 Task: Mobile Accessories Store: Sell accessories for smartphones and mobile devices.
Action: Mouse moved to (178, 224)
Screenshot: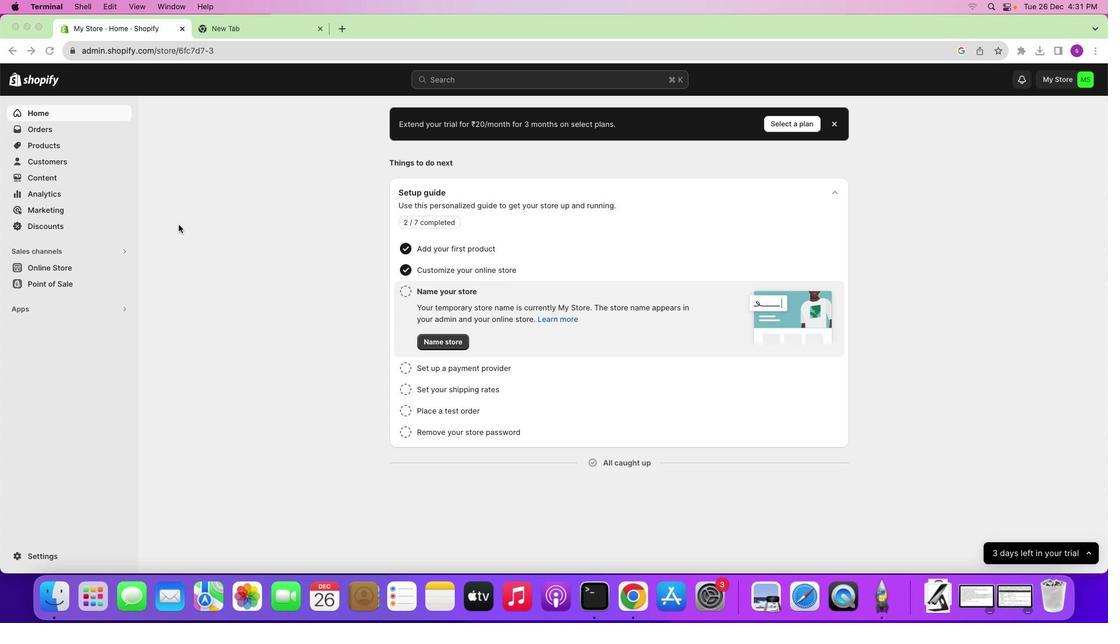
Action: Mouse pressed left at (178, 224)
Screenshot: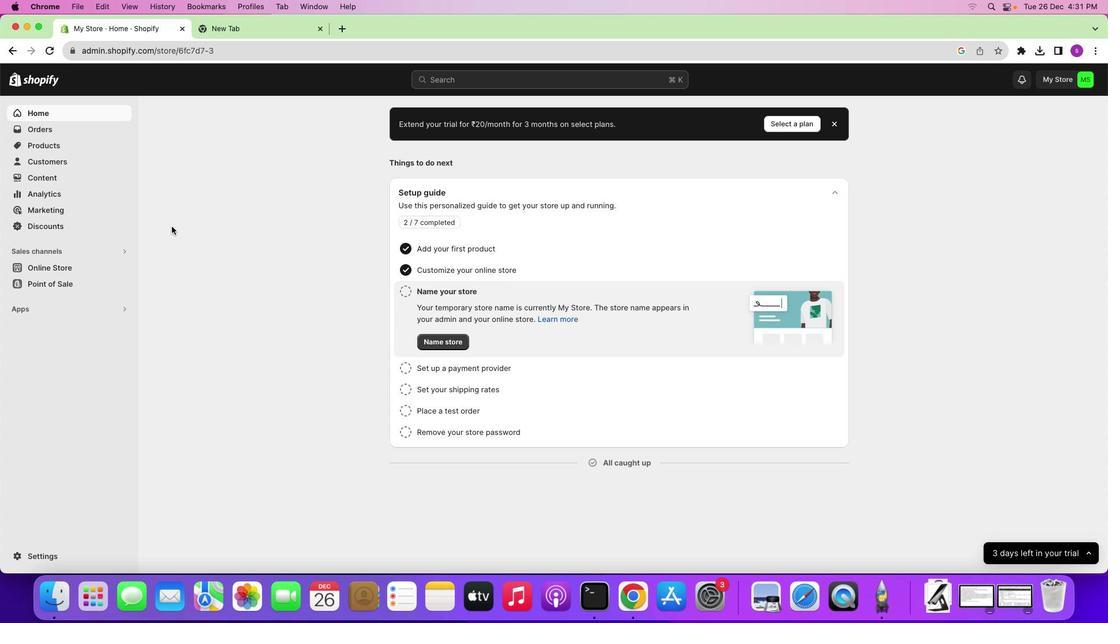 
Action: Mouse moved to (61, 266)
Screenshot: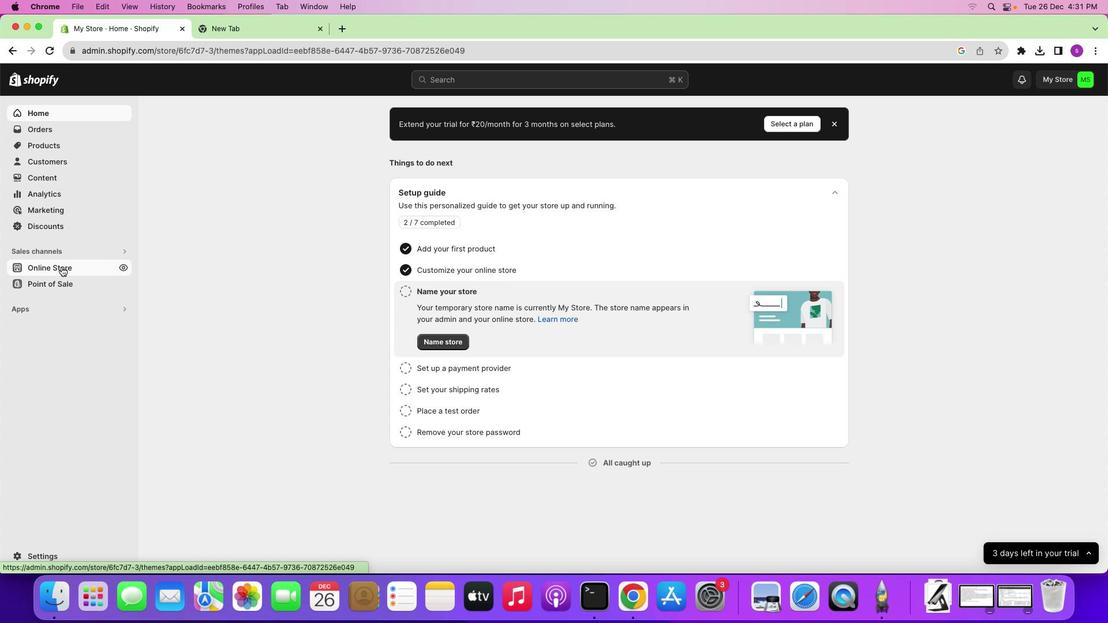 
Action: Mouse pressed left at (61, 266)
Screenshot: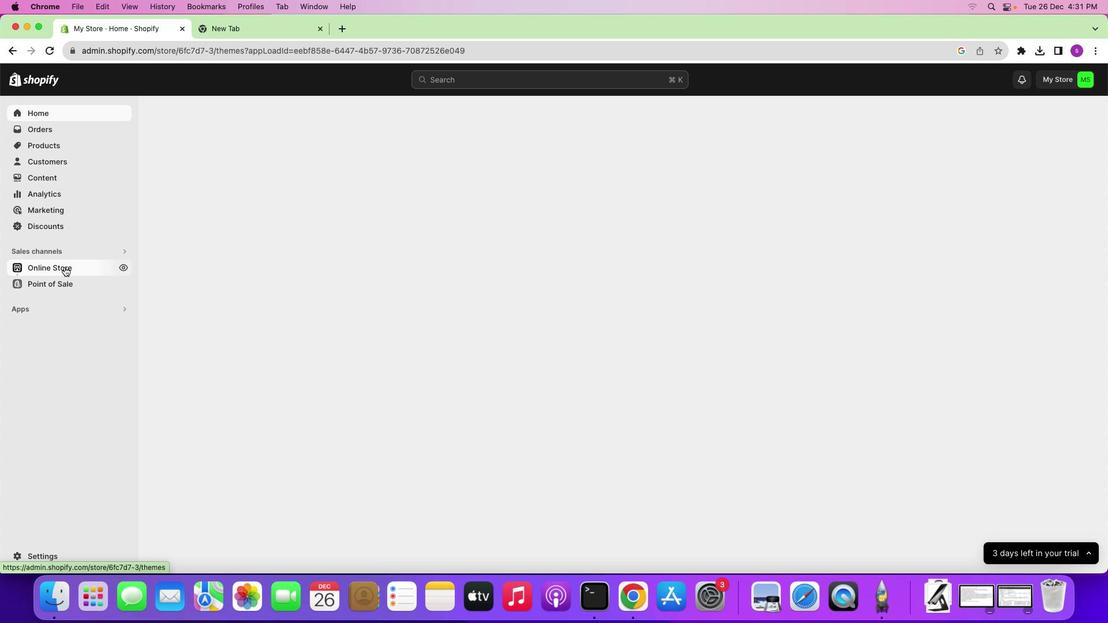 
Action: Mouse moved to (645, 397)
Screenshot: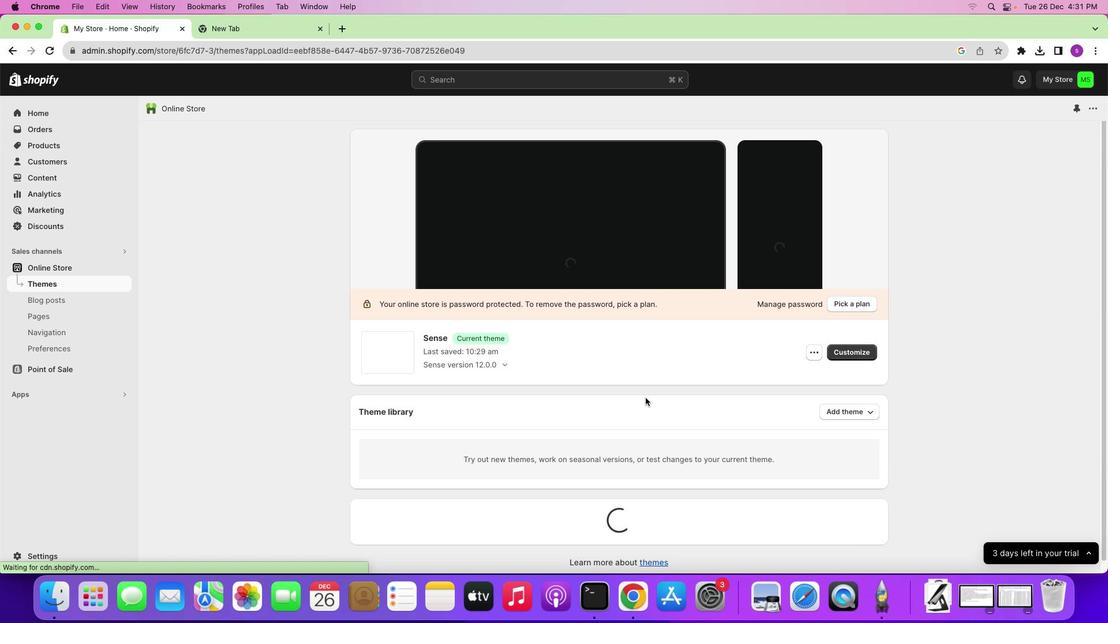 
Action: Mouse scrolled (645, 397) with delta (0, 0)
Screenshot: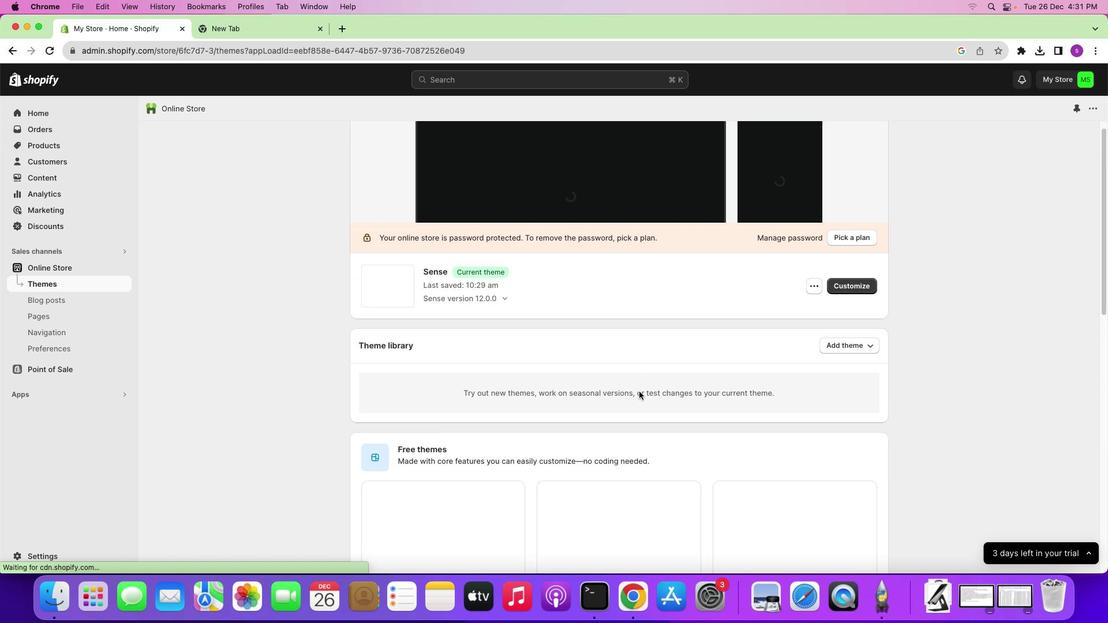 
Action: Mouse scrolled (645, 397) with delta (0, 0)
Screenshot: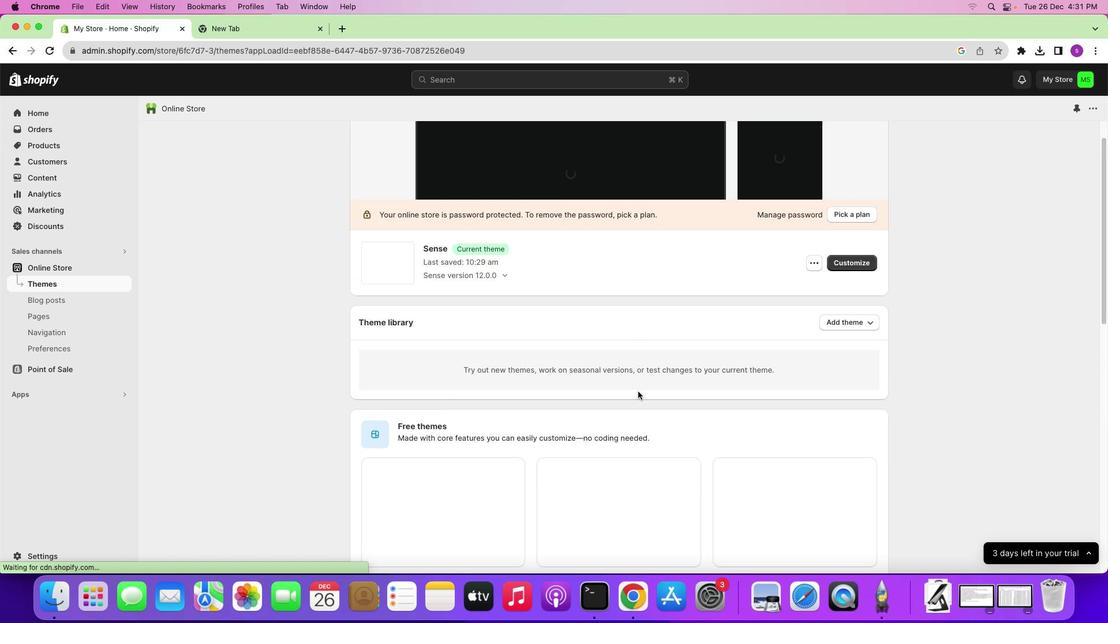 
Action: Mouse scrolled (645, 397) with delta (0, 0)
Screenshot: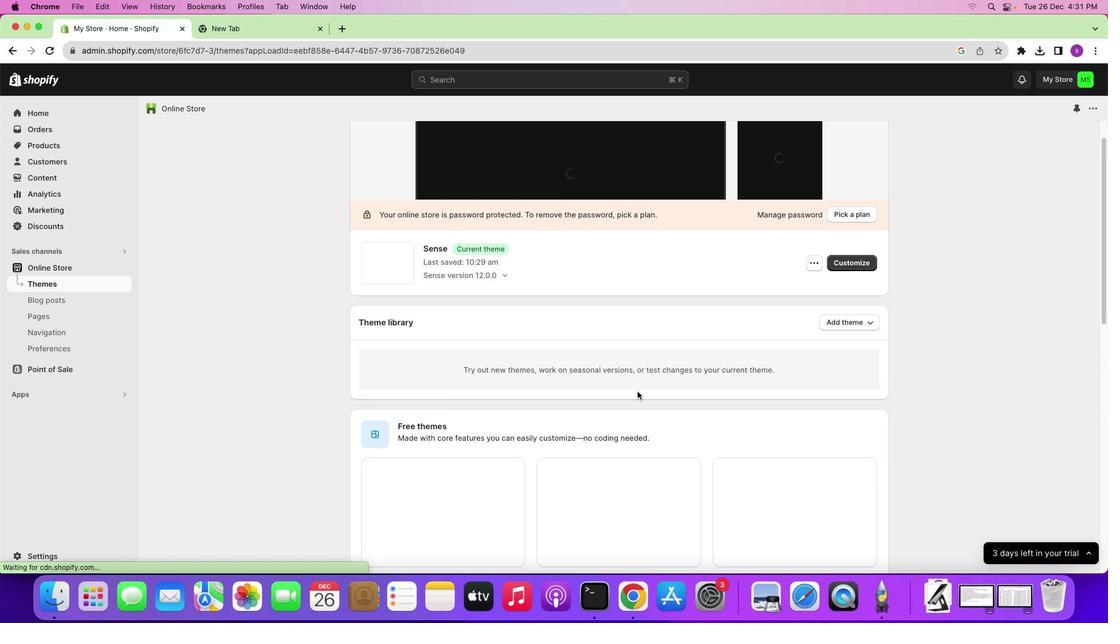 
Action: Mouse scrolled (645, 397) with delta (0, 0)
Screenshot: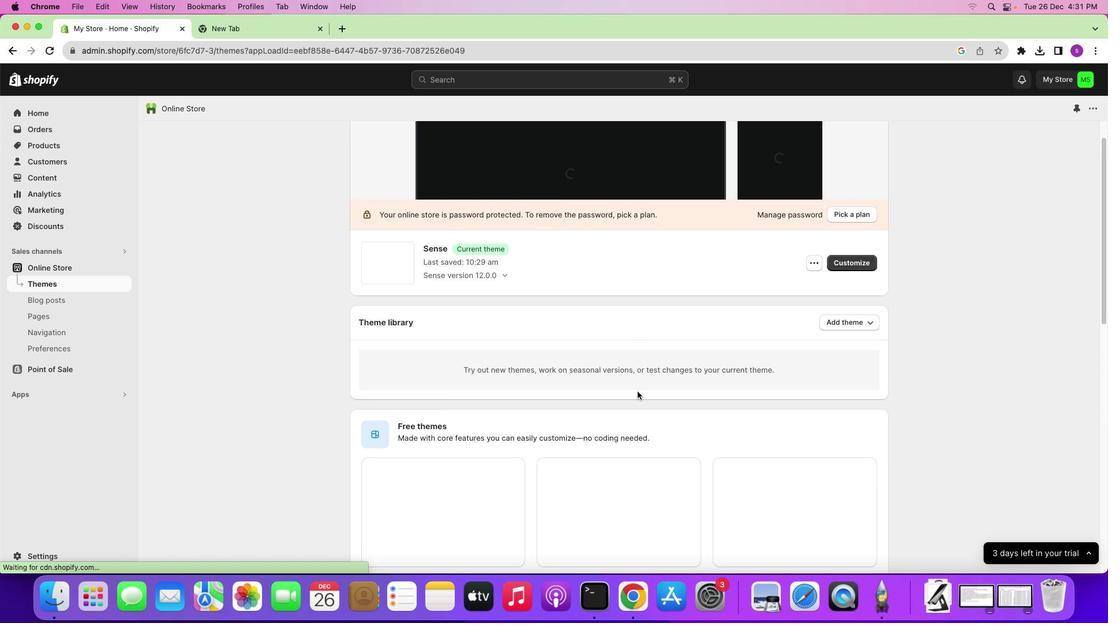 
Action: Mouse scrolled (645, 397) with delta (0, -1)
Screenshot: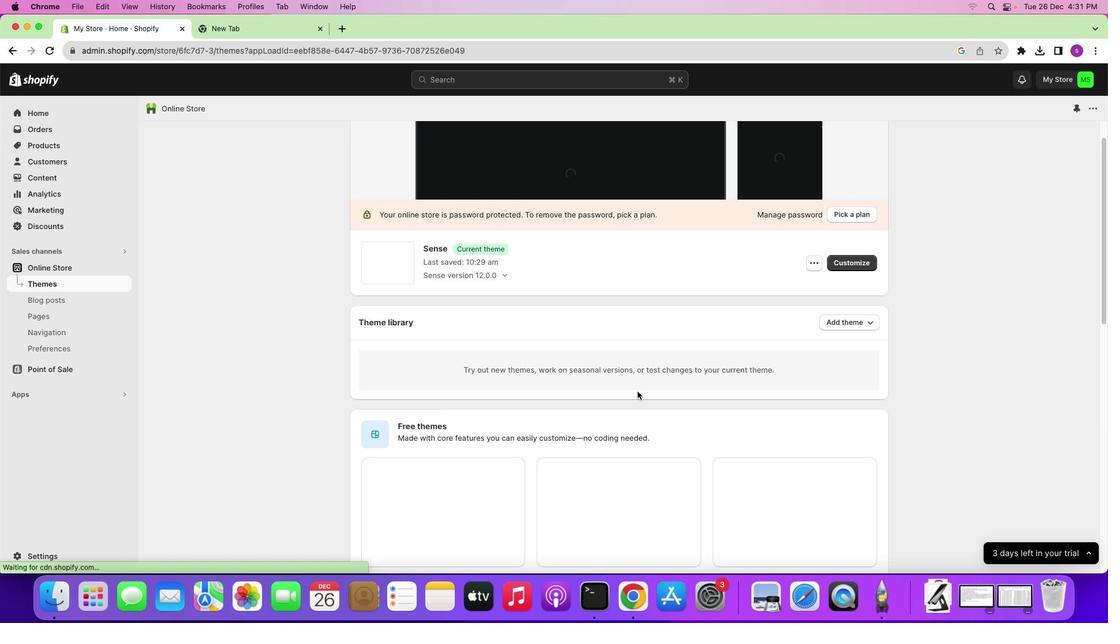 
Action: Mouse moved to (645, 397)
Screenshot: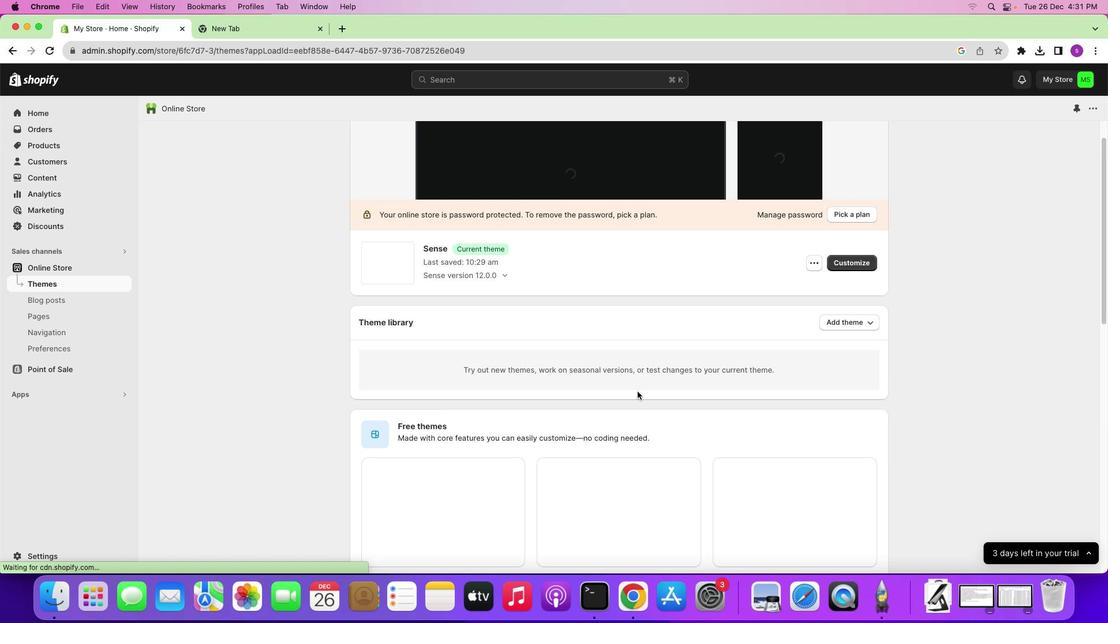 
Action: Mouse scrolled (645, 397) with delta (0, -1)
Screenshot: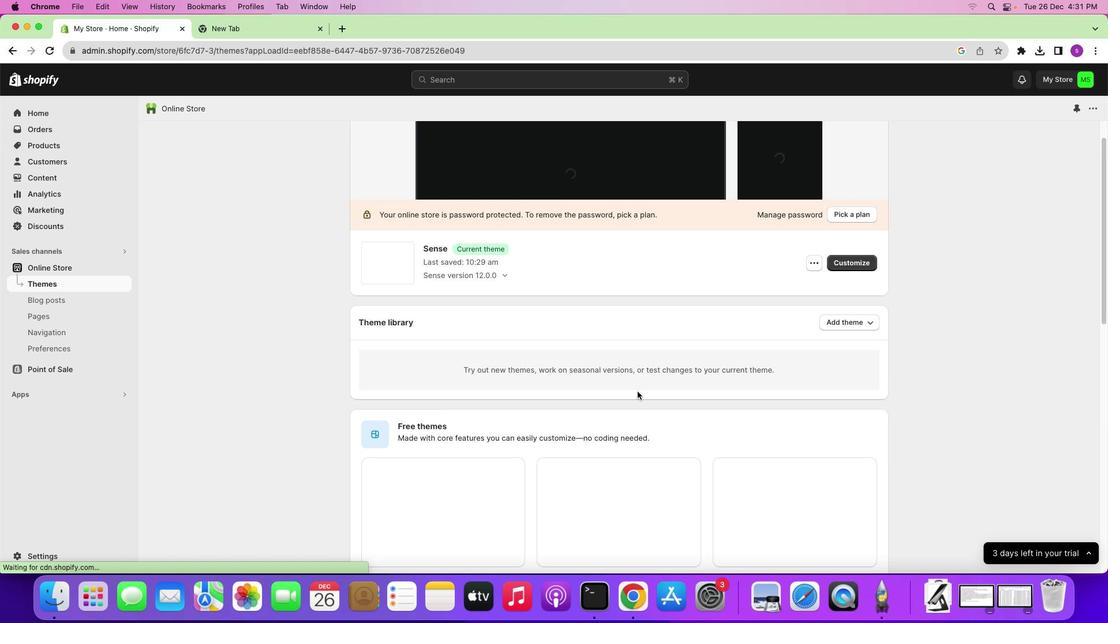 
Action: Mouse moved to (637, 391)
Screenshot: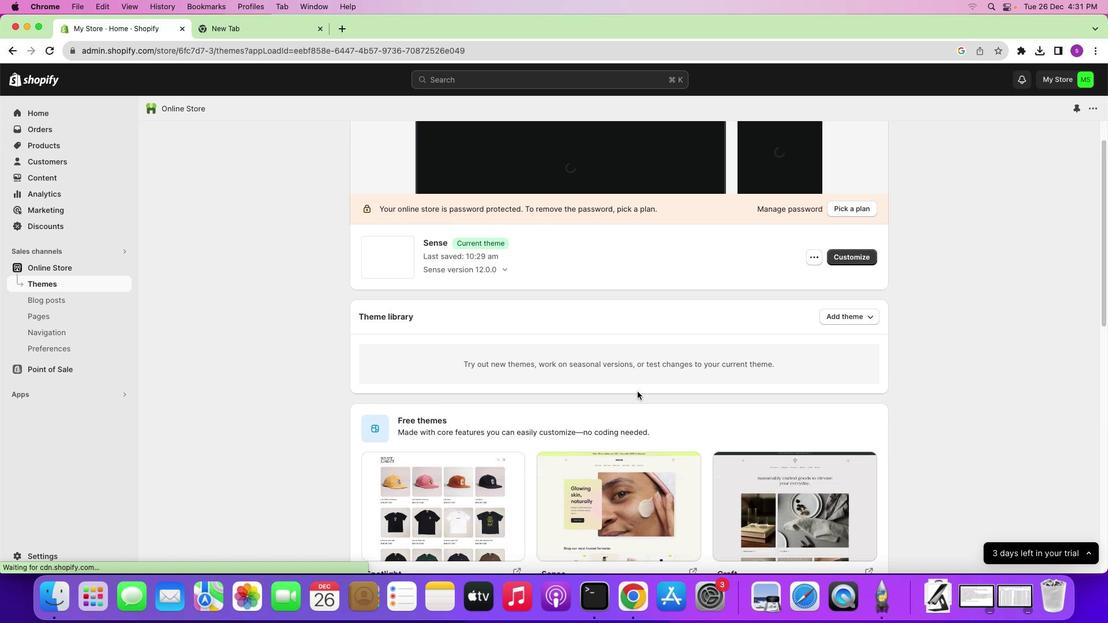 
Action: Mouse scrolled (637, 391) with delta (0, 0)
Screenshot: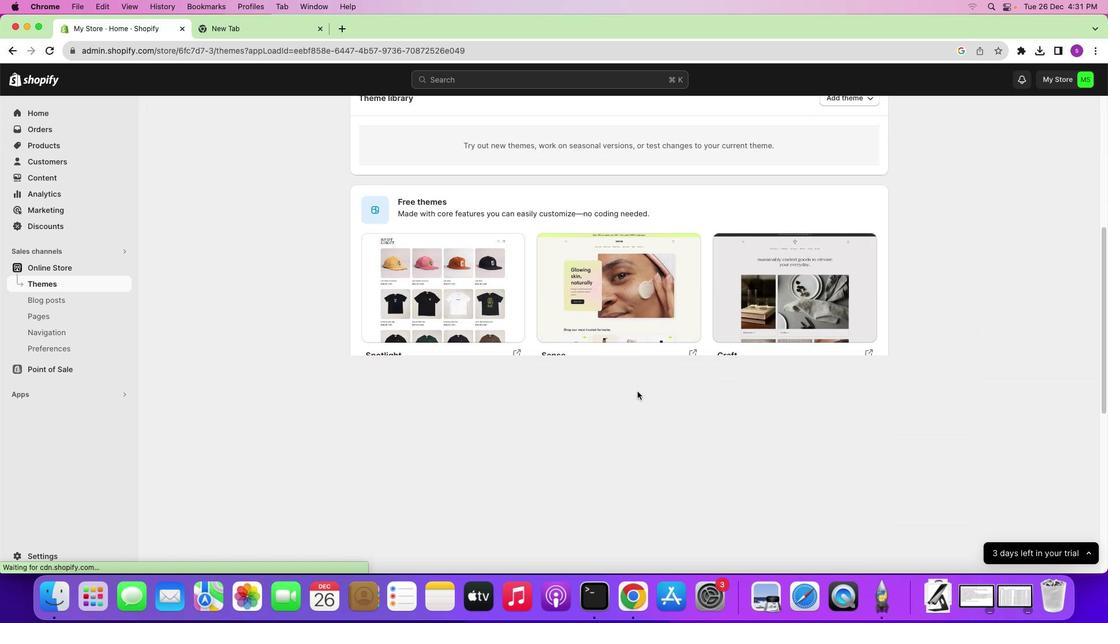 
Action: Mouse scrolled (637, 391) with delta (0, 0)
Screenshot: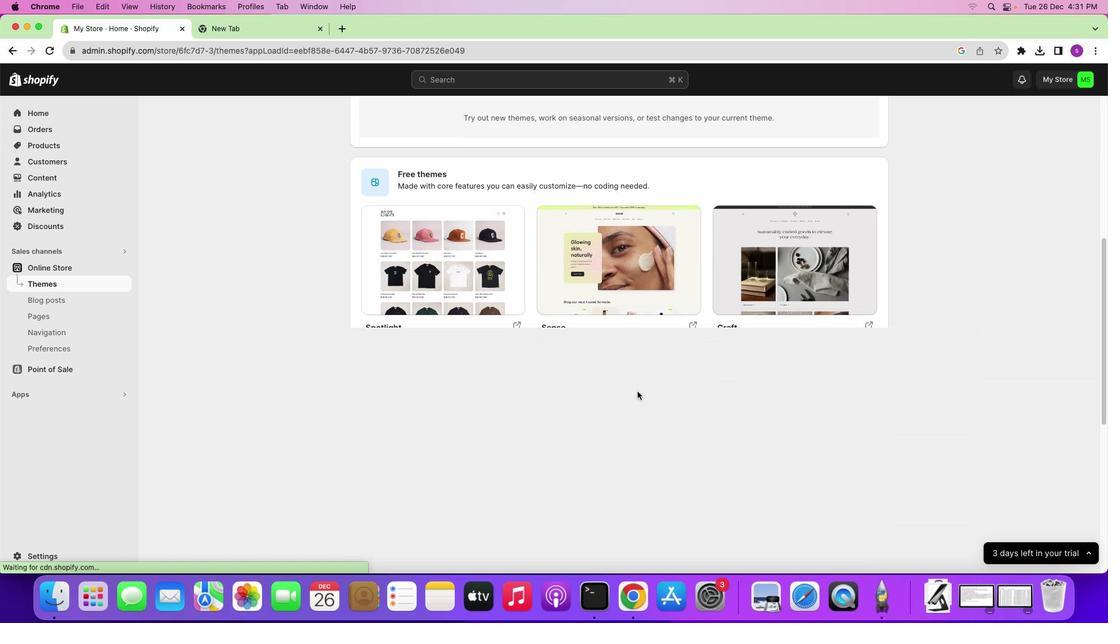 
Action: Mouse scrolled (637, 391) with delta (0, -1)
Screenshot: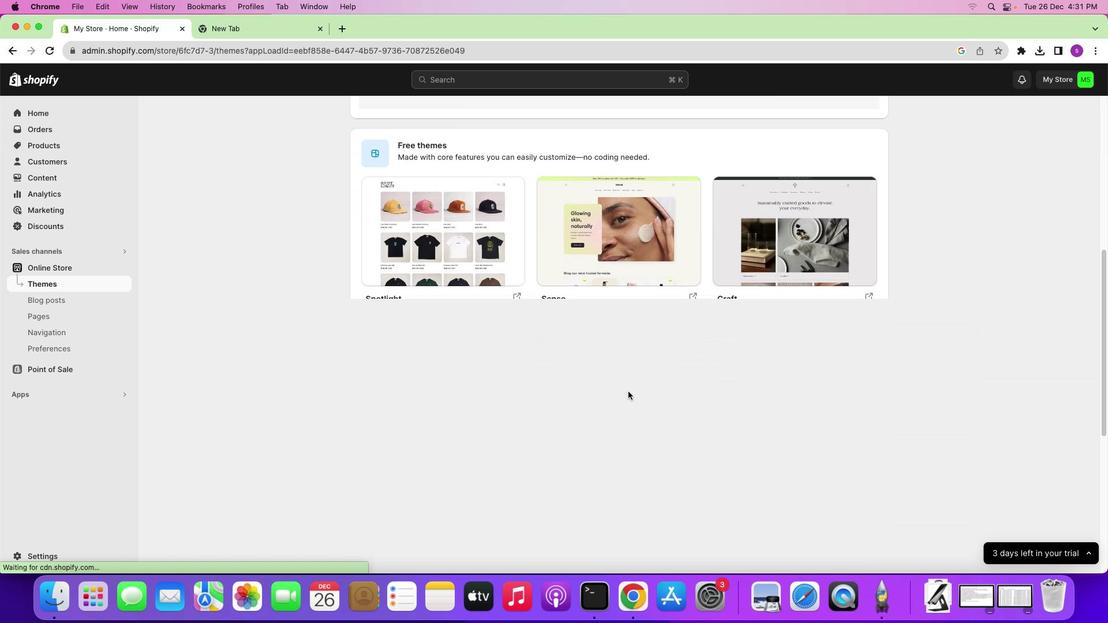 
Action: Mouse scrolled (637, 391) with delta (0, -1)
Screenshot: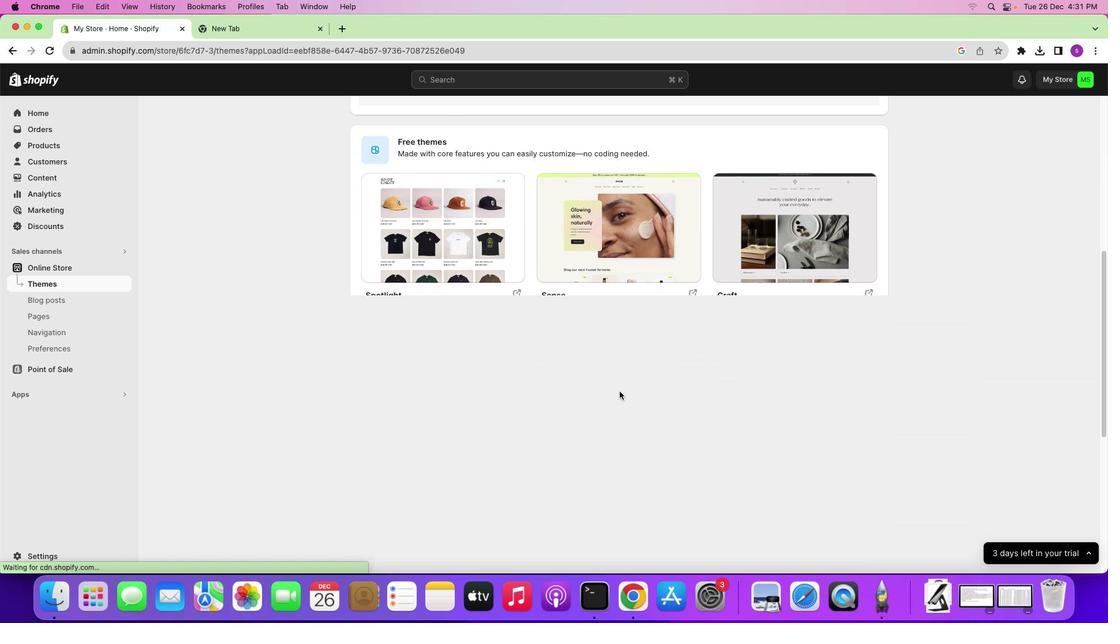 
Action: Mouse scrolled (637, 391) with delta (0, -1)
Screenshot: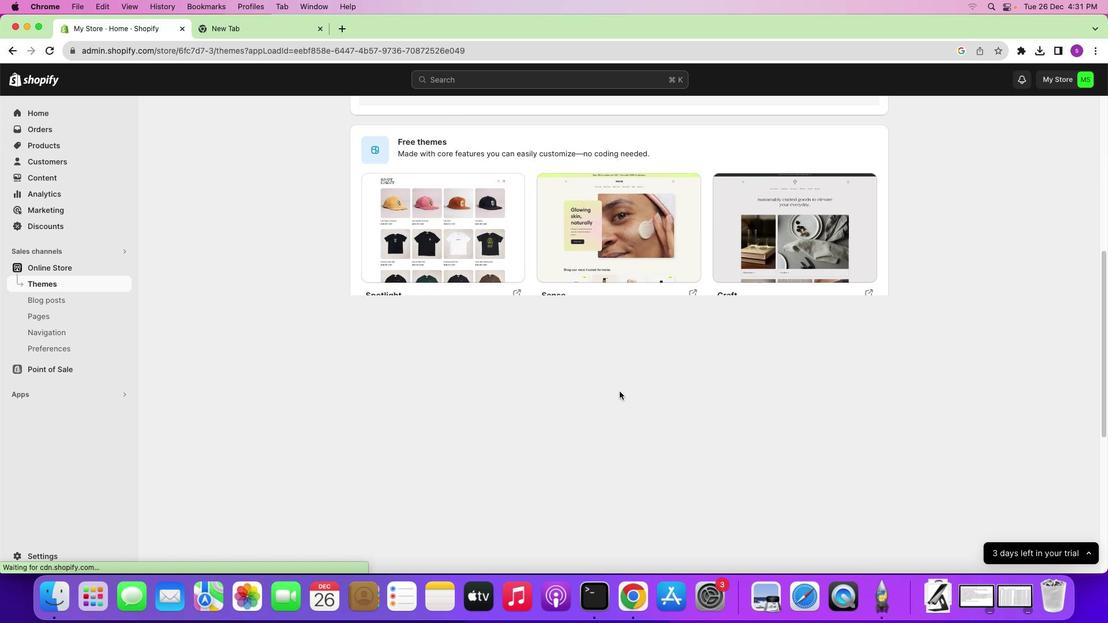 
Action: Mouse scrolled (637, 391) with delta (0, -1)
Screenshot: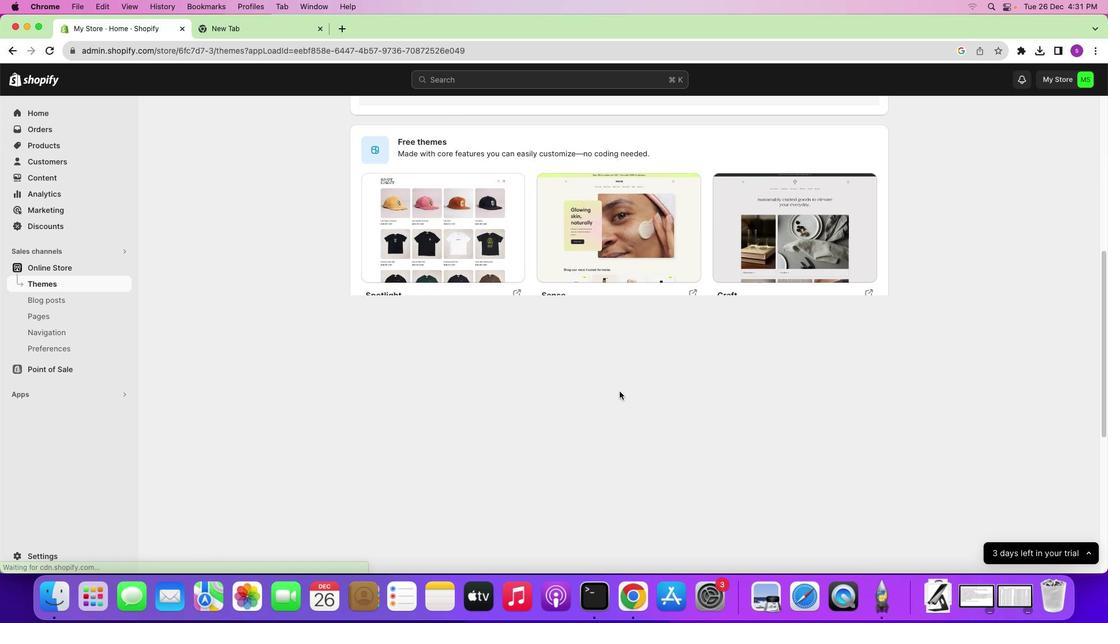 
Action: Mouse moved to (619, 391)
Screenshot: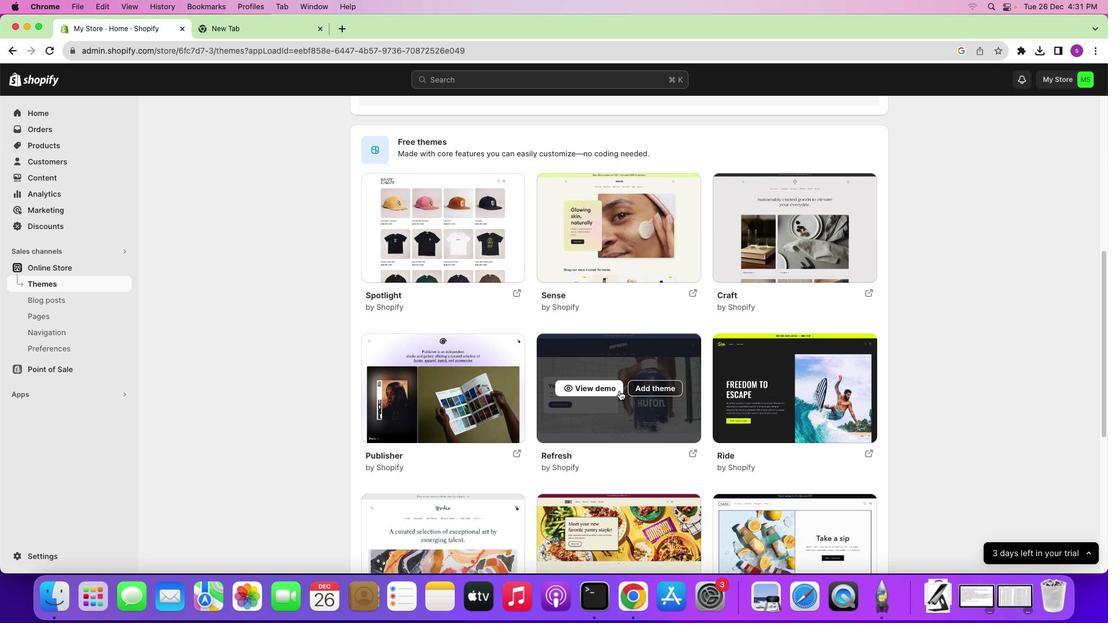 
Action: Mouse scrolled (619, 391) with delta (0, 0)
Screenshot: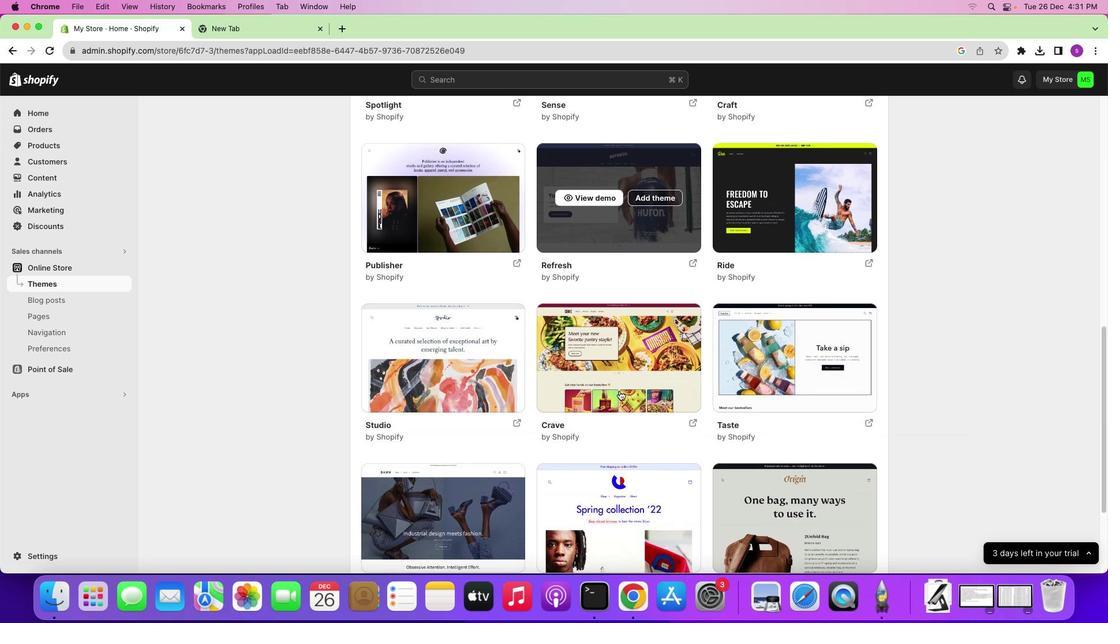 
Action: Mouse scrolled (619, 391) with delta (0, 0)
Screenshot: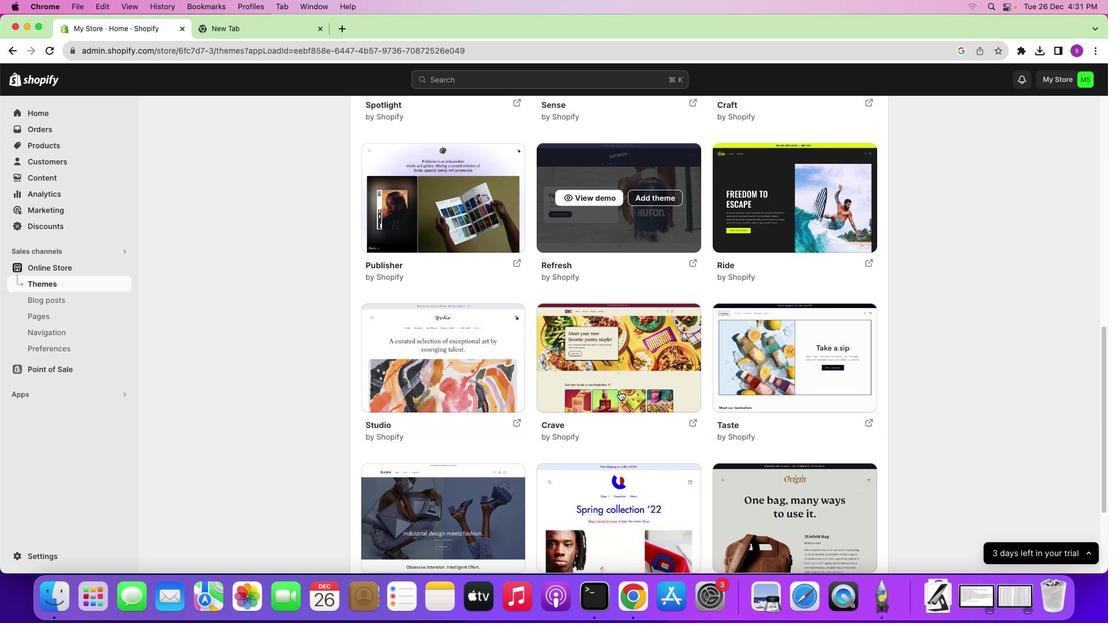 
Action: Mouse scrolled (619, 391) with delta (0, 0)
Screenshot: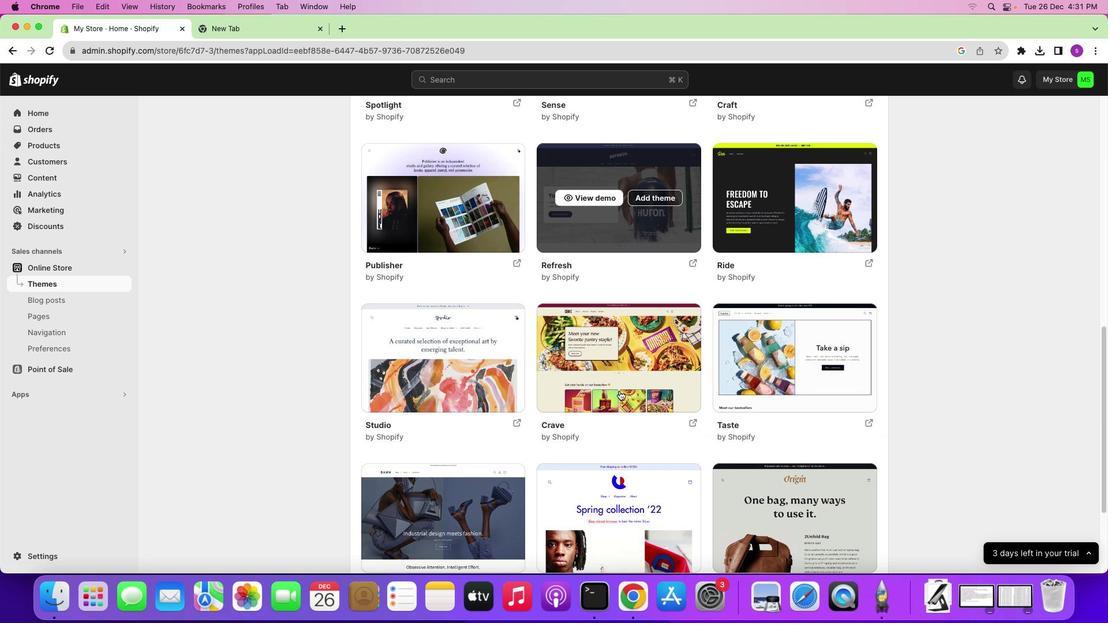 
Action: Mouse scrolled (619, 391) with delta (0, -1)
Screenshot: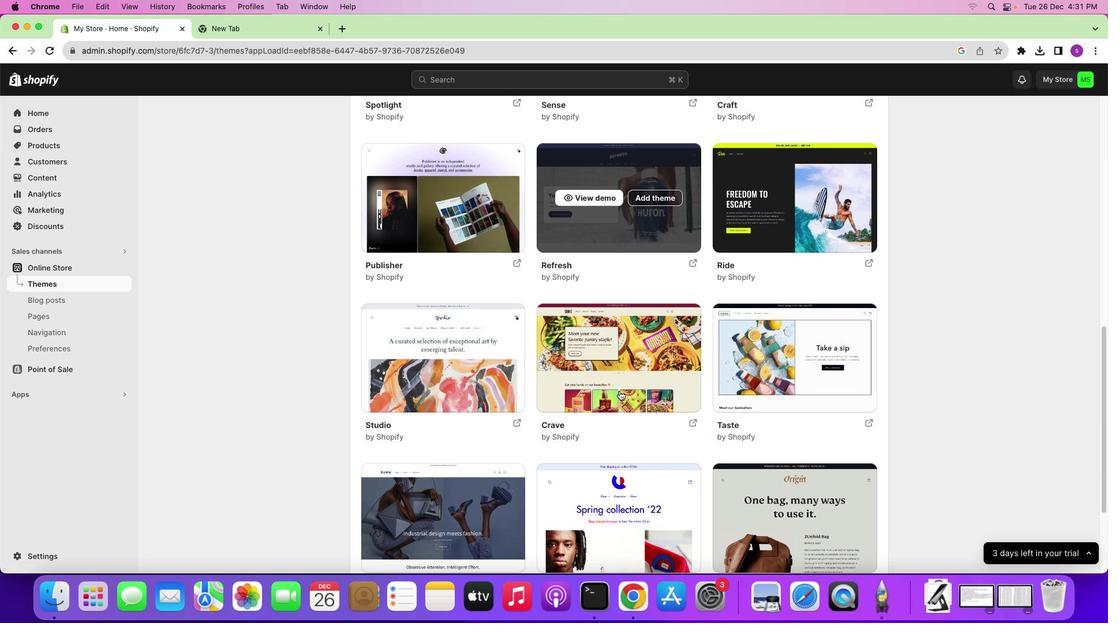 
Action: Mouse scrolled (619, 391) with delta (0, -1)
Screenshot: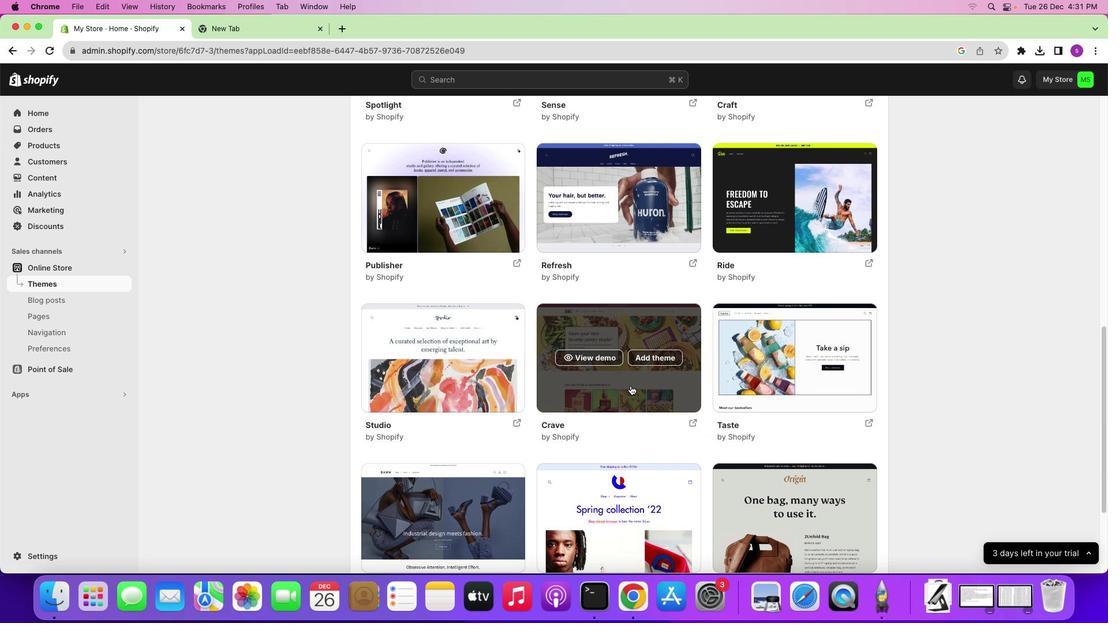 
Action: Mouse moved to (633, 385)
Screenshot: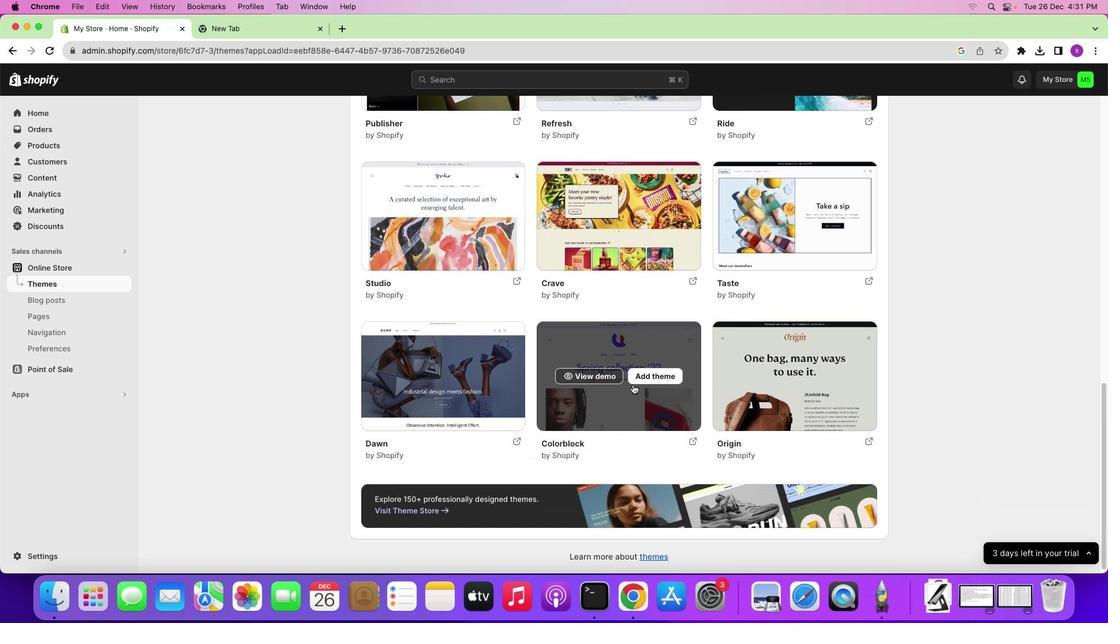
Action: Mouse scrolled (633, 385) with delta (0, 0)
Screenshot: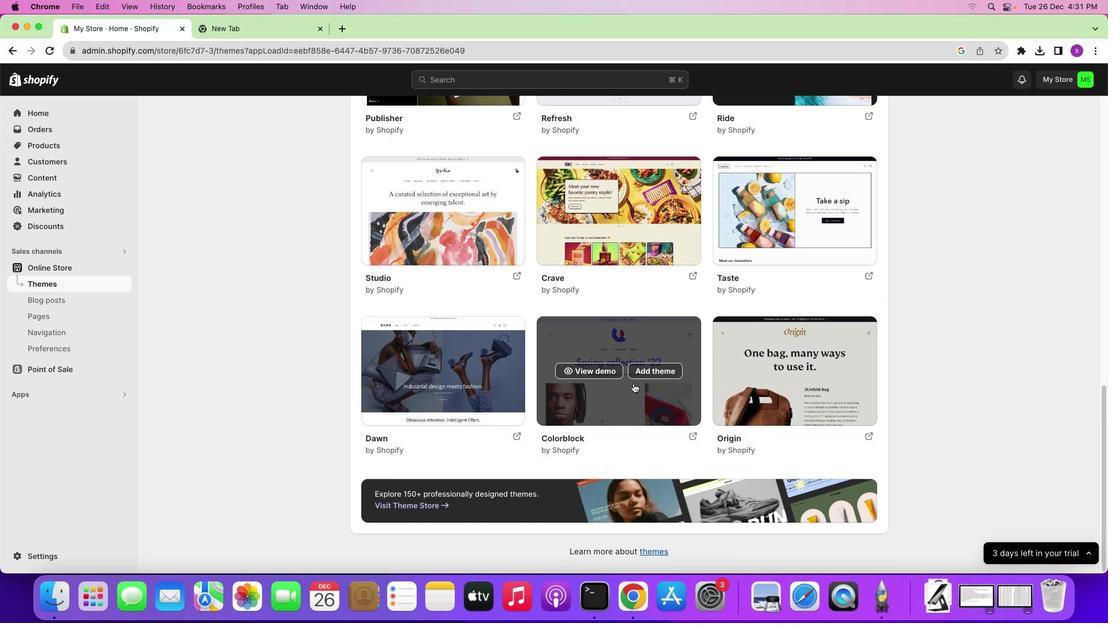 
Action: Mouse scrolled (633, 385) with delta (0, 0)
Screenshot: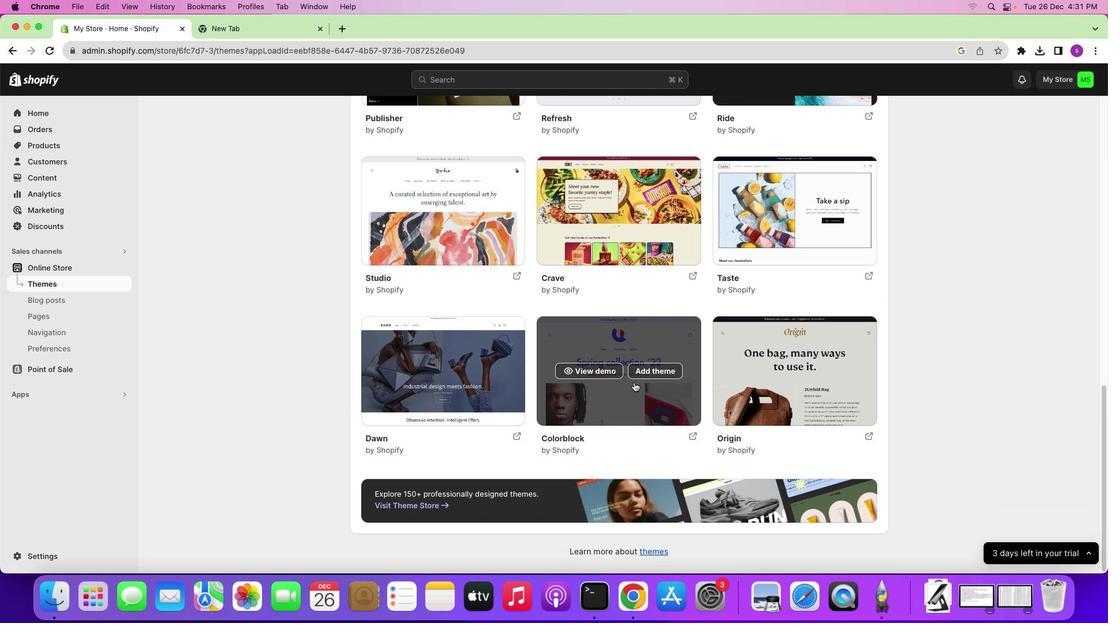 
Action: Mouse scrolled (633, 385) with delta (0, 0)
Screenshot: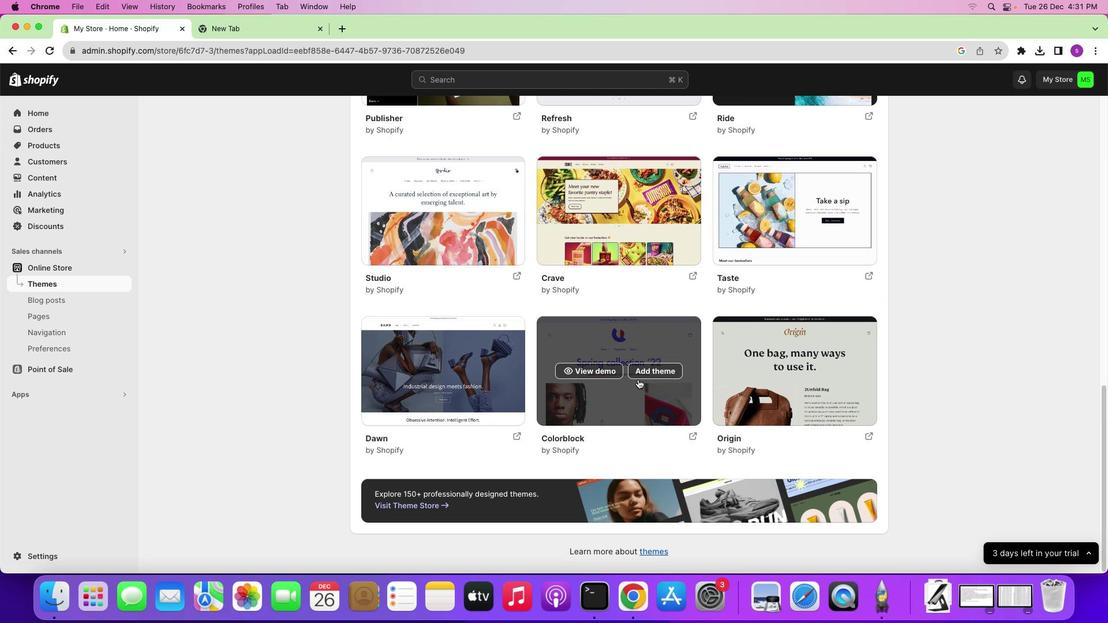 
Action: Mouse scrolled (633, 385) with delta (0, -1)
Screenshot: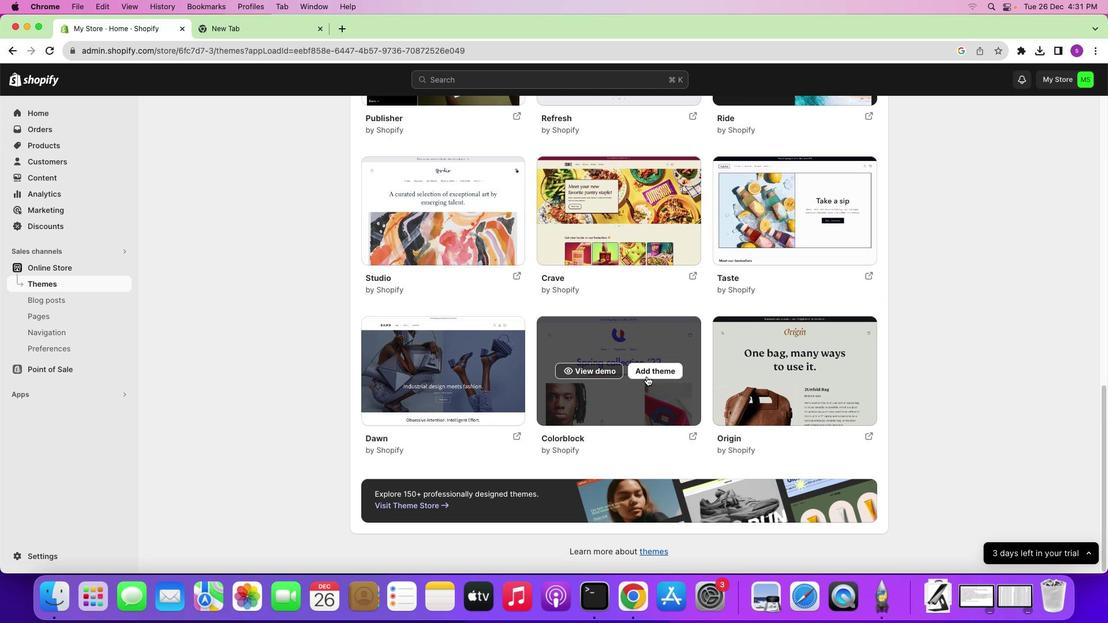 
Action: Mouse moved to (633, 384)
Screenshot: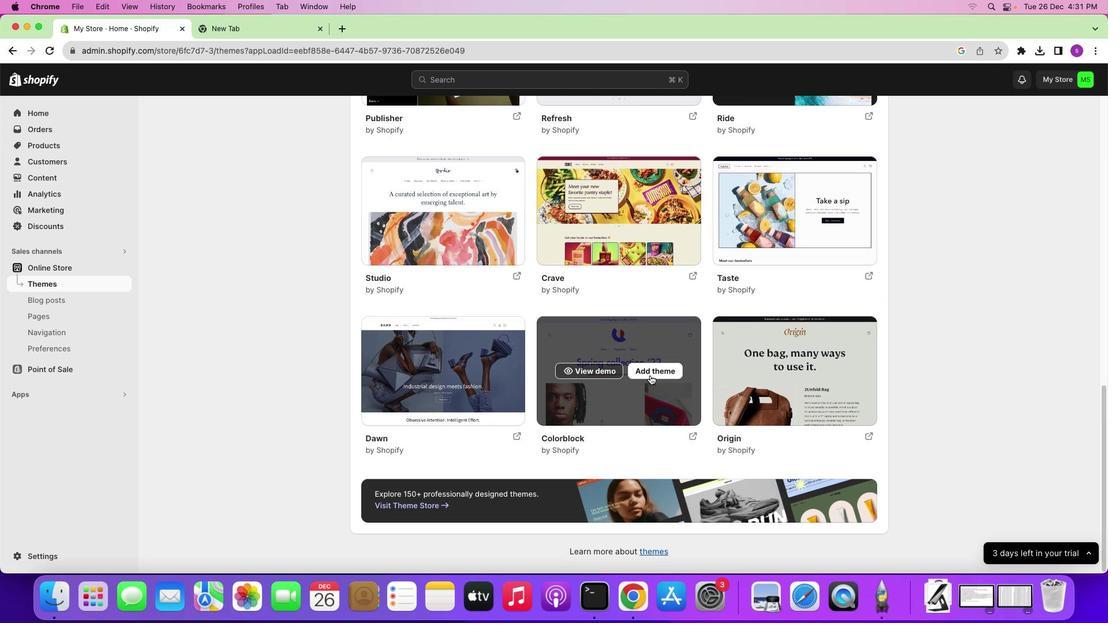 
Action: Mouse scrolled (633, 384) with delta (0, -1)
Screenshot: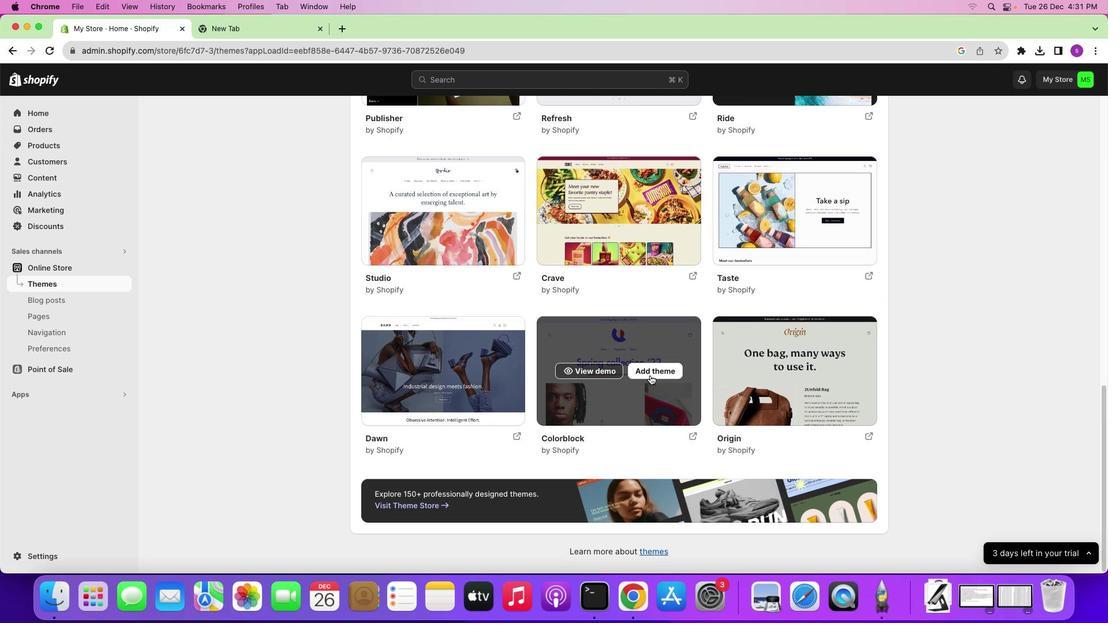 
Action: Mouse moved to (706, 350)
Screenshot: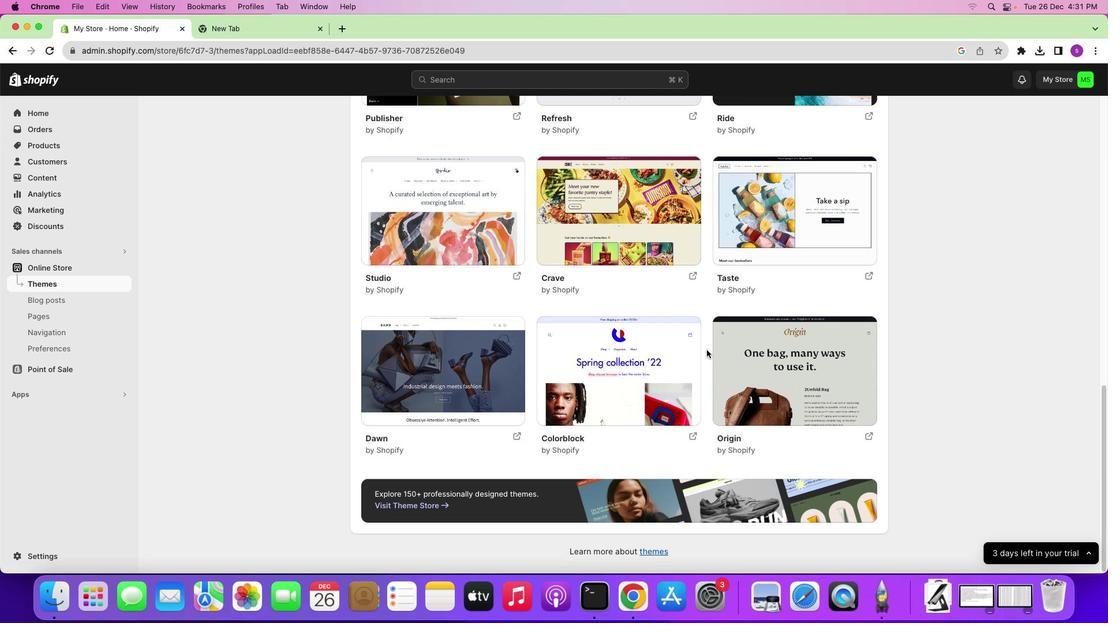 
Action: Mouse scrolled (706, 350) with delta (0, 0)
Screenshot: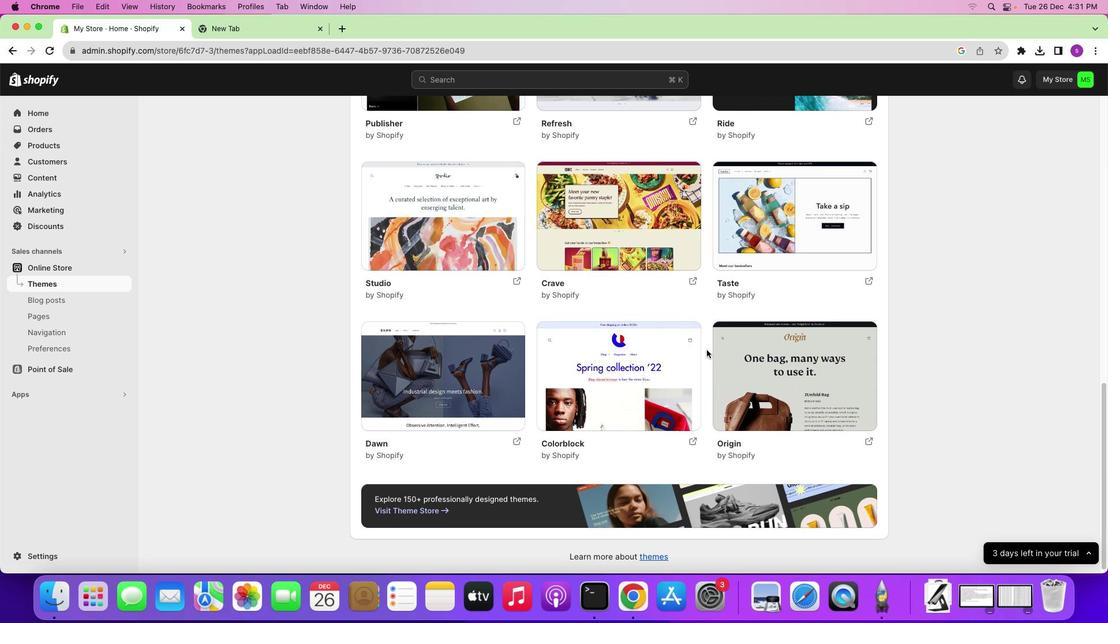 
Action: Mouse scrolled (706, 350) with delta (0, 0)
Screenshot: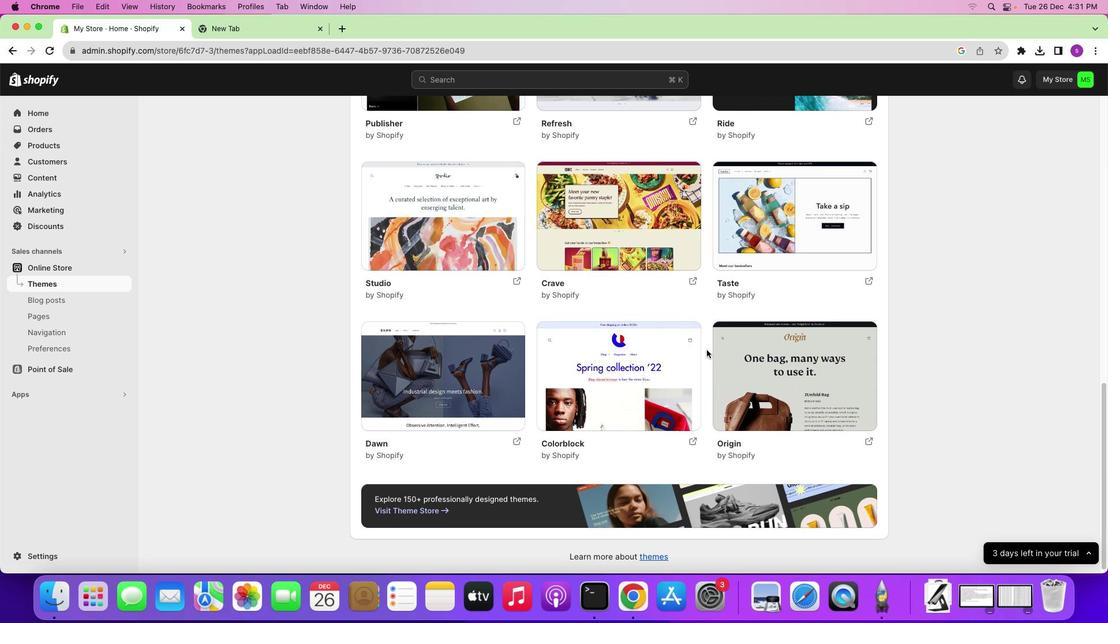 
Action: Mouse scrolled (706, 350) with delta (0, 0)
Screenshot: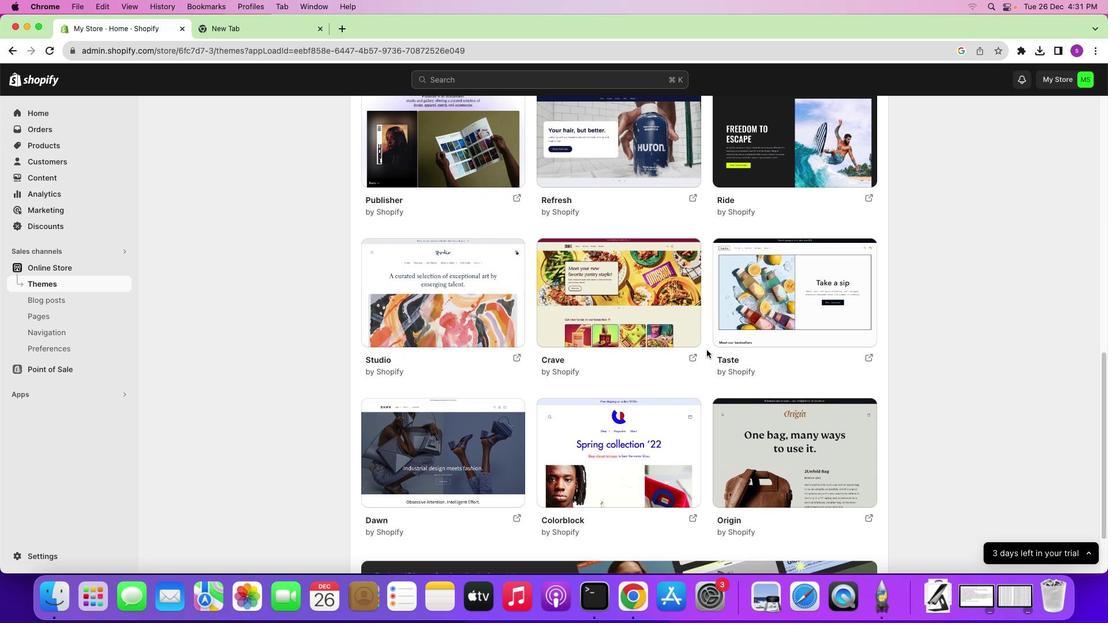 
Action: Mouse scrolled (706, 350) with delta (0, 0)
Screenshot: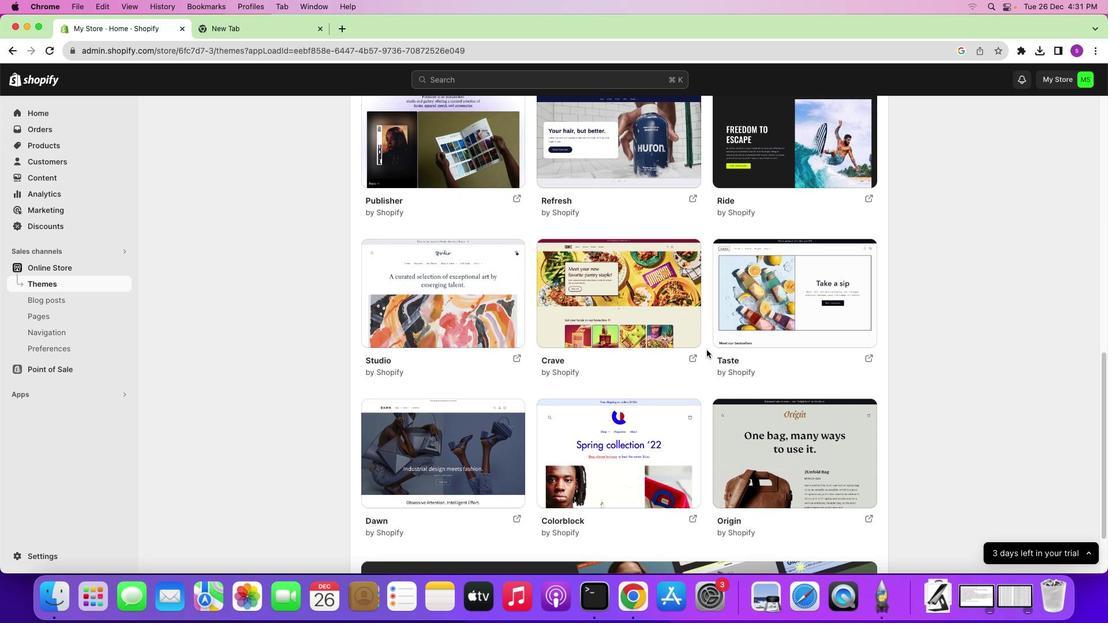 
Action: Mouse scrolled (706, 350) with delta (0, 0)
Screenshot: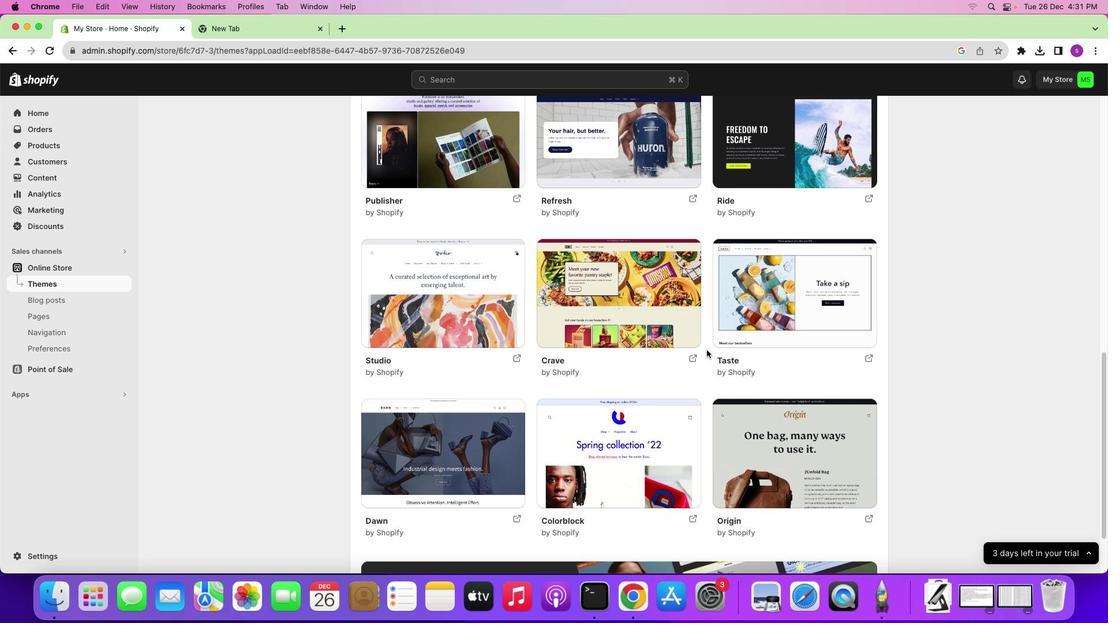 
Action: Mouse scrolled (706, 350) with delta (0, 0)
Screenshot: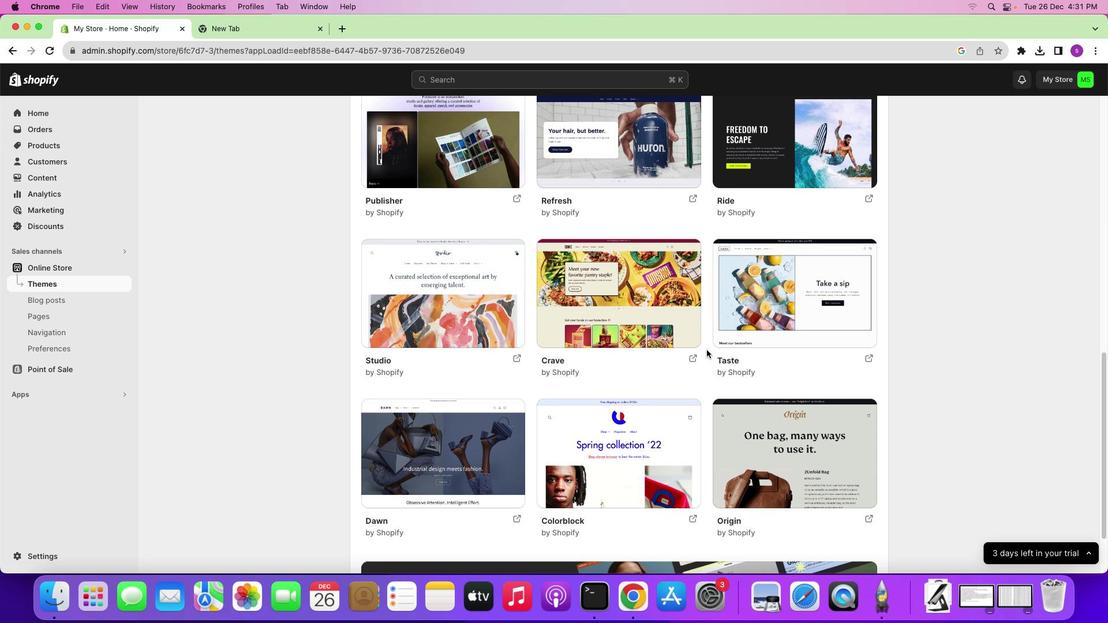 
Action: Mouse scrolled (706, 350) with delta (0, 0)
Screenshot: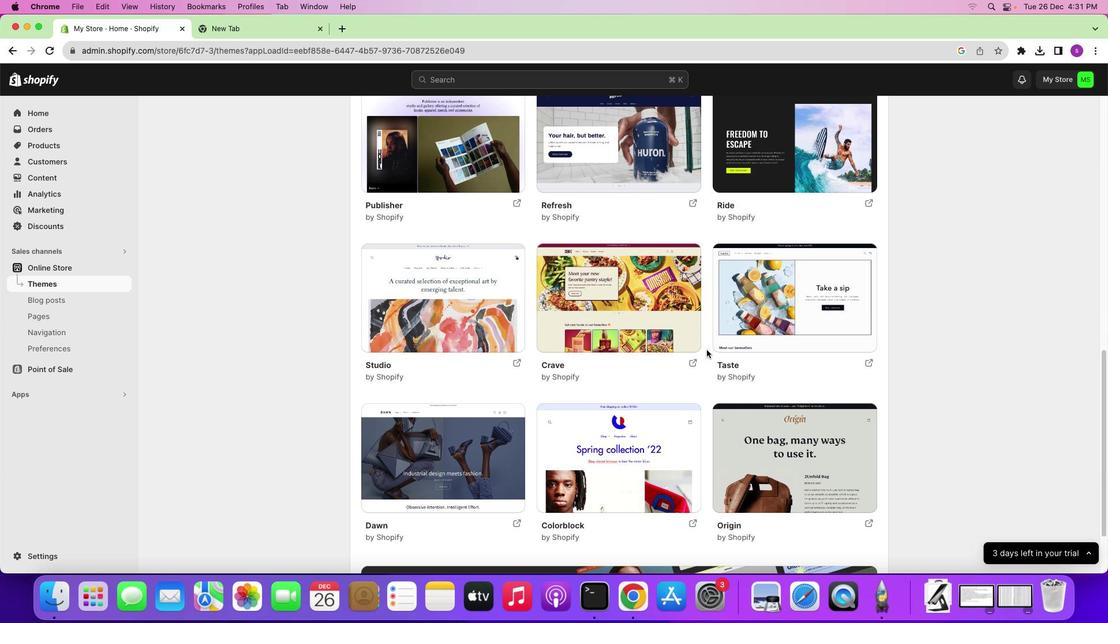 
Action: Mouse scrolled (706, 350) with delta (0, 0)
Screenshot: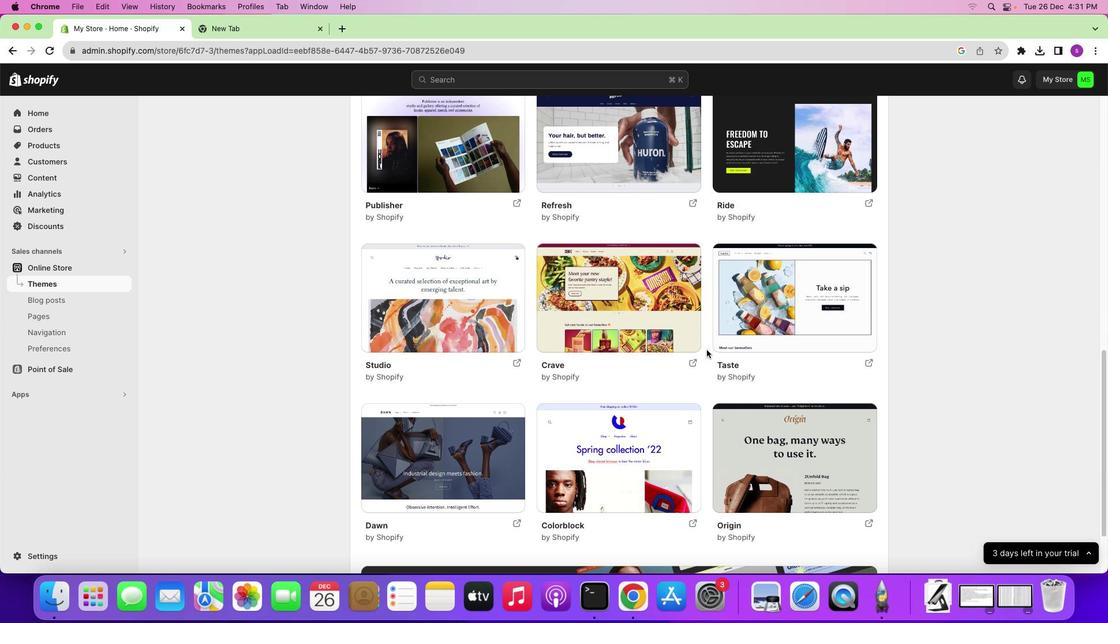 
Action: Mouse scrolled (706, 350) with delta (0, 0)
Screenshot: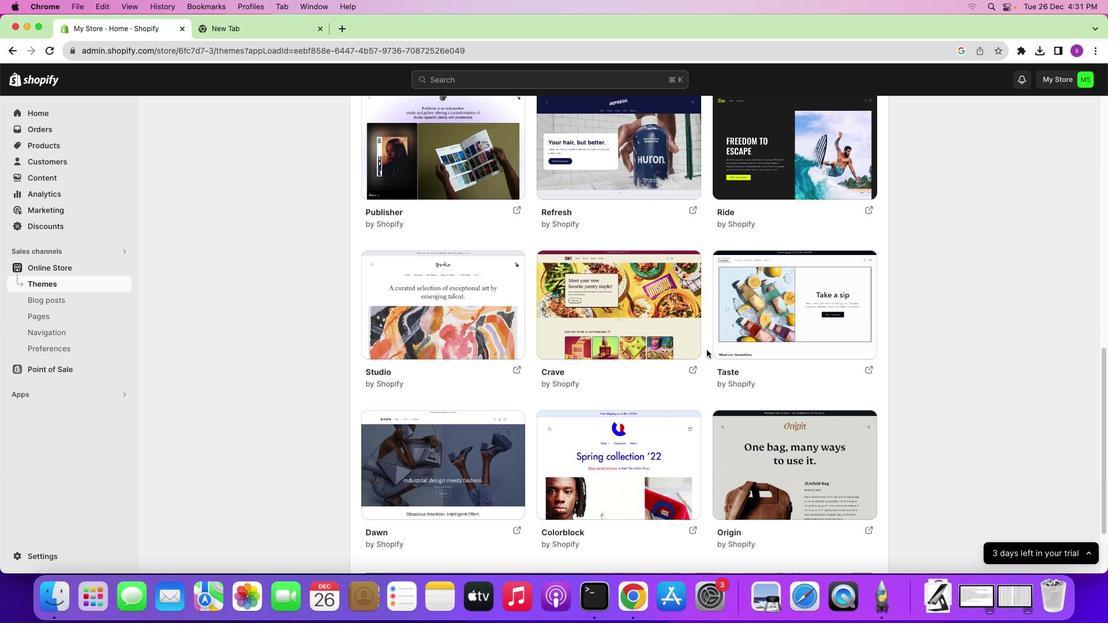 
Action: Mouse scrolled (706, 350) with delta (0, 0)
Screenshot: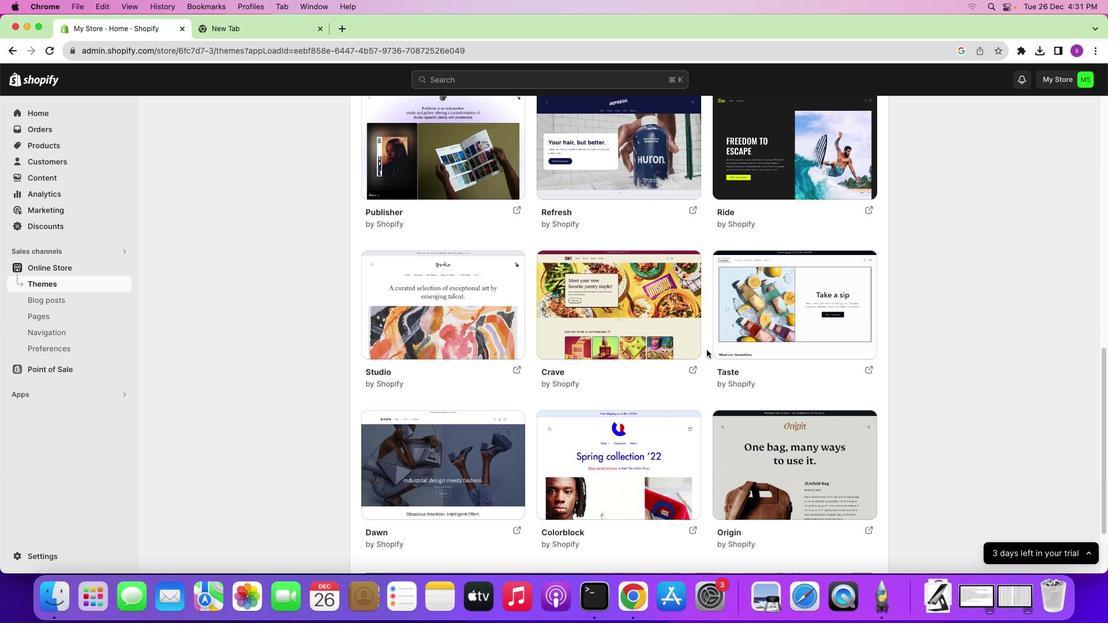 
Action: Mouse scrolled (706, 350) with delta (0, 0)
Screenshot: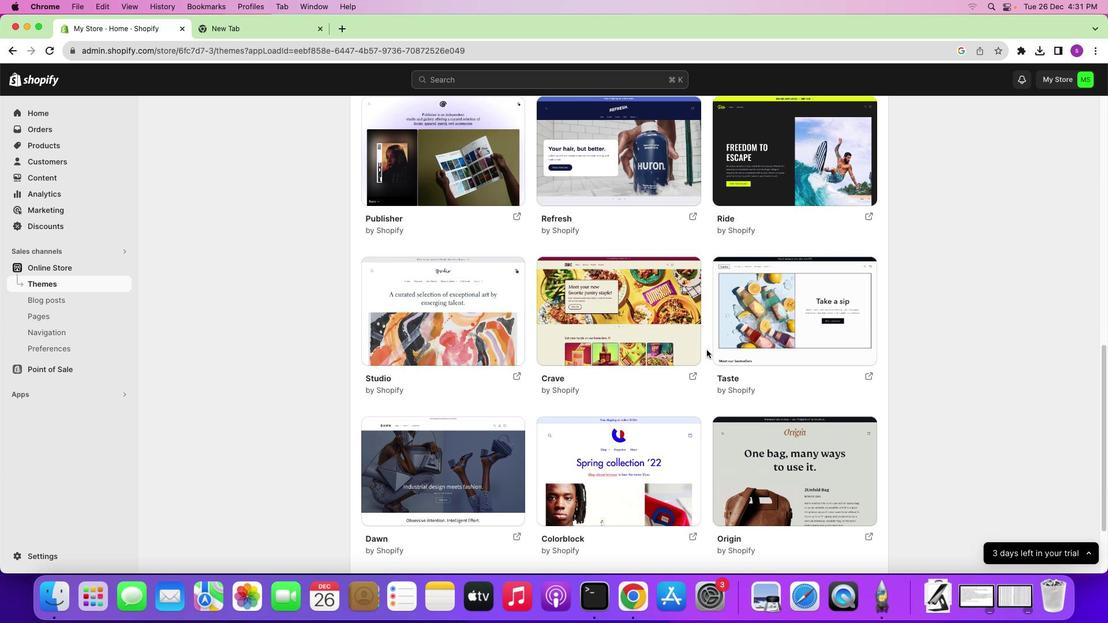 
Action: Mouse scrolled (706, 350) with delta (0, 0)
Screenshot: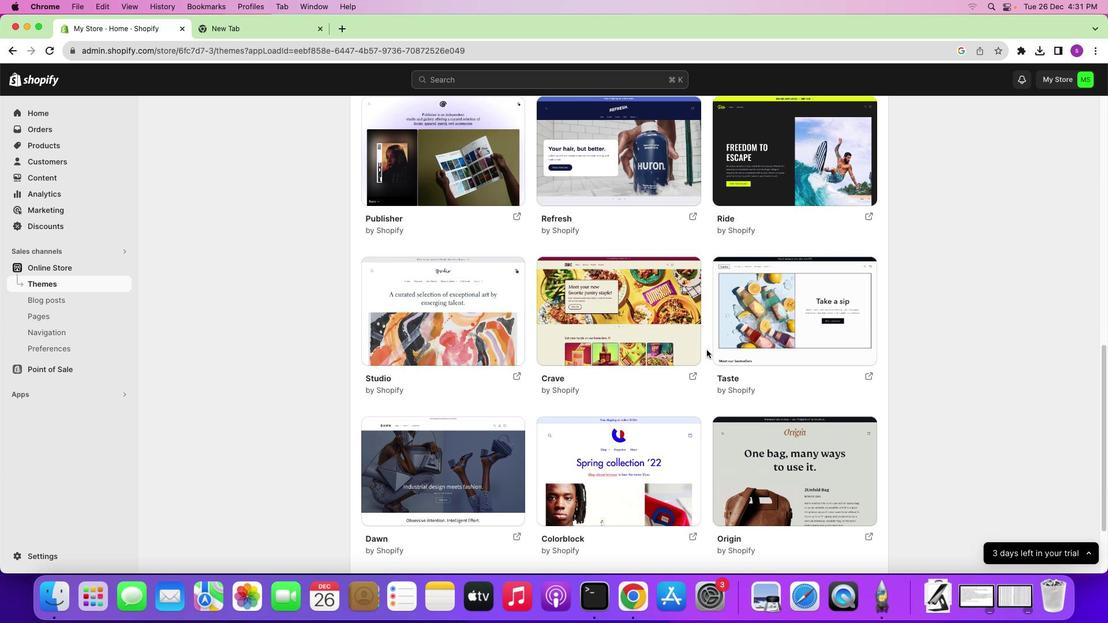 
Action: Mouse scrolled (706, 350) with delta (0, 0)
Screenshot: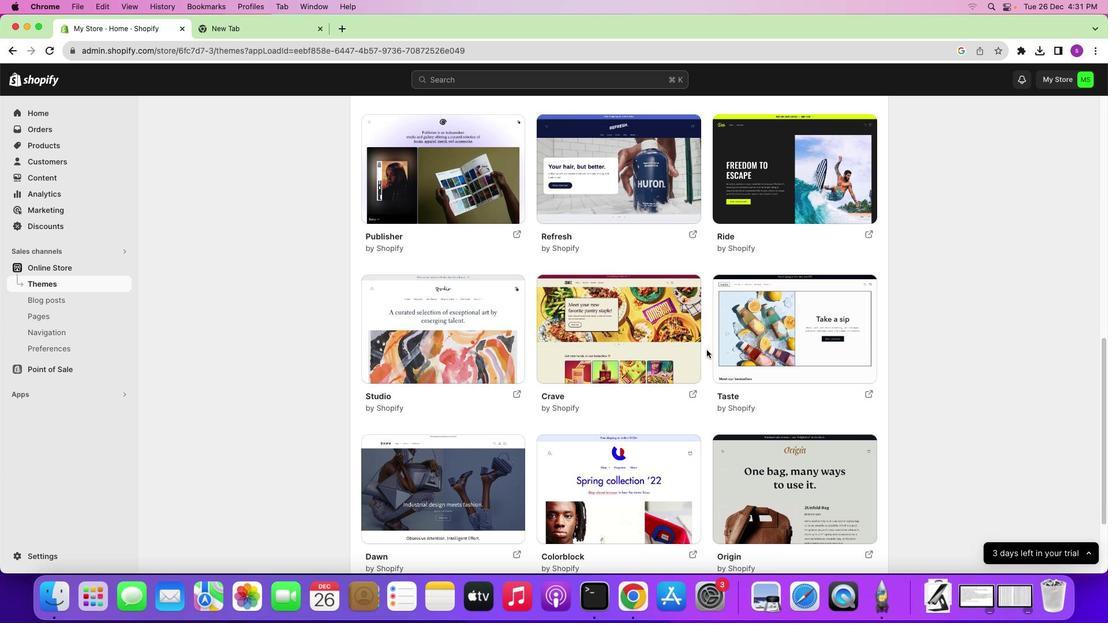 
Action: Mouse scrolled (706, 350) with delta (0, 0)
Screenshot: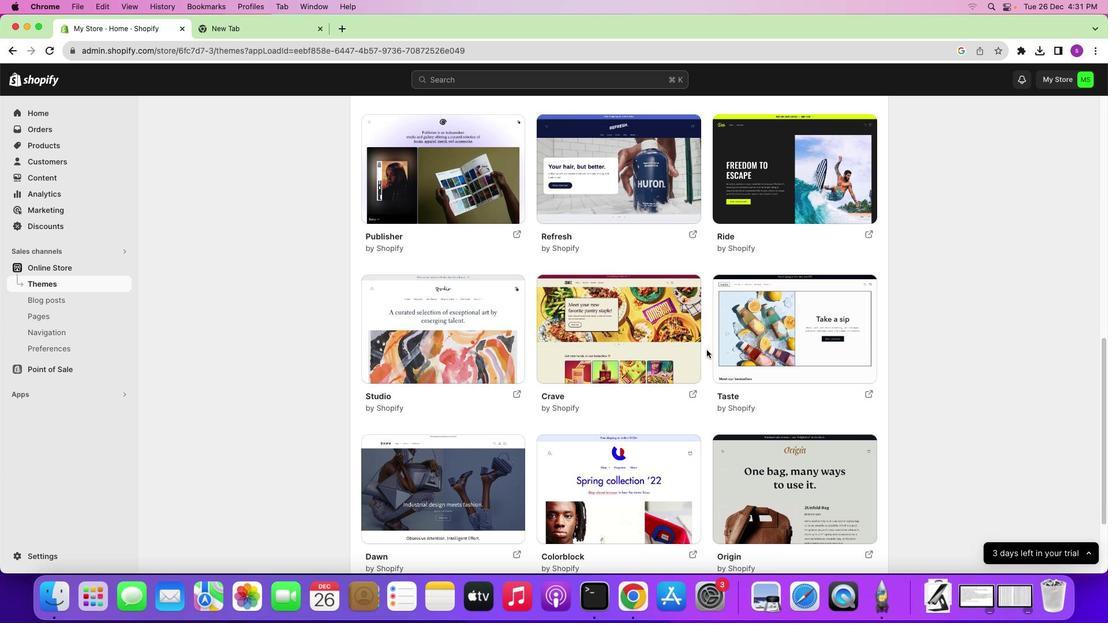
Action: Mouse moved to (657, 330)
Screenshot: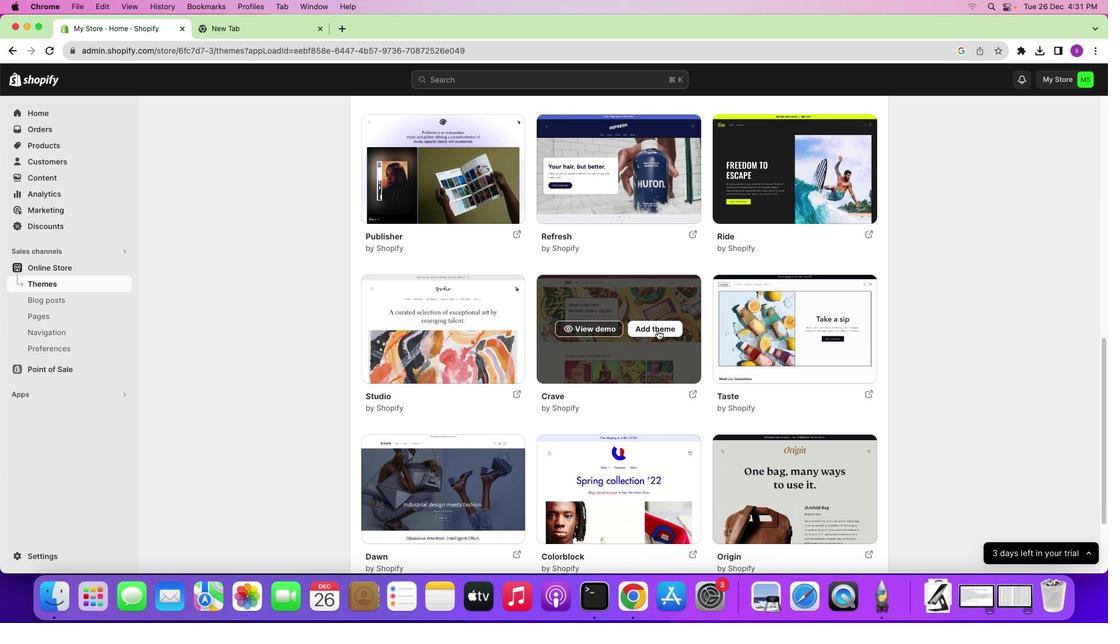 
Action: Mouse pressed left at (657, 330)
Screenshot: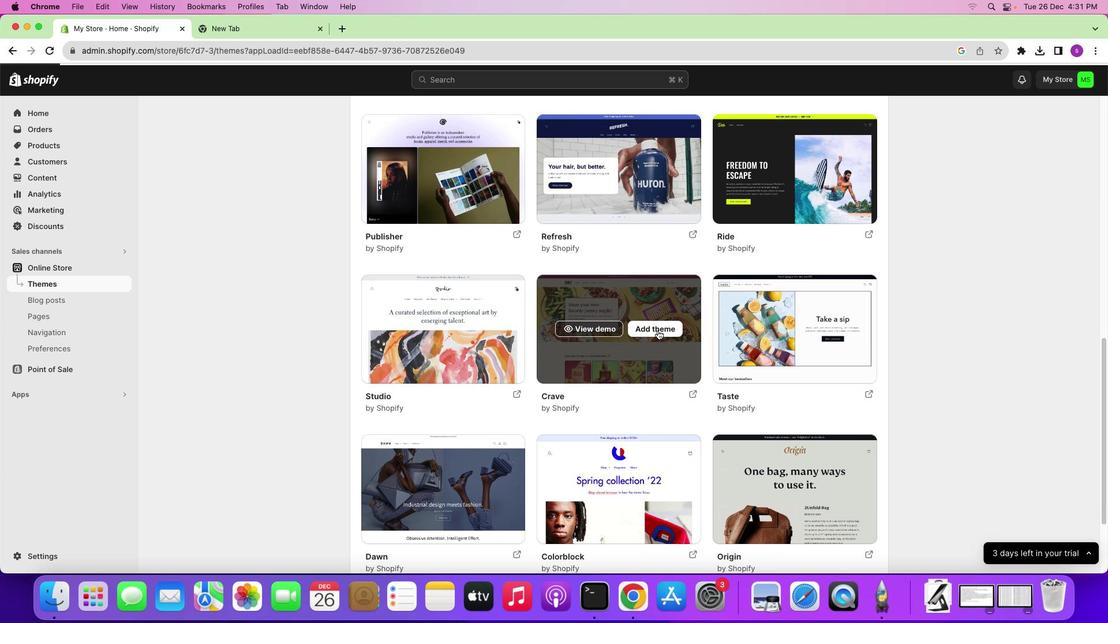 
Action: Mouse moved to (862, 334)
Screenshot: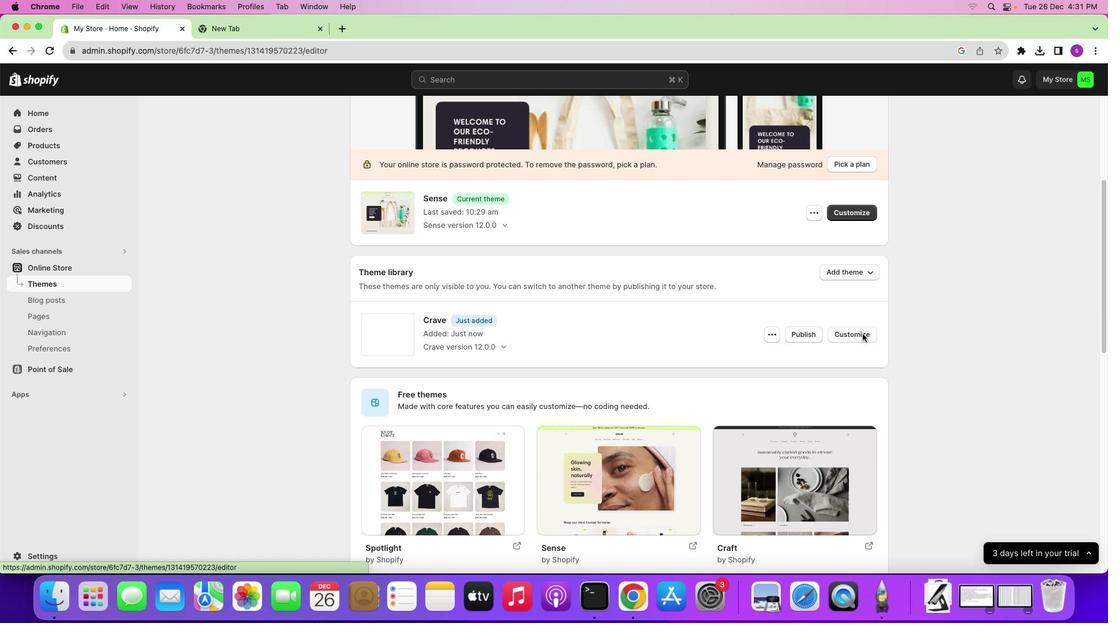 
Action: Mouse pressed left at (862, 334)
Screenshot: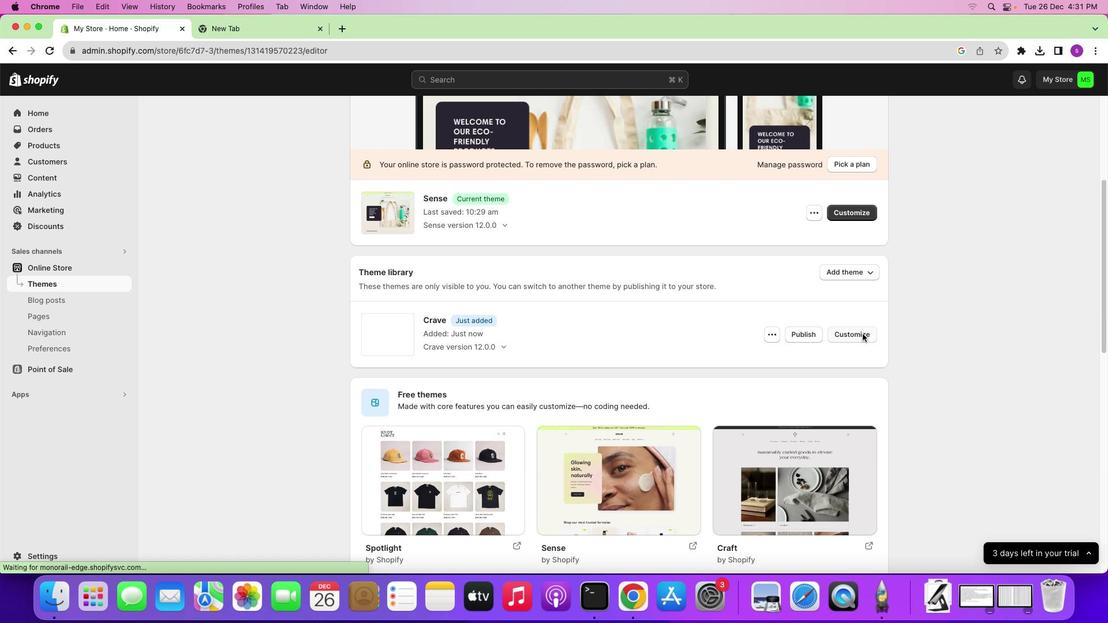 
Action: Mouse moved to (656, 355)
Screenshot: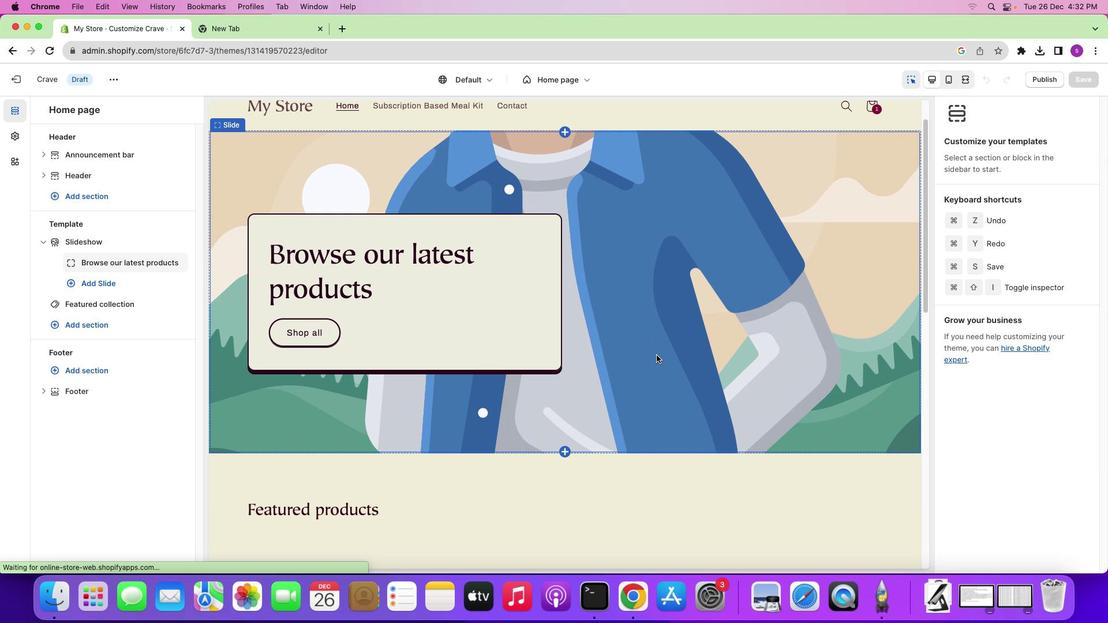 
Action: Mouse scrolled (656, 355) with delta (0, 0)
Screenshot: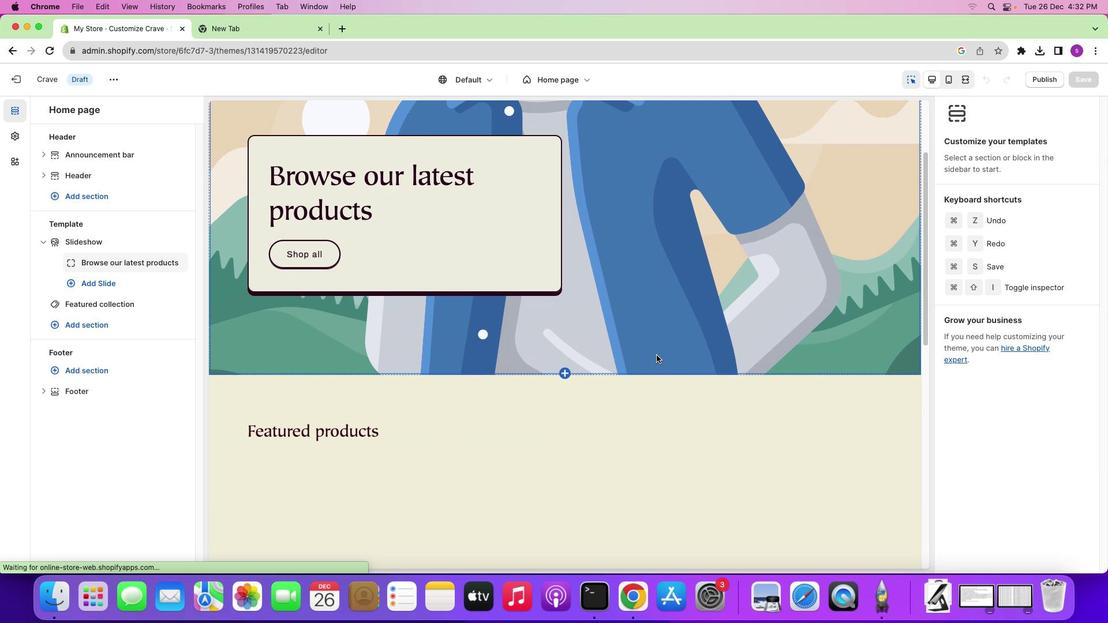 
Action: Mouse scrolled (656, 355) with delta (0, 0)
Screenshot: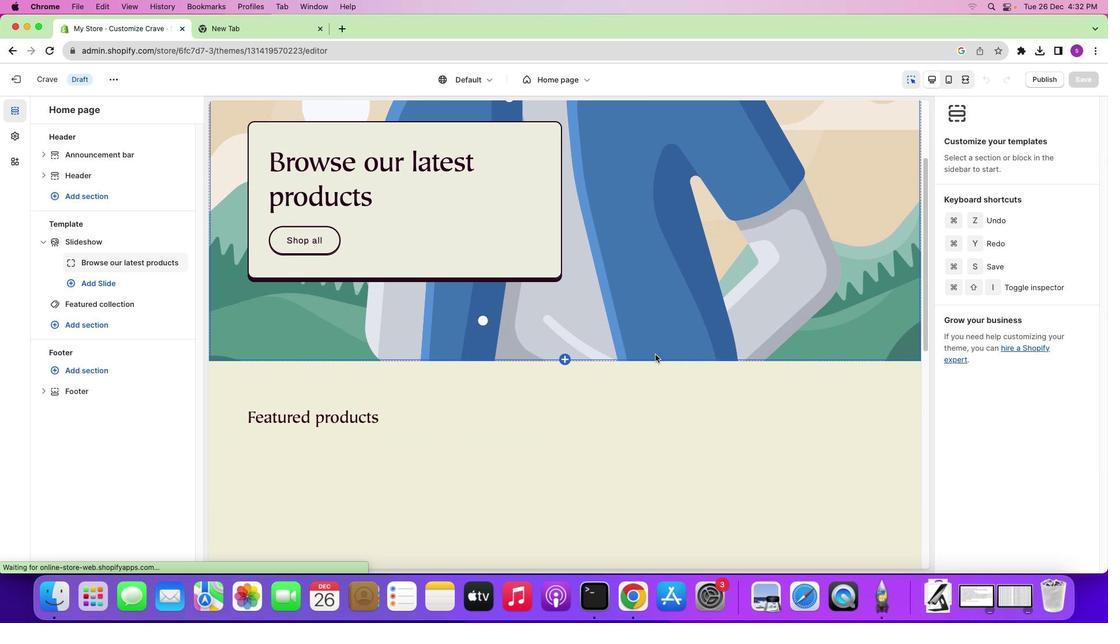 
Action: Mouse scrolled (656, 355) with delta (0, 0)
Screenshot: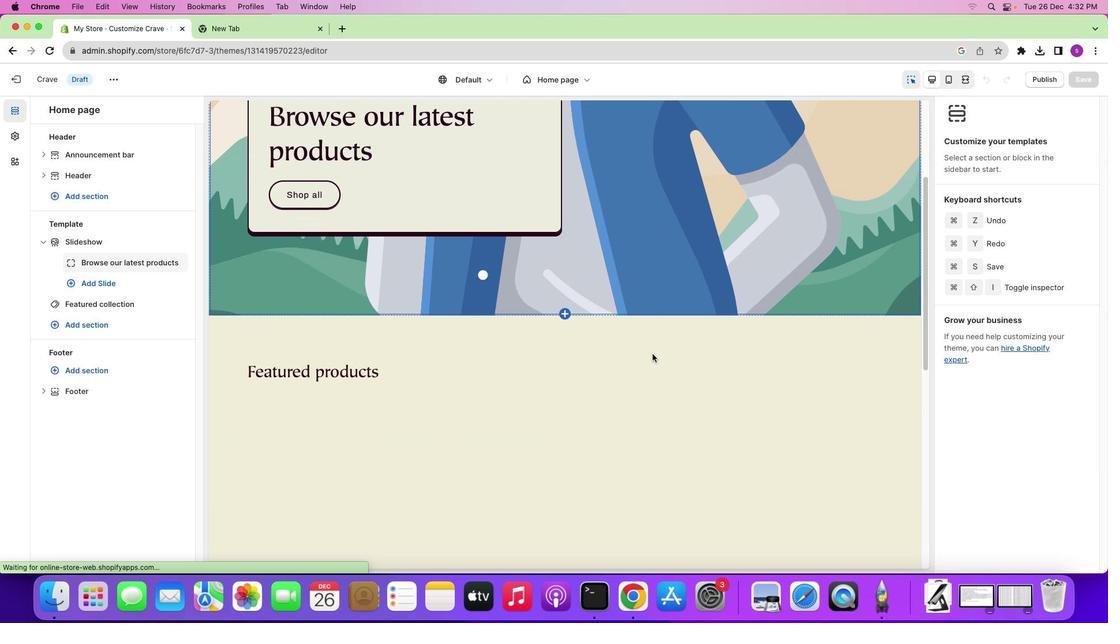 
Action: Mouse scrolled (656, 355) with delta (0, -1)
Screenshot: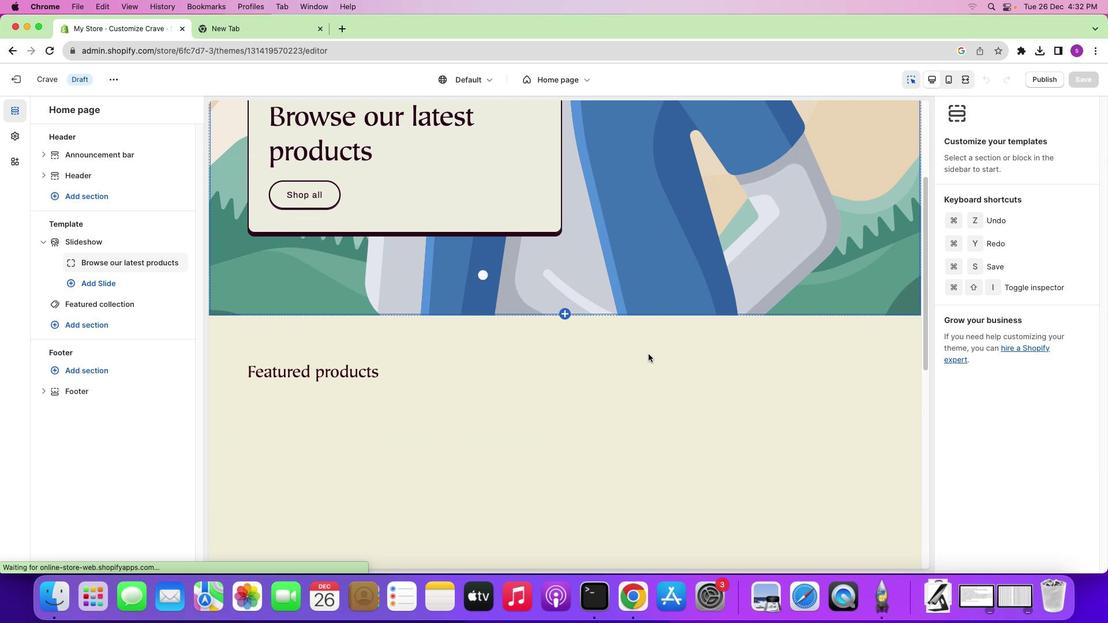 
Action: Mouse scrolled (656, 355) with delta (0, -1)
Screenshot: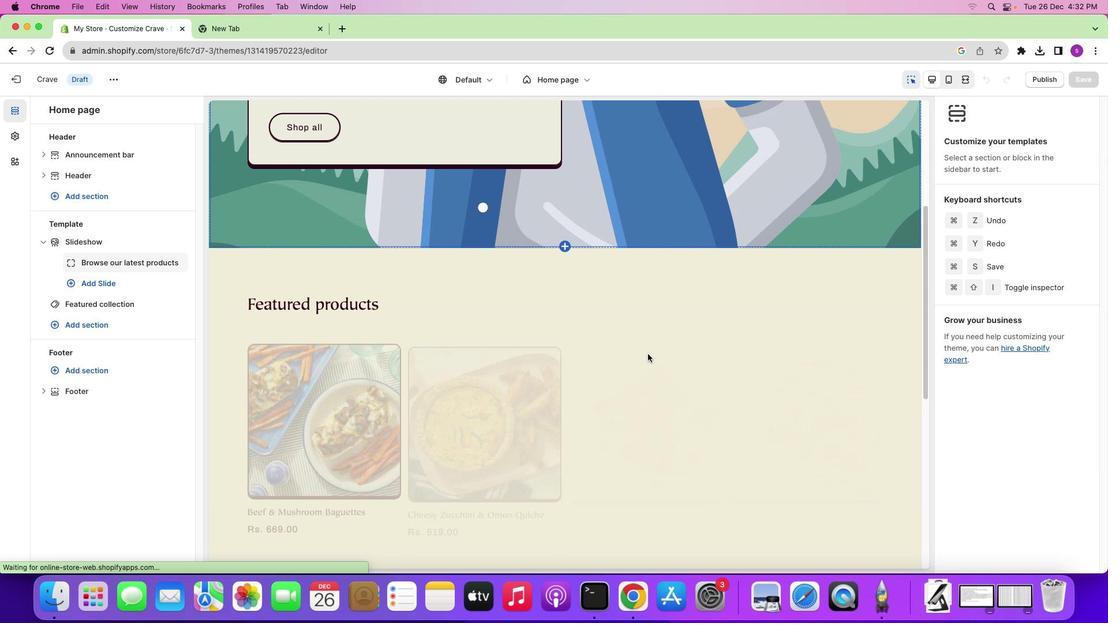 
Action: Mouse scrolled (656, 355) with delta (0, -1)
Screenshot: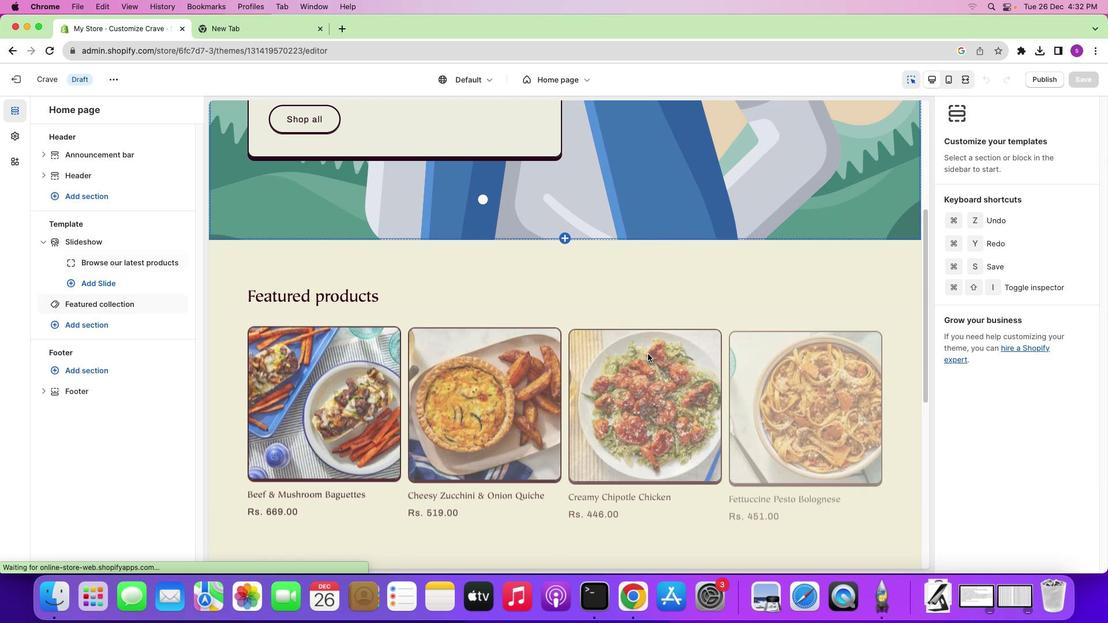 
Action: Mouse moved to (648, 353)
Screenshot: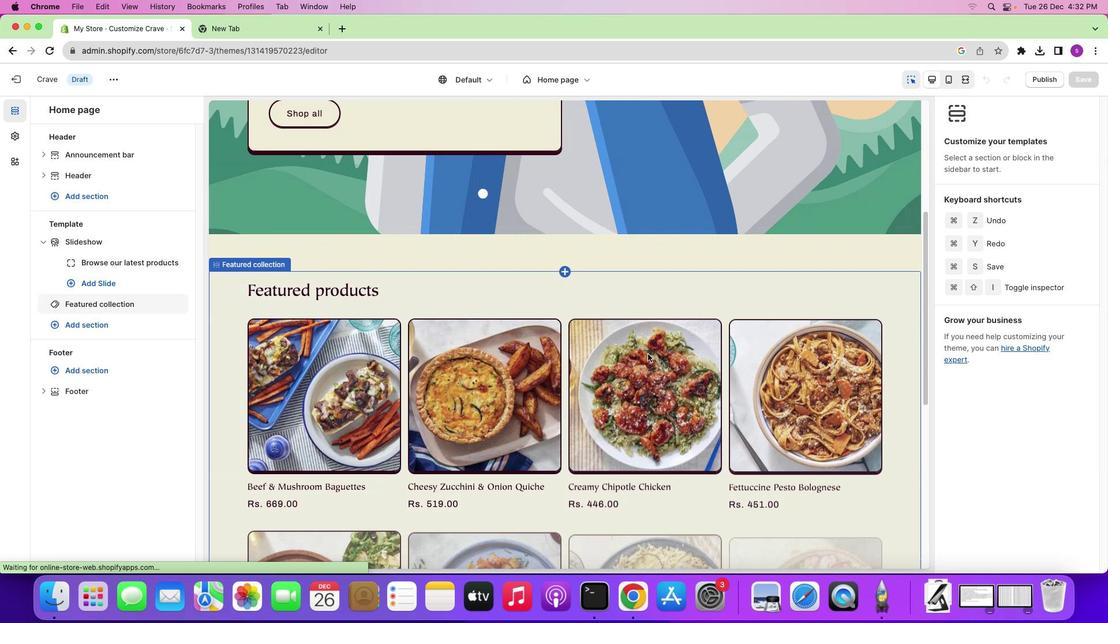 
Action: Mouse scrolled (648, 353) with delta (0, 0)
Screenshot: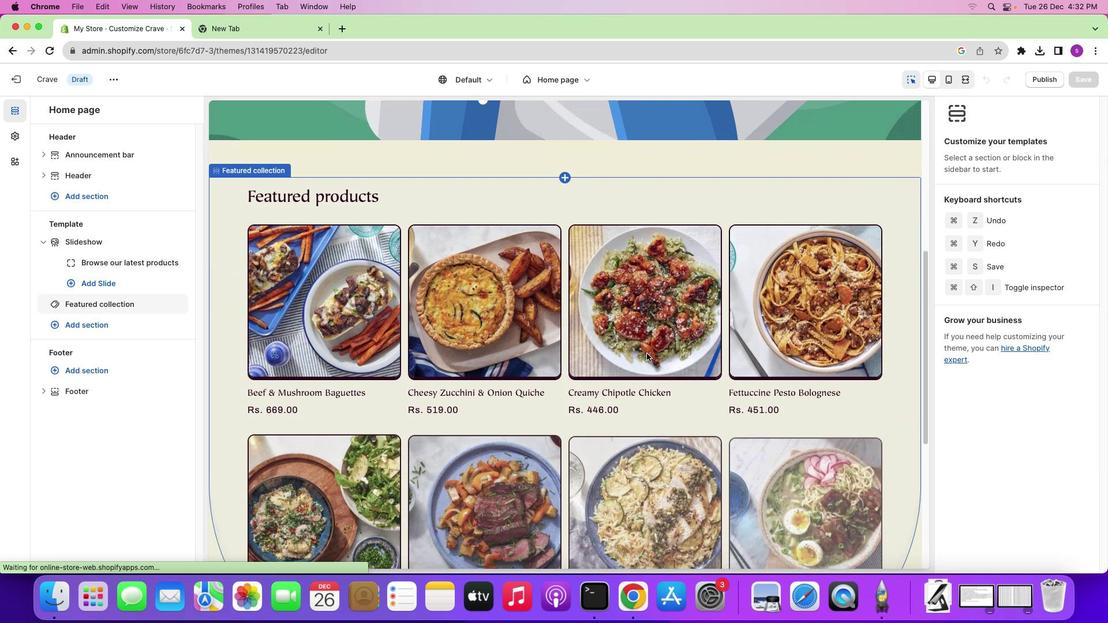 
Action: Mouse scrolled (648, 353) with delta (0, 0)
Screenshot: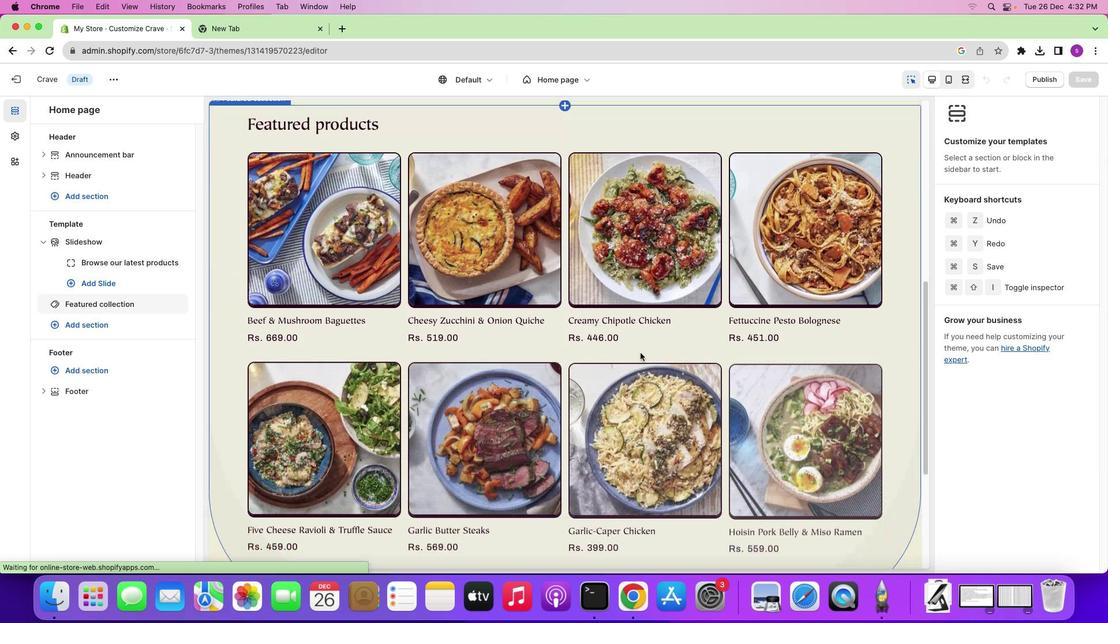 
Action: Mouse scrolled (648, 353) with delta (0, 0)
Screenshot: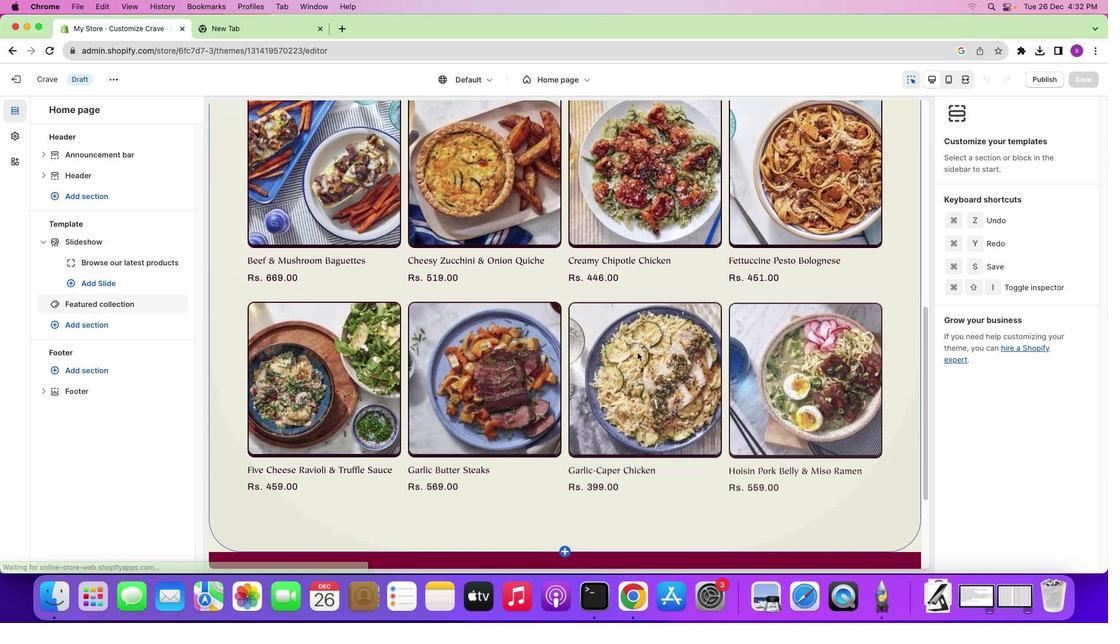 
Action: Mouse scrolled (648, 353) with delta (0, -1)
Screenshot: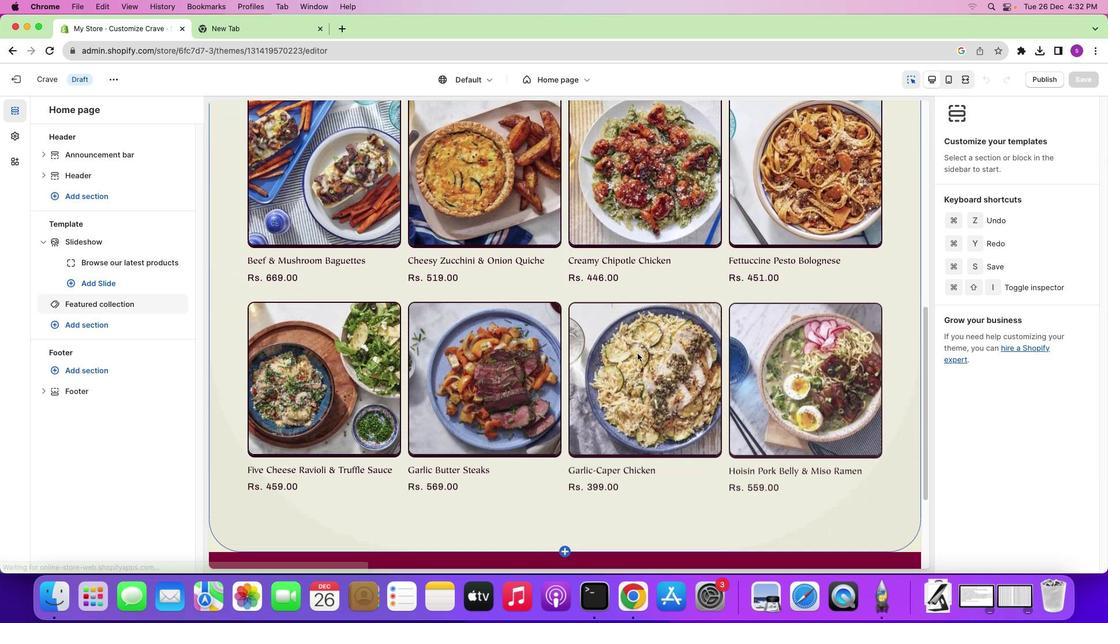 
Action: Mouse scrolled (648, 353) with delta (0, -1)
Screenshot: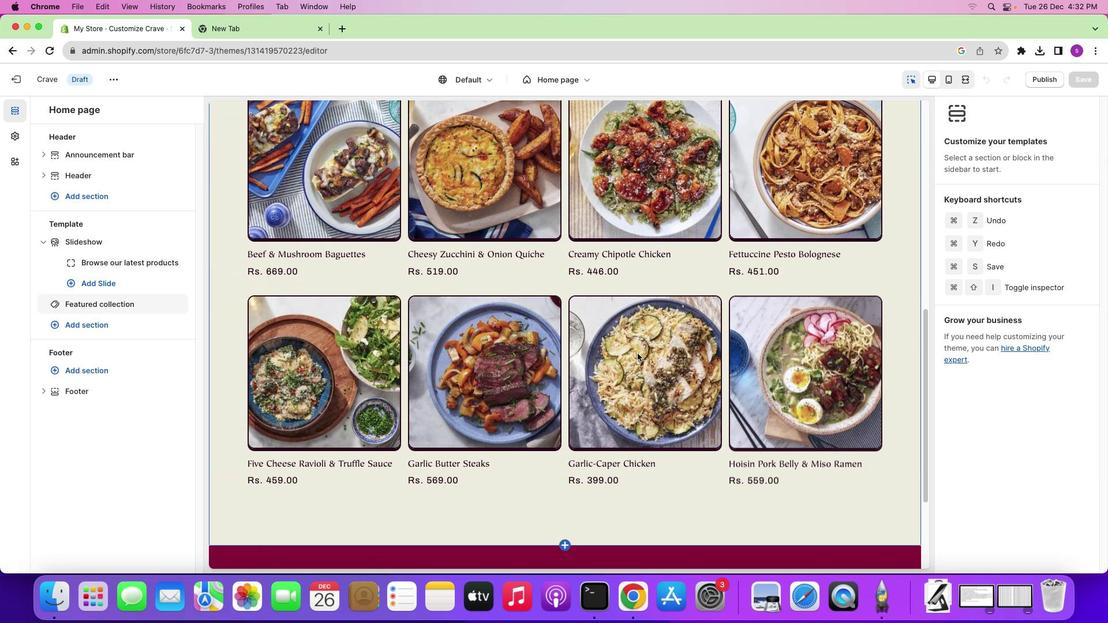 
Action: Mouse scrolled (648, 353) with delta (0, -1)
Screenshot: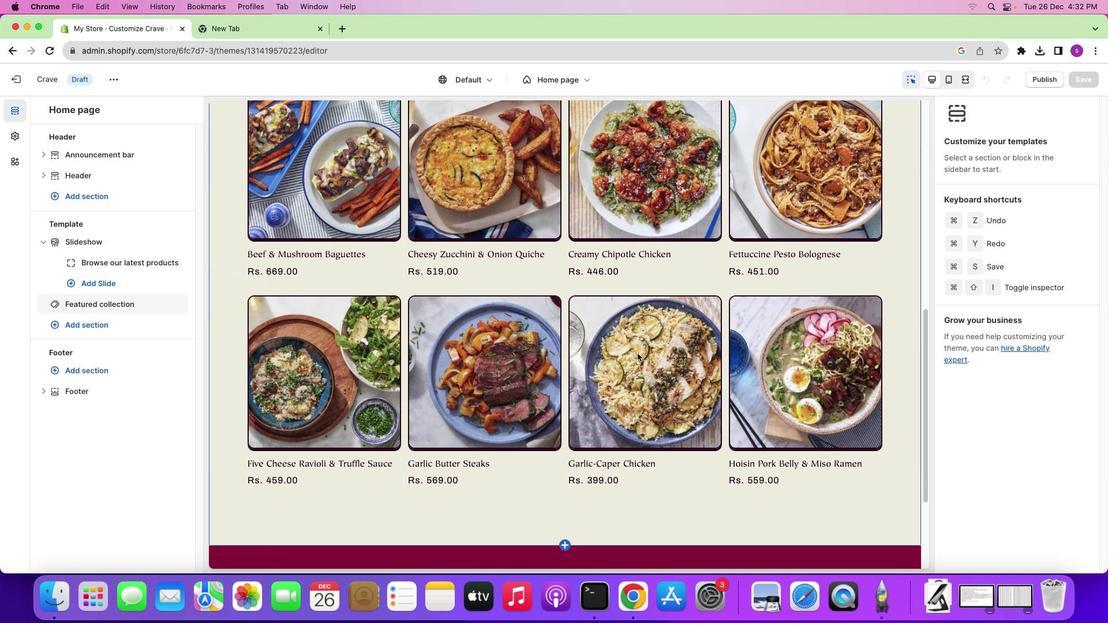 
Action: Mouse moved to (637, 353)
Screenshot: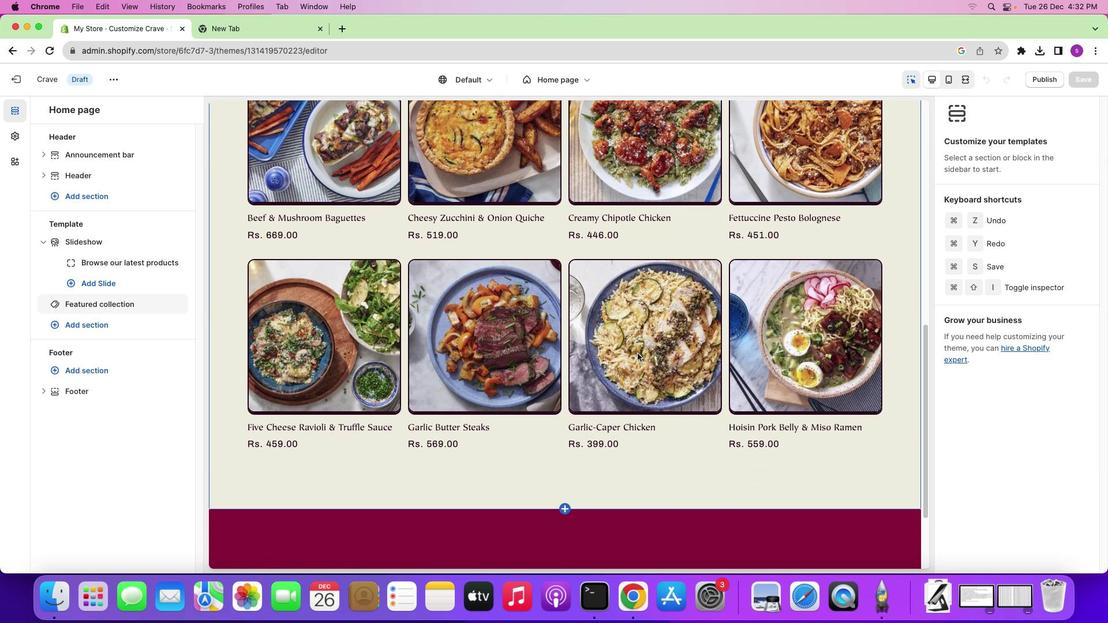 
Action: Mouse scrolled (637, 353) with delta (0, 0)
Screenshot: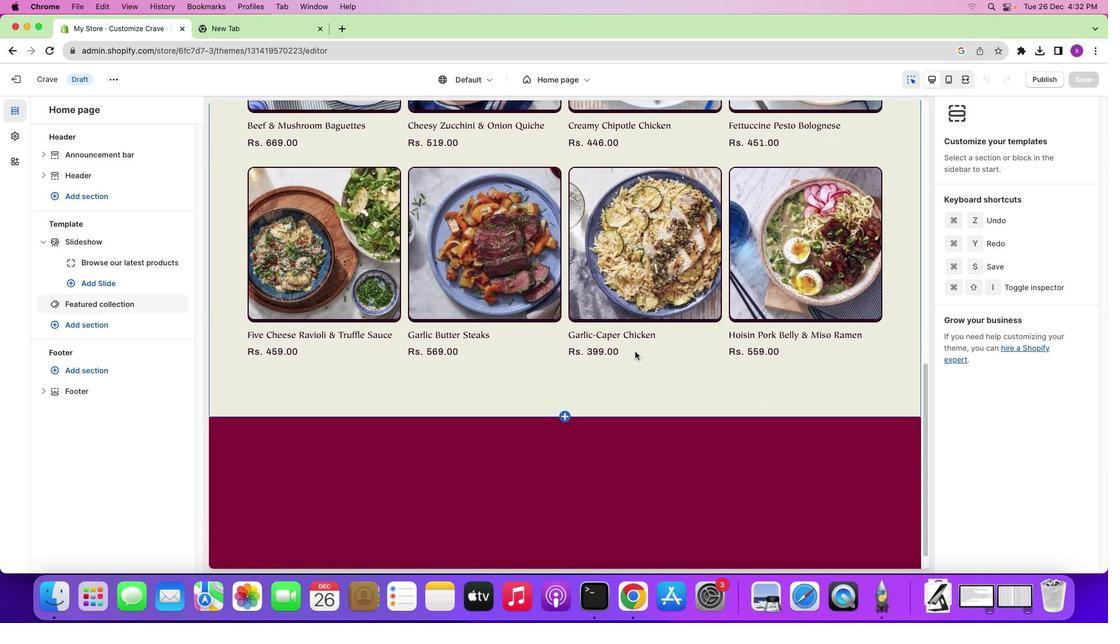 
Action: Mouse scrolled (637, 353) with delta (0, 0)
Screenshot: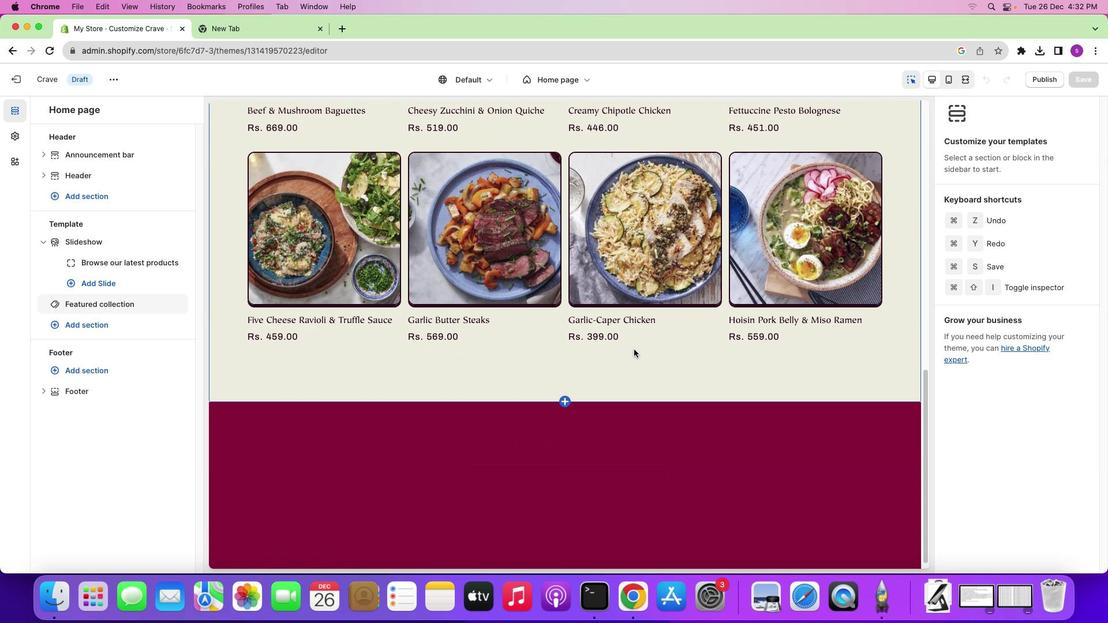 
Action: Mouse scrolled (637, 353) with delta (0, 0)
Screenshot: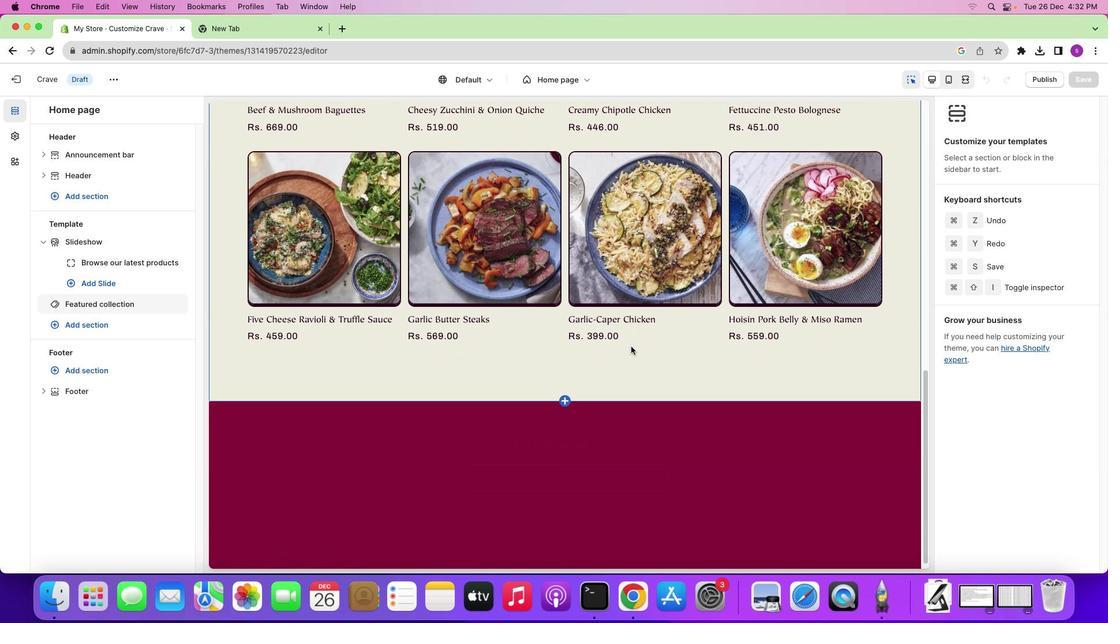 
Action: Mouse scrolled (637, 353) with delta (0, -1)
Screenshot: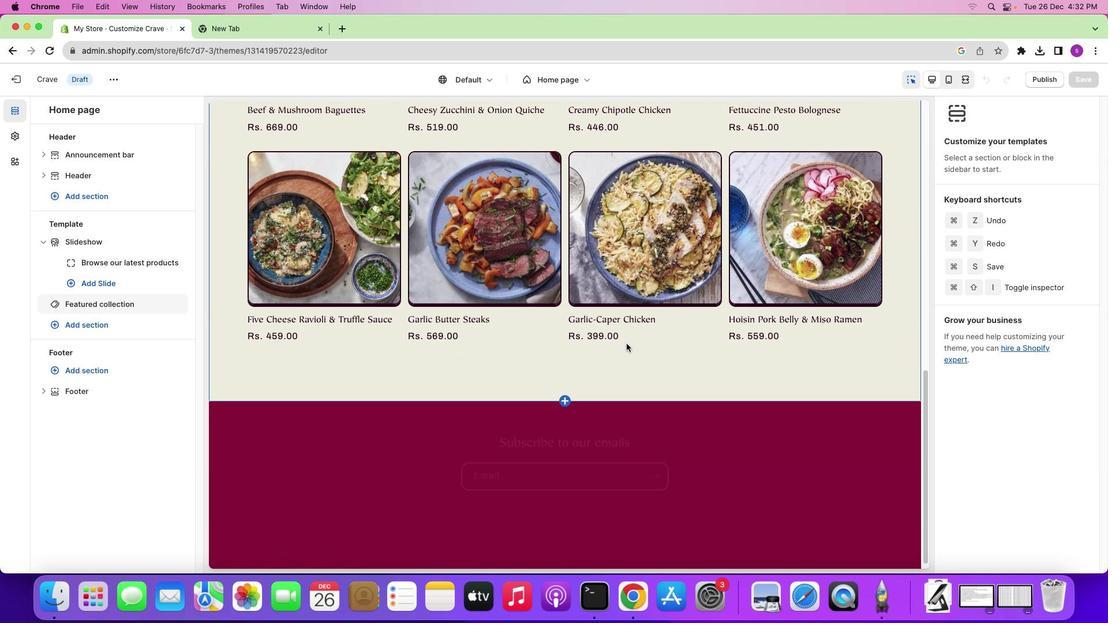 
Action: Mouse scrolled (637, 353) with delta (0, -1)
Screenshot: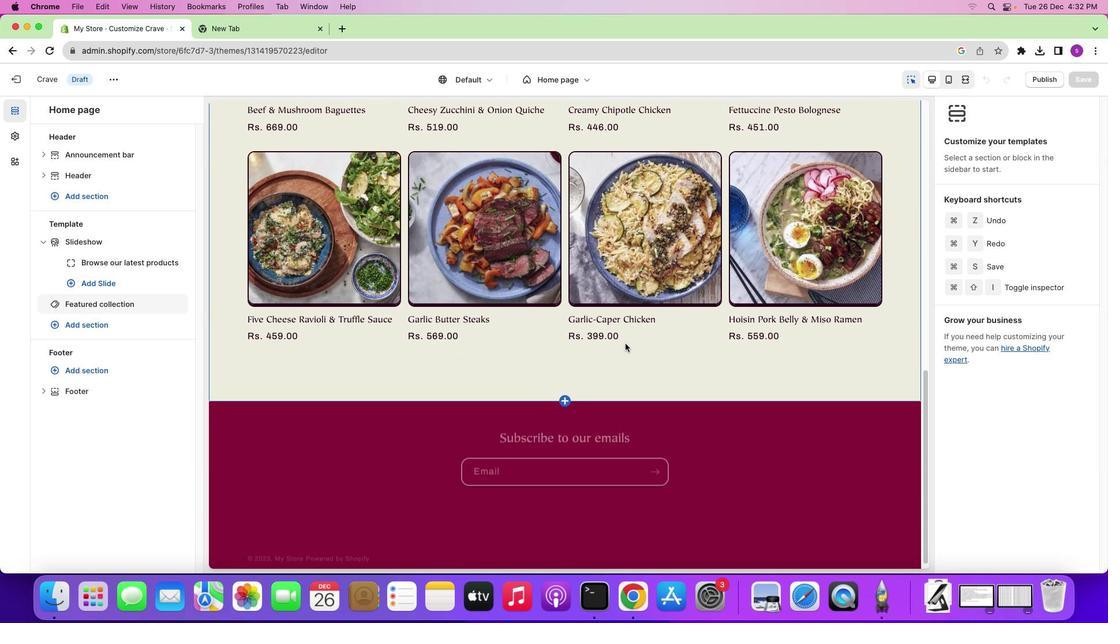
Action: Mouse moved to (635, 351)
Screenshot: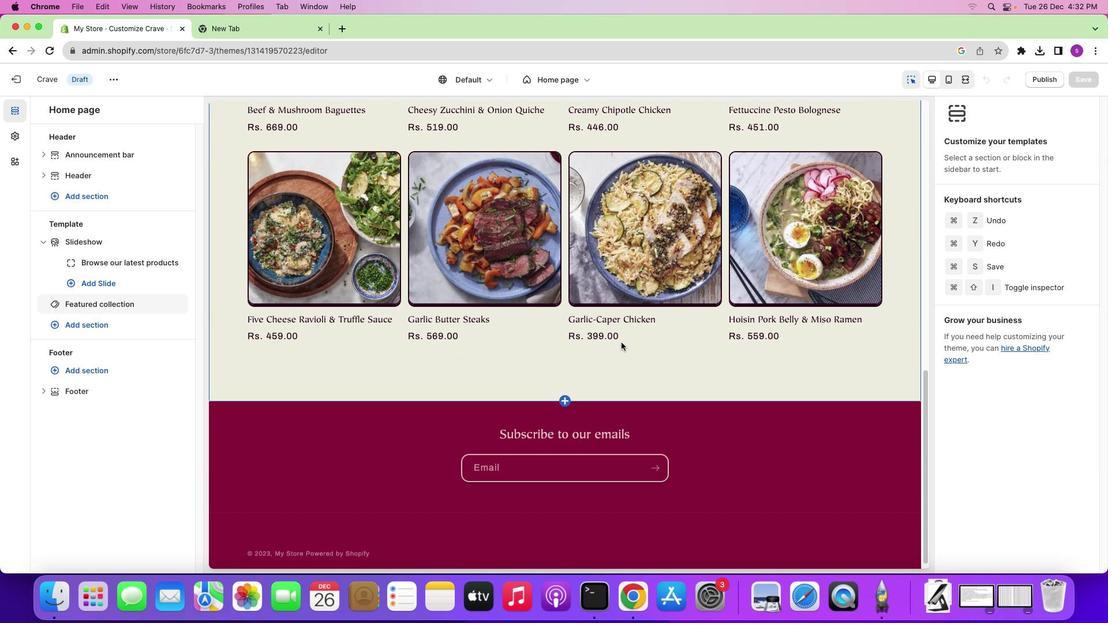 
Action: Mouse scrolled (635, 351) with delta (0, 0)
Screenshot: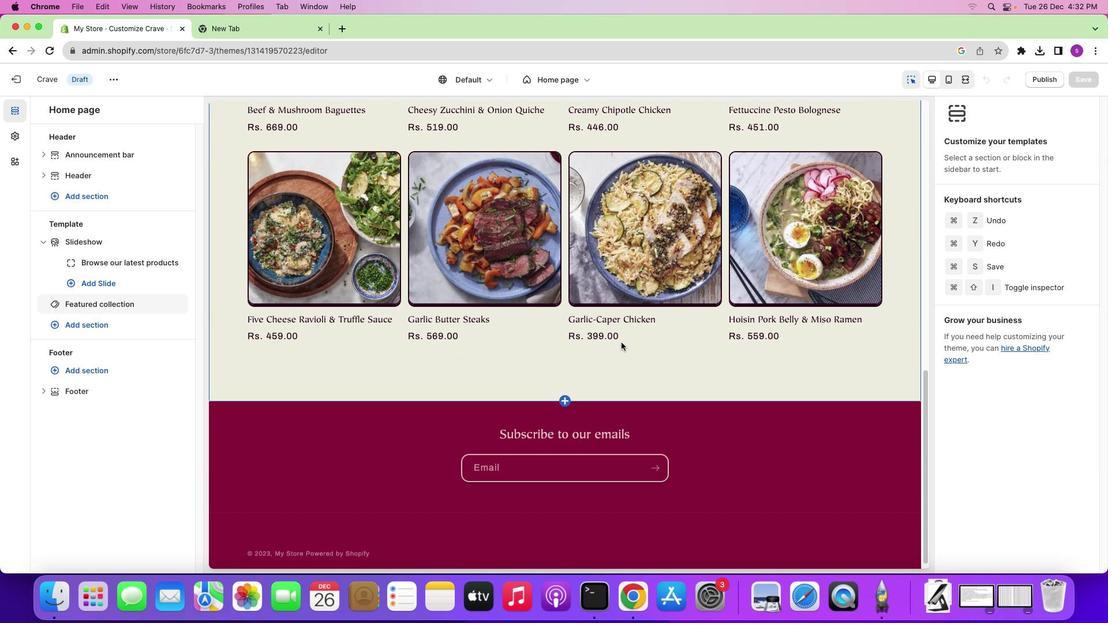 
Action: Mouse moved to (618, 337)
Screenshot: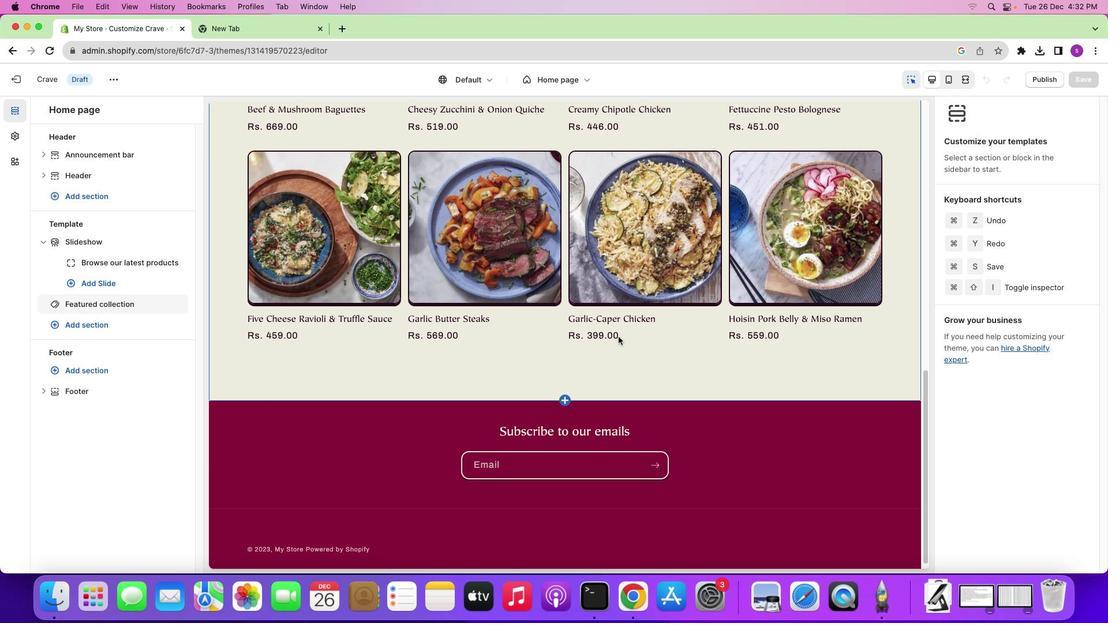 
Action: Mouse scrolled (618, 337) with delta (0, 0)
Screenshot: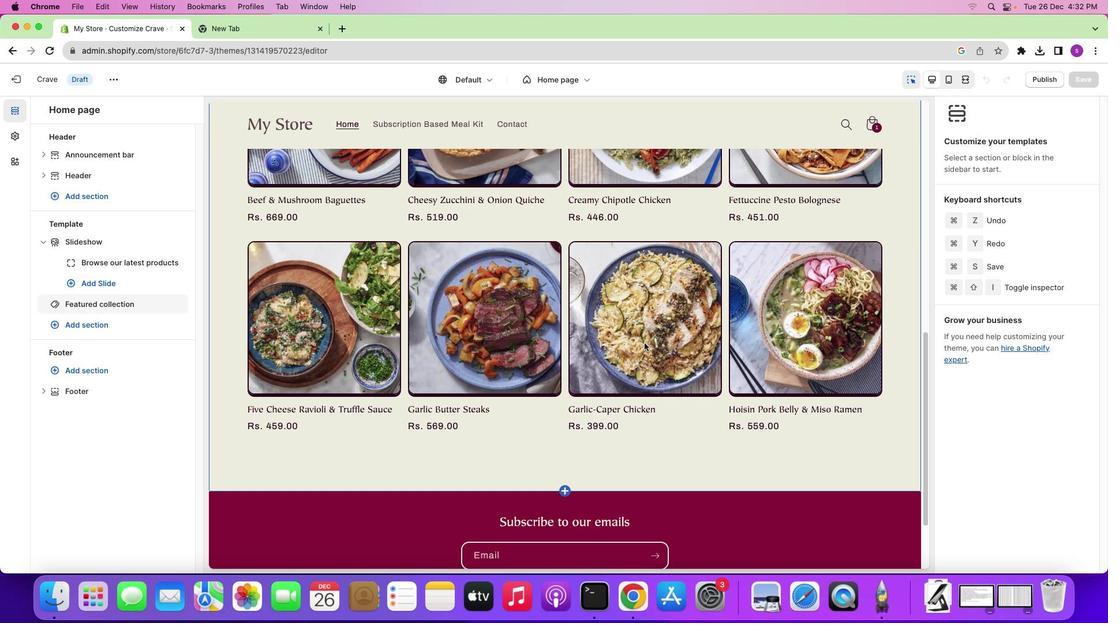 
Action: Mouse scrolled (618, 337) with delta (0, 1)
Screenshot: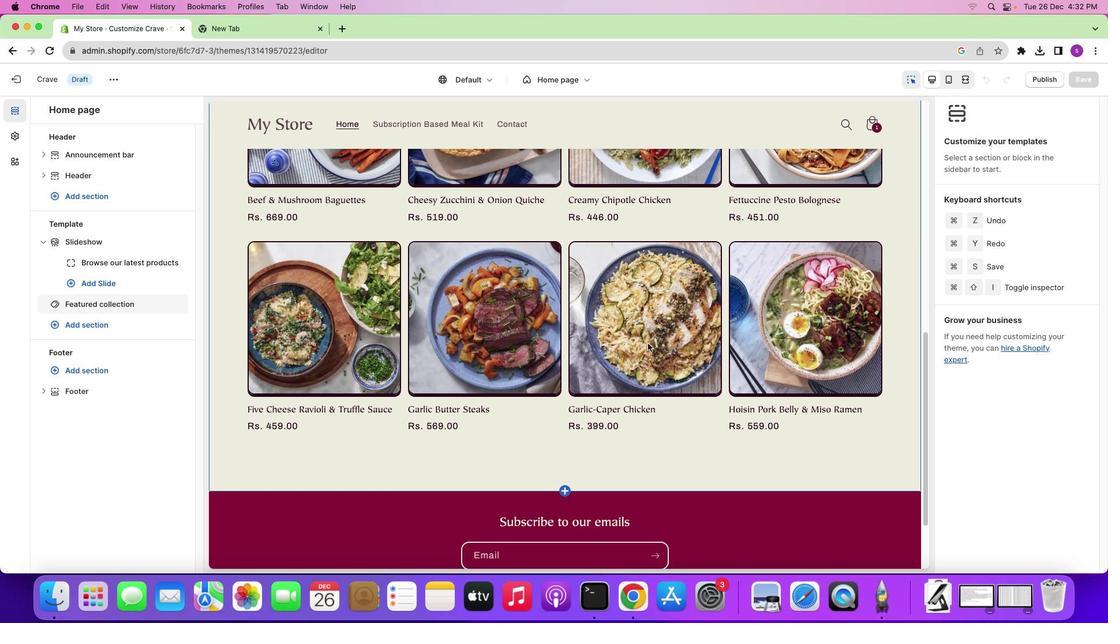 
Action: Mouse scrolled (618, 337) with delta (0, 1)
Screenshot: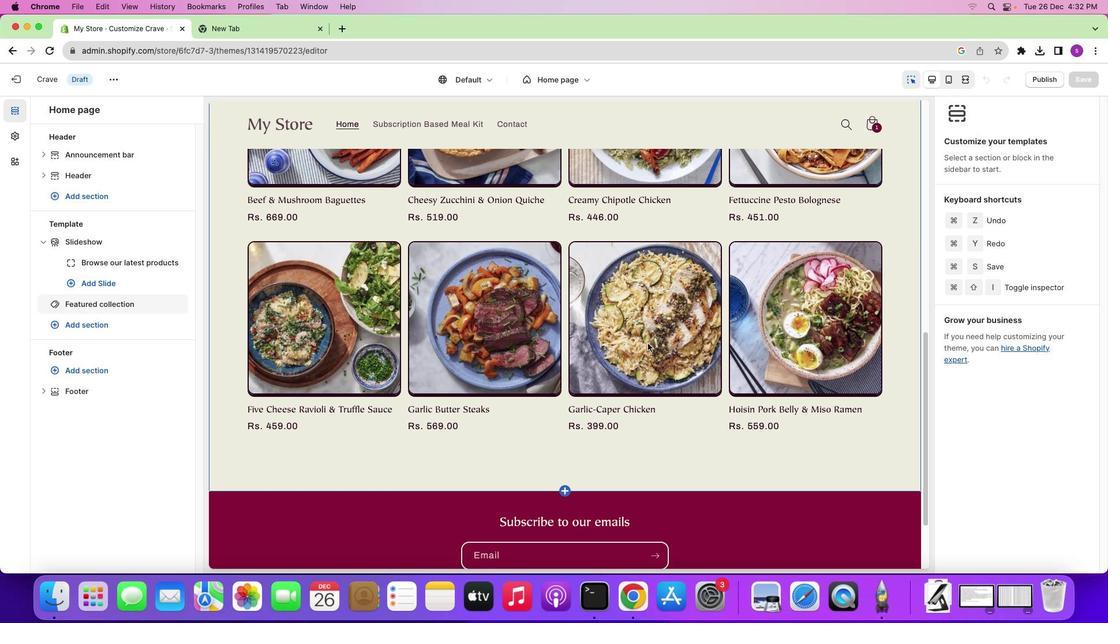 
Action: Mouse moved to (648, 343)
Screenshot: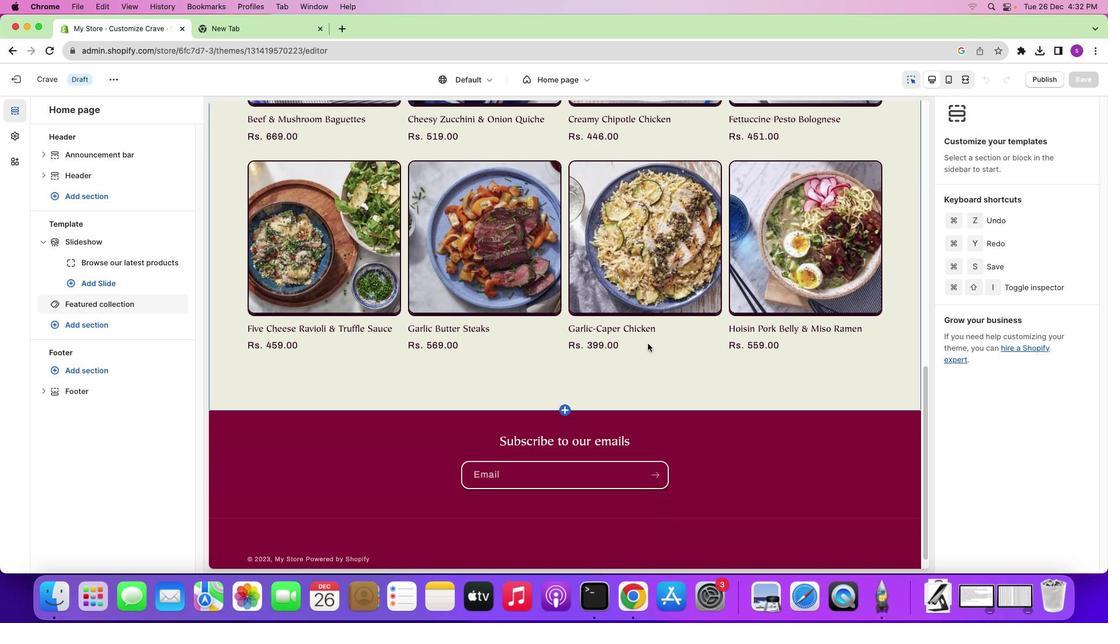 
Action: Mouse scrolled (648, 343) with delta (0, 0)
Screenshot: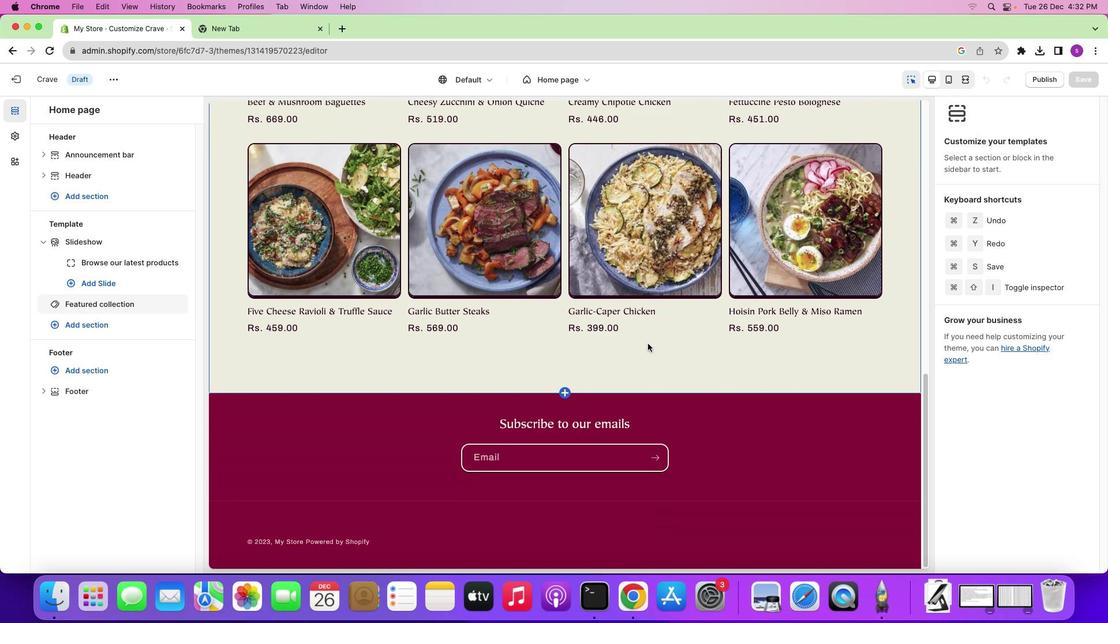 
Action: Mouse scrolled (648, 343) with delta (0, 0)
Screenshot: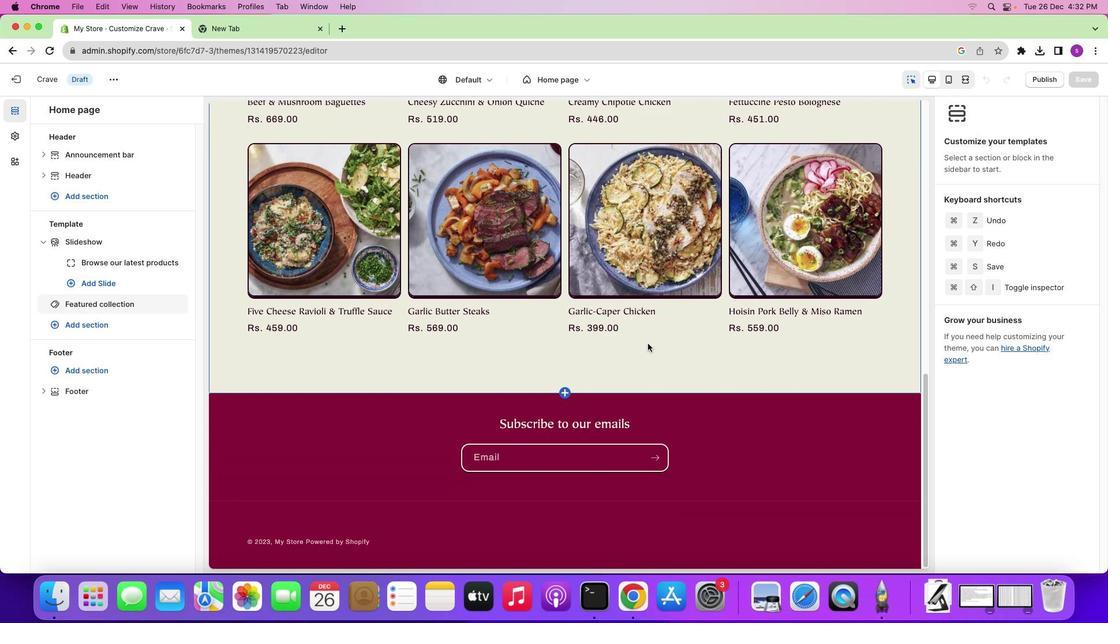 
Action: Mouse scrolled (648, 343) with delta (0, -1)
Screenshot: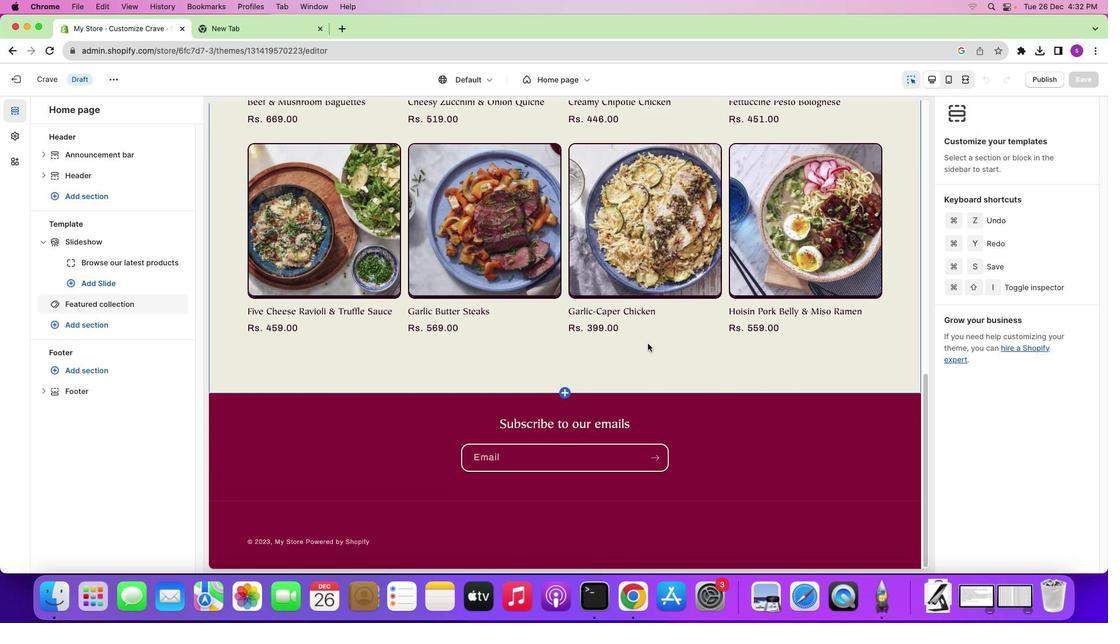 
Action: Mouse scrolled (648, 343) with delta (0, -1)
Screenshot: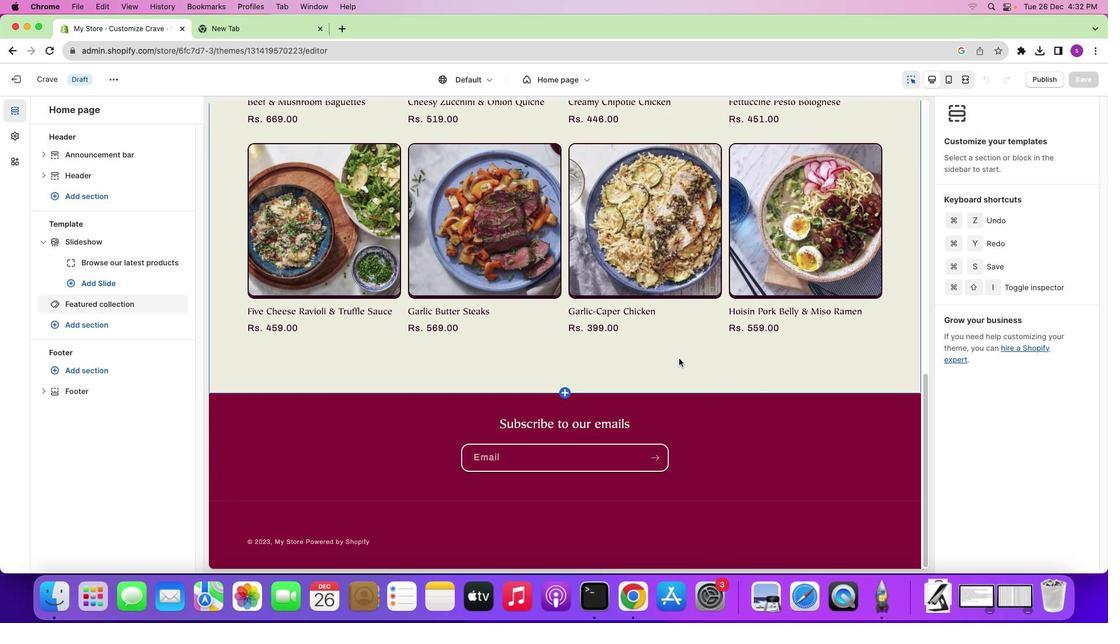 
Action: Mouse scrolled (648, 343) with delta (0, -1)
Screenshot: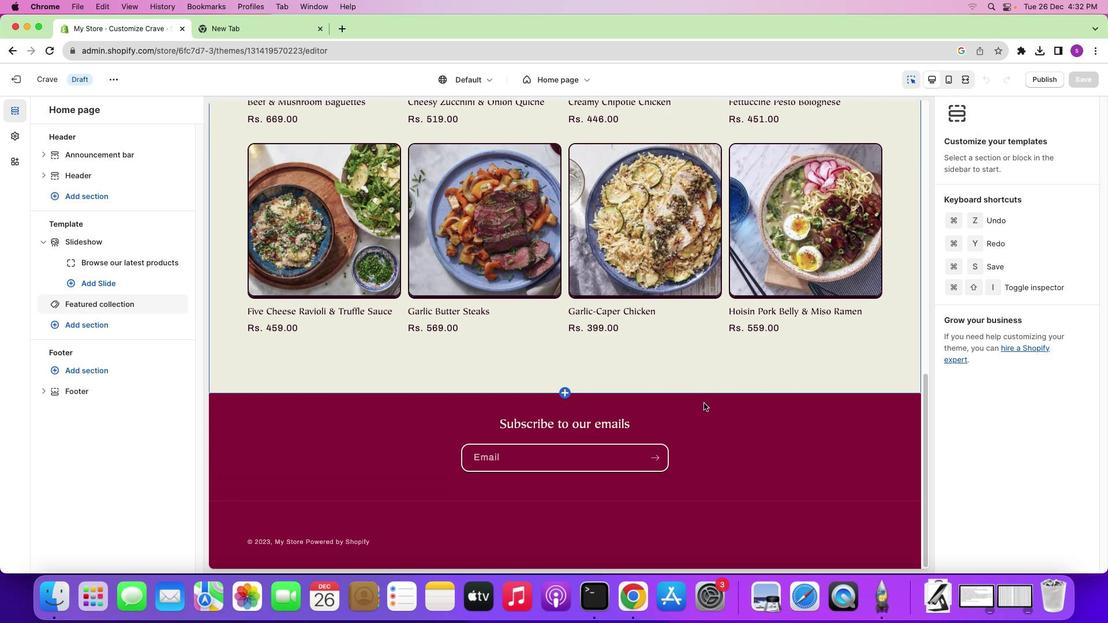 
Action: Mouse moved to (708, 409)
Screenshot: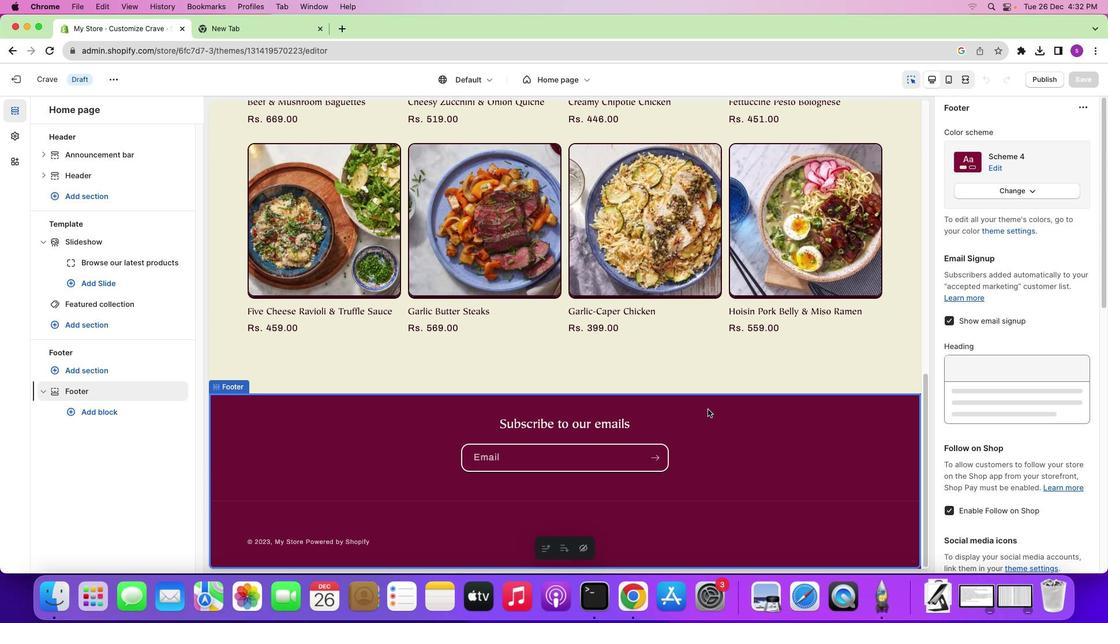 
Action: Mouse pressed left at (708, 409)
Screenshot: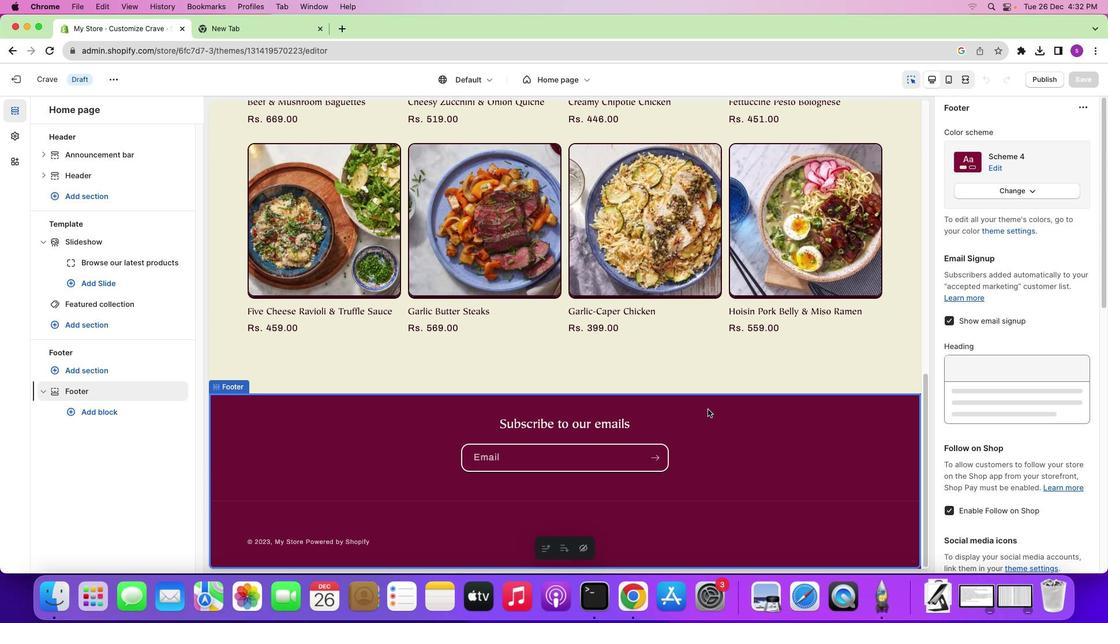 
Action: Mouse moved to (1048, 394)
Screenshot: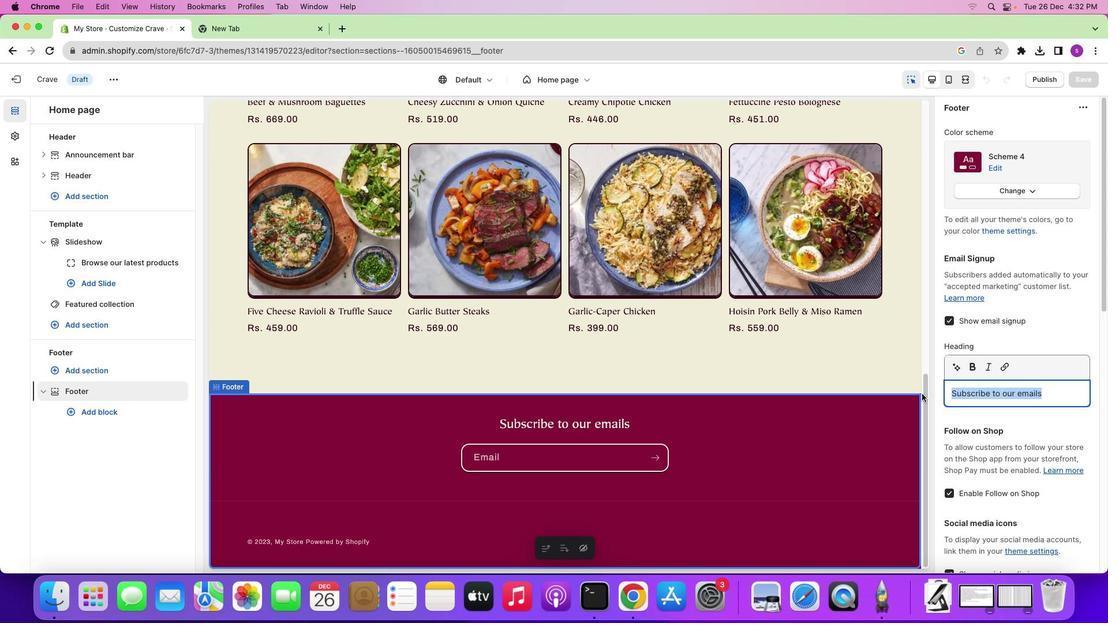 
Action: Mouse pressed left at (1048, 394)
Screenshot: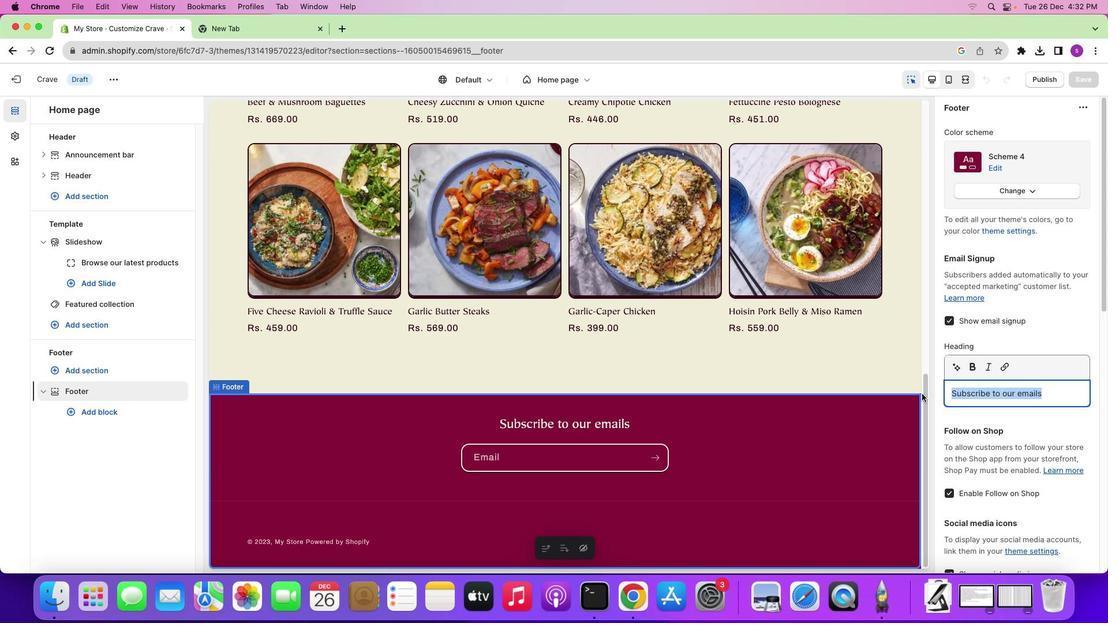 
Action: Mouse moved to (919, 389)
Screenshot: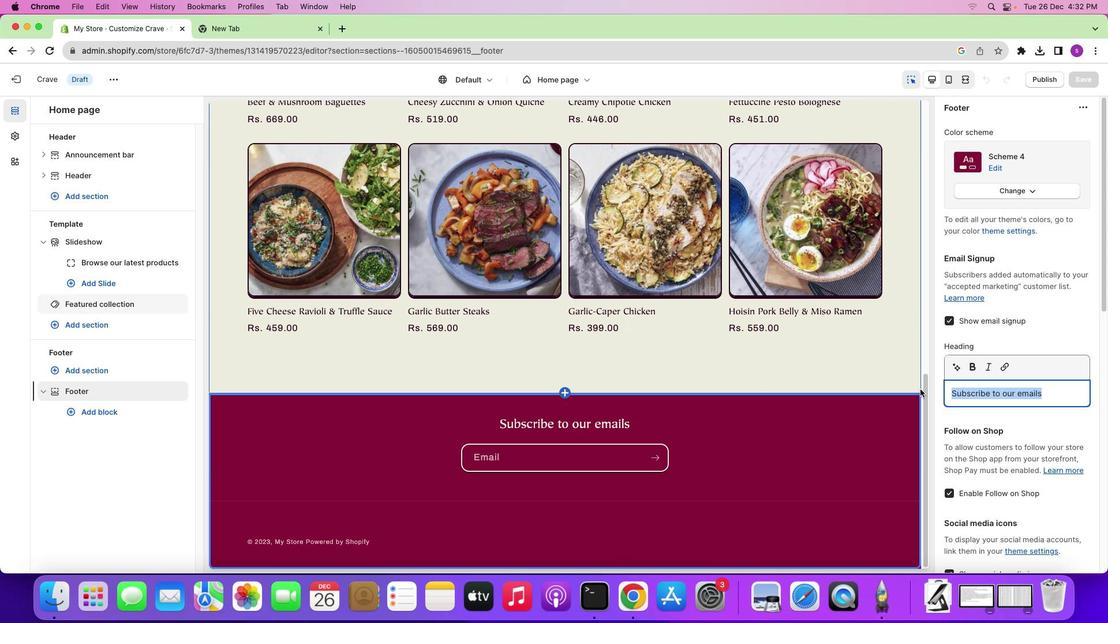 
Action: Key pressed Key.backspace
Screenshot: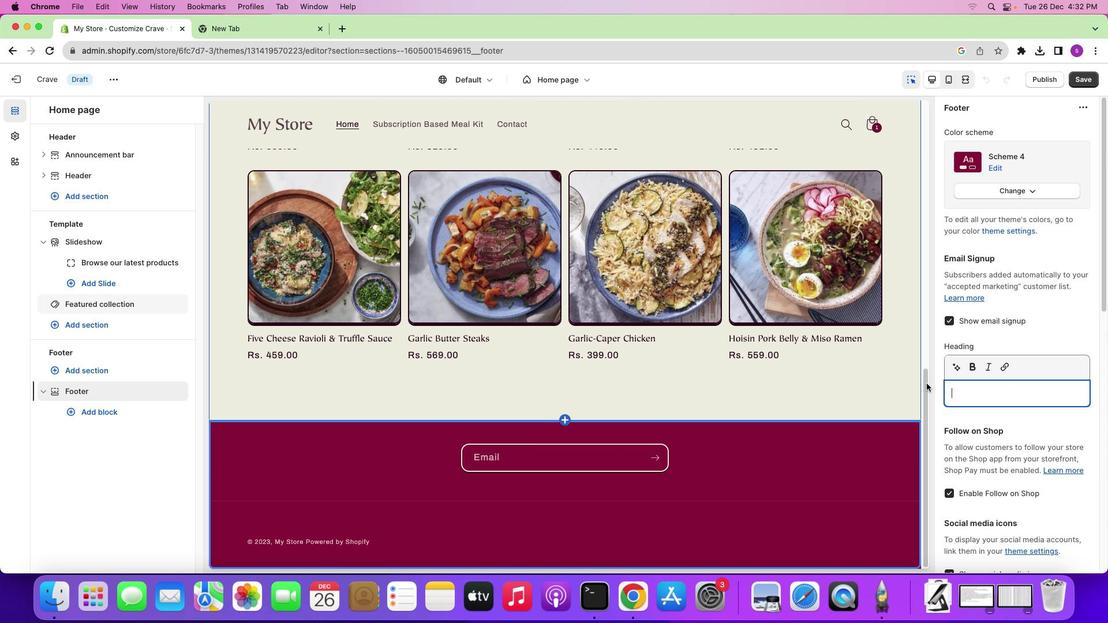 
Action: Mouse moved to (948, 318)
Screenshot: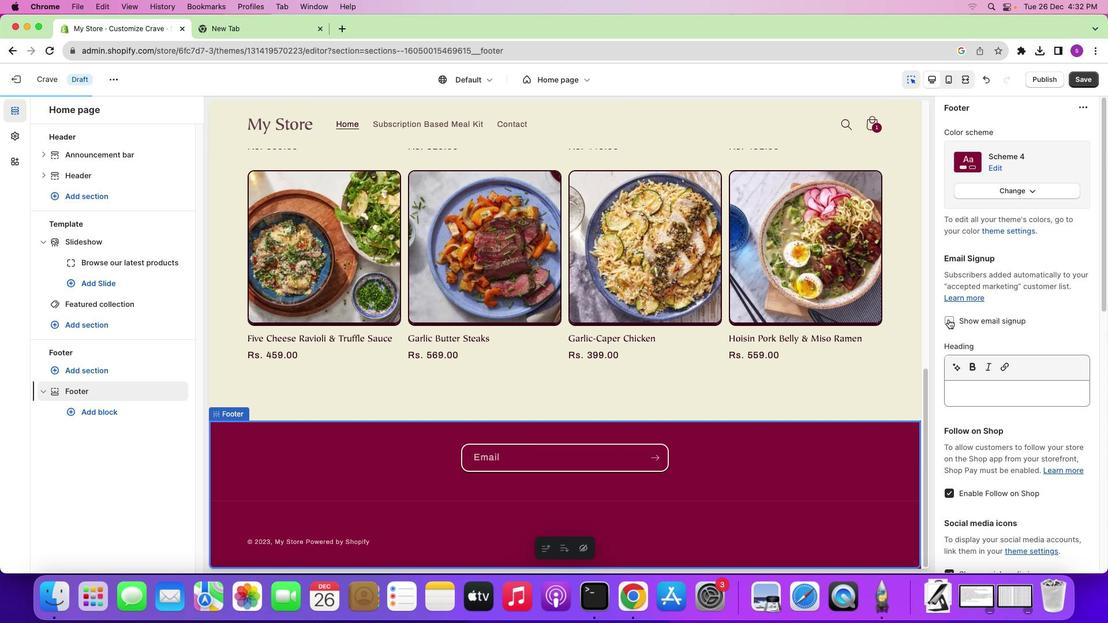 
Action: Mouse pressed left at (948, 318)
Screenshot: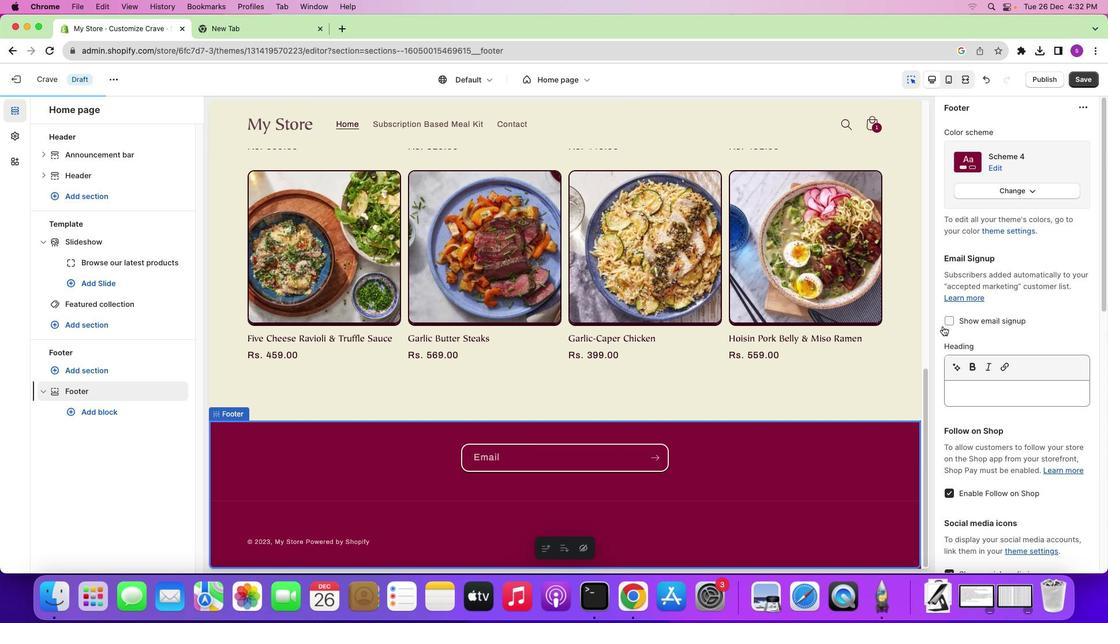 
Action: Mouse moved to (657, 478)
Screenshot: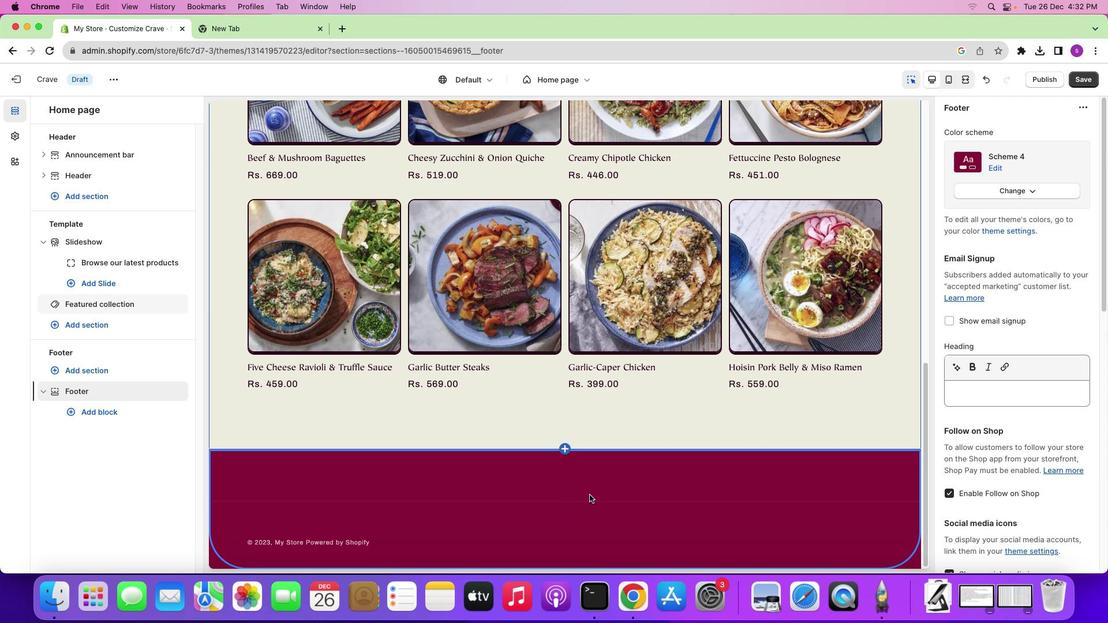 
Action: Mouse scrolled (657, 478) with delta (0, 0)
Screenshot: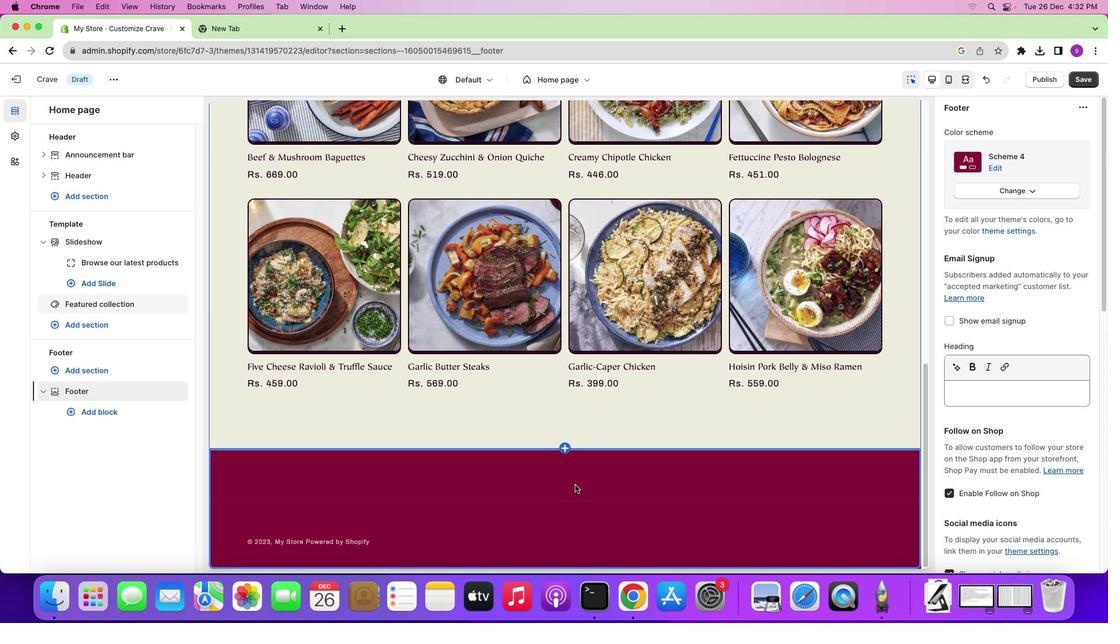 
Action: Mouse scrolled (657, 478) with delta (0, 0)
Screenshot: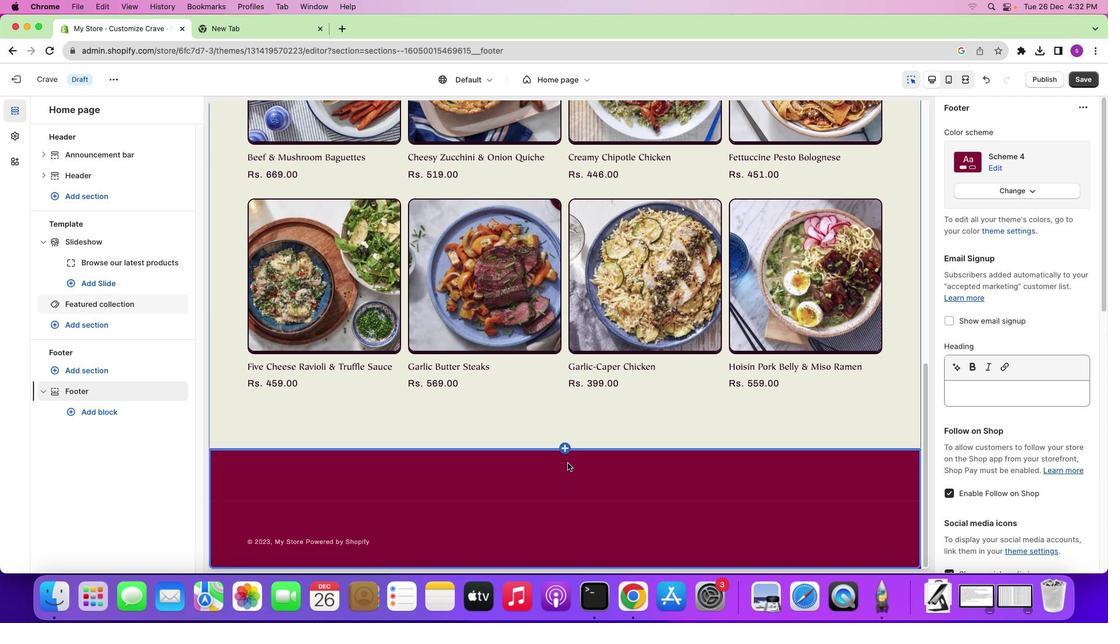 
Action: Mouse scrolled (657, 478) with delta (0, -1)
Screenshot: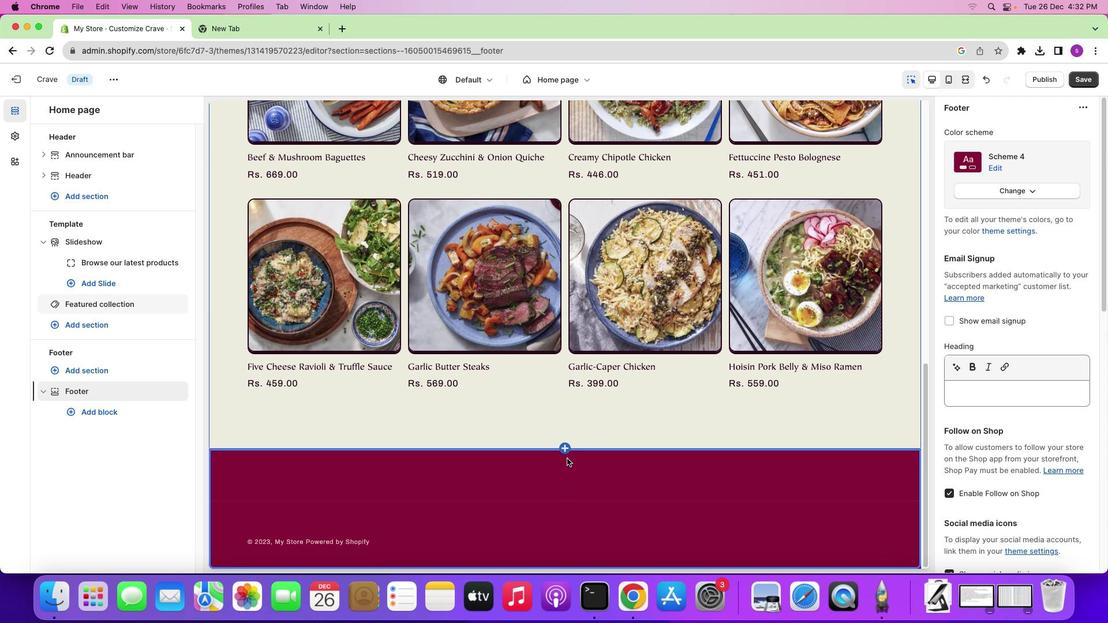 
Action: Mouse moved to (657, 478)
Screenshot: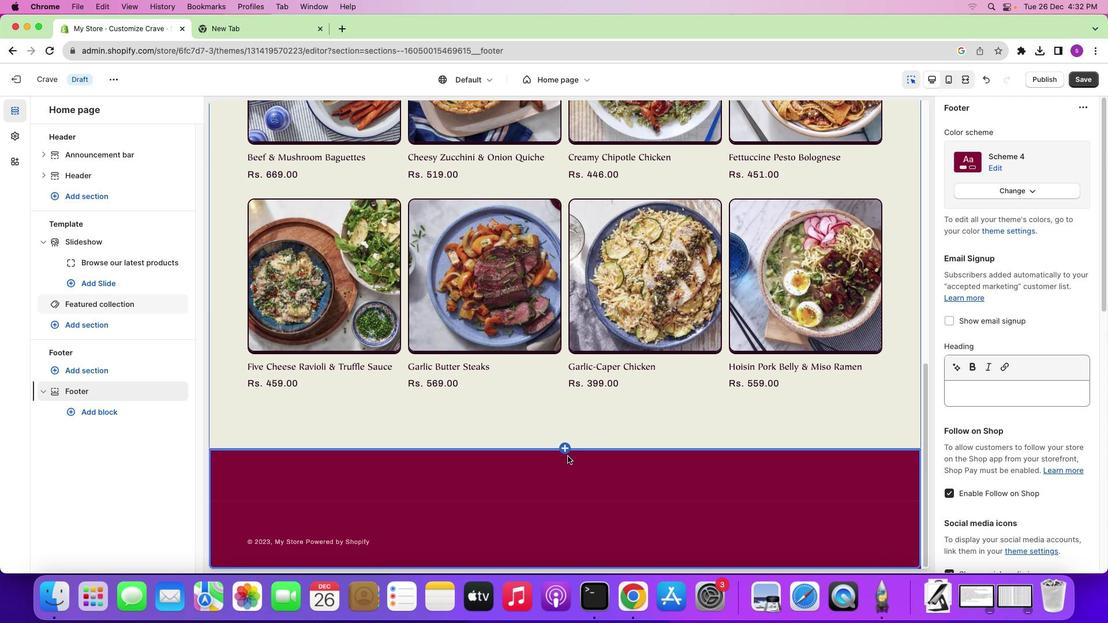 
Action: Mouse scrolled (657, 478) with delta (0, -1)
Screenshot: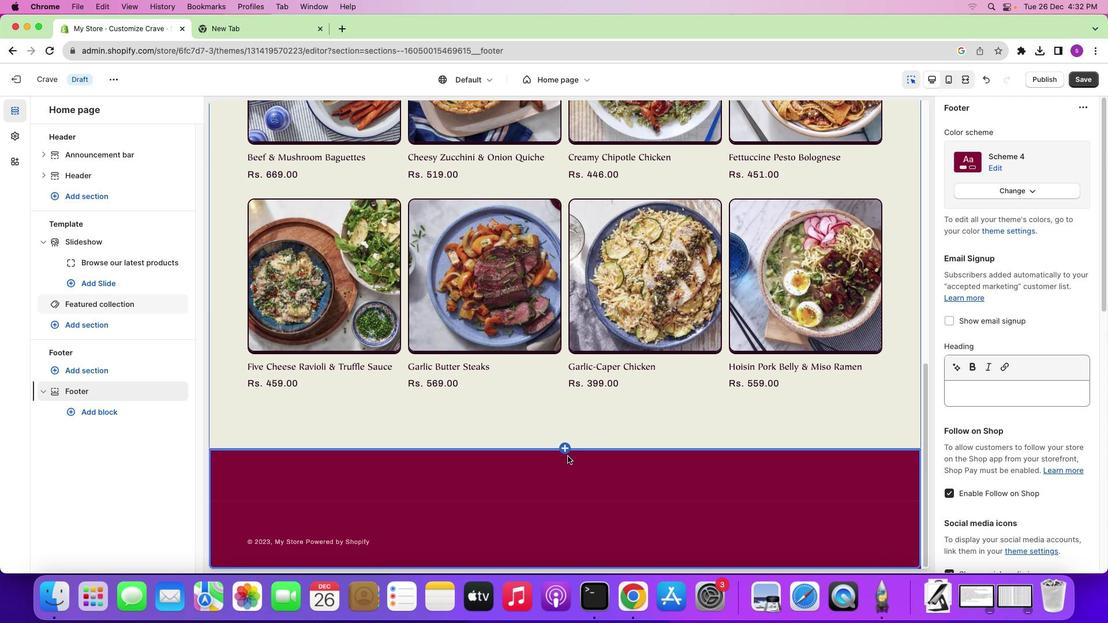 
Action: Mouse moved to (563, 448)
Screenshot: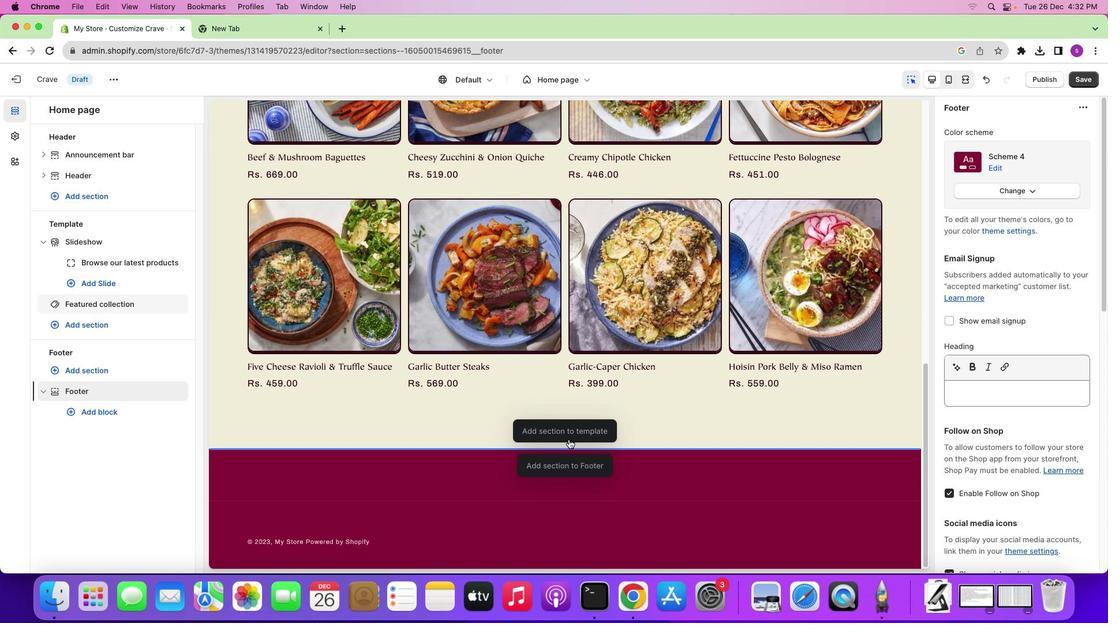 
Action: Mouse pressed left at (563, 448)
Screenshot: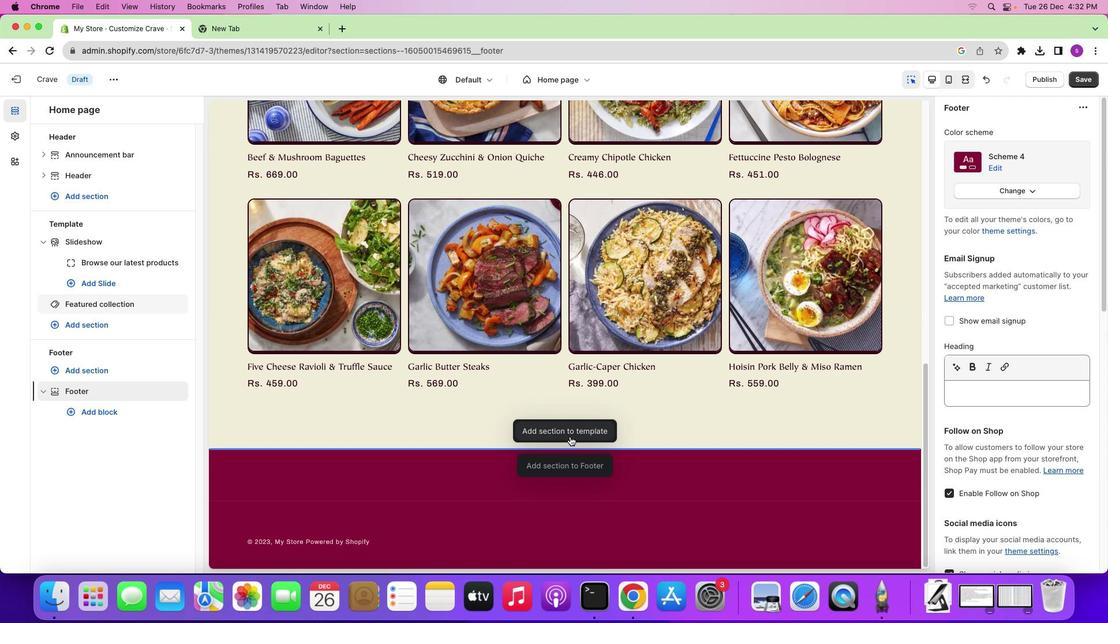 
Action: Mouse moved to (569, 436)
Screenshot: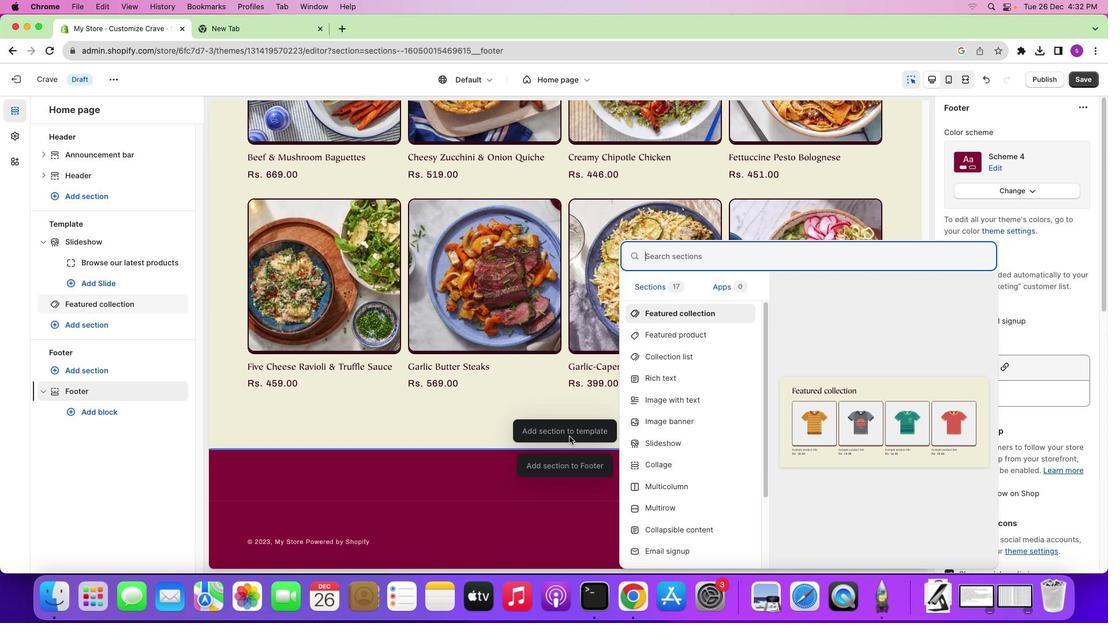 
Action: Mouse pressed left at (569, 436)
Screenshot: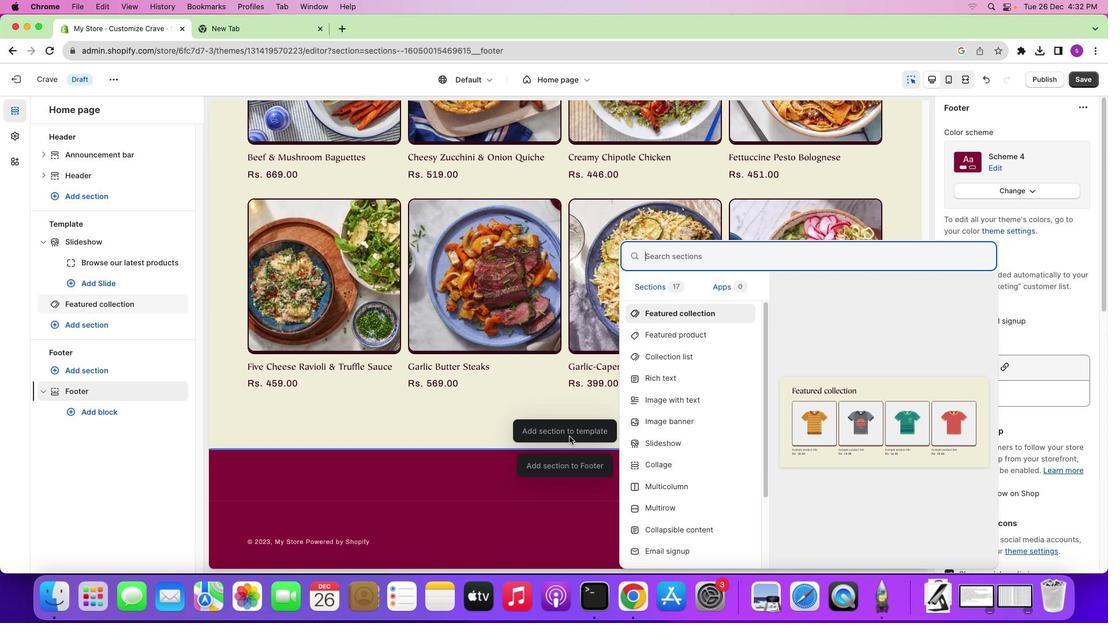 
Action: Mouse moved to (674, 375)
Screenshot: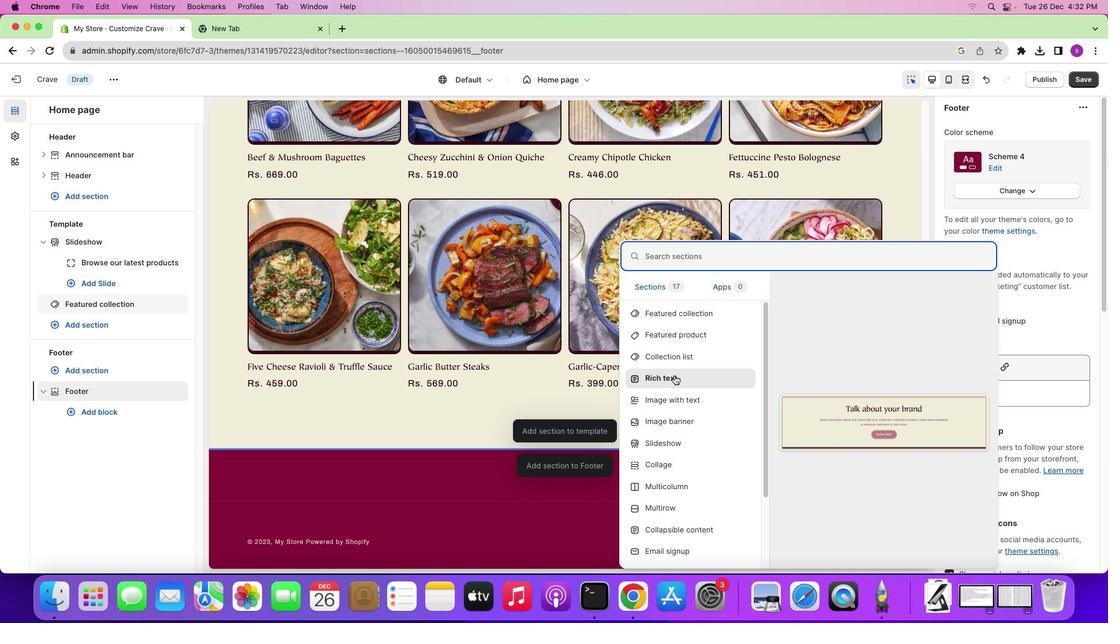 
Action: Mouse pressed left at (674, 375)
Screenshot: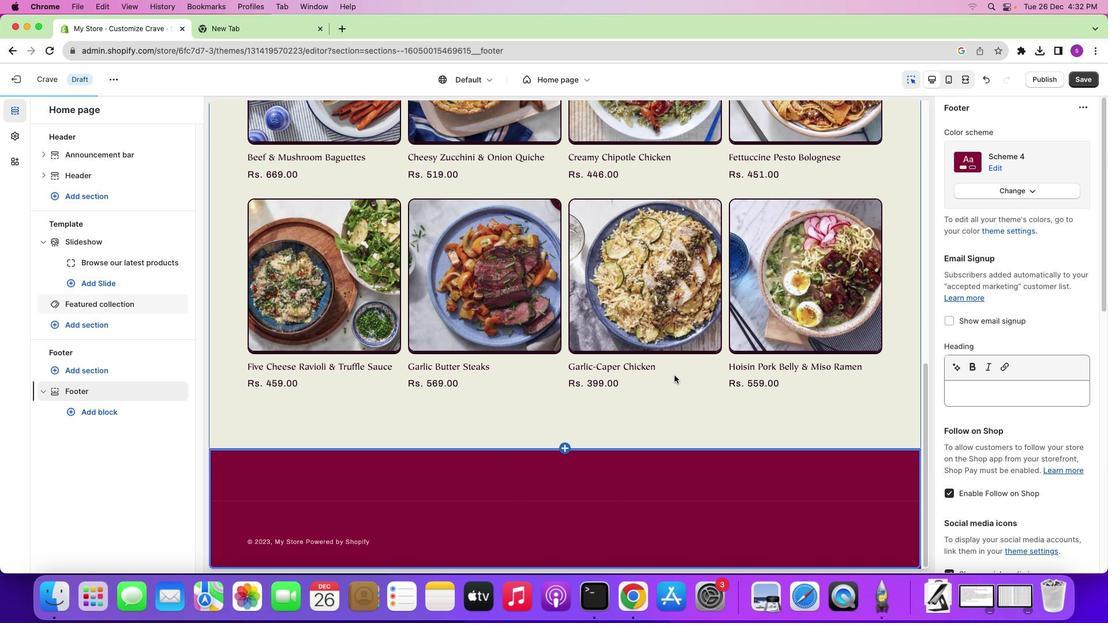 
Action: Mouse moved to (591, 399)
Screenshot: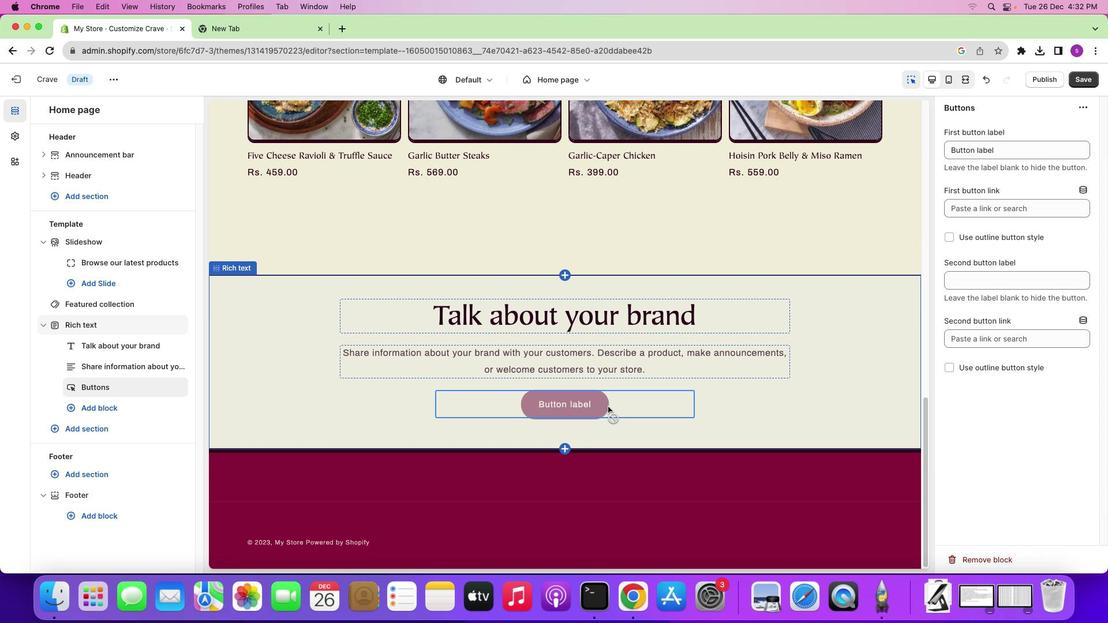 
Action: Mouse pressed left at (591, 399)
Screenshot: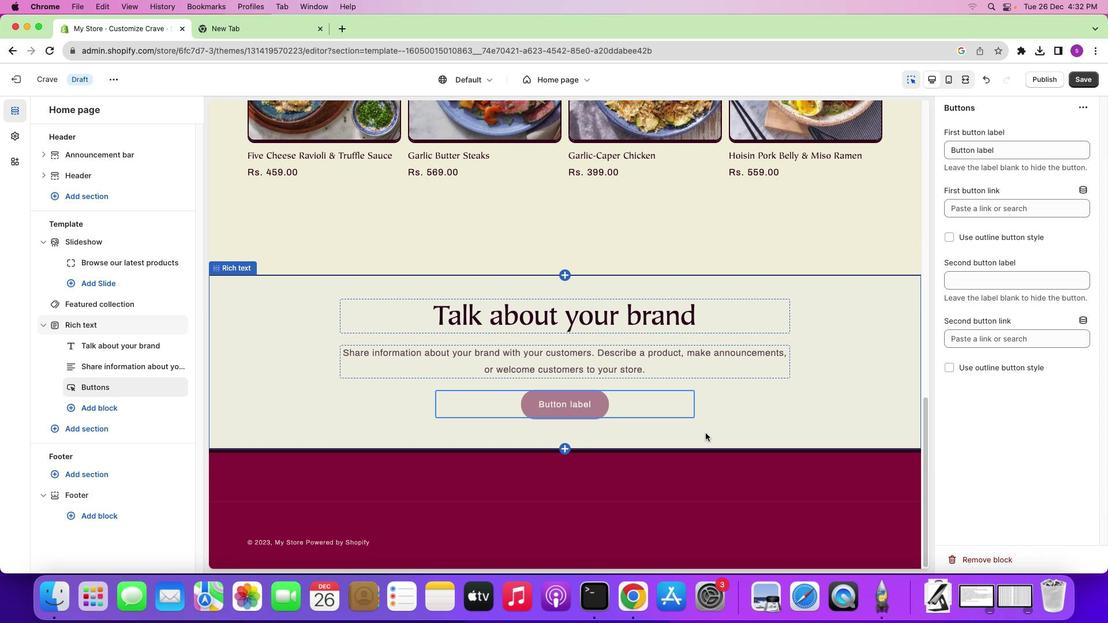 
Action: Mouse moved to (986, 560)
Screenshot: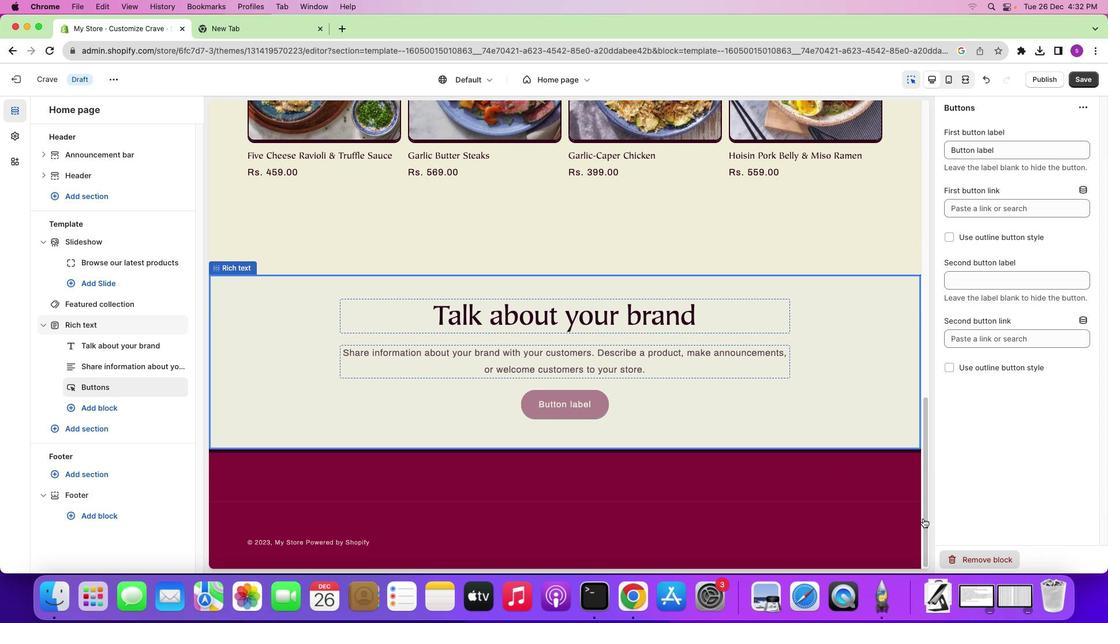 
Action: Mouse pressed left at (986, 560)
Screenshot: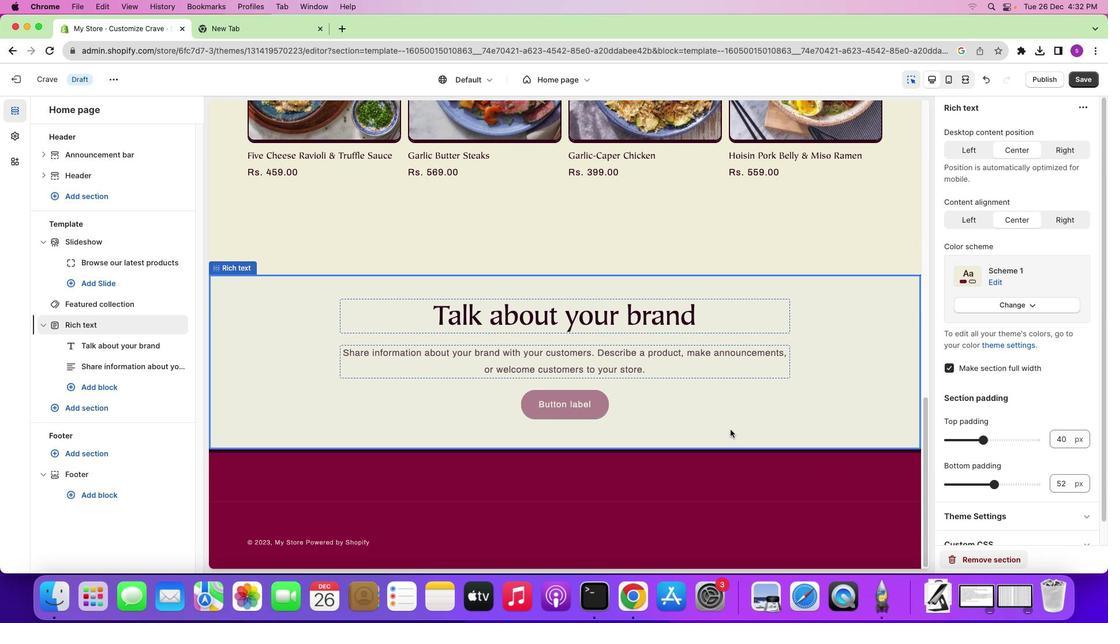 
Action: Mouse moved to (980, 245)
Screenshot: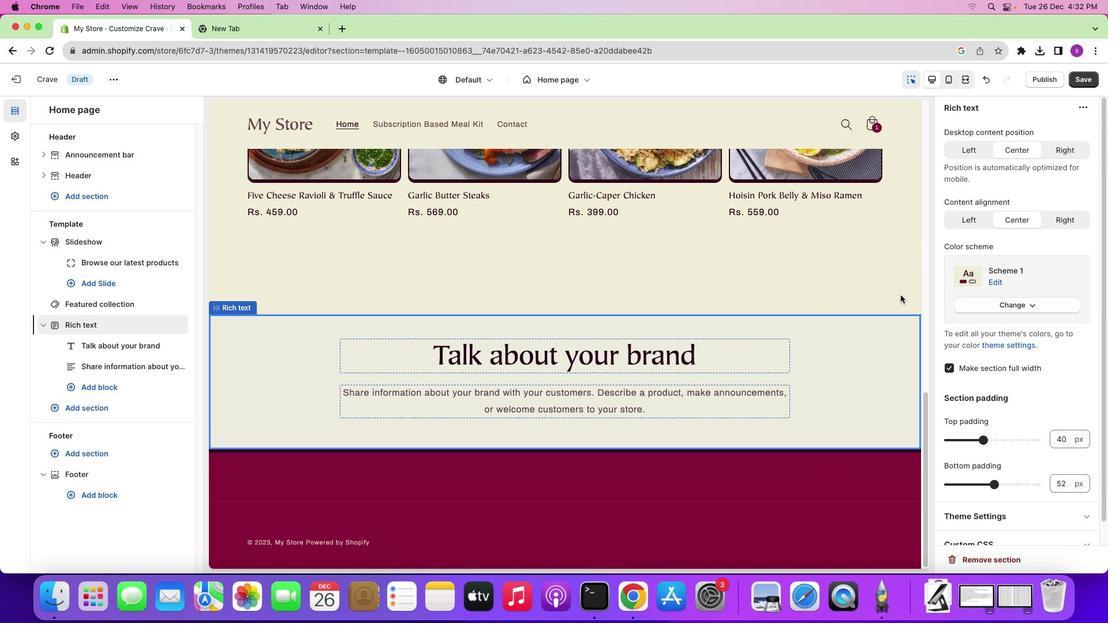 
Action: Mouse scrolled (980, 245) with delta (0, 0)
Screenshot: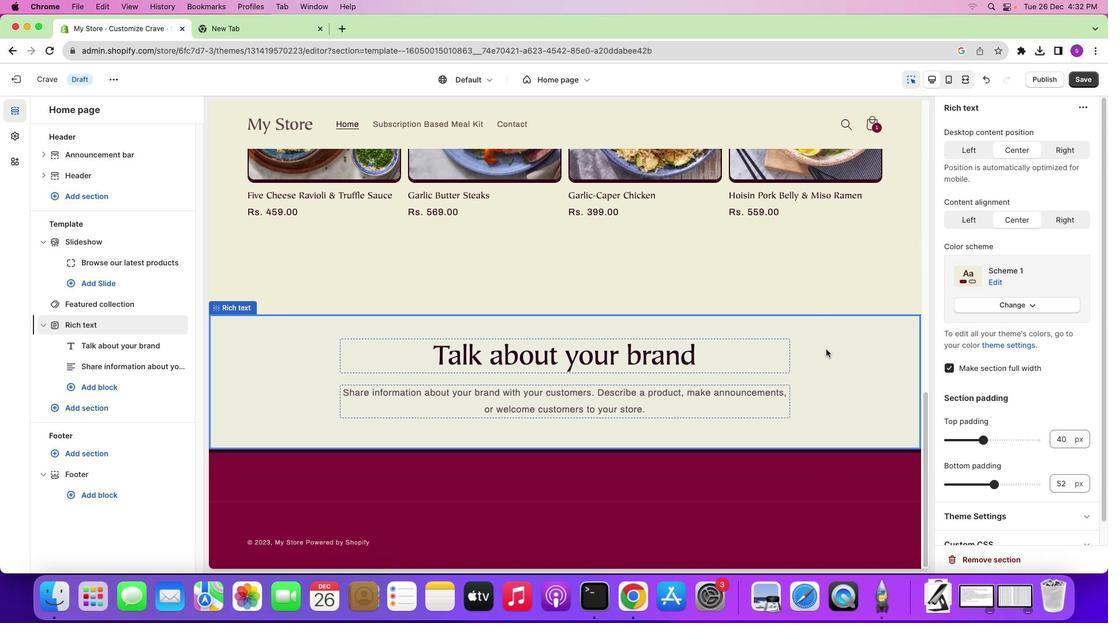
Action: Mouse scrolled (980, 245) with delta (0, 0)
Screenshot: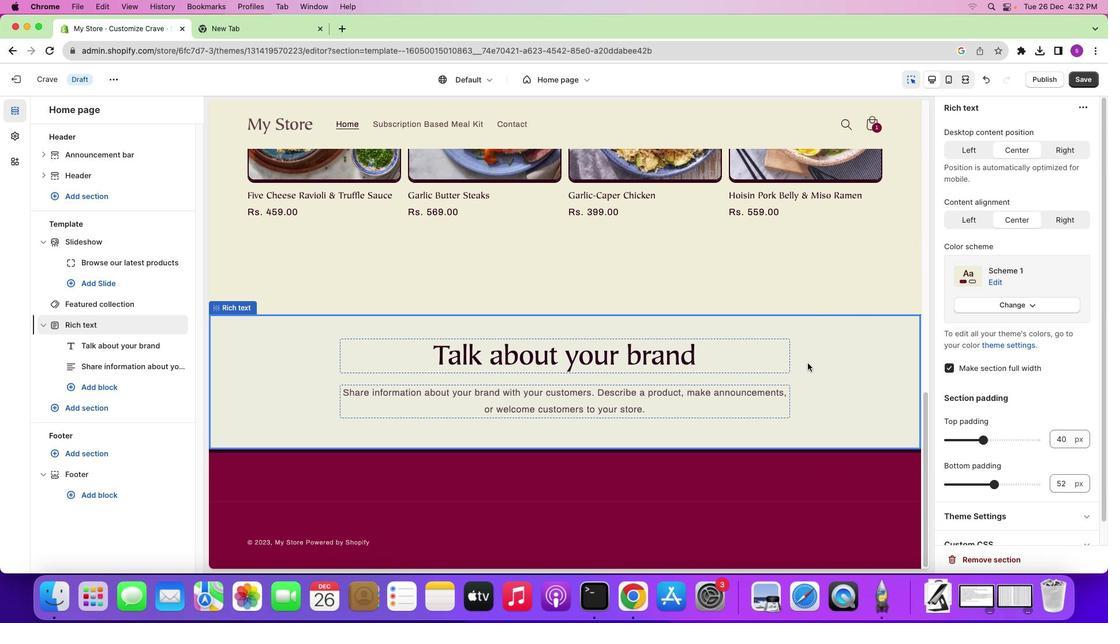 
Action: Mouse scrolled (980, 245) with delta (0, 1)
Screenshot: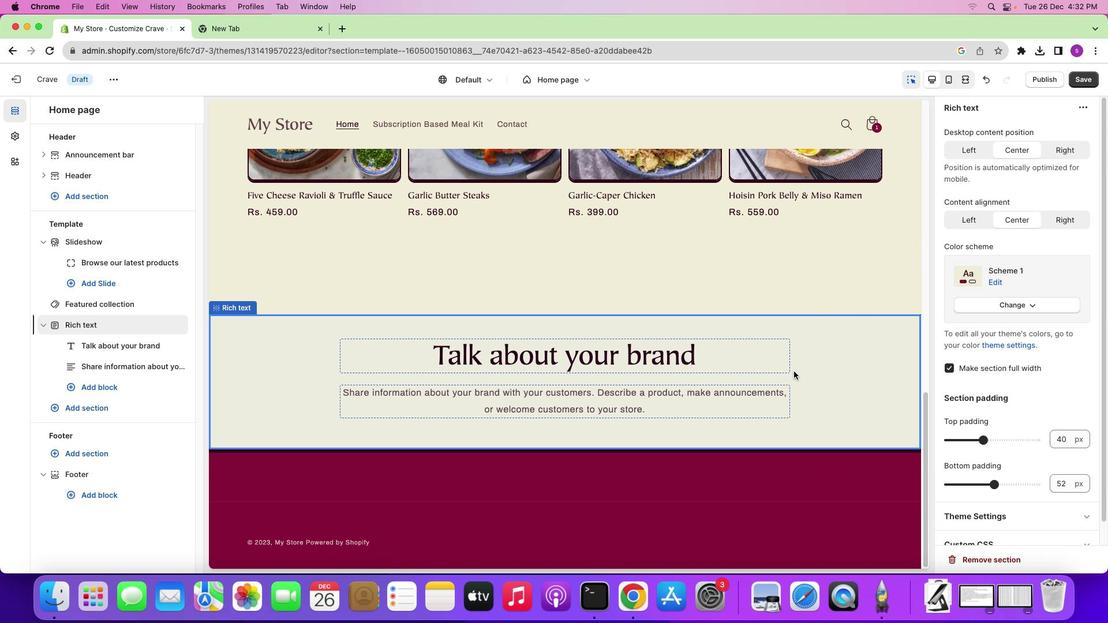 
Action: Mouse scrolled (980, 245) with delta (0, 2)
Screenshot: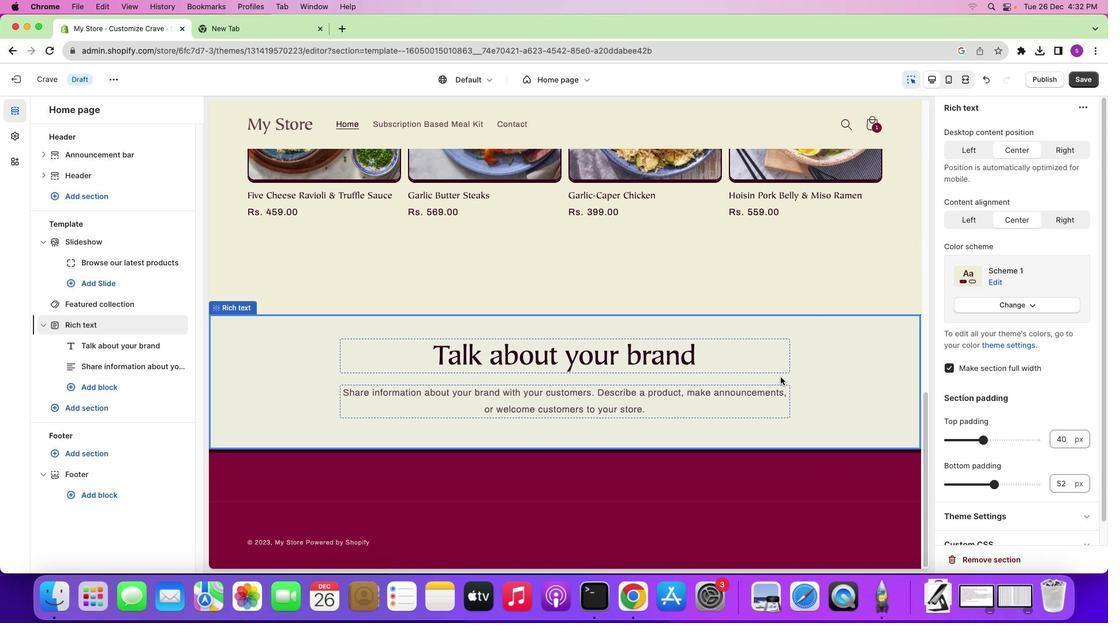 
Action: Mouse moved to (728, 402)
Screenshot: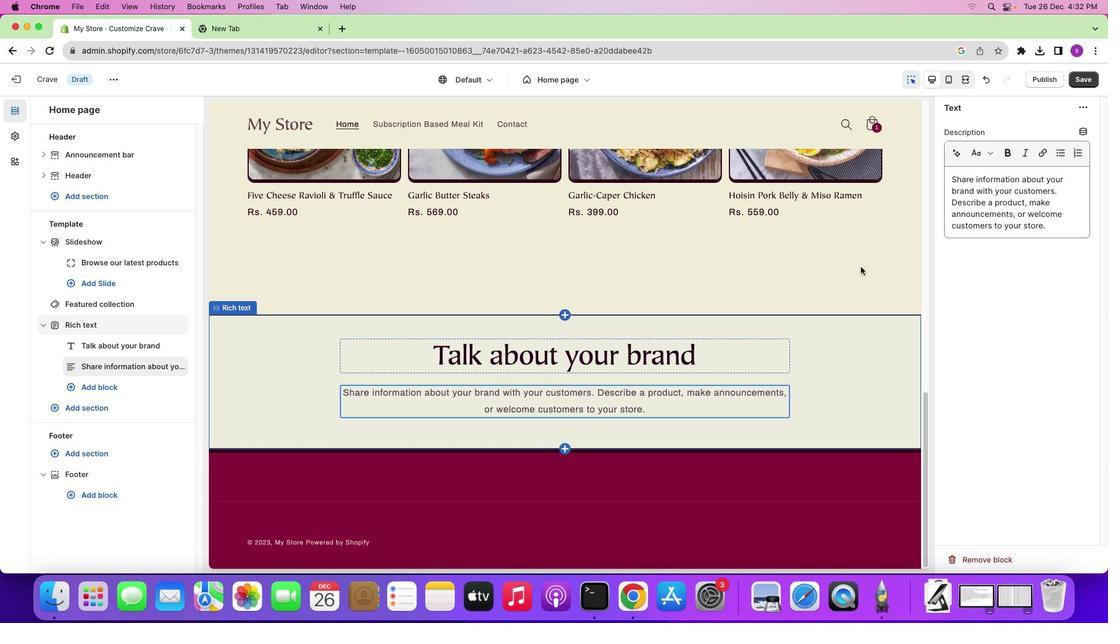 
Action: Mouse pressed left at (728, 402)
Screenshot: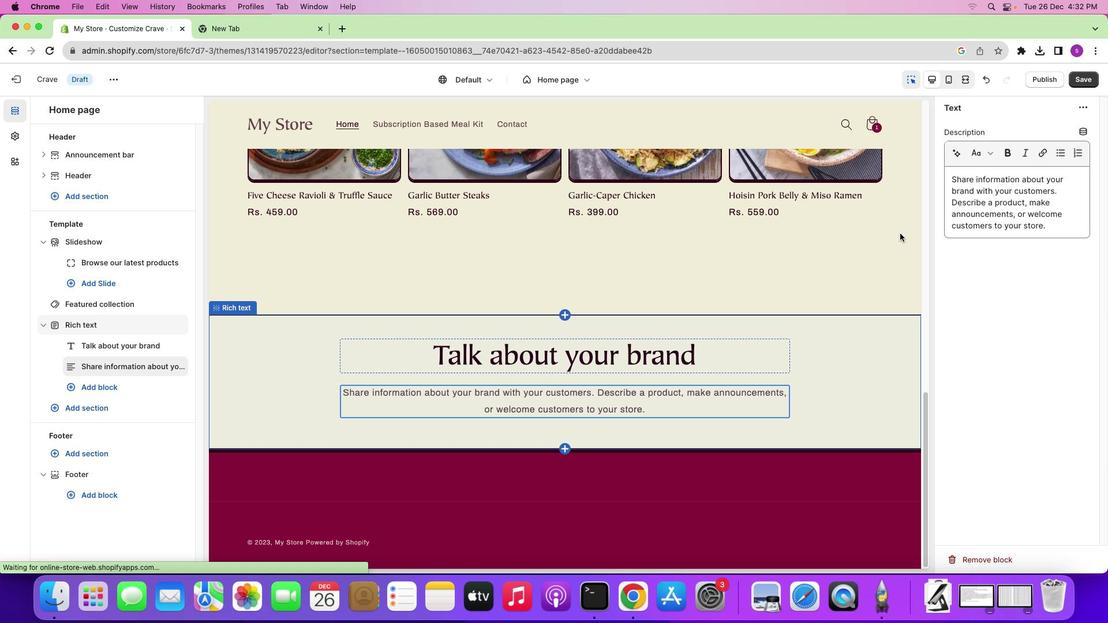 
Action: Mouse moved to (1048, 227)
Screenshot: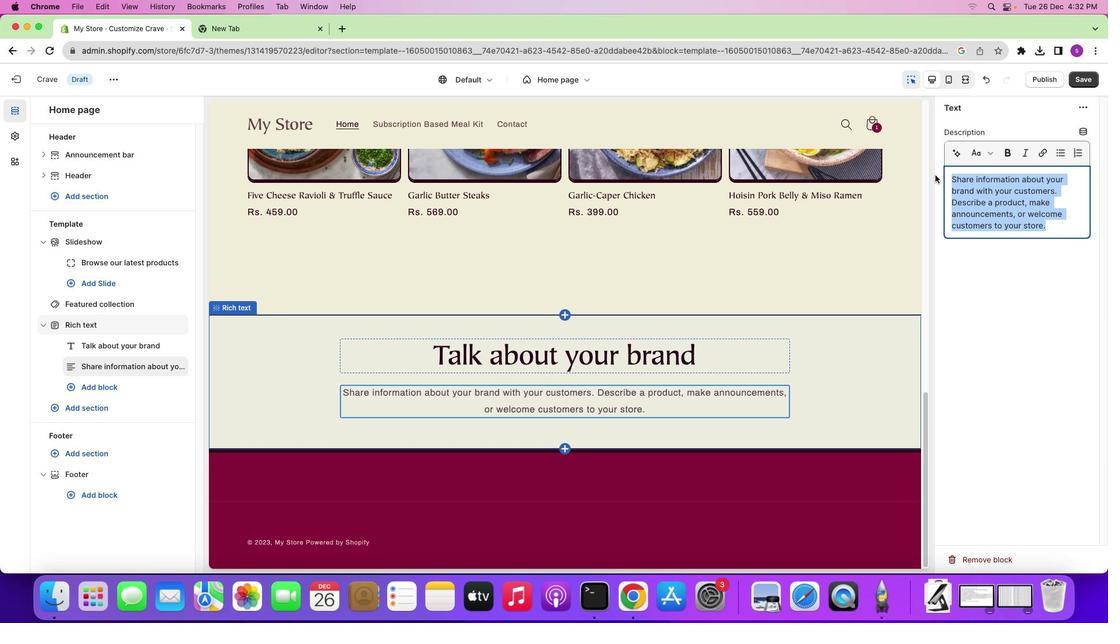 
Action: Mouse pressed left at (1048, 227)
Screenshot: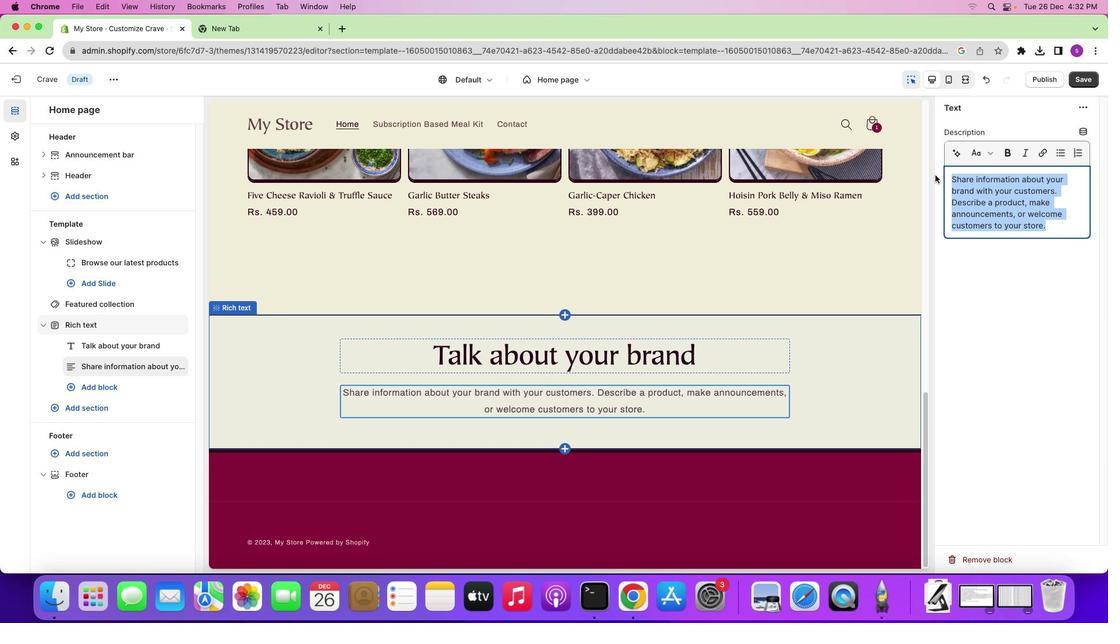 
Action: Mouse moved to (937, 173)
Screenshot: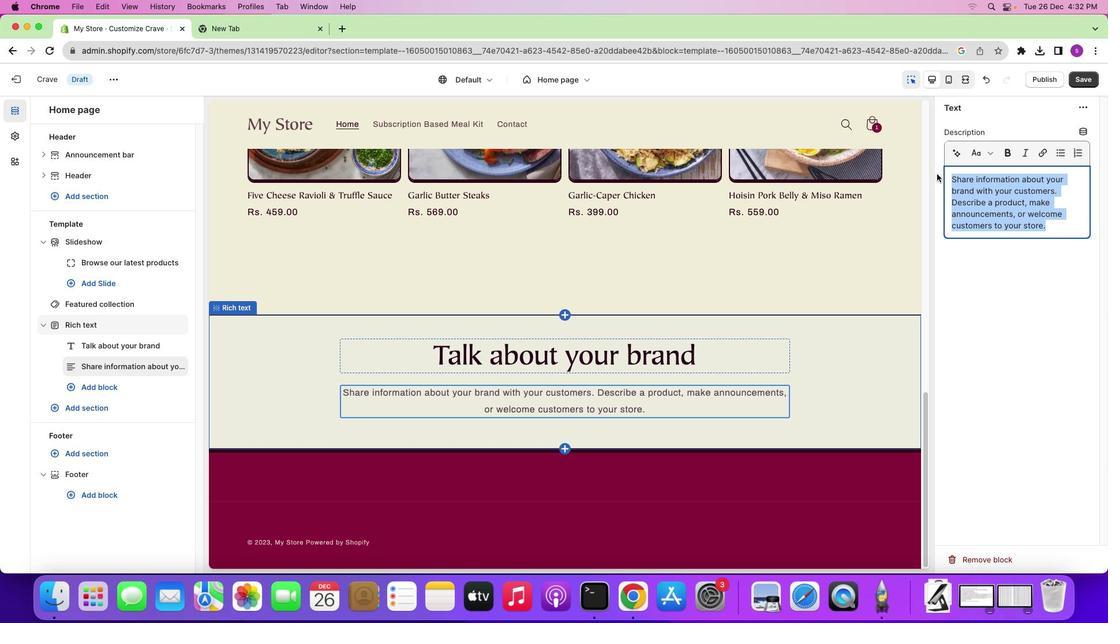 
Action: Key pressed Key.backspace'9''8''7''-''1''2''3''-''4''5''6''0'
Screenshot: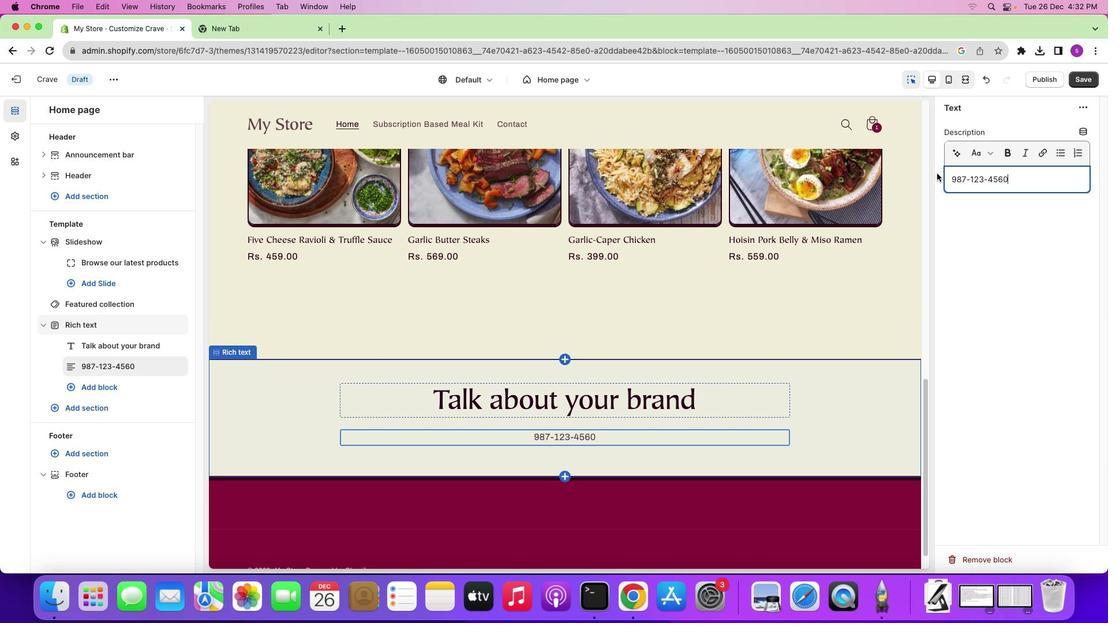 
Action: Mouse moved to (1012, 177)
Screenshot: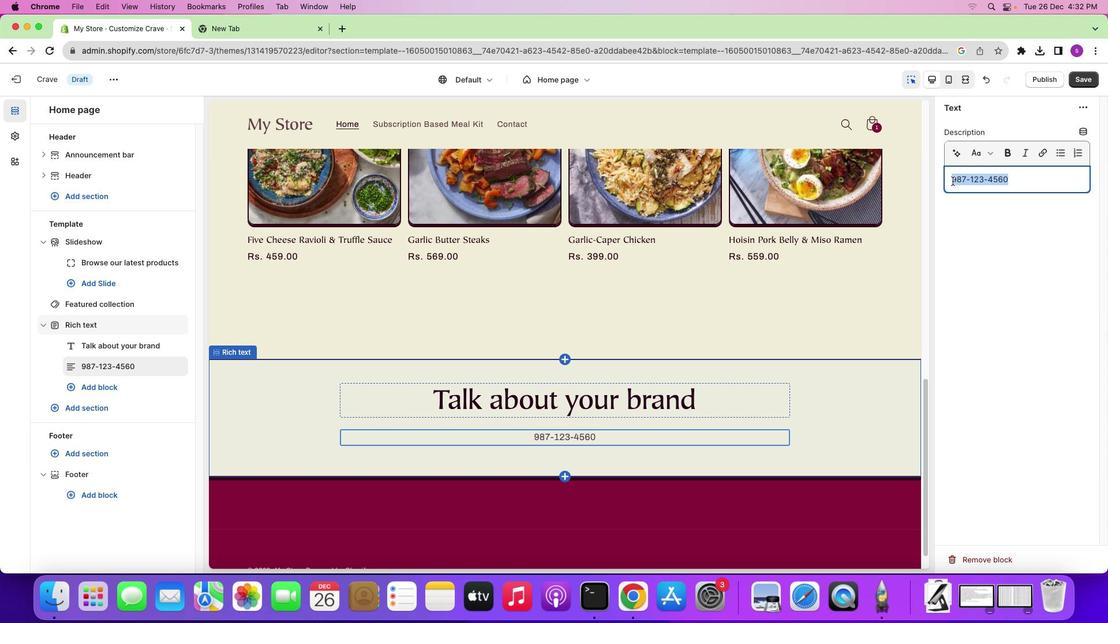 
Action: Mouse pressed left at (1012, 177)
Screenshot: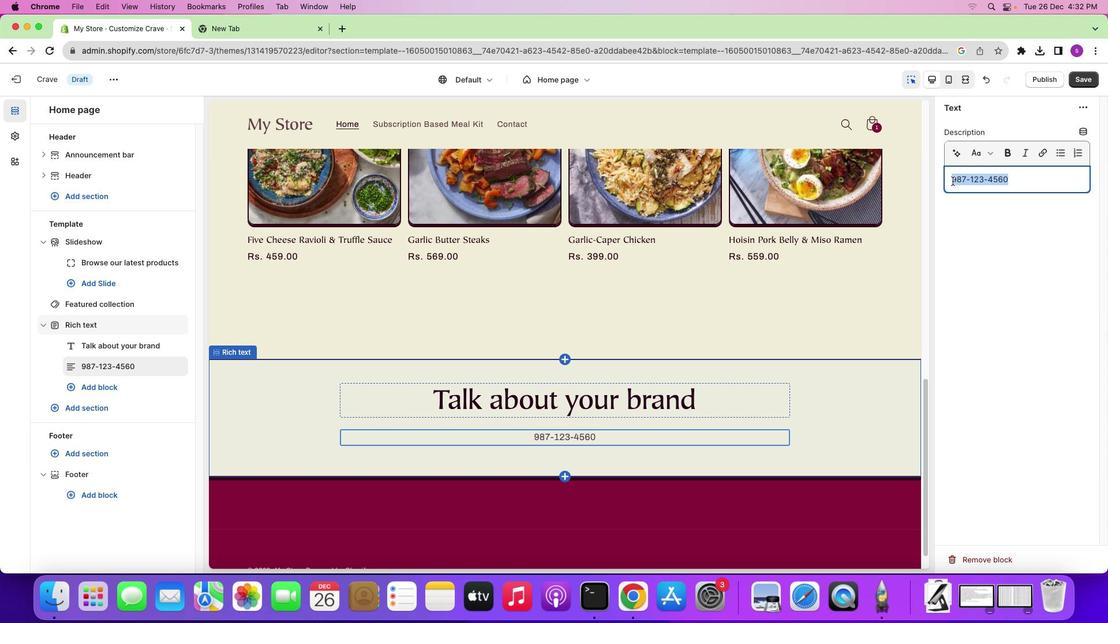 
Action: Mouse moved to (1008, 150)
Screenshot: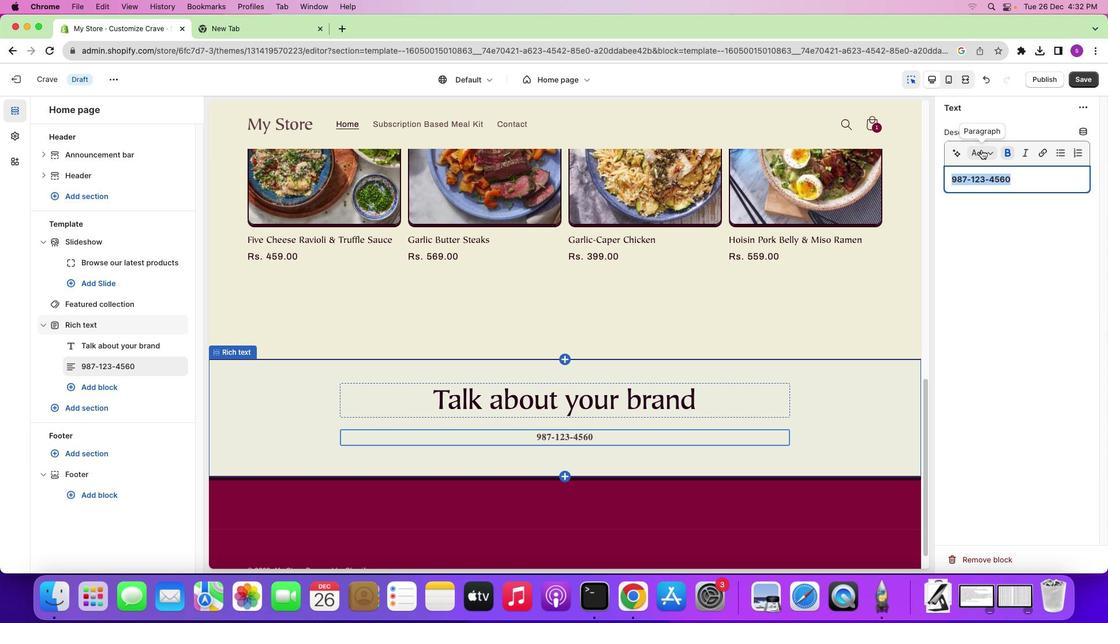 
Action: Mouse pressed left at (1008, 150)
Screenshot: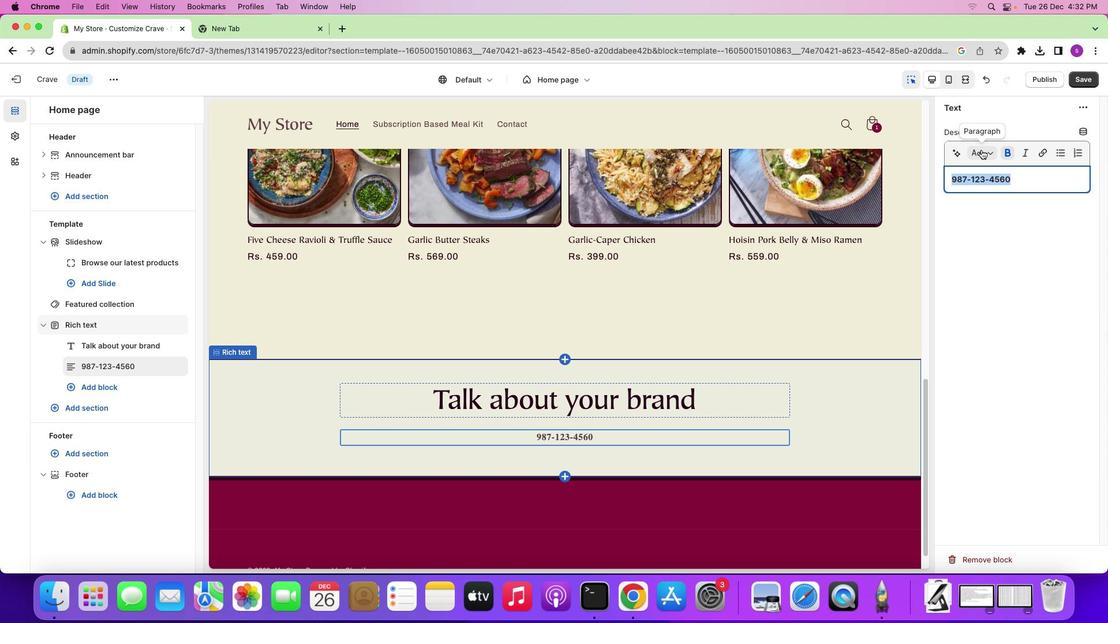 
Action: Mouse moved to (981, 149)
Screenshot: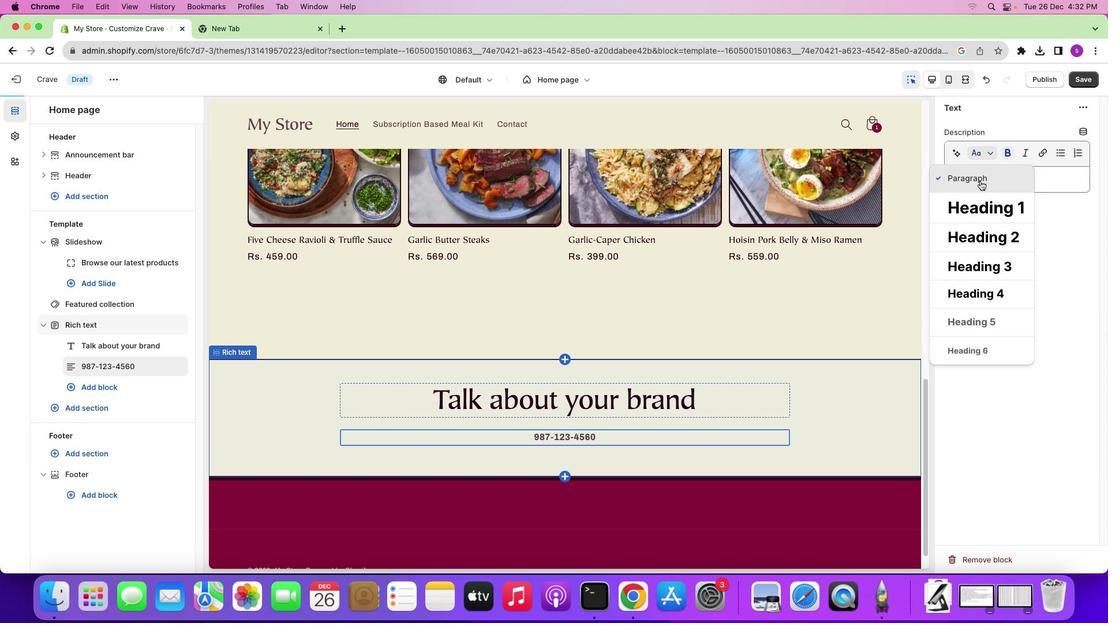
Action: Mouse pressed left at (981, 149)
Screenshot: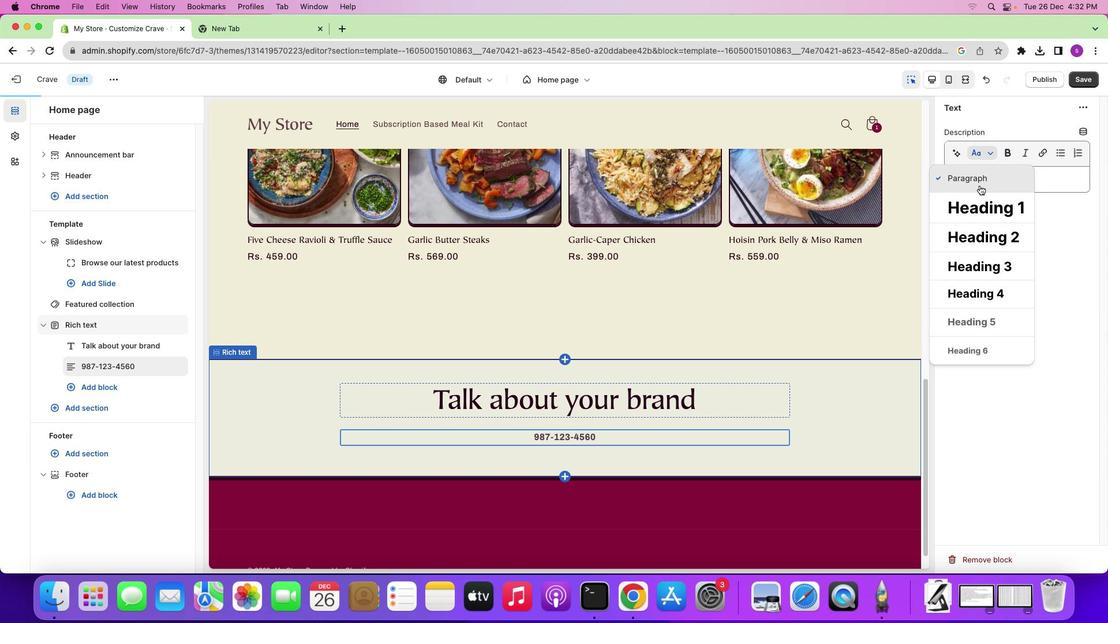 
Action: Mouse moved to (983, 229)
Screenshot: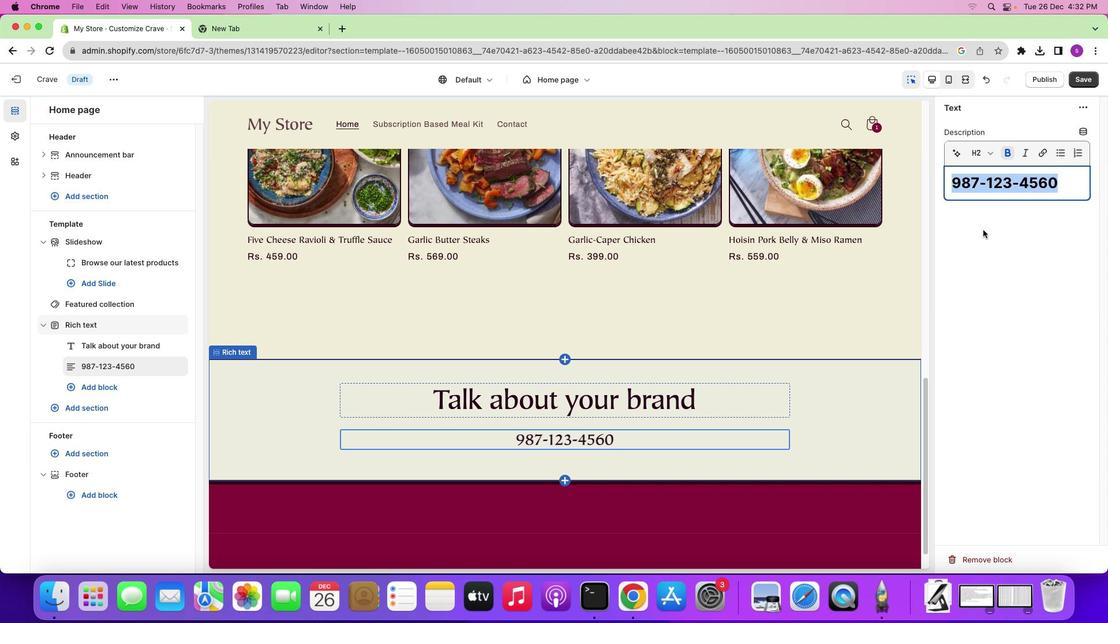 
Action: Mouse pressed left at (983, 229)
Screenshot: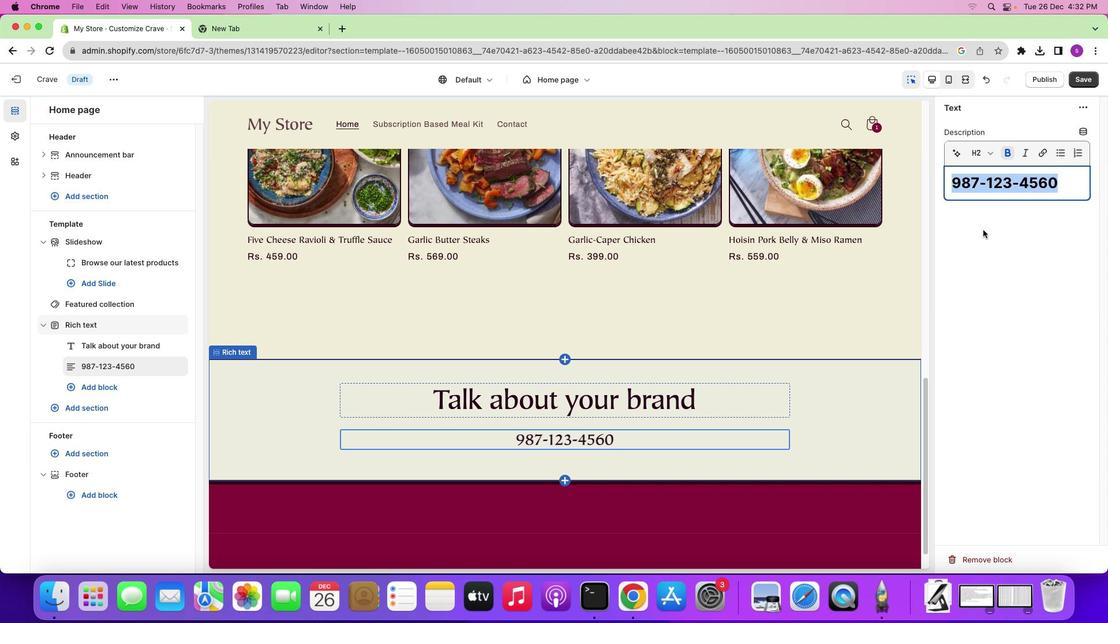 
Action: Mouse moved to (714, 393)
Screenshot: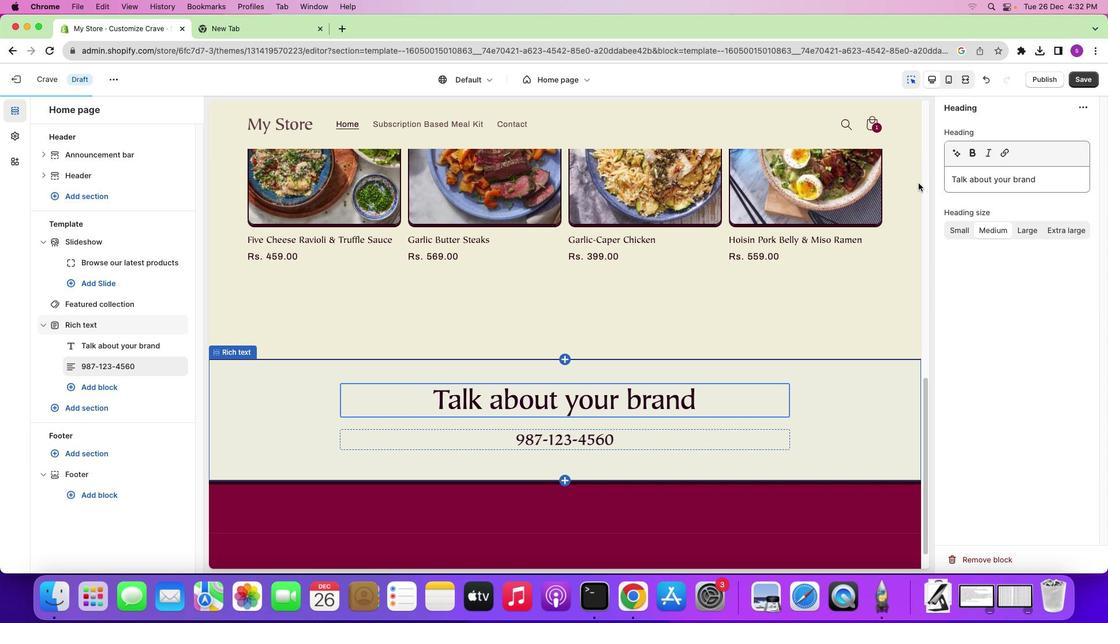 
Action: Mouse pressed left at (714, 393)
Screenshot: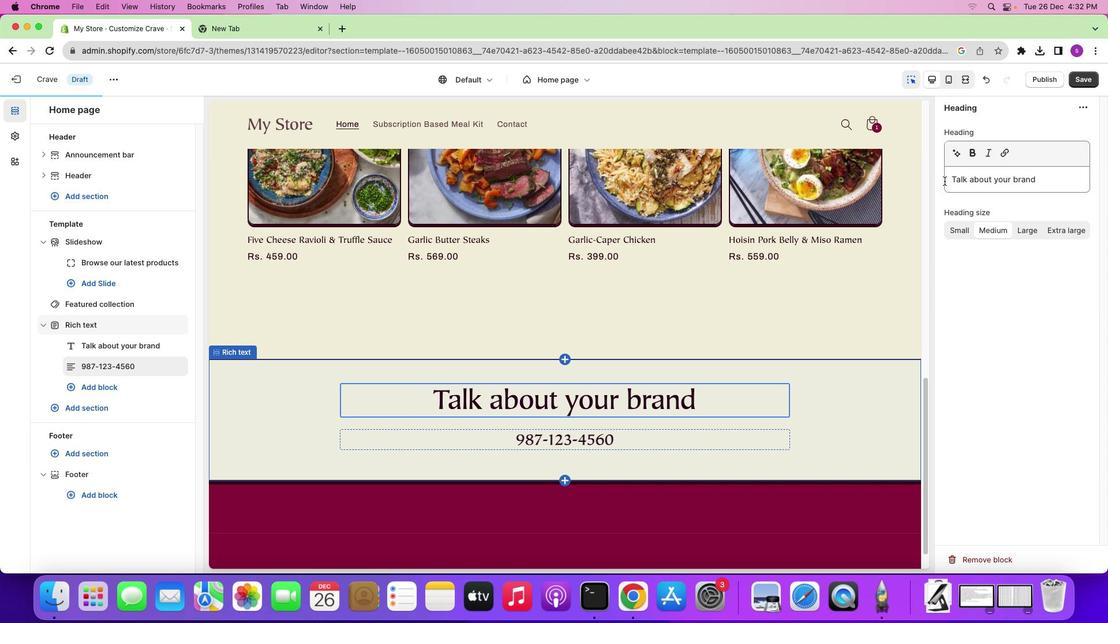
Action: Mouse moved to (1049, 178)
Screenshot: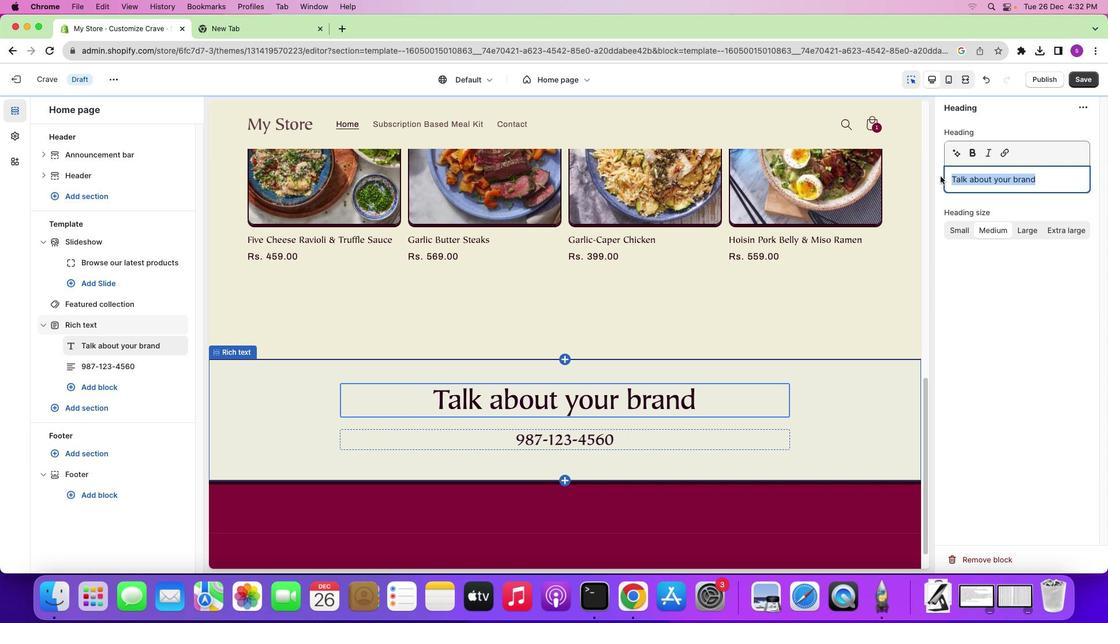
Action: Mouse pressed left at (1049, 178)
Screenshot: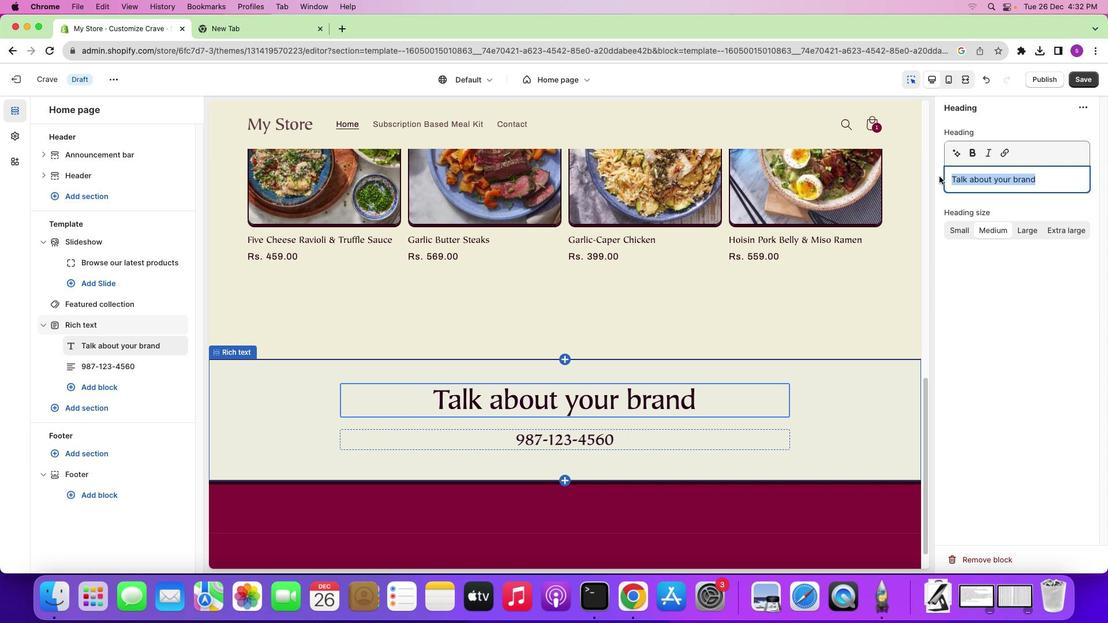 
Action: Mouse moved to (940, 176)
Screenshot: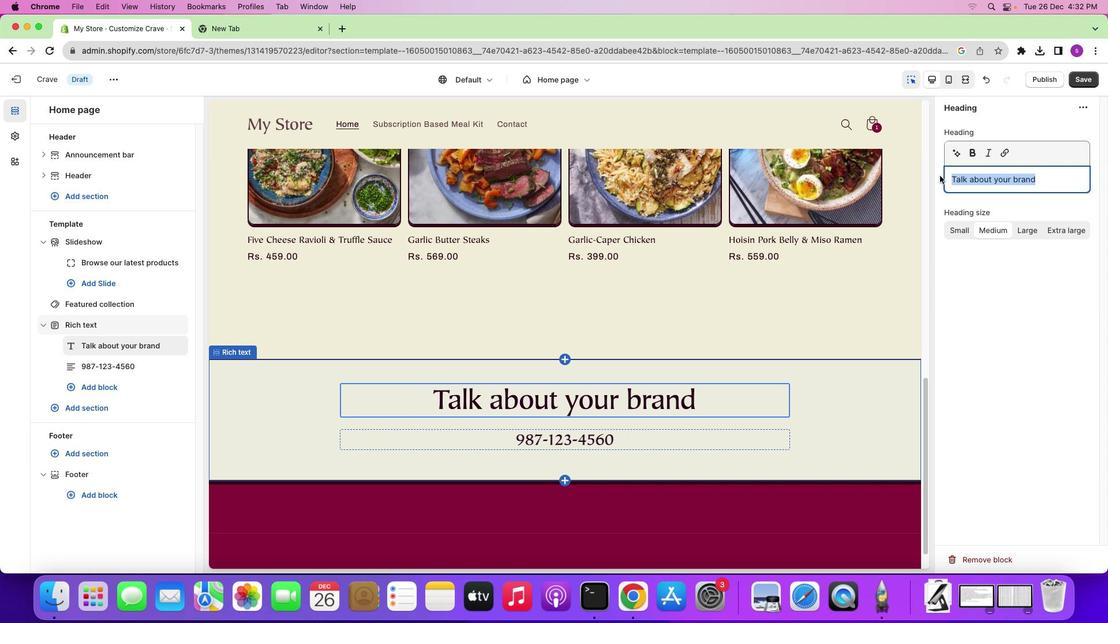
Action: Key pressed Key.backspaceKey.shift'M''o'Key.backspaceKey.backspace'm''o''b''a''c''c''e''s'Key.shiftKey.backspaceKey.backspaceKey.backspaceKey.backspaceKey.backspace'i''l''e''a''c''c'
Screenshot: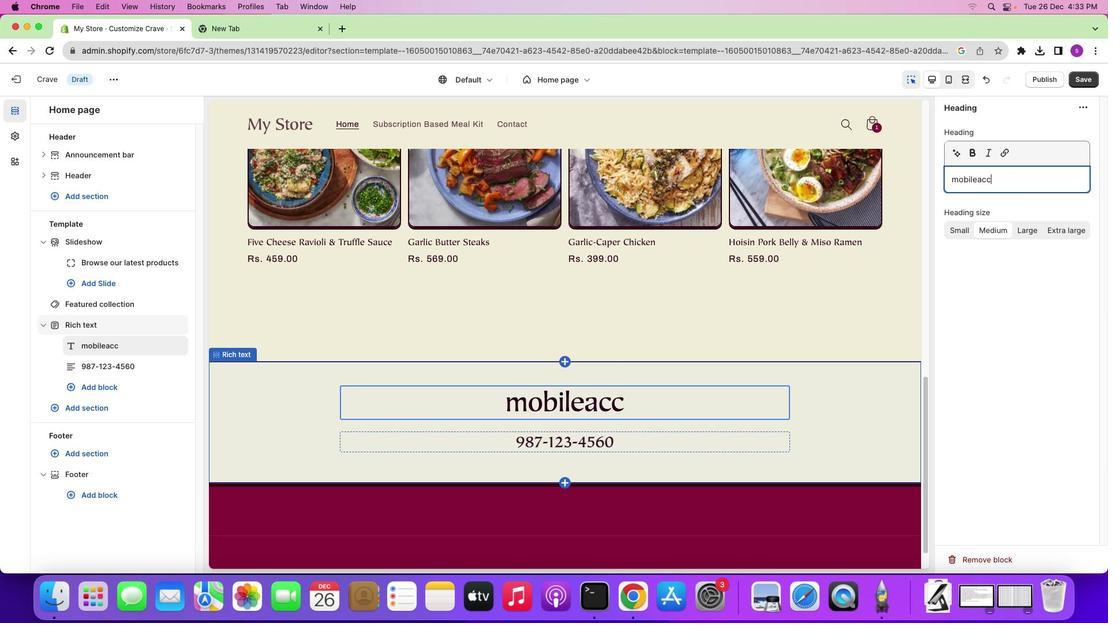 
Action: Mouse moved to (937, 175)
Screenshot: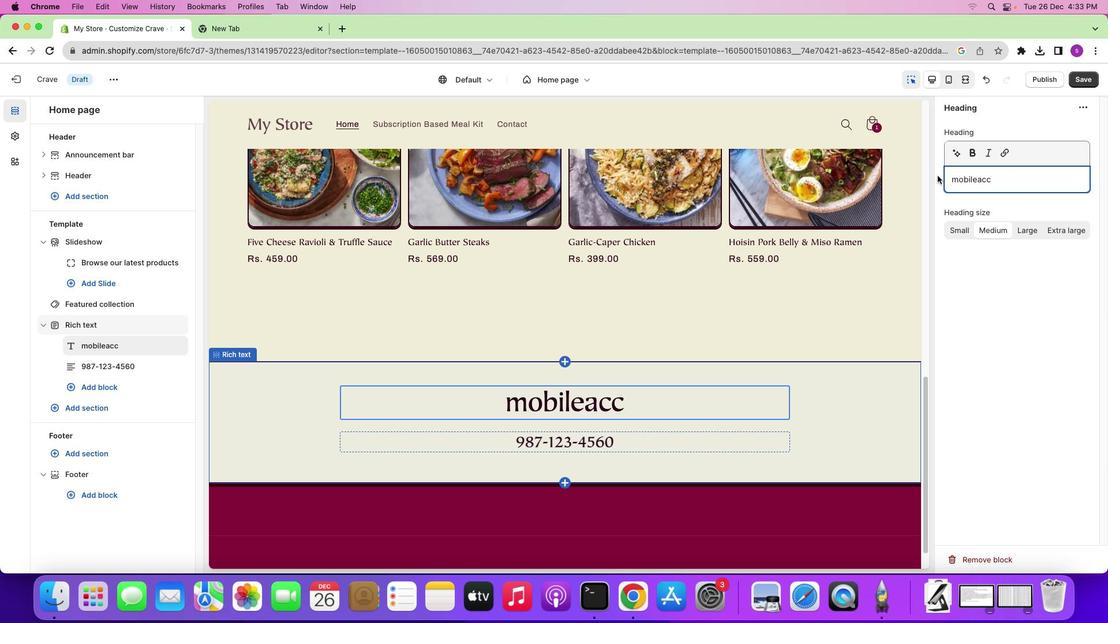 
Action: Key pressed Key.shift'@''g''m''a''i''l''.''c''o''m'
Screenshot: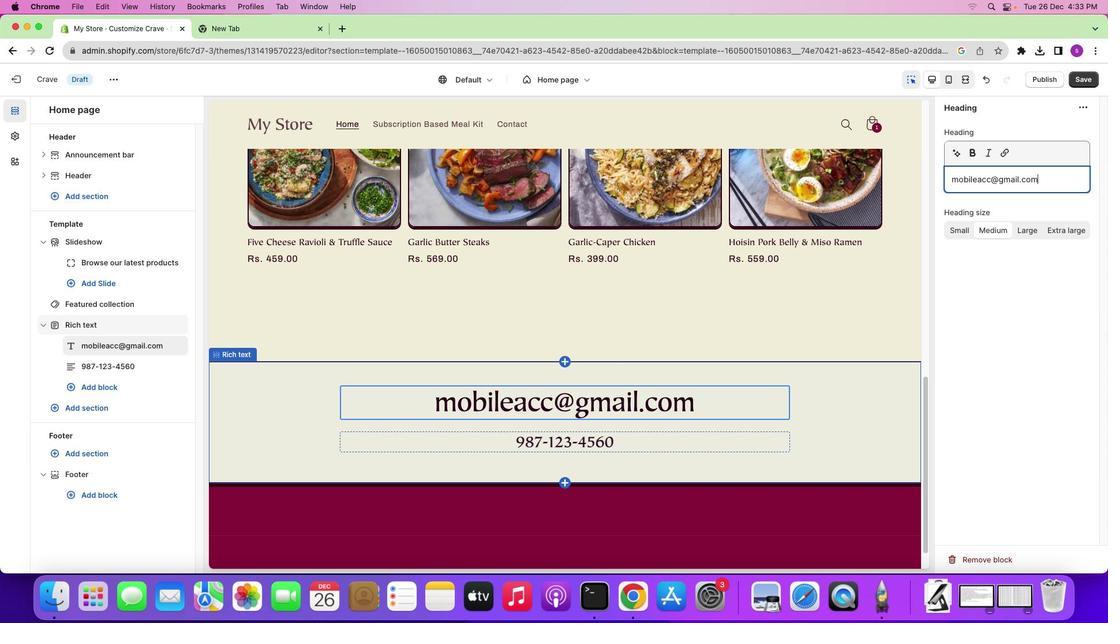 
Action: Mouse moved to (1043, 177)
Screenshot: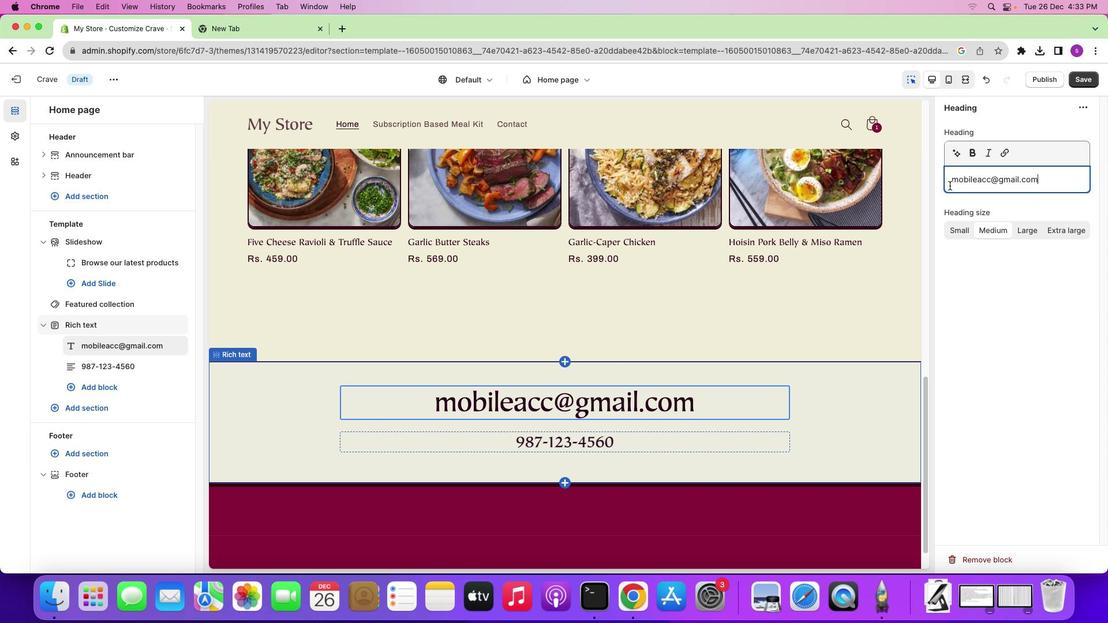 
Action: Mouse pressed left at (1043, 177)
Screenshot: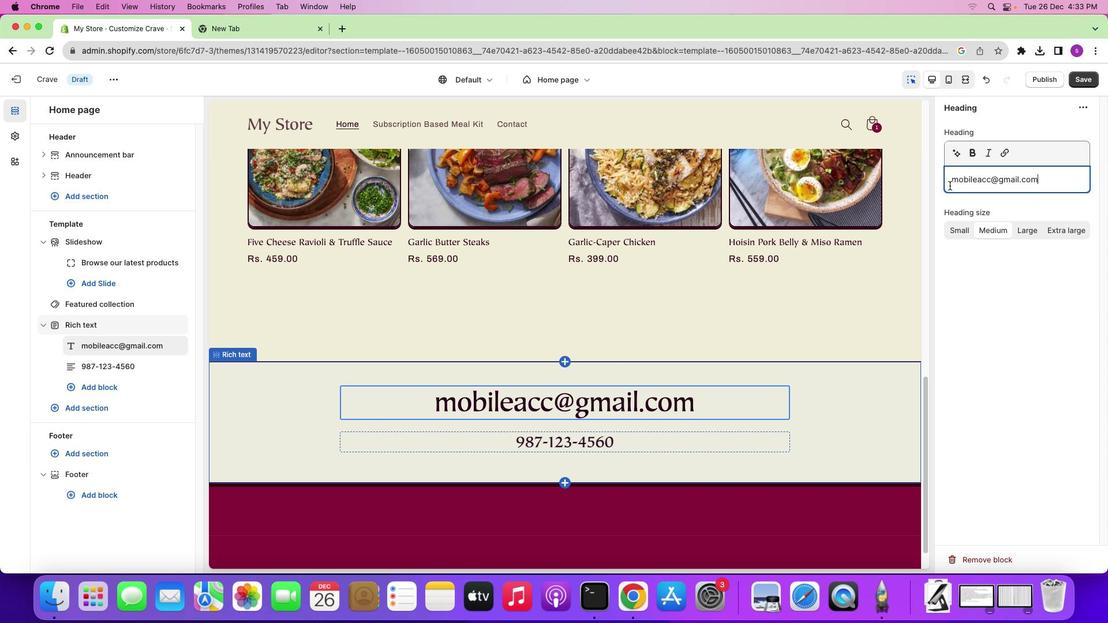 
Action: Mouse moved to (973, 152)
Screenshot: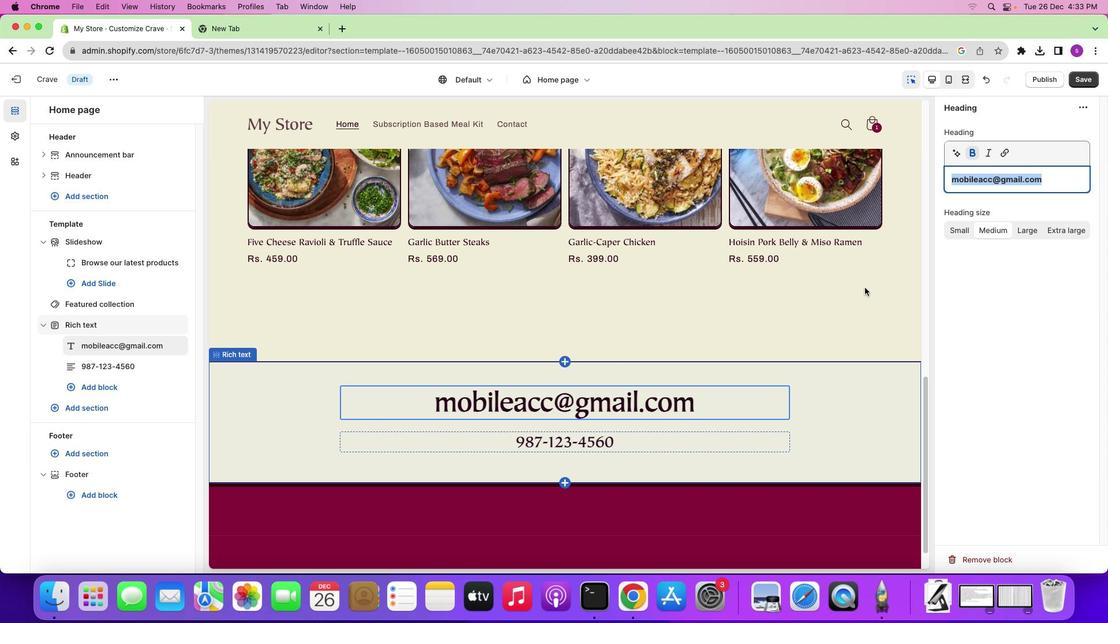 
Action: Mouse pressed left at (973, 152)
Screenshot: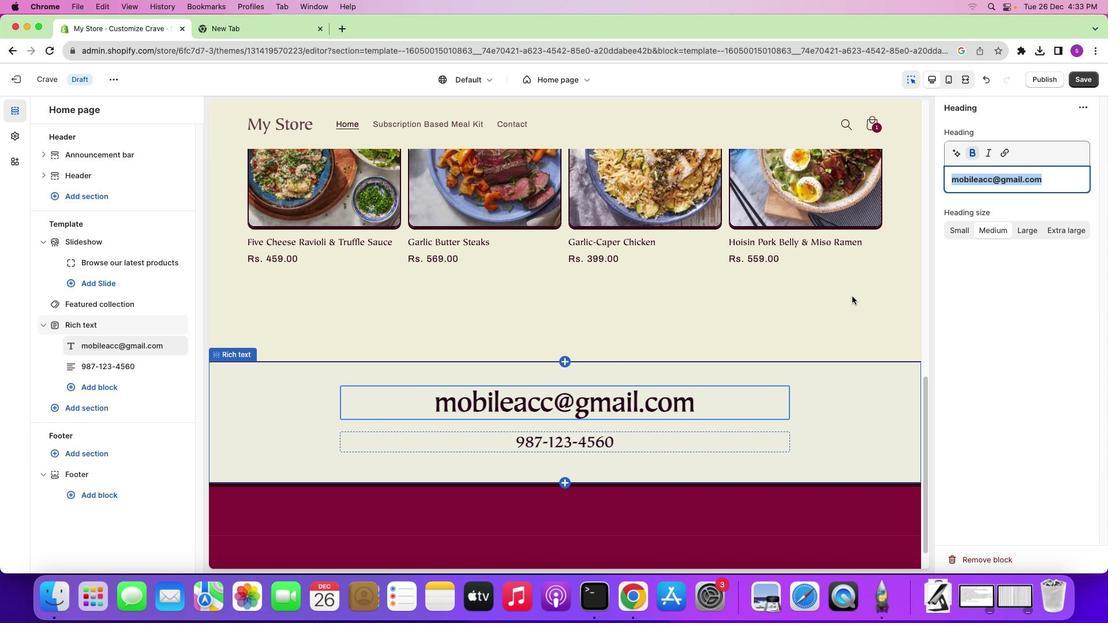 
Action: Mouse moved to (821, 318)
Screenshot: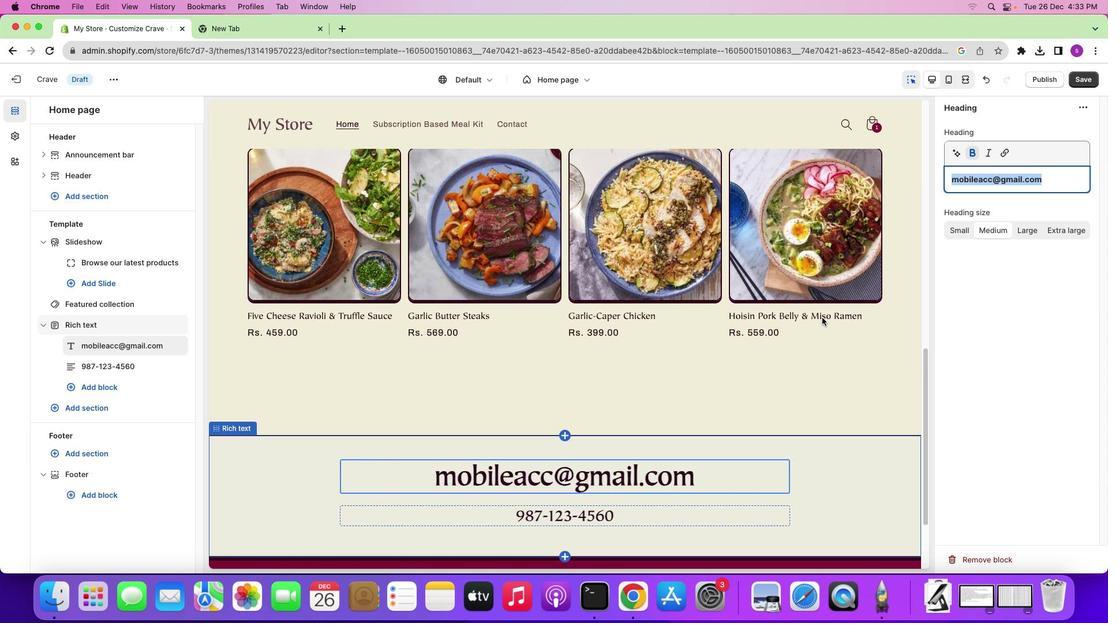 
Action: Mouse scrolled (821, 318) with delta (0, 0)
Screenshot: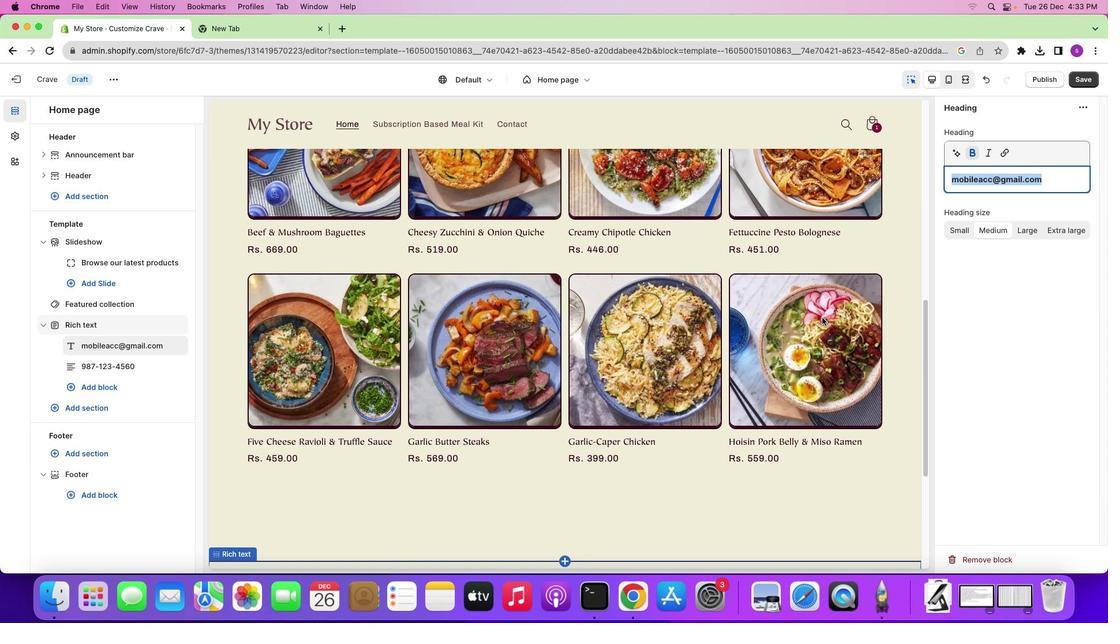 
Action: Mouse scrolled (821, 318) with delta (0, 1)
Screenshot: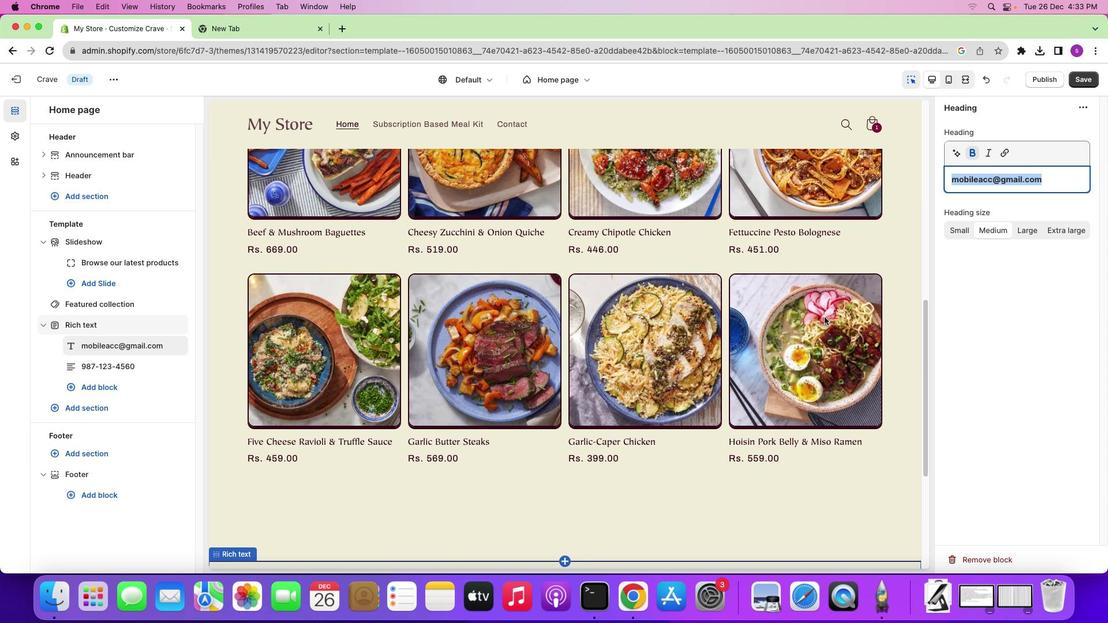 
Action: Mouse scrolled (821, 318) with delta (0, 1)
Screenshot: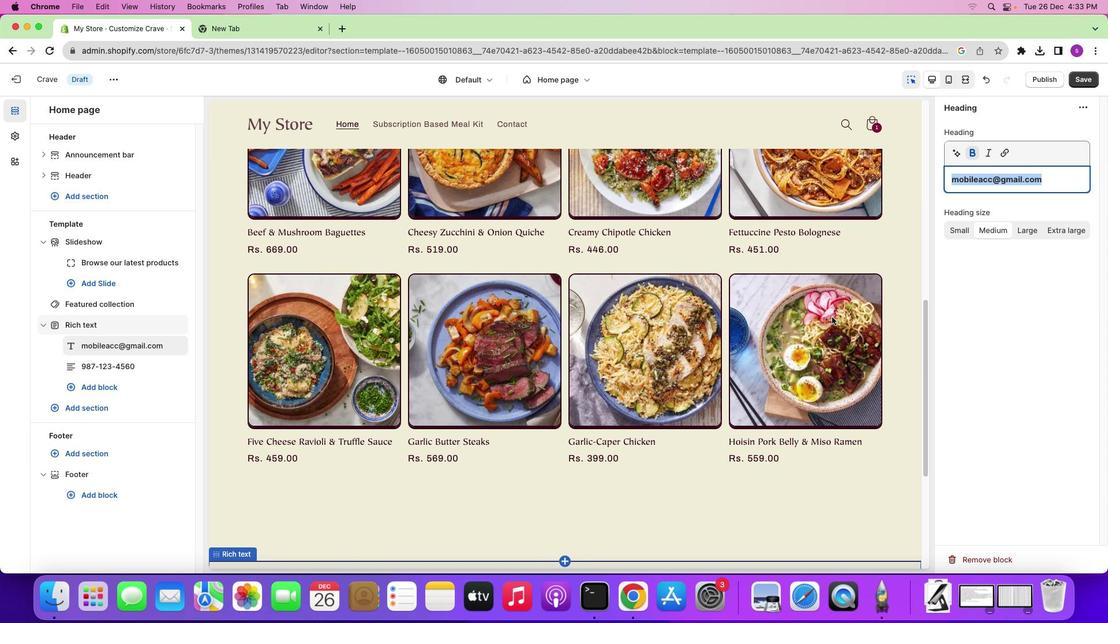 
Action: Mouse scrolled (821, 318) with delta (0, 2)
Screenshot: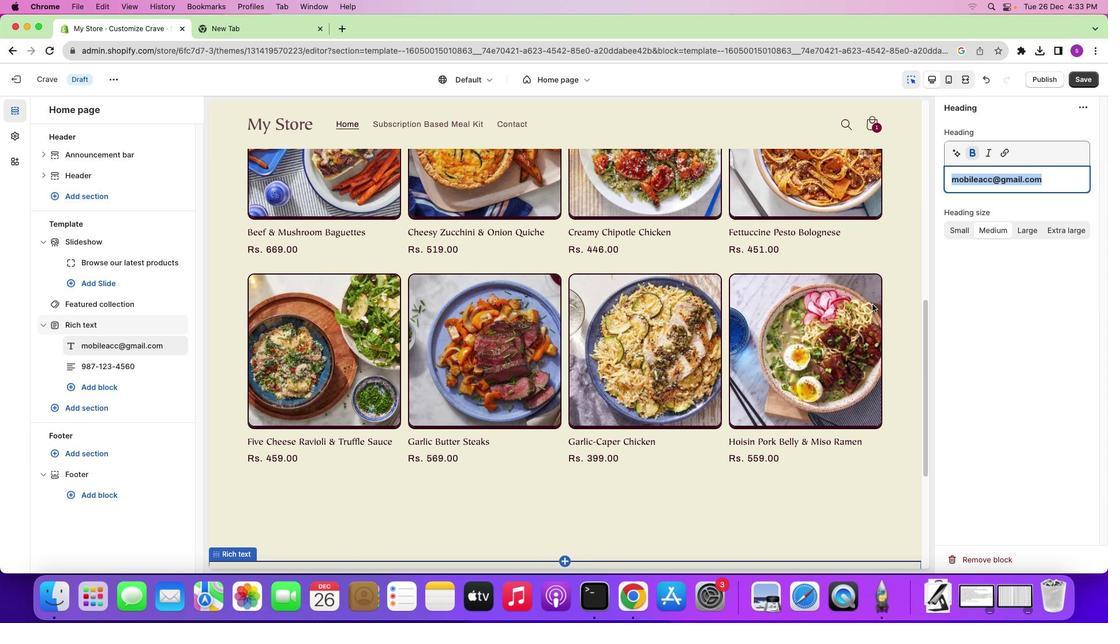 
Action: Mouse moved to (815, 334)
Screenshot: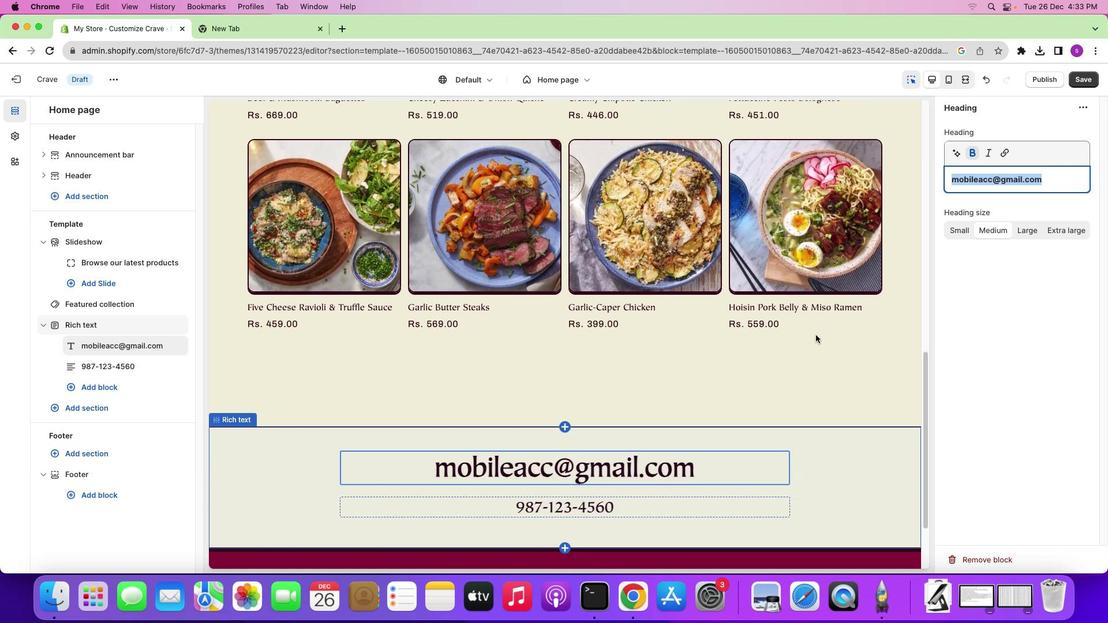 
Action: Mouse scrolled (815, 334) with delta (0, 0)
Screenshot: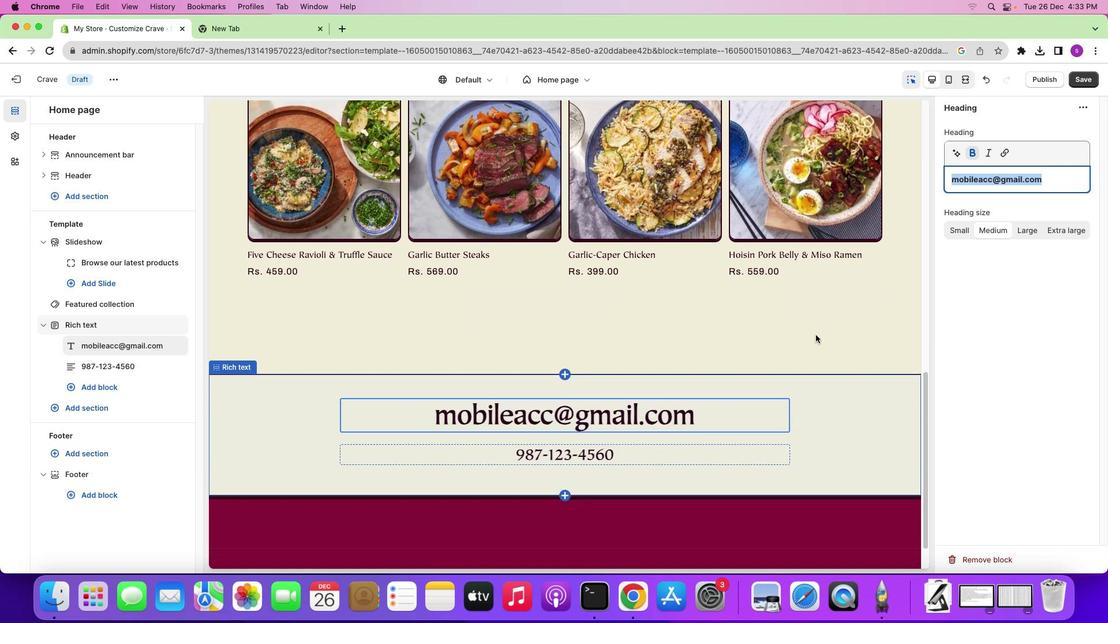 
Action: Mouse scrolled (815, 334) with delta (0, 0)
Screenshot: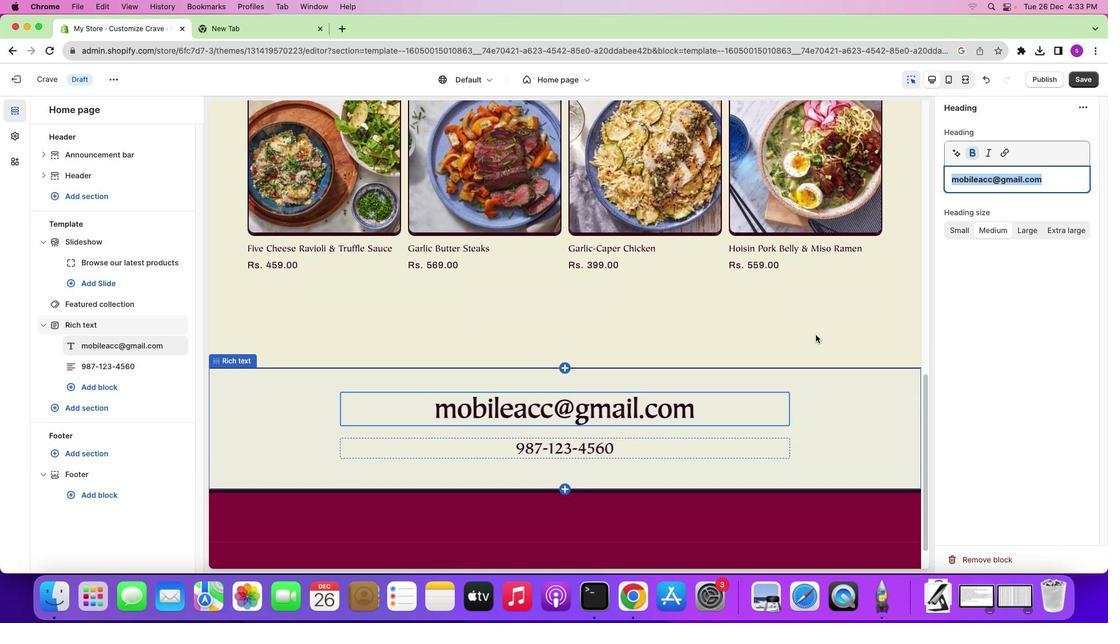 
Action: Mouse scrolled (815, 334) with delta (0, 0)
Screenshot: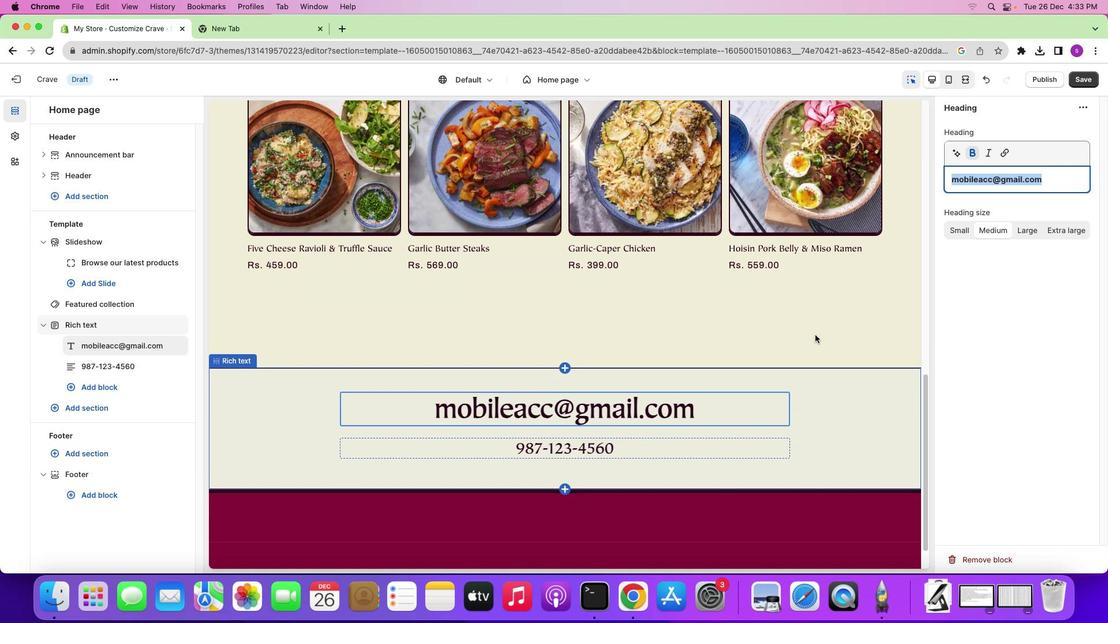 
Action: Mouse scrolled (815, 334) with delta (0, -1)
Screenshot: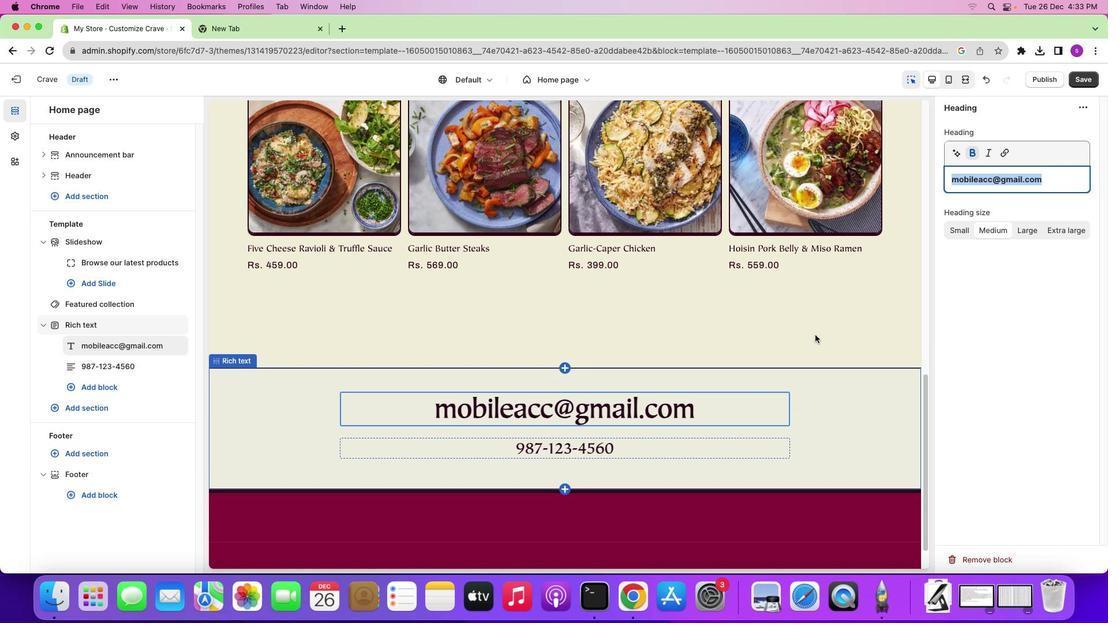 
Action: Mouse scrolled (815, 334) with delta (0, -1)
Screenshot: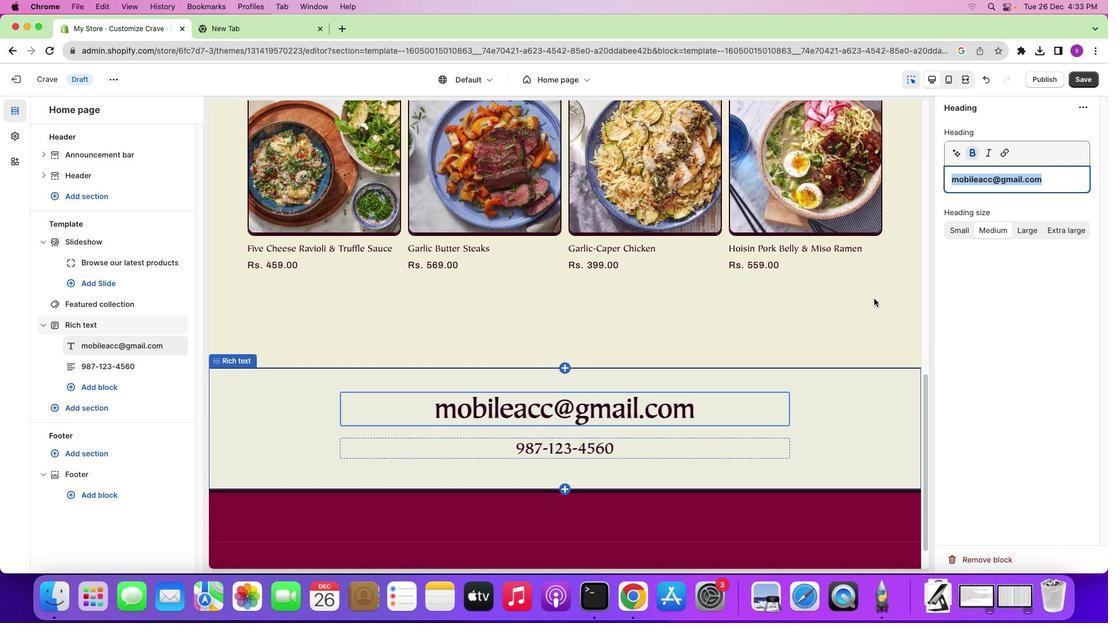 
Action: Mouse moved to (963, 230)
Screenshot: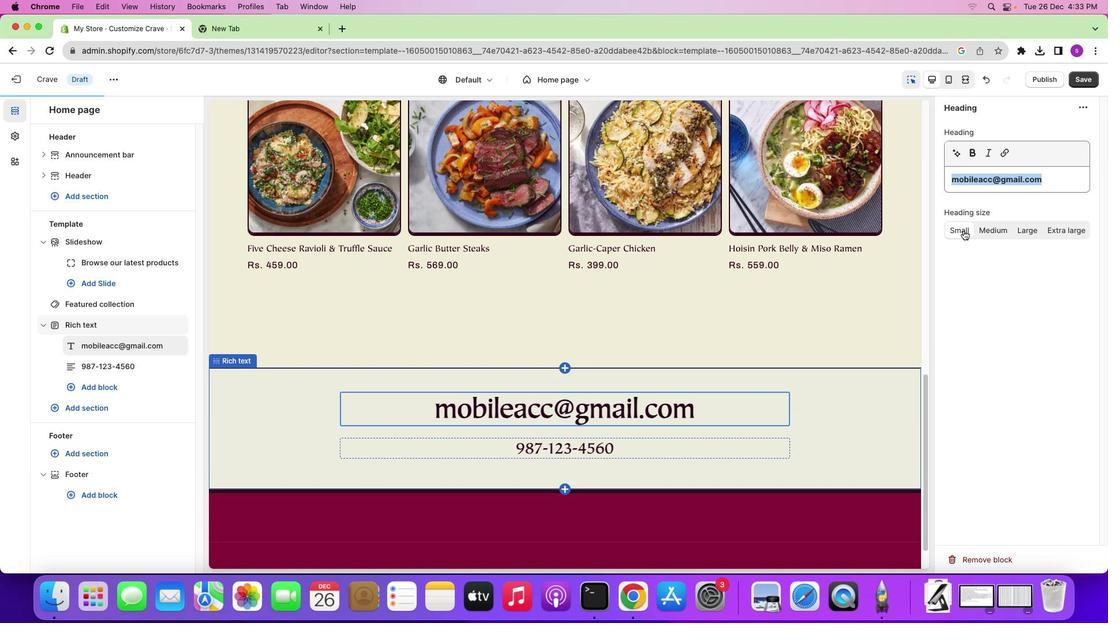 
Action: Mouse pressed left at (963, 230)
Screenshot: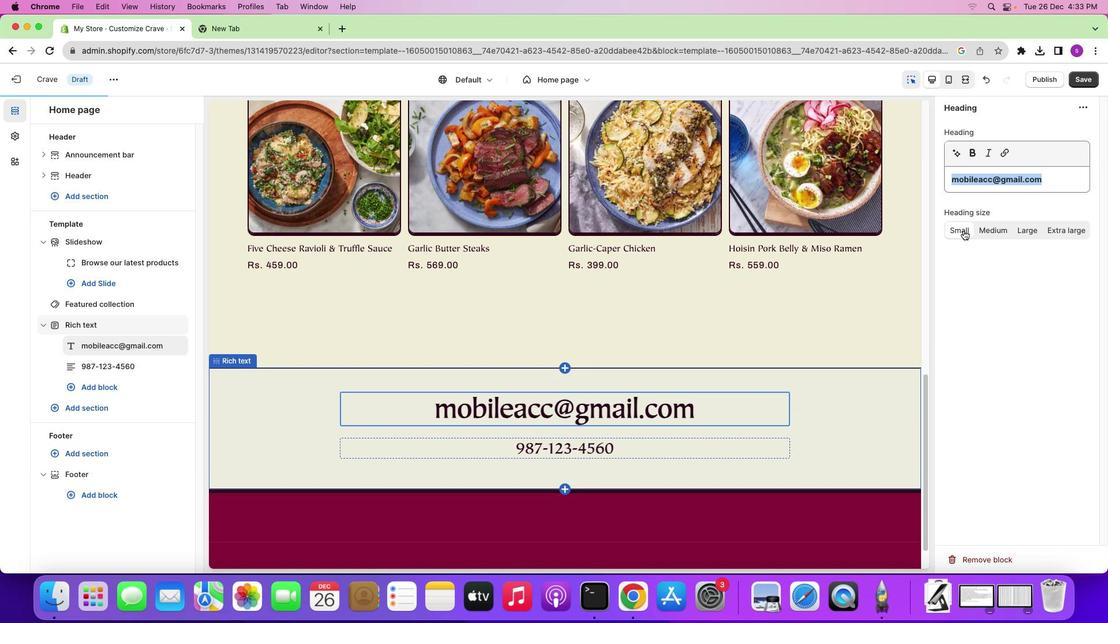 
Action: Mouse moved to (885, 322)
Screenshot: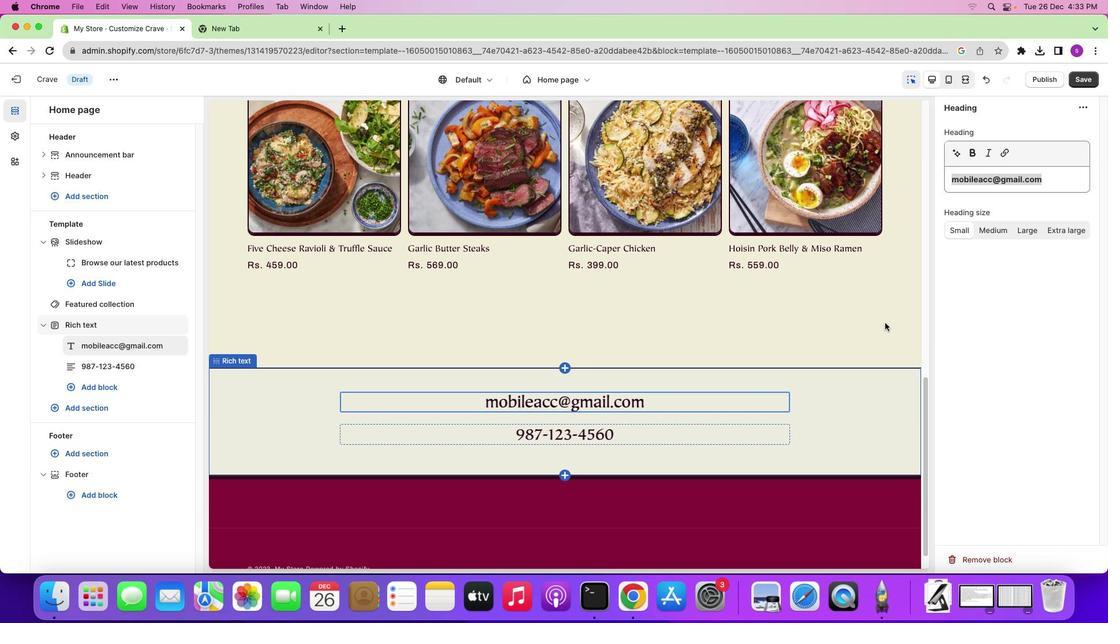 
Action: Mouse pressed left at (885, 322)
Screenshot: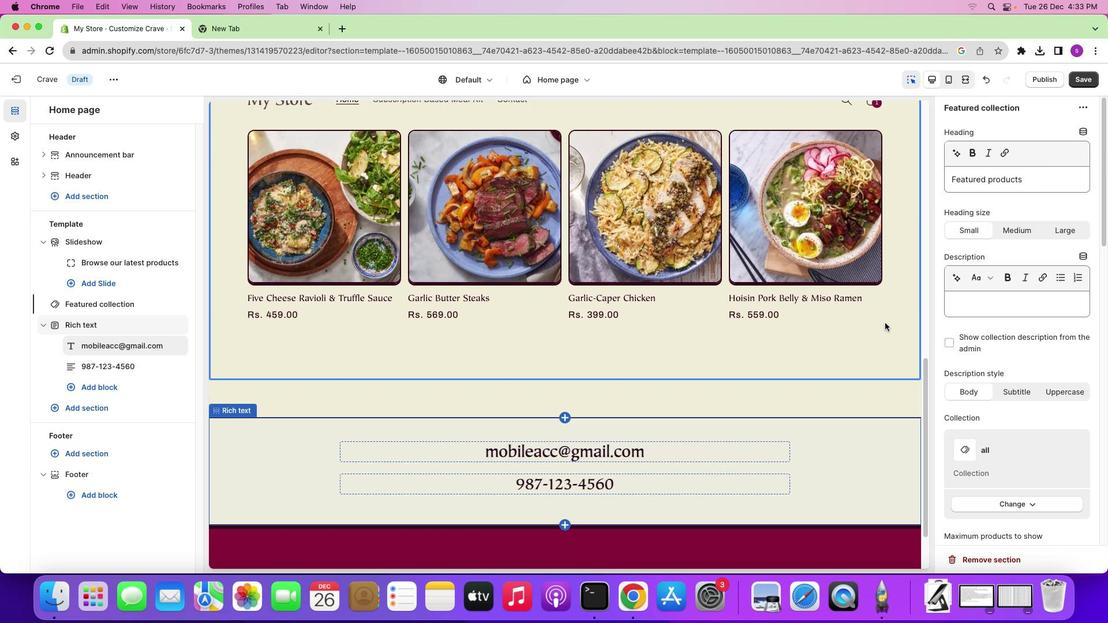 
Action: Mouse moved to (866, 420)
Screenshot: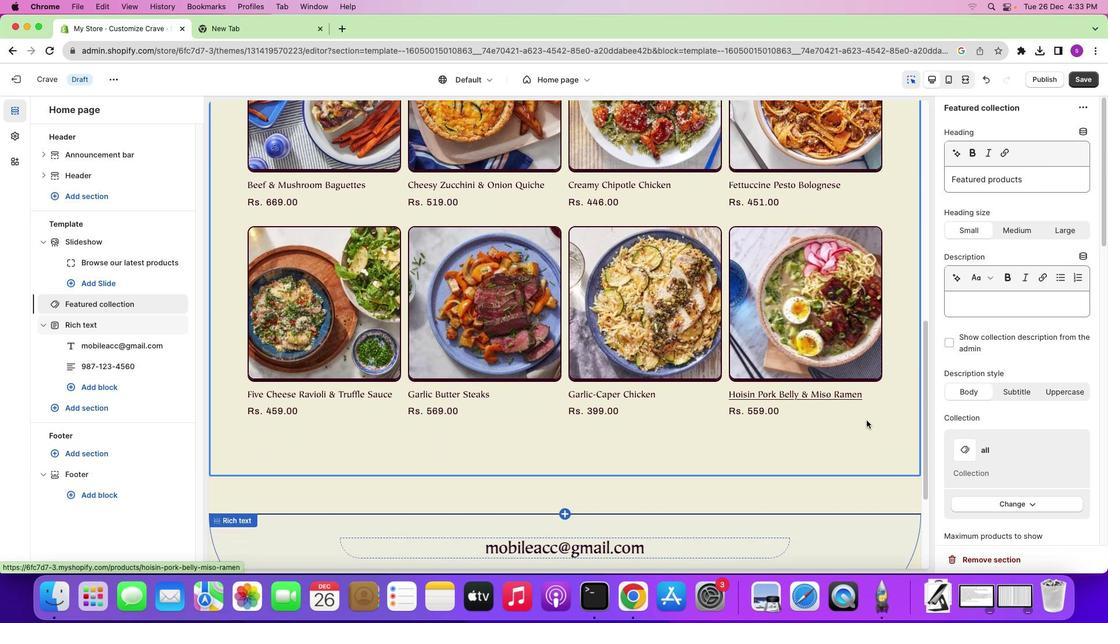
Action: Mouse scrolled (866, 420) with delta (0, 0)
Screenshot: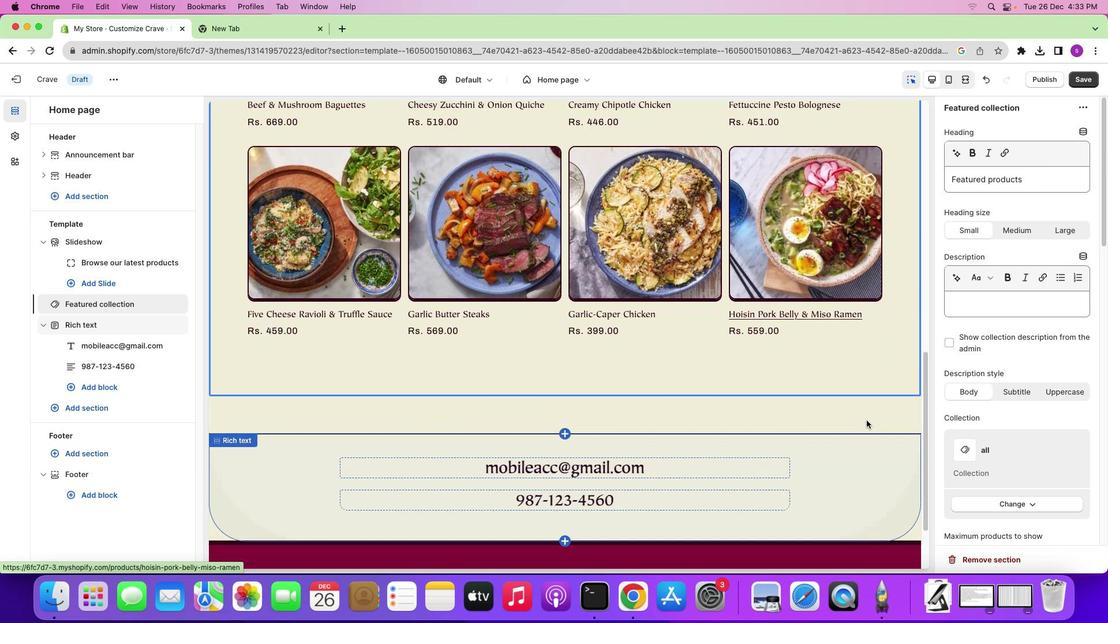 
Action: Mouse scrolled (866, 420) with delta (0, 0)
Screenshot: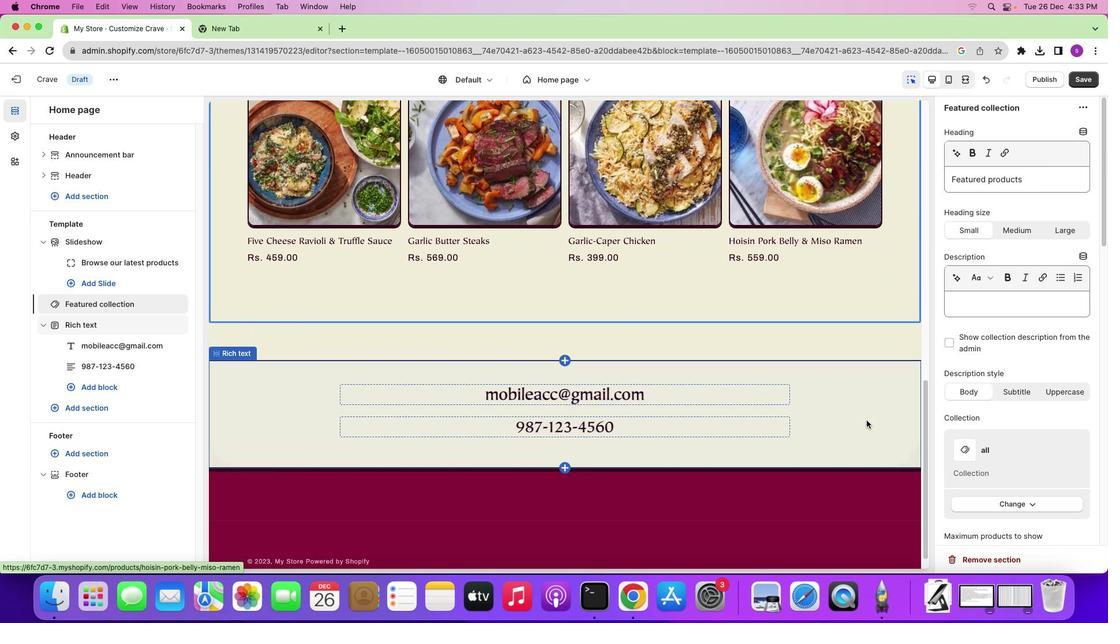 
Action: Mouse scrolled (866, 420) with delta (0, 0)
Screenshot: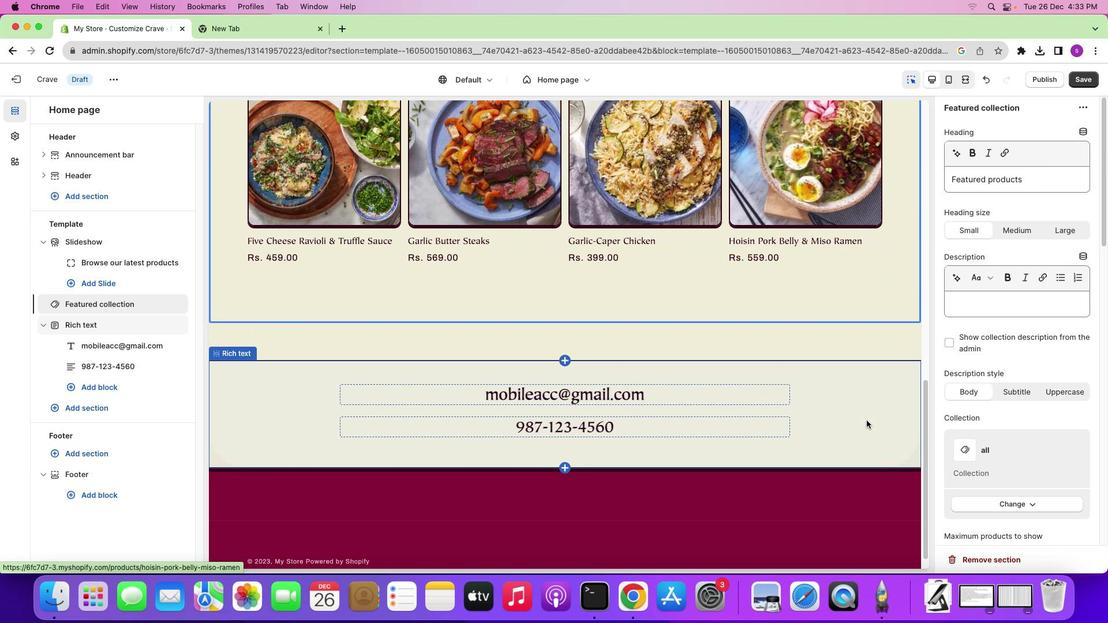 
Action: Mouse scrolled (866, 420) with delta (0, -1)
Screenshot: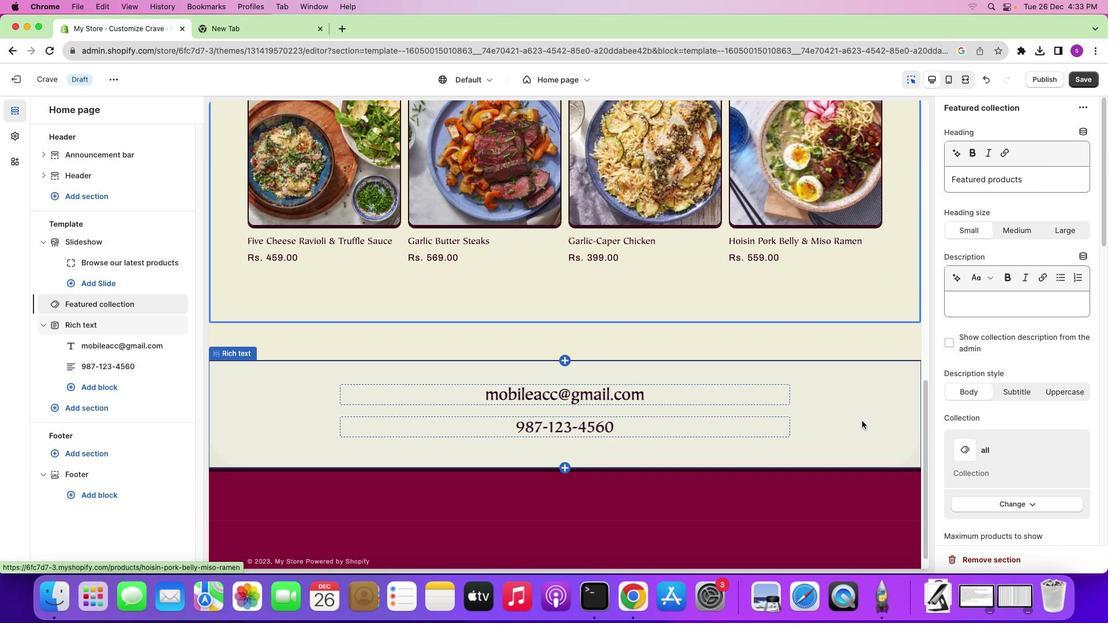 
Action: Mouse moved to (866, 420)
Screenshot: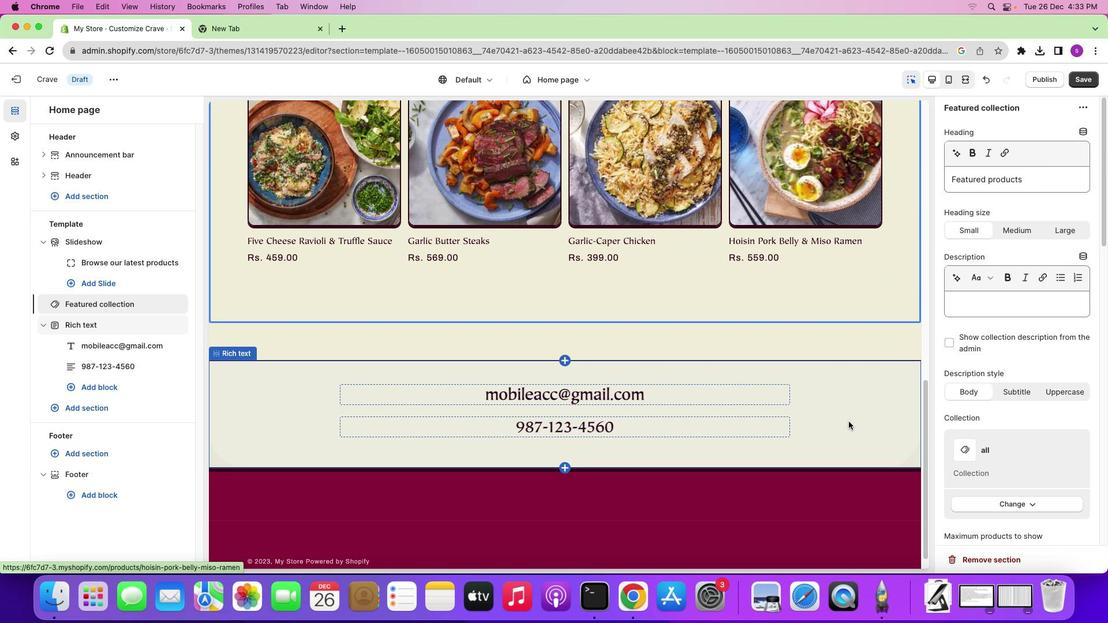 
Action: Mouse scrolled (866, 420) with delta (0, -1)
Screenshot: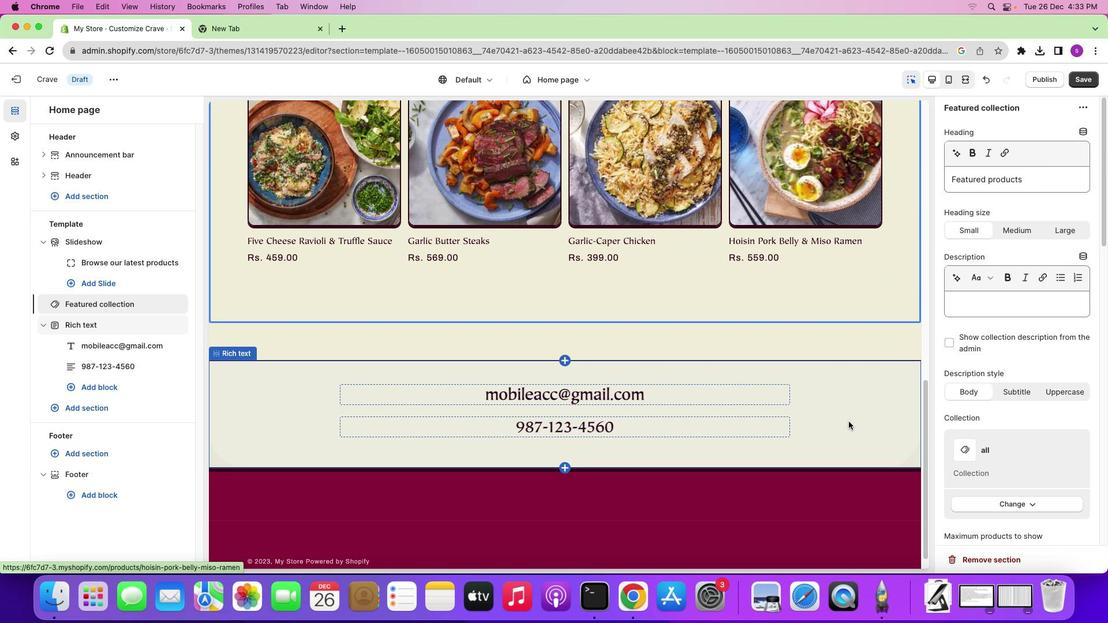 
Action: Mouse moved to (866, 420)
Screenshot: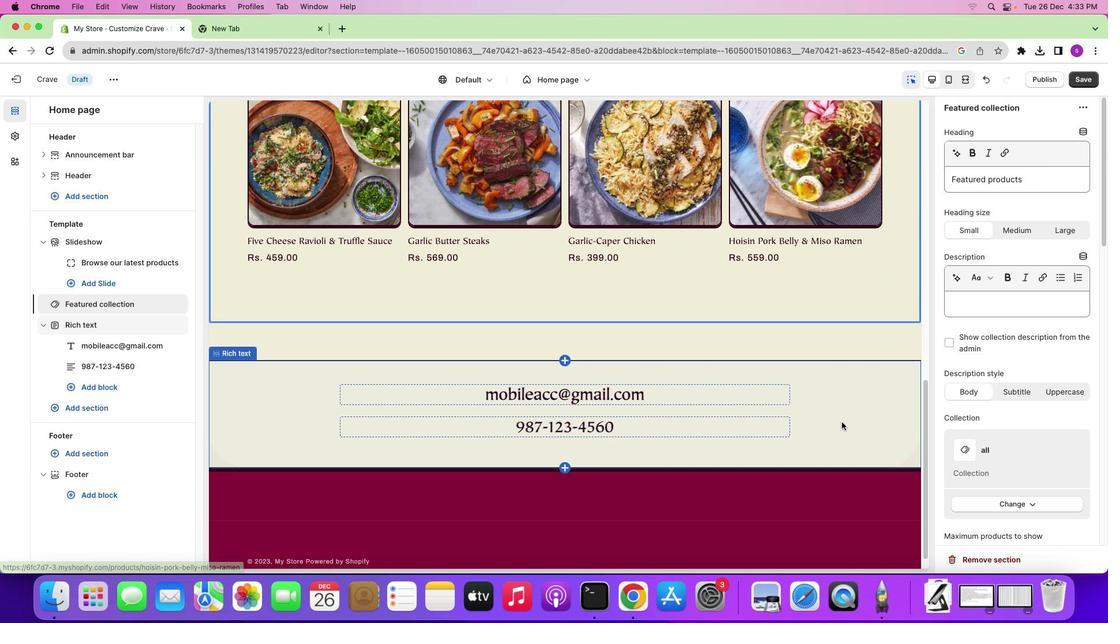 
Action: Mouse scrolled (866, 420) with delta (0, -1)
Screenshot: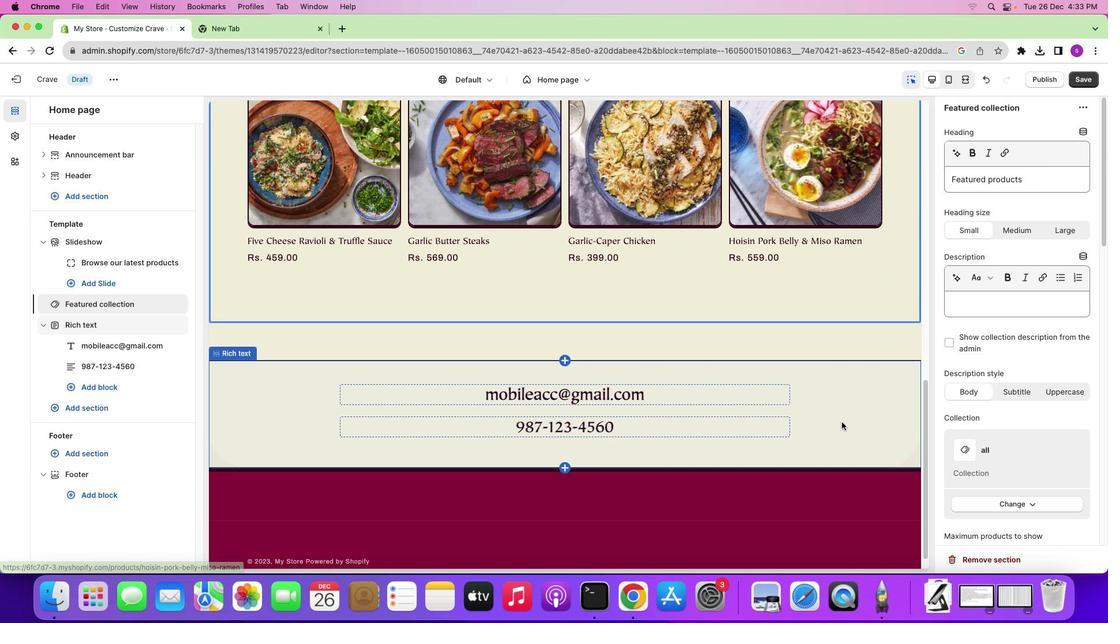 
Action: Mouse moved to (840, 421)
Screenshot: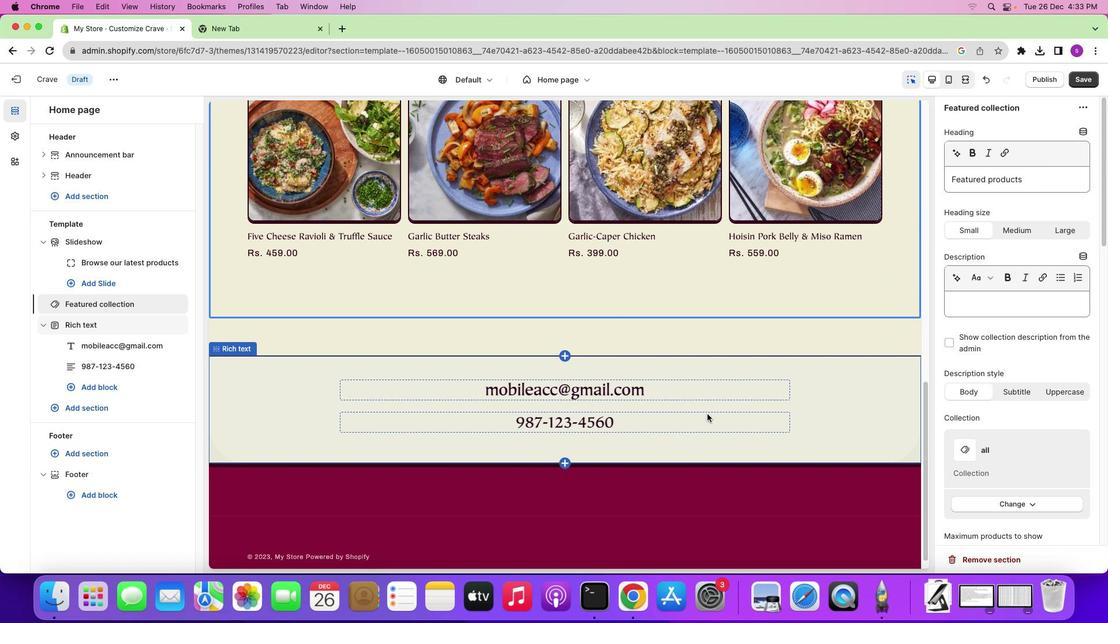 
Action: Mouse scrolled (840, 421) with delta (0, 0)
Screenshot: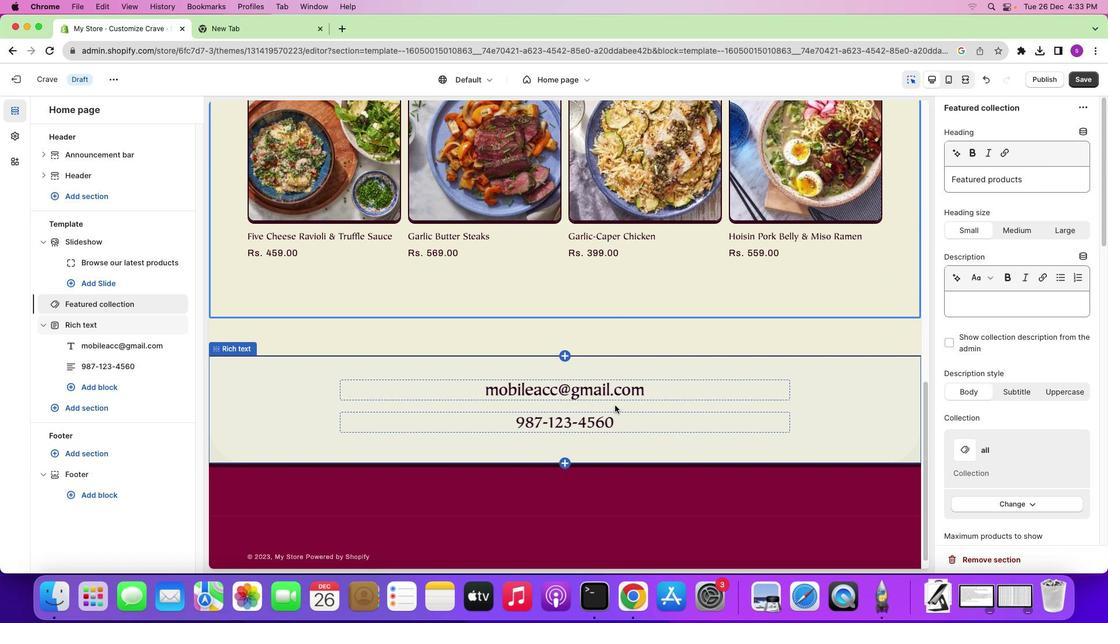 
Action: Mouse scrolled (840, 421) with delta (0, 0)
Screenshot: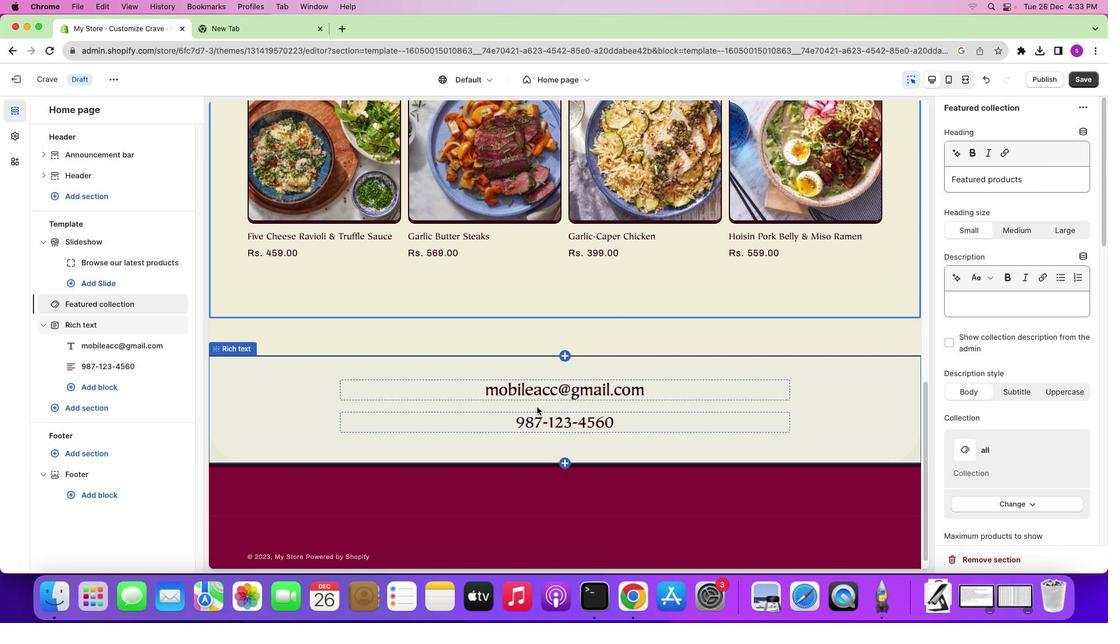 
Action: Mouse moved to (823, 327)
Screenshot: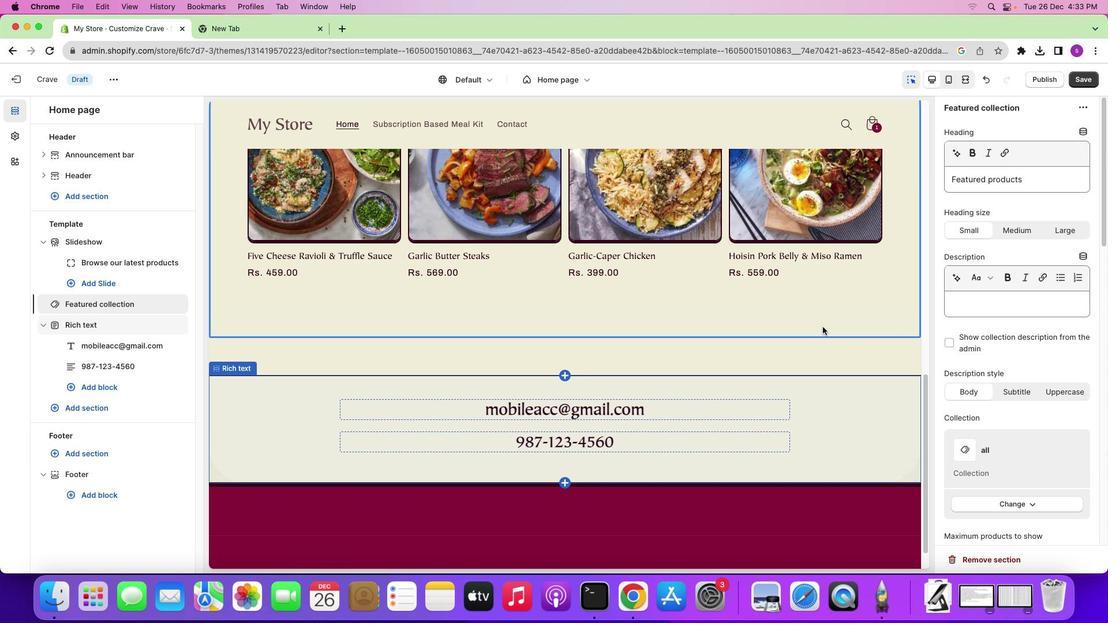 
Action: Mouse scrolled (823, 327) with delta (0, 0)
Screenshot: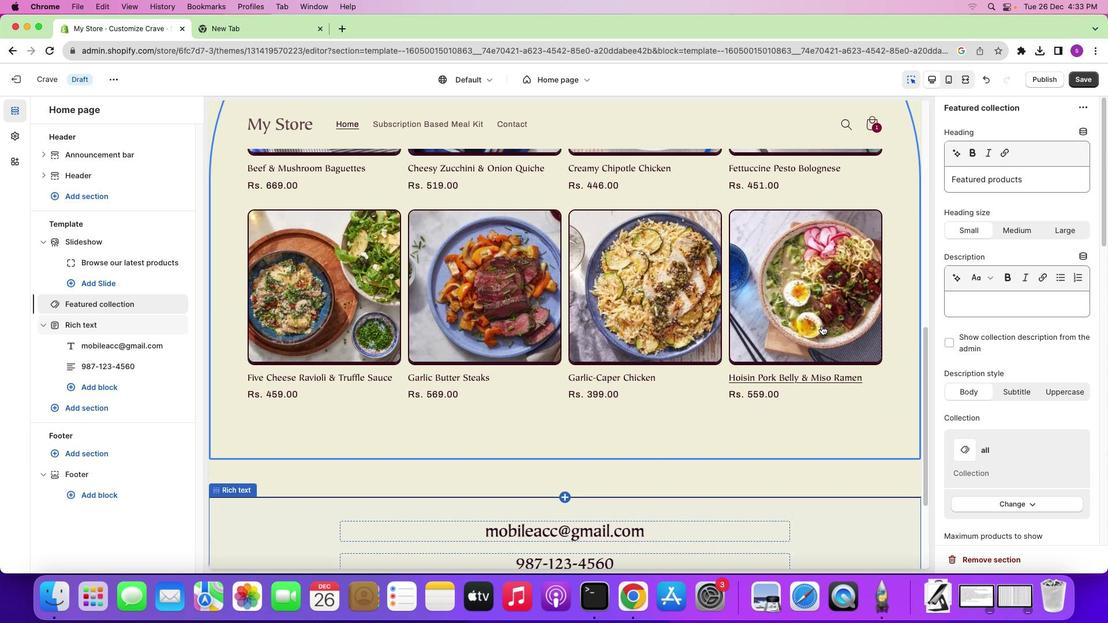 
Action: Mouse scrolled (823, 327) with delta (0, 0)
Screenshot: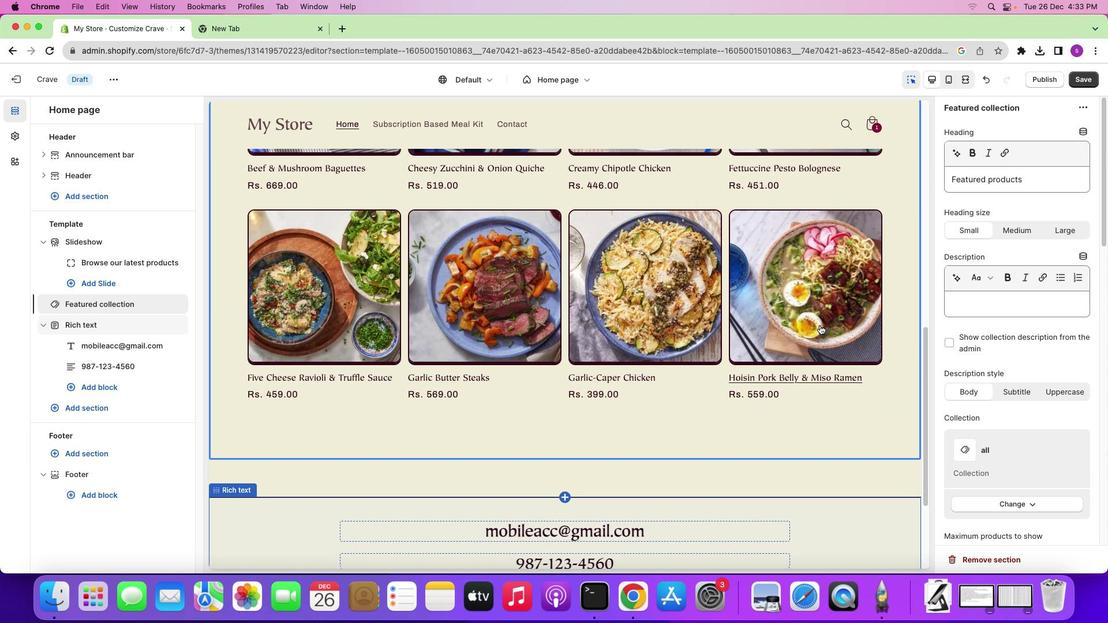 
Action: Mouse scrolled (823, 327) with delta (0, 0)
Screenshot: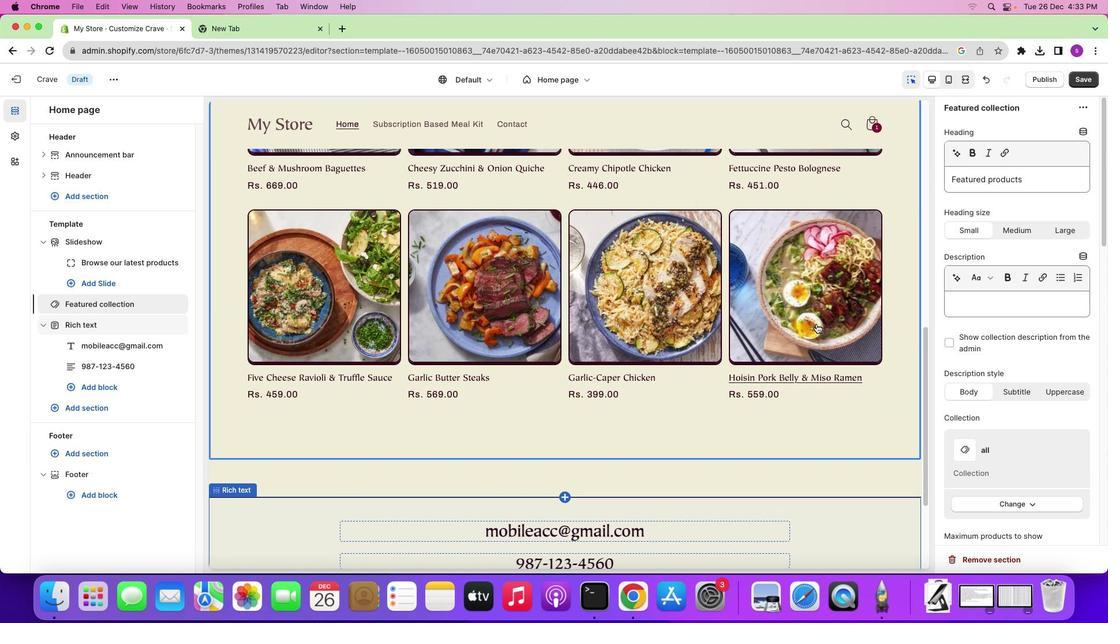 
Action: Mouse scrolled (823, 327) with delta (0, -1)
Screenshot: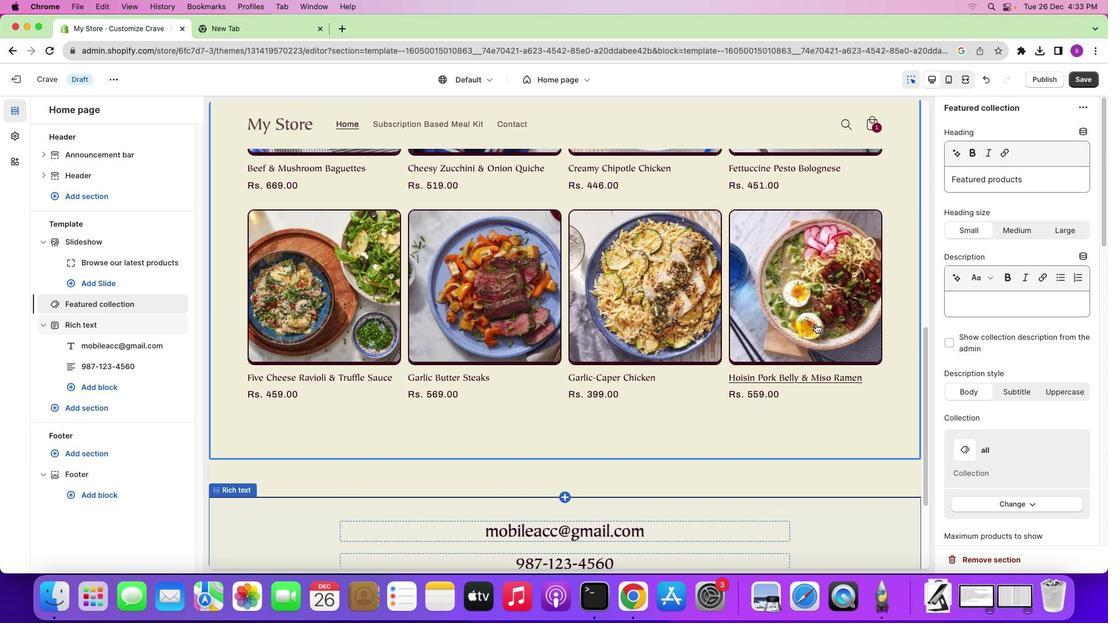 
Action: Mouse scrolled (823, 327) with delta (0, 1)
Screenshot: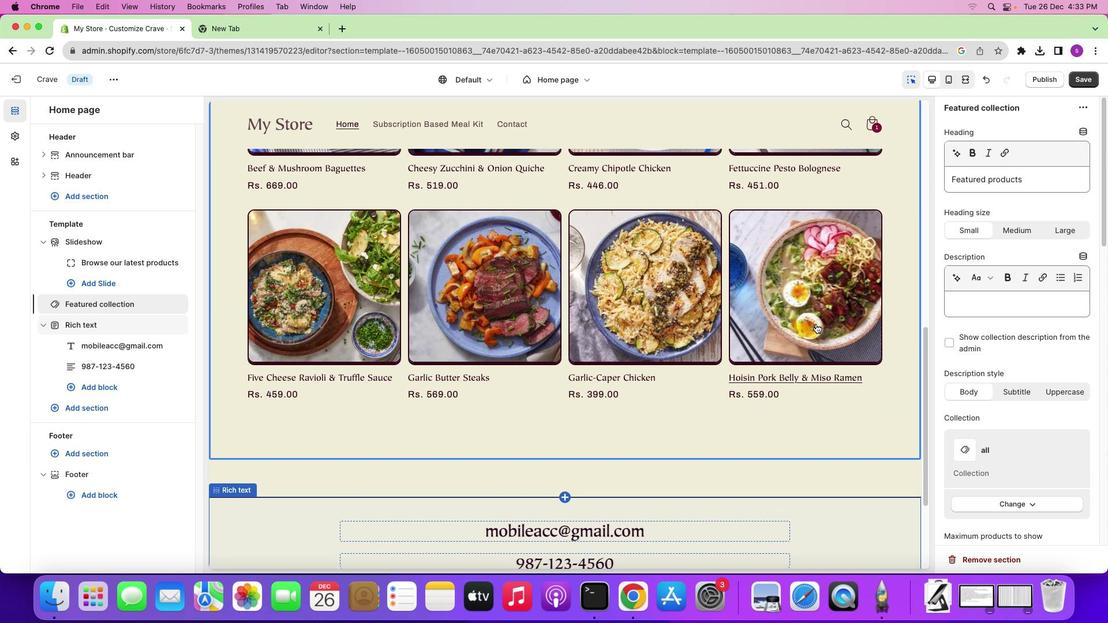 
Action: Mouse scrolled (823, 327) with delta (0, 1)
Screenshot: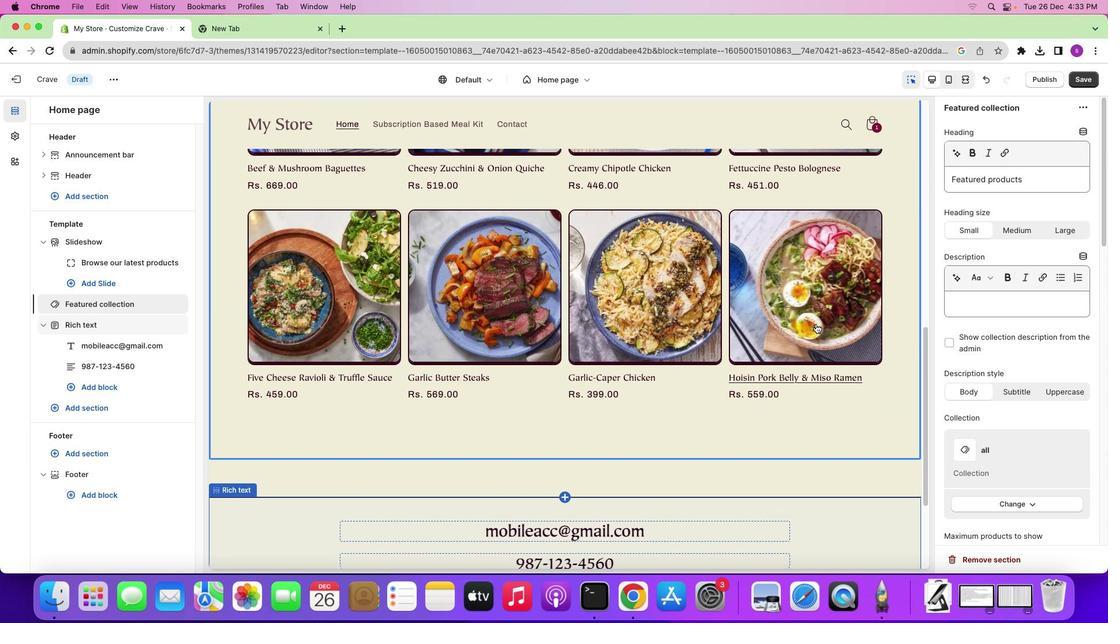 
Action: Mouse moved to (816, 323)
Screenshot: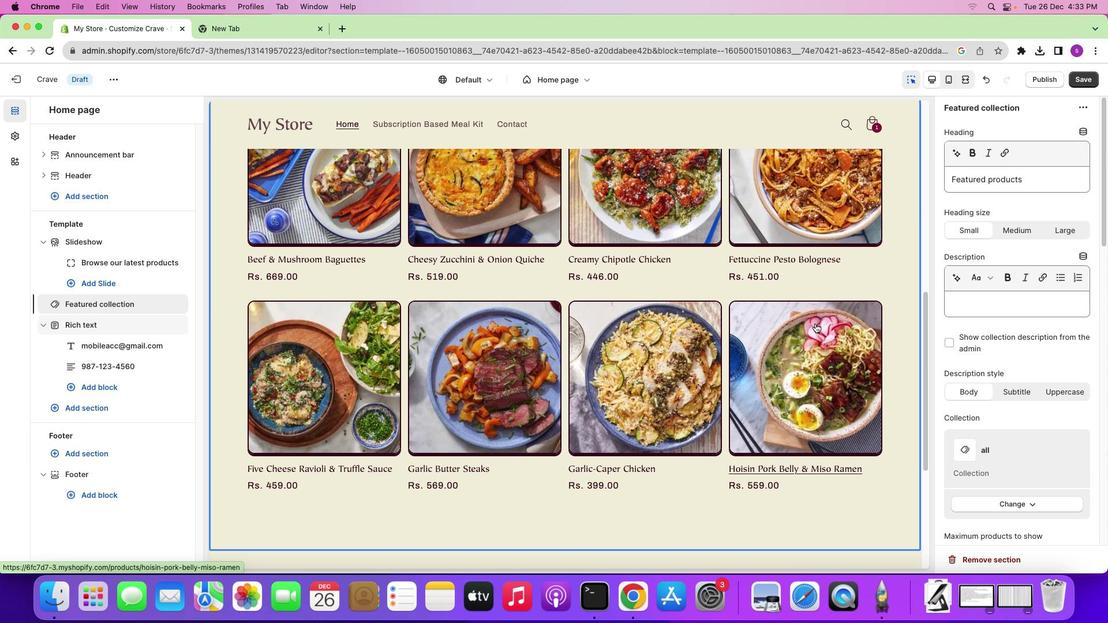 
Action: Mouse scrolled (816, 323) with delta (0, 0)
Screenshot: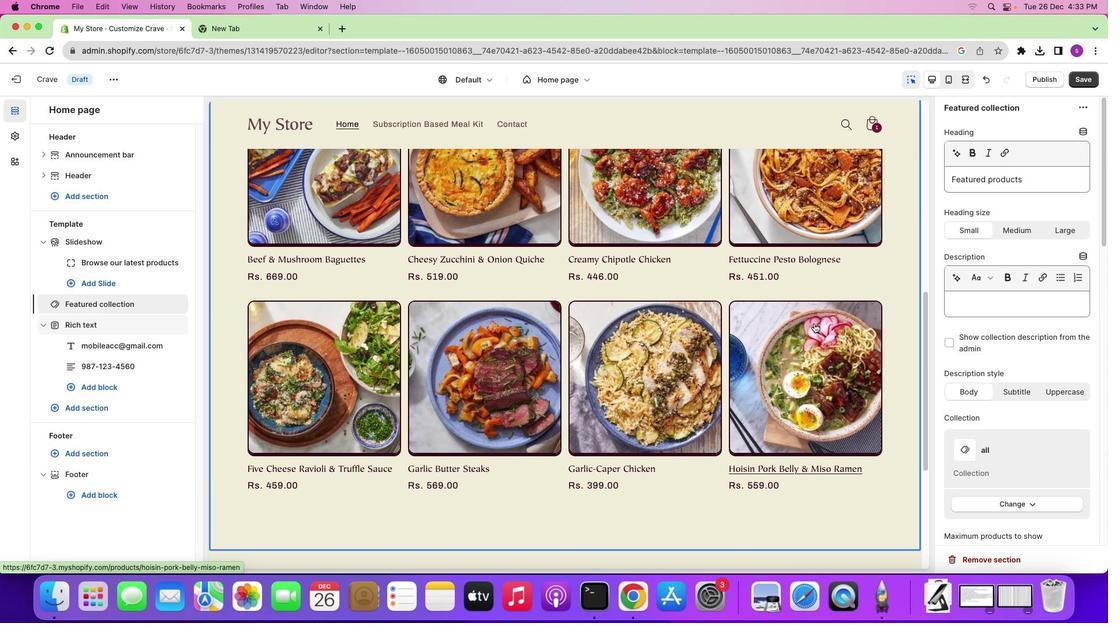 
Action: Mouse scrolled (816, 323) with delta (0, 0)
Screenshot: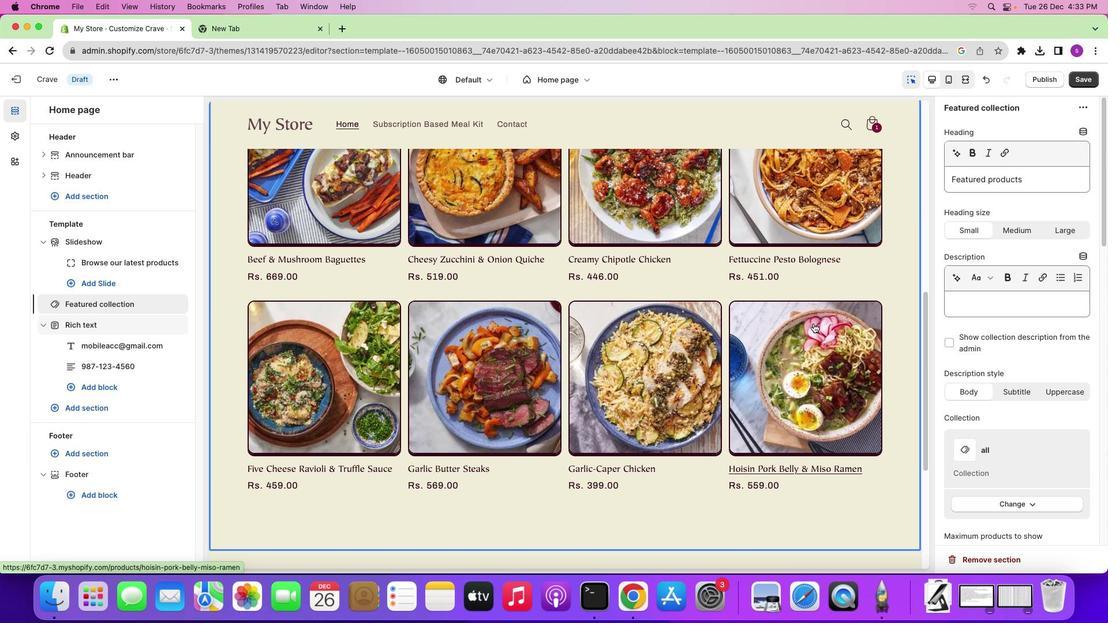 
Action: Mouse scrolled (816, 323) with delta (0, 1)
Screenshot: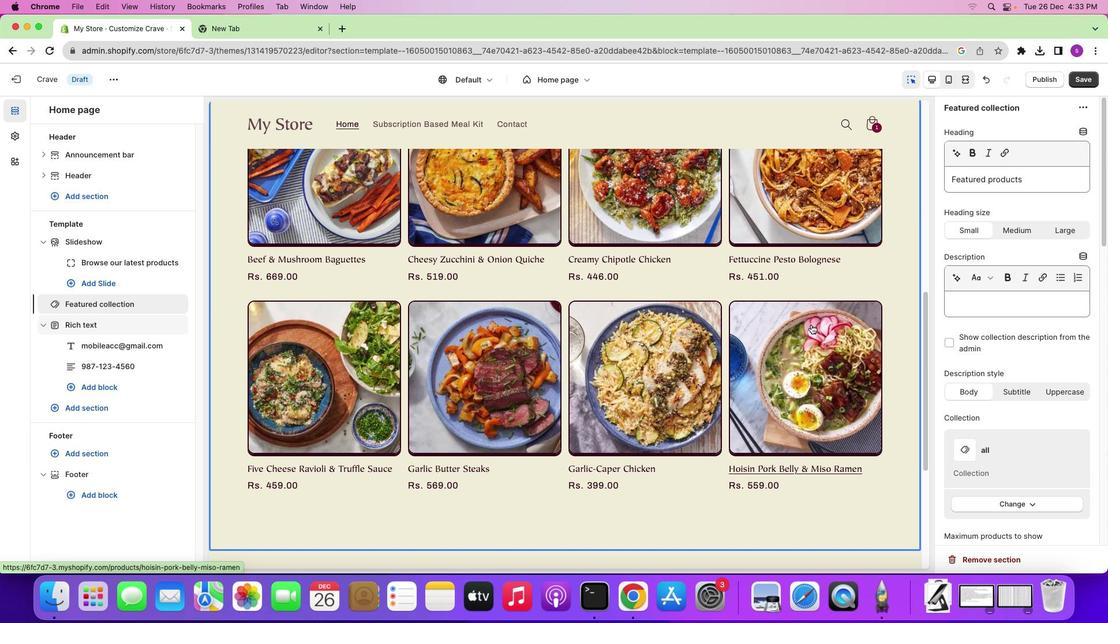 
Action: Mouse moved to (798, 331)
Screenshot: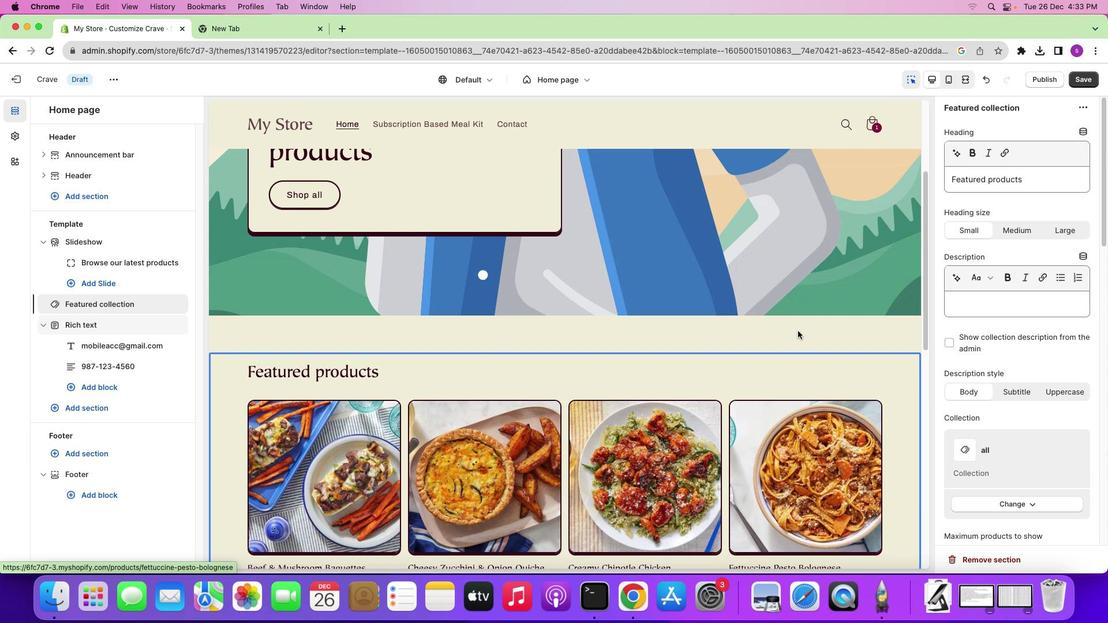 
Action: Mouse scrolled (798, 331) with delta (0, 0)
Screenshot: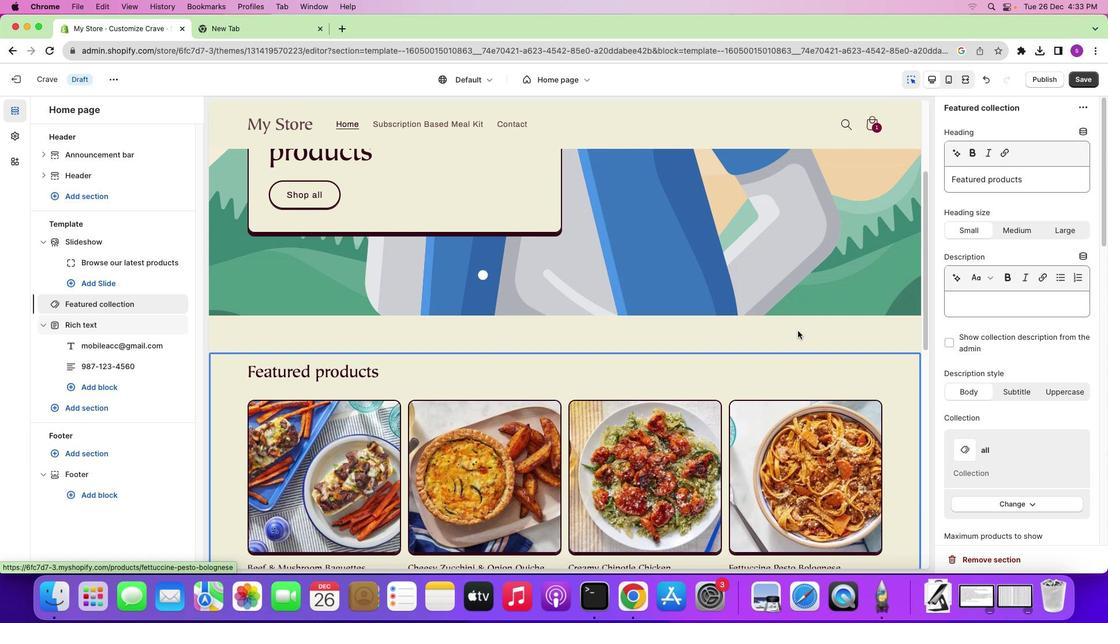 
Action: Mouse scrolled (798, 331) with delta (0, 0)
Screenshot: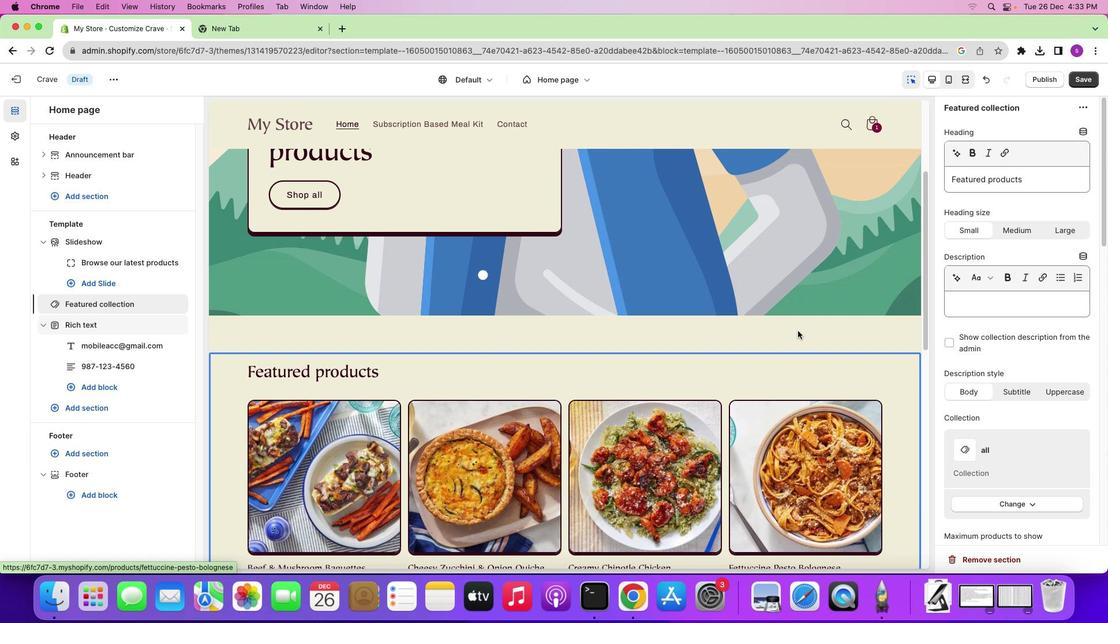 
Action: Mouse scrolled (798, 331) with delta (0, 1)
Screenshot: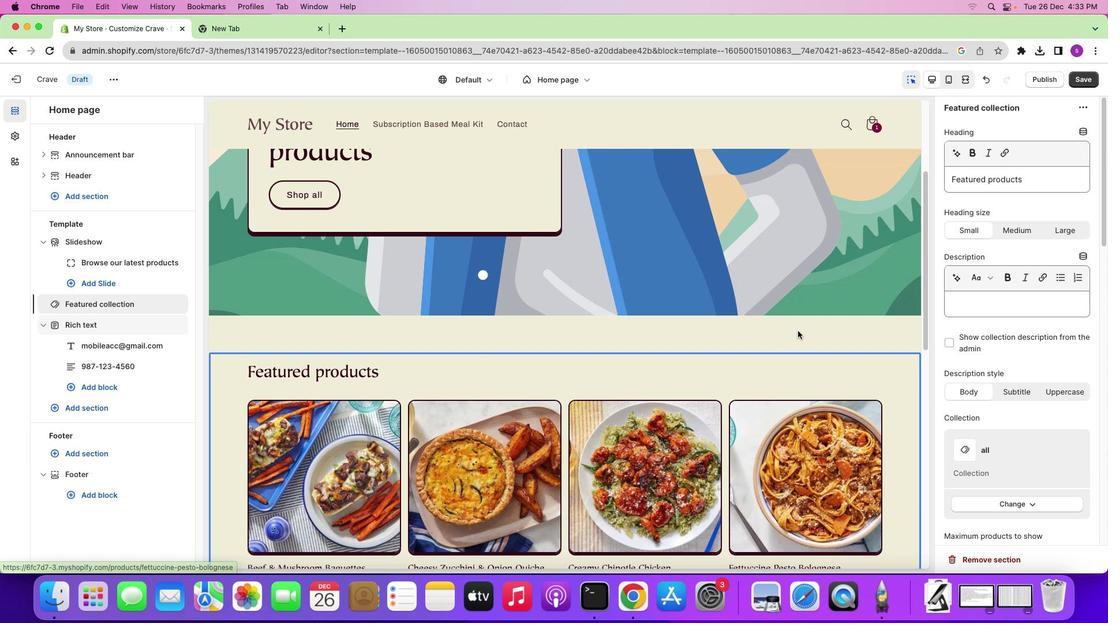 
Action: Mouse scrolled (798, 331) with delta (0, 2)
Screenshot: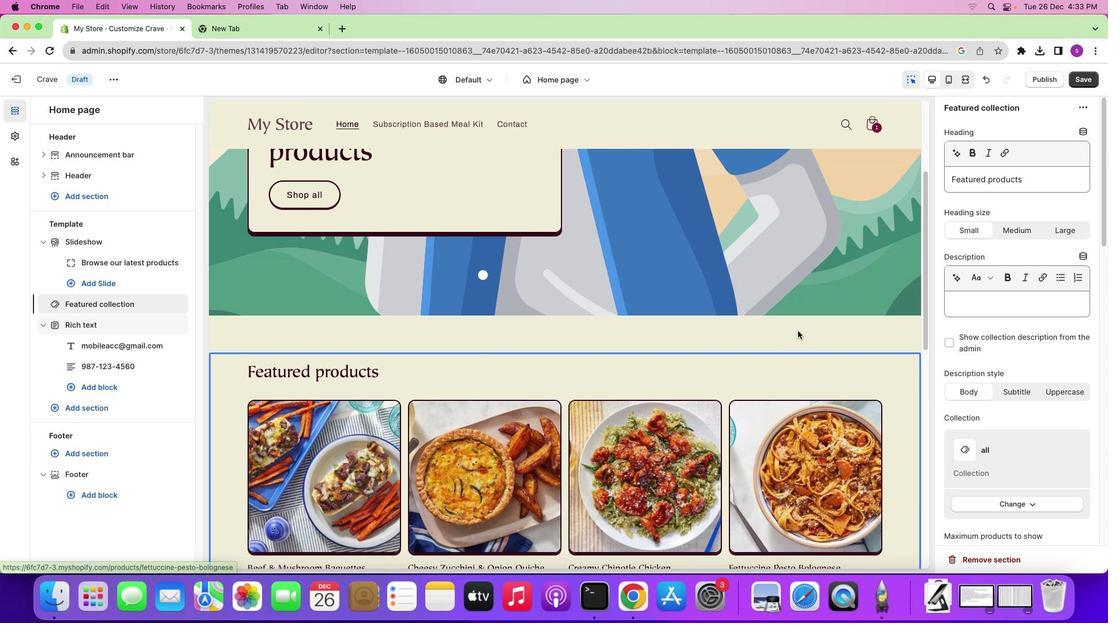 
Action: Mouse moved to (798, 331)
Screenshot: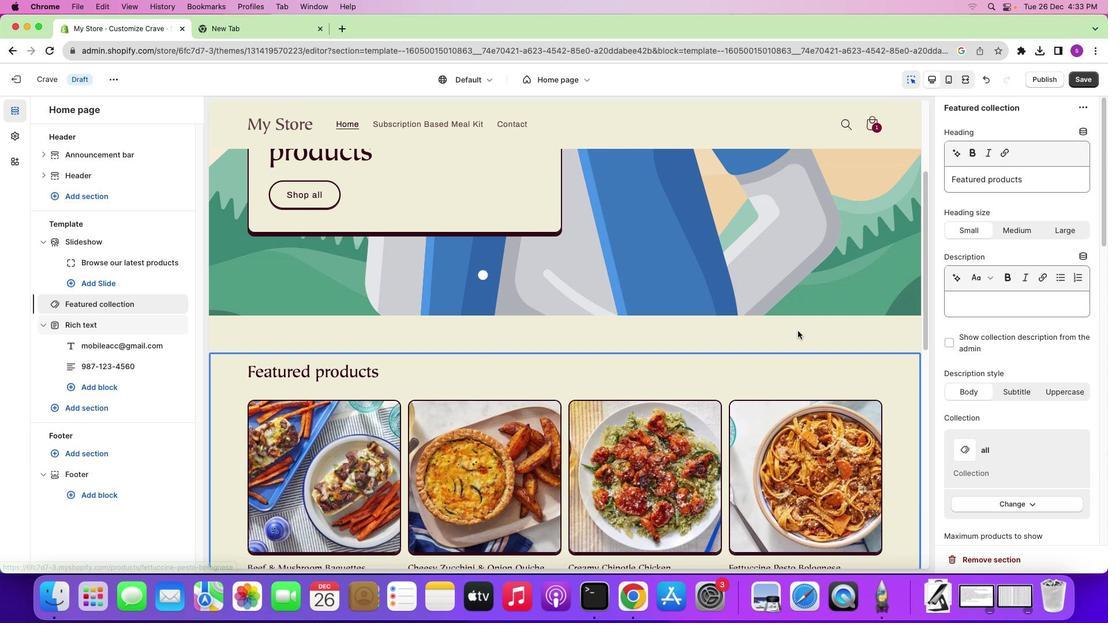 
Action: Mouse scrolled (798, 331) with delta (0, 2)
Screenshot: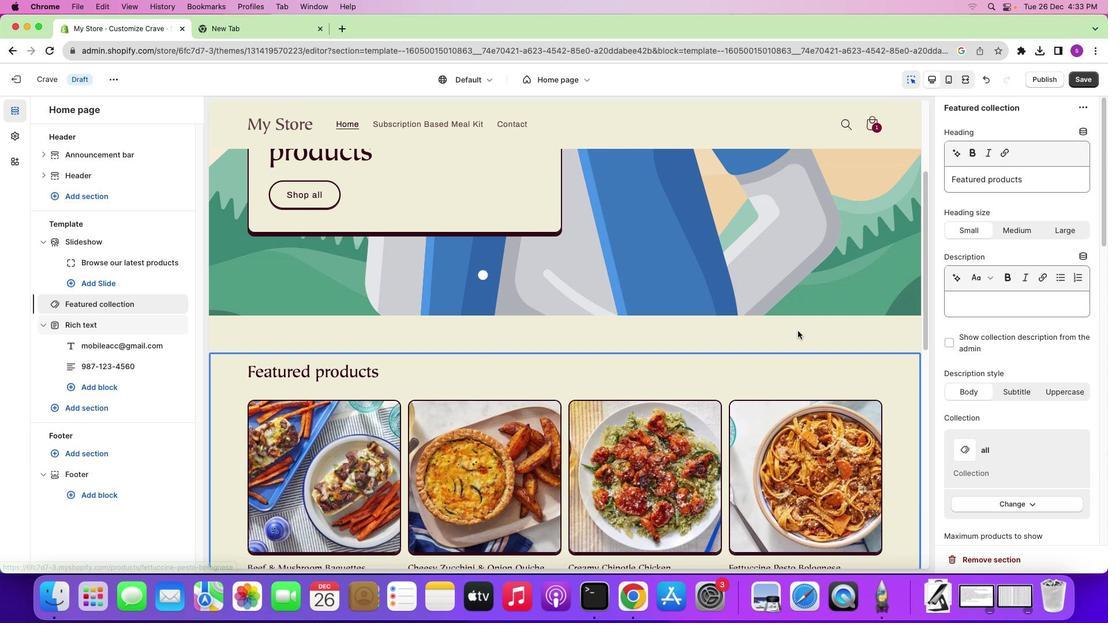 
Action: Mouse moved to (797, 331)
Screenshot: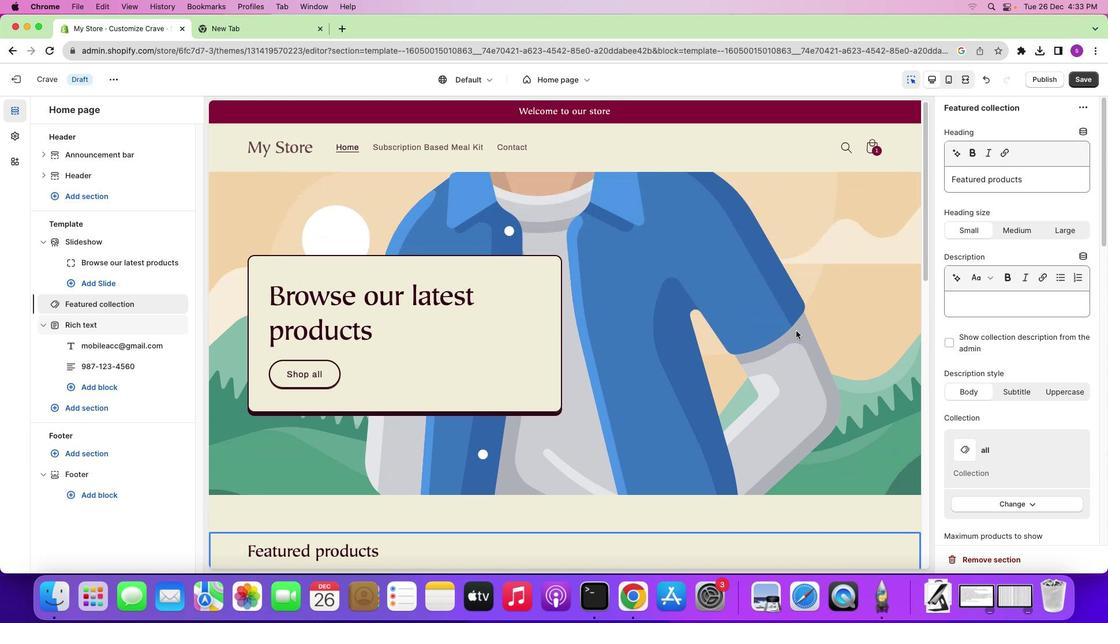 
Action: Mouse scrolled (797, 331) with delta (0, 0)
Screenshot: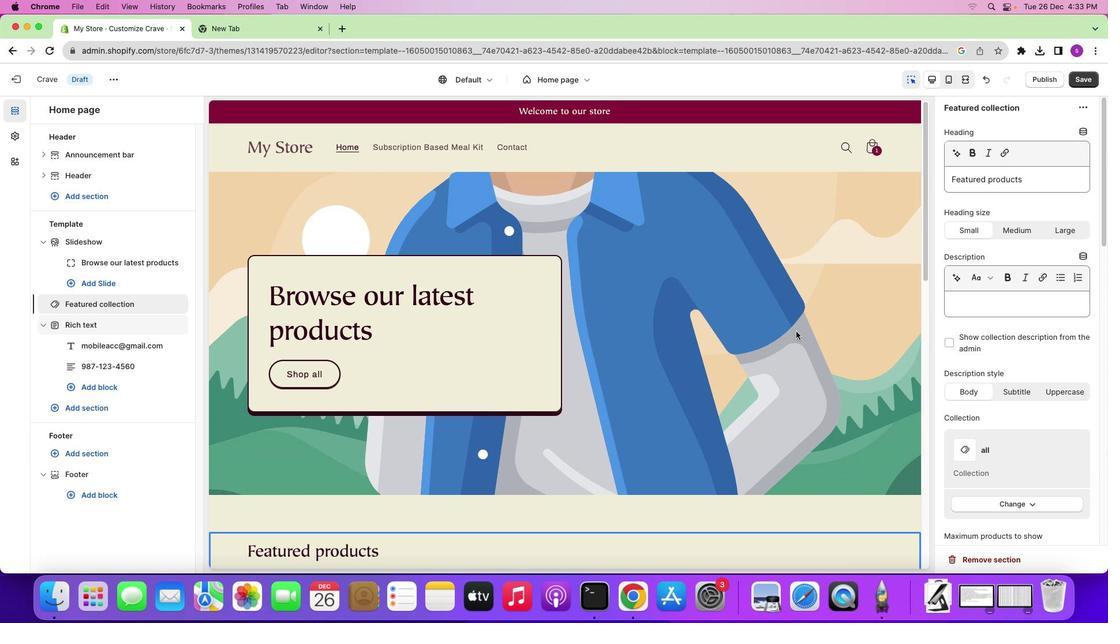 
Action: Mouse scrolled (797, 331) with delta (0, 0)
Screenshot: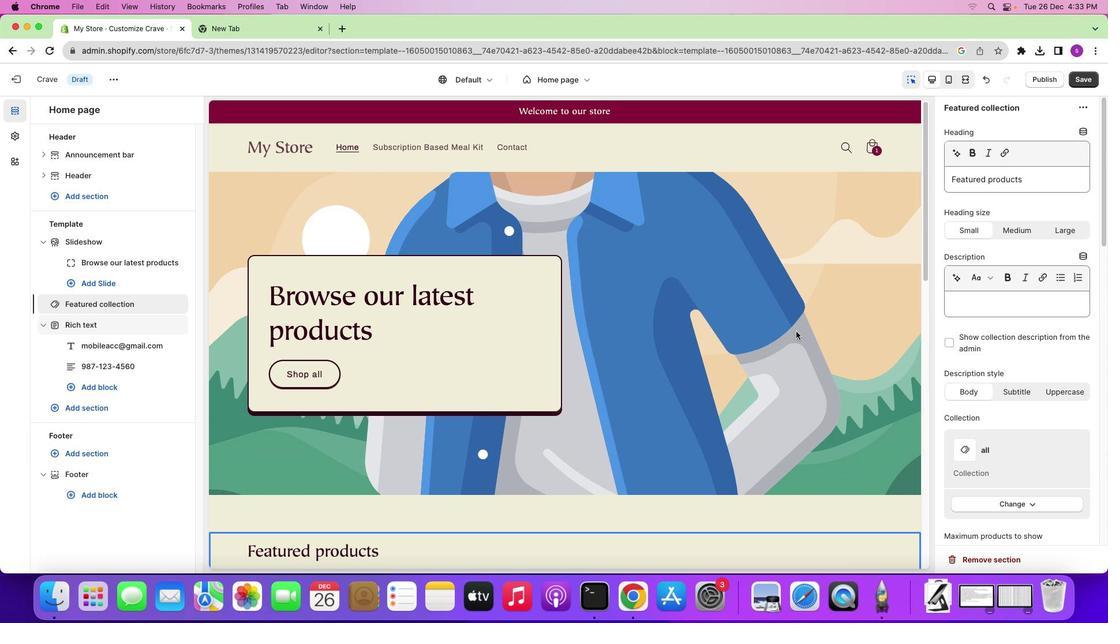 
Action: Mouse moved to (797, 331)
Screenshot: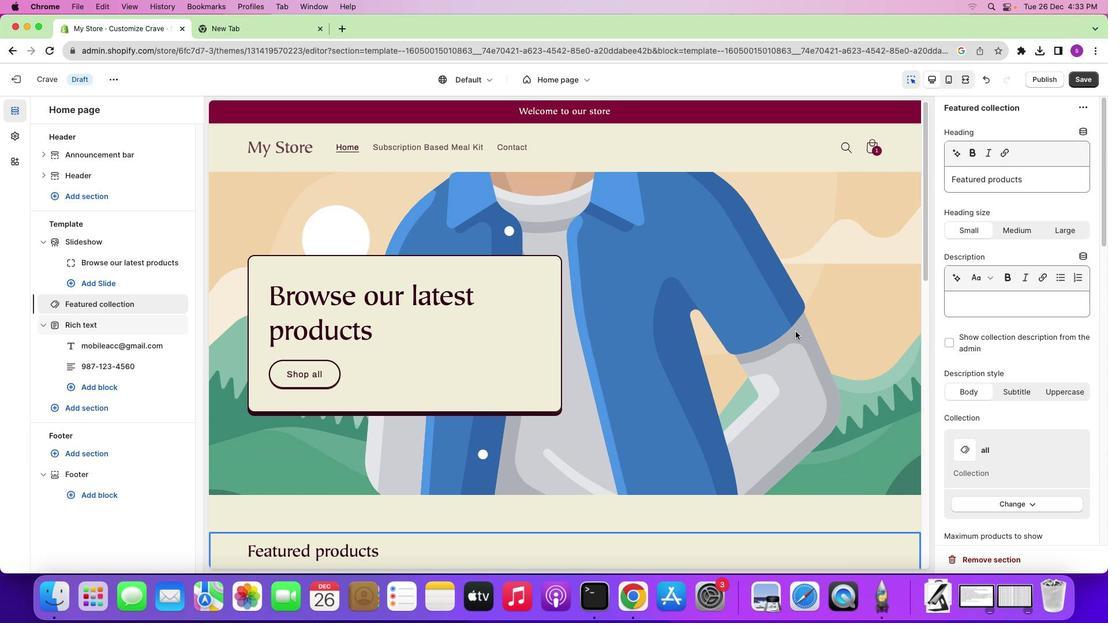 
Action: Mouse scrolled (797, 331) with delta (0, 1)
Screenshot: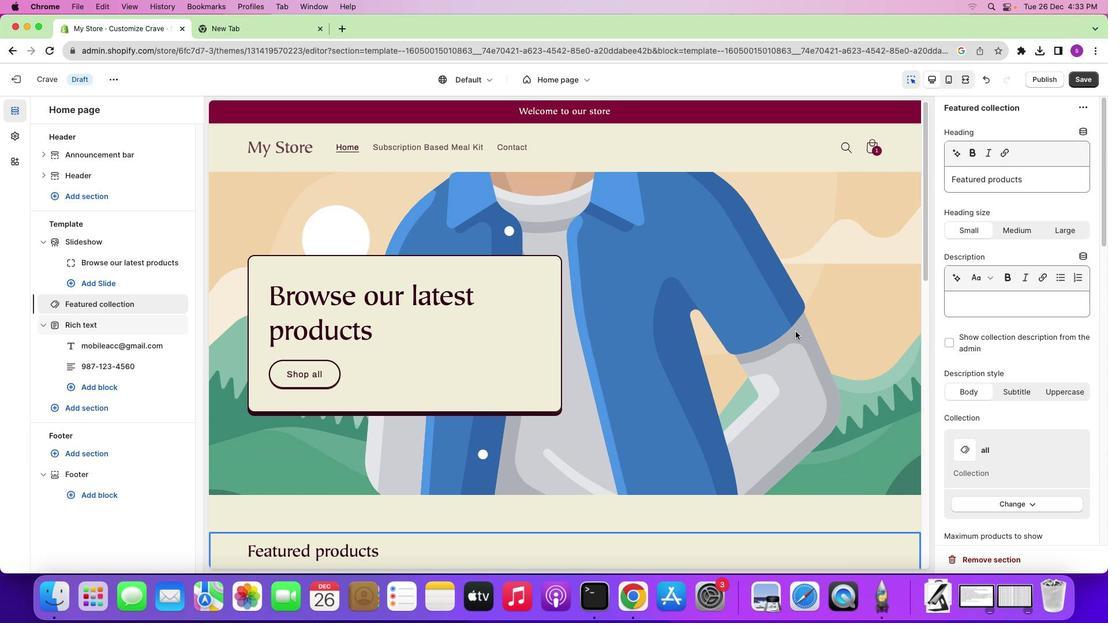 
Action: Mouse moved to (796, 331)
Screenshot: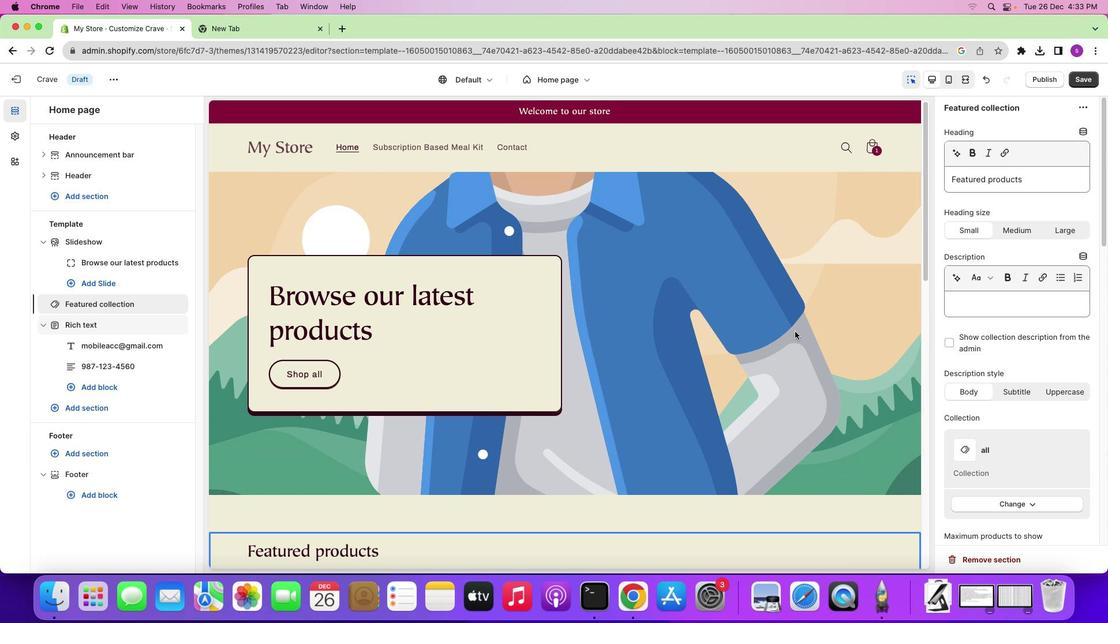 
Action: Mouse scrolled (796, 331) with delta (0, 2)
Screenshot: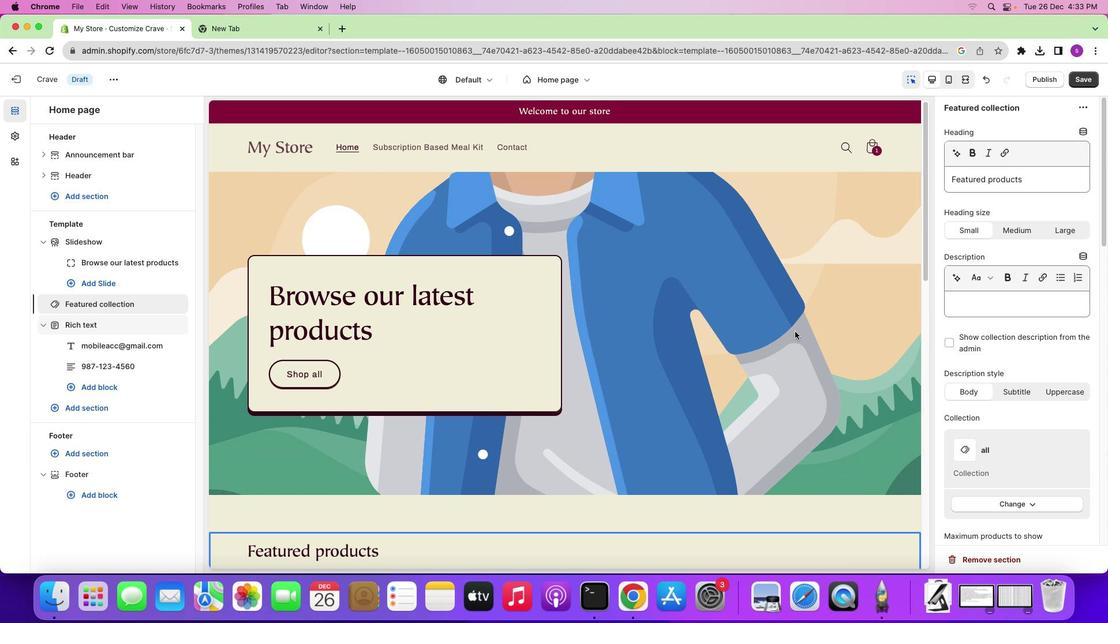 
Action: Mouse moved to (796, 331)
Screenshot: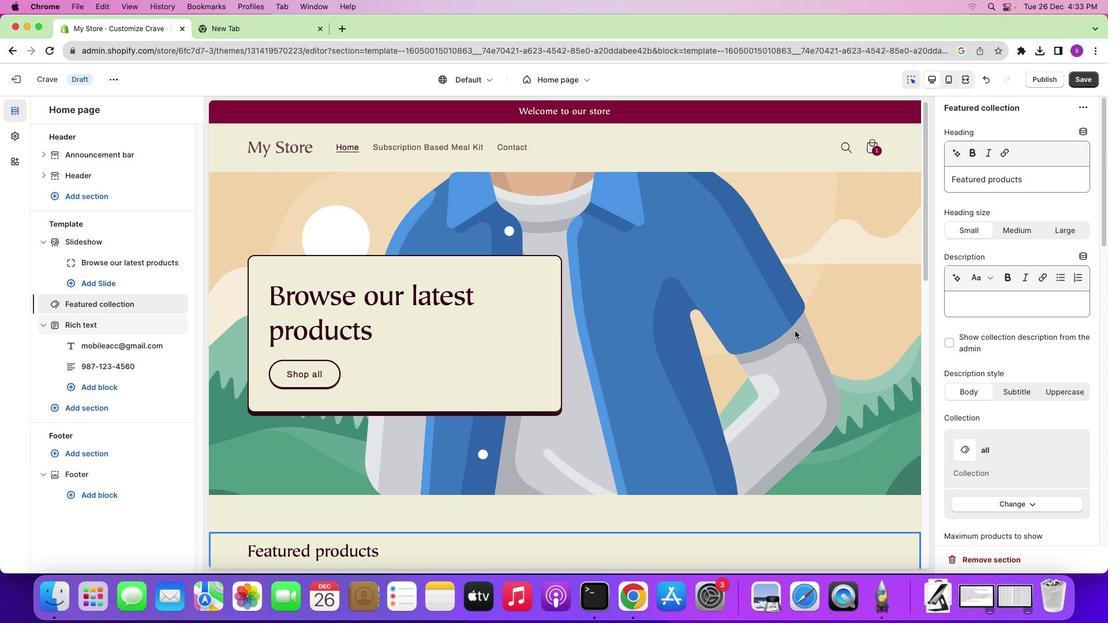 
Action: Mouse scrolled (796, 331) with delta (0, 2)
Screenshot: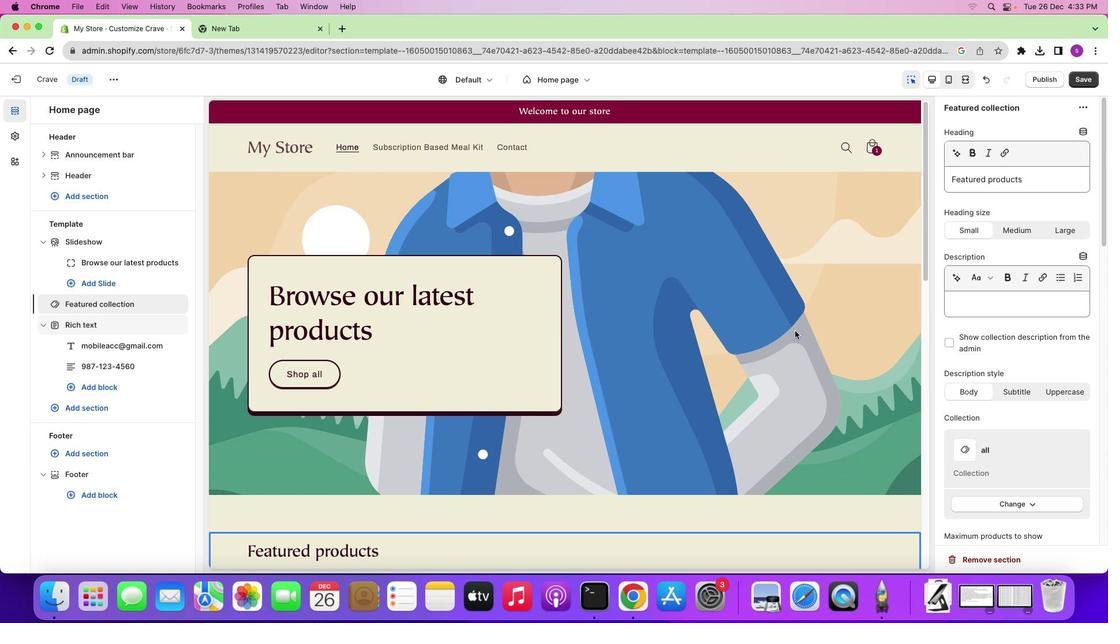 
Action: Mouse moved to (794, 331)
Screenshot: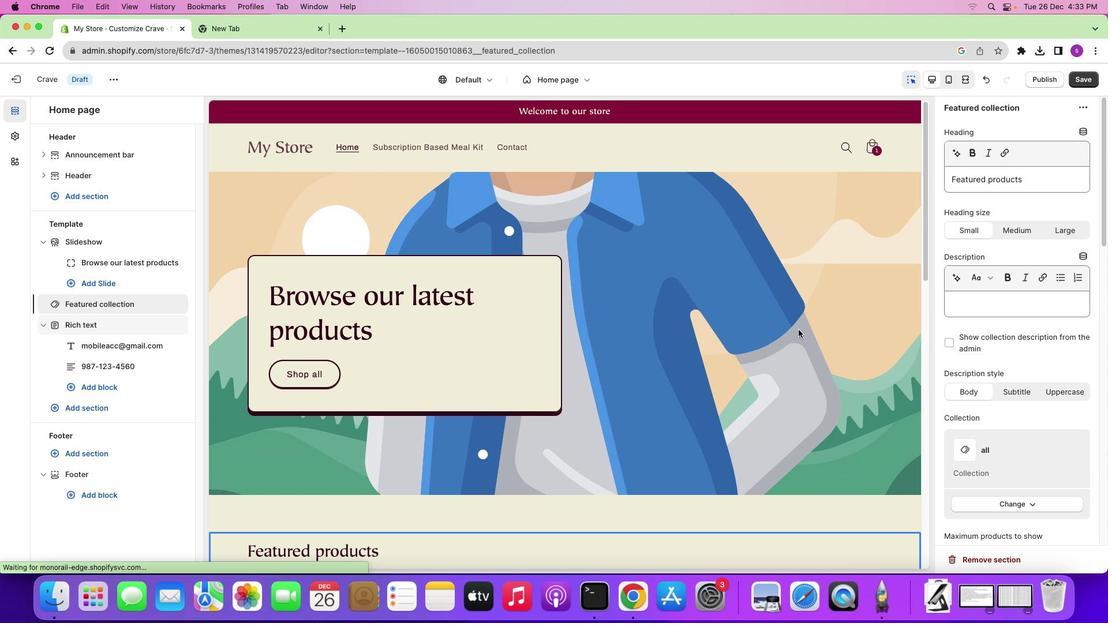 
Action: Mouse pressed left at (794, 331)
Screenshot: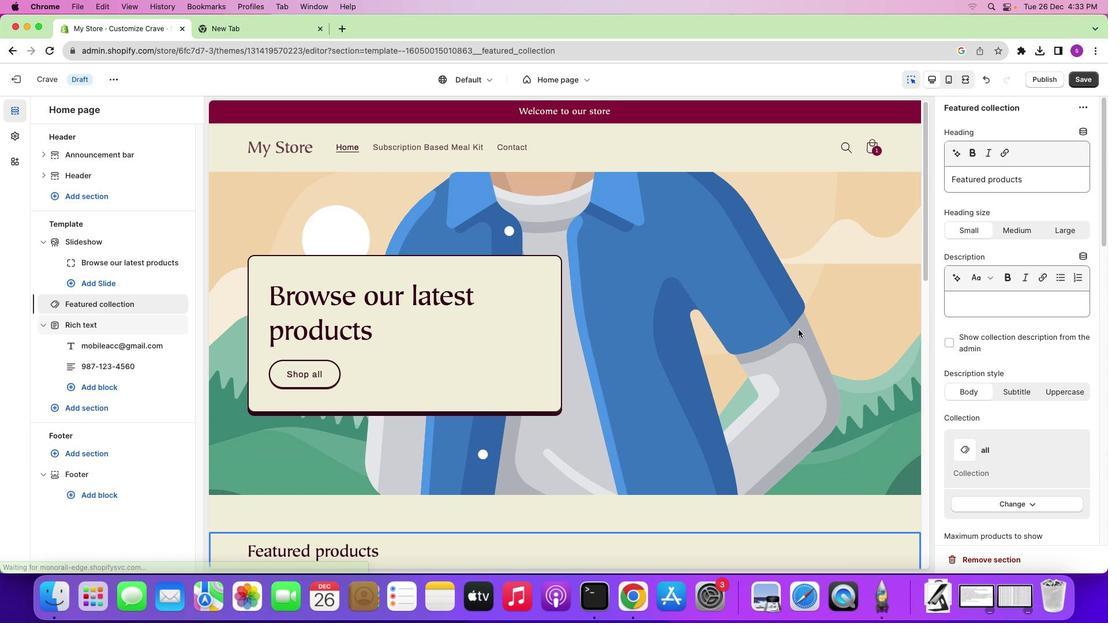 
Action: Mouse moved to (379, 320)
Screenshot: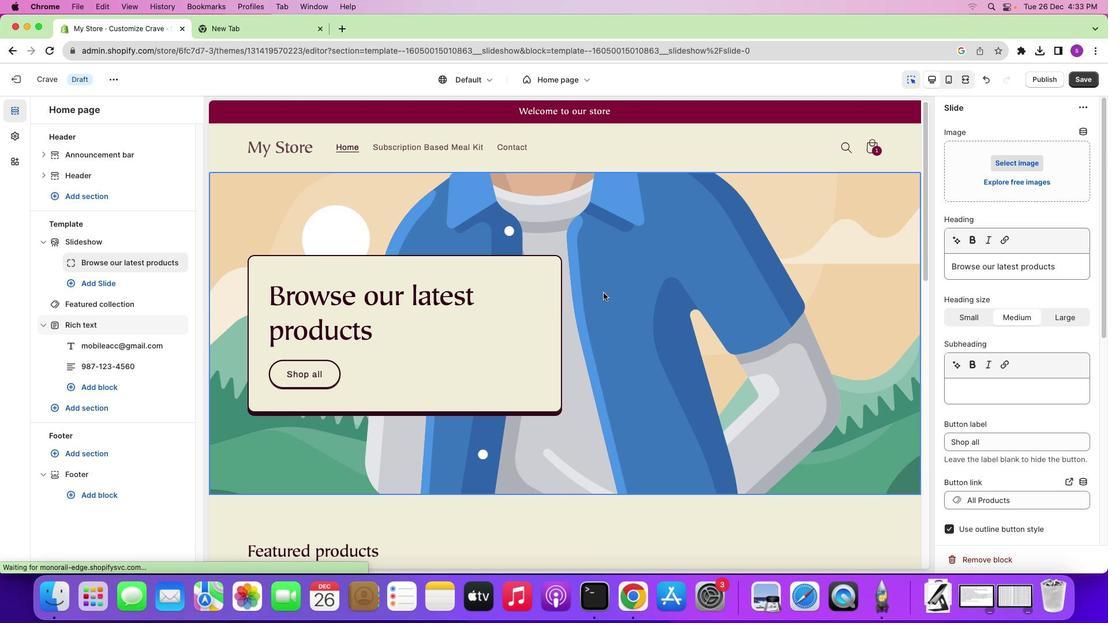 
Action: Mouse pressed left at (379, 320)
Screenshot: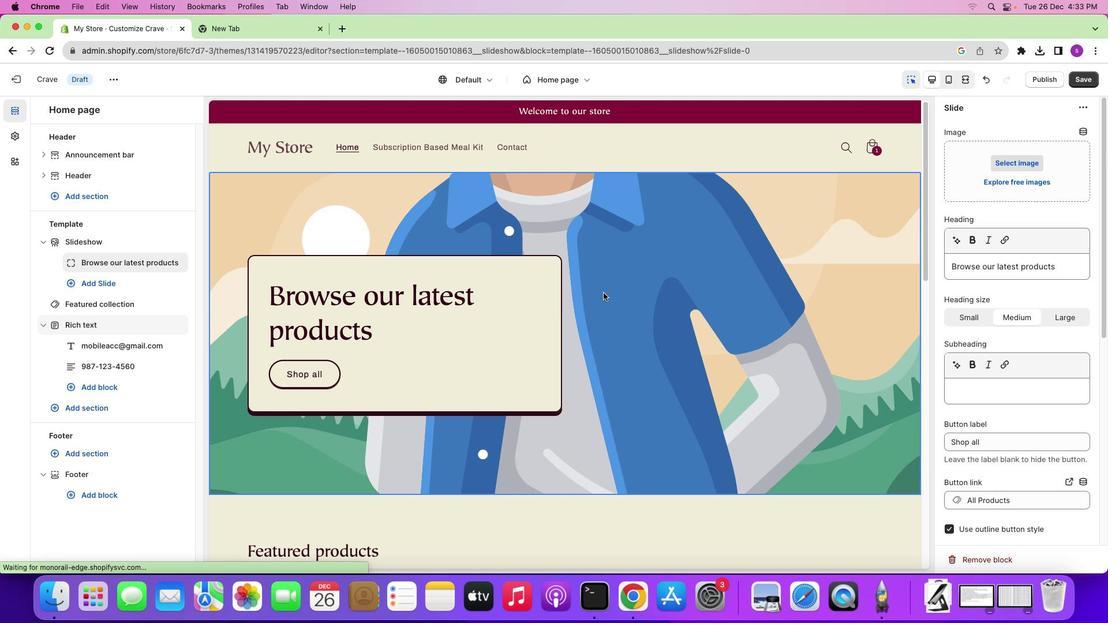 
Action: Mouse moved to (1061, 270)
Screenshot: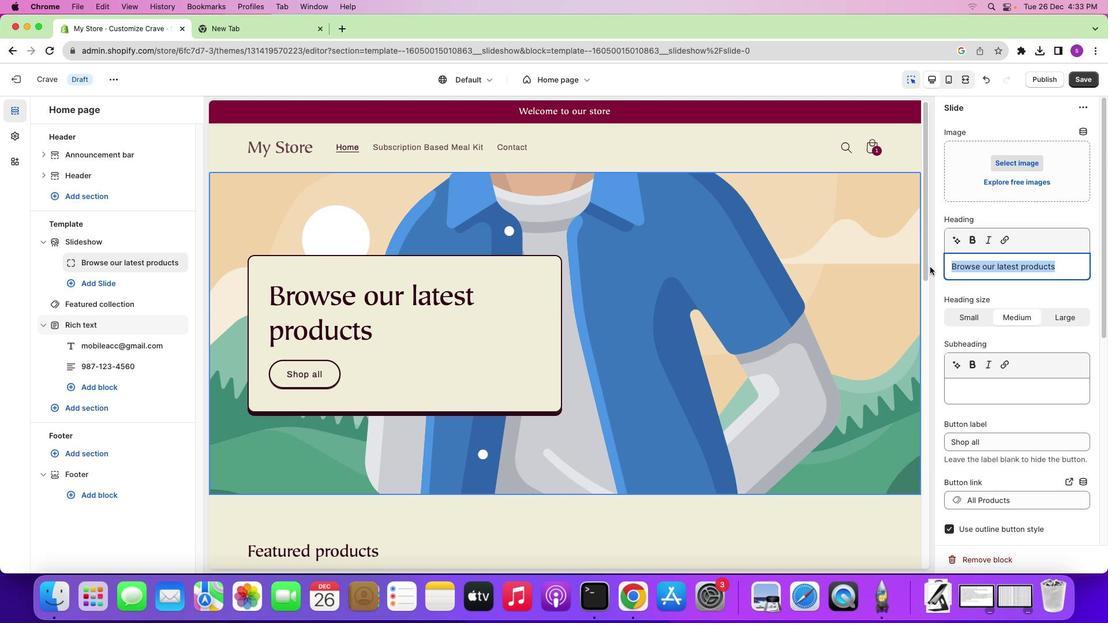 
Action: Mouse pressed left at (1061, 270)
Screenshot: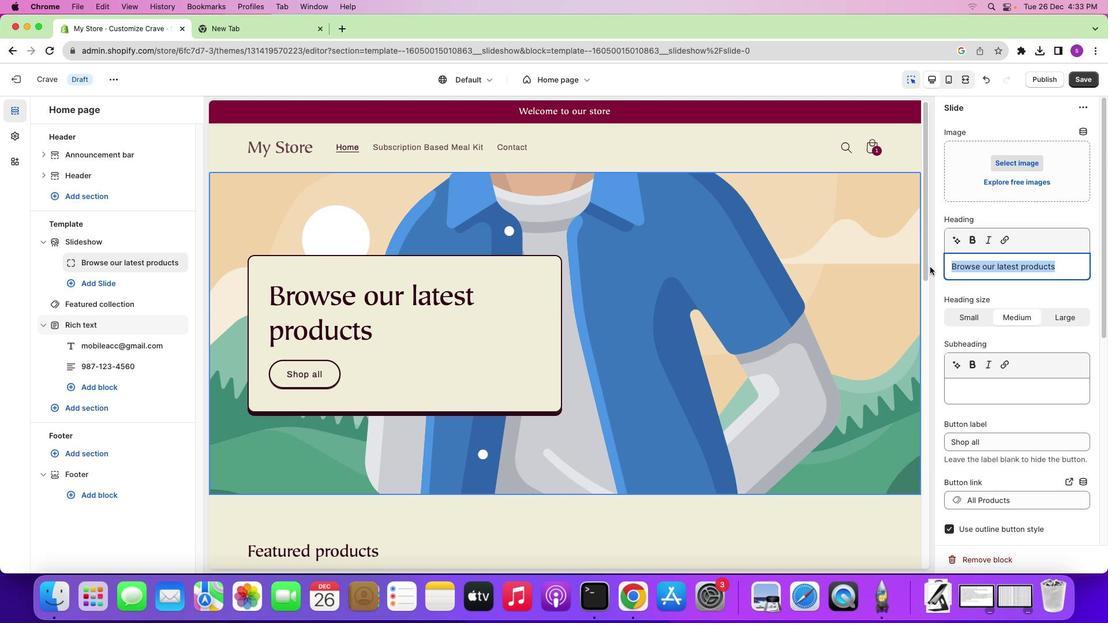 
Action: Mouse moved to (928, 266)
Screenshot: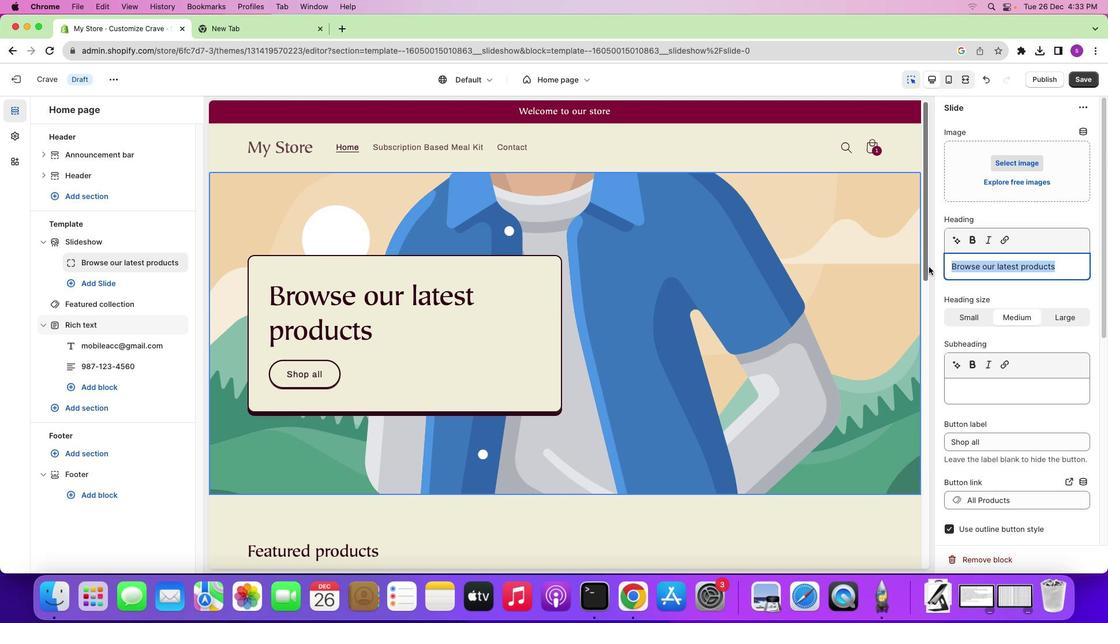 
Action: Key pressed Key.backspaceKey.shift
Screenshot: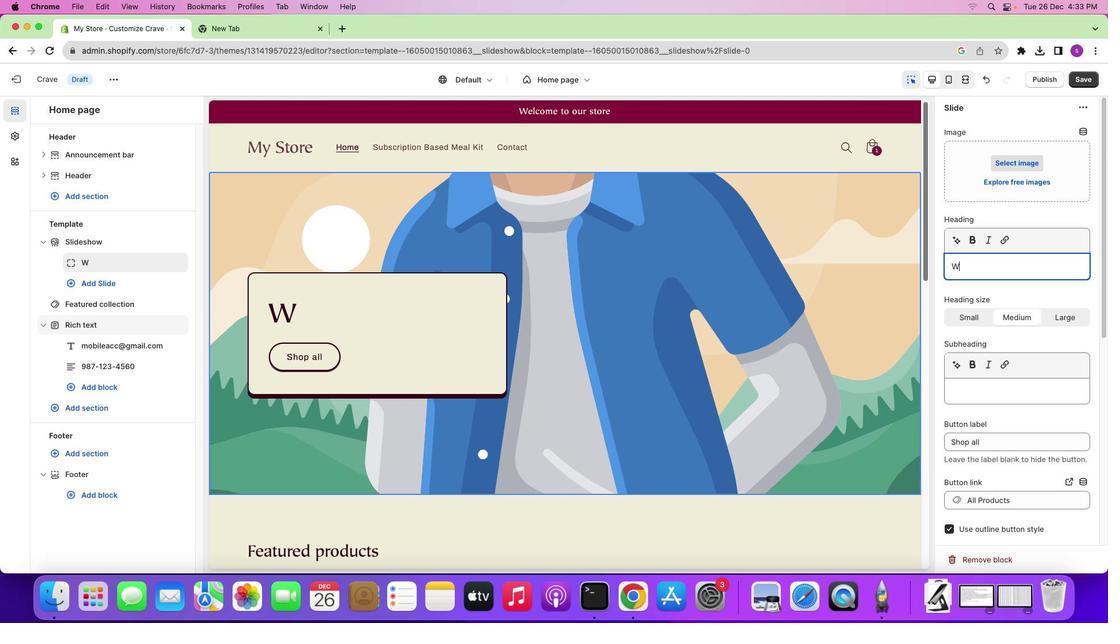 
Action: Mouse moved to (928, 266)
Screenshot: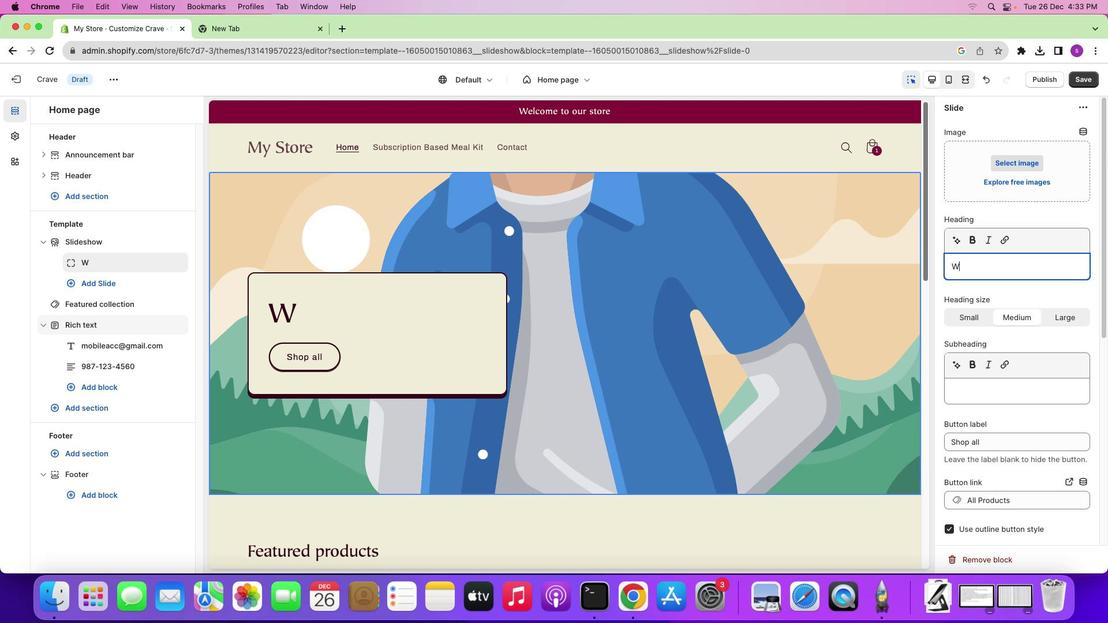 
Action: Key pressed 'W''E''L''C''O''M''E'Key.space'T''O'Key.space'O''U''R'Key.space'M''O''B''I''L''E'Key.space'A''C''C''E''S''S''O''R''I''E''S'Key.space'S''T''O''R''E'
Screenshot: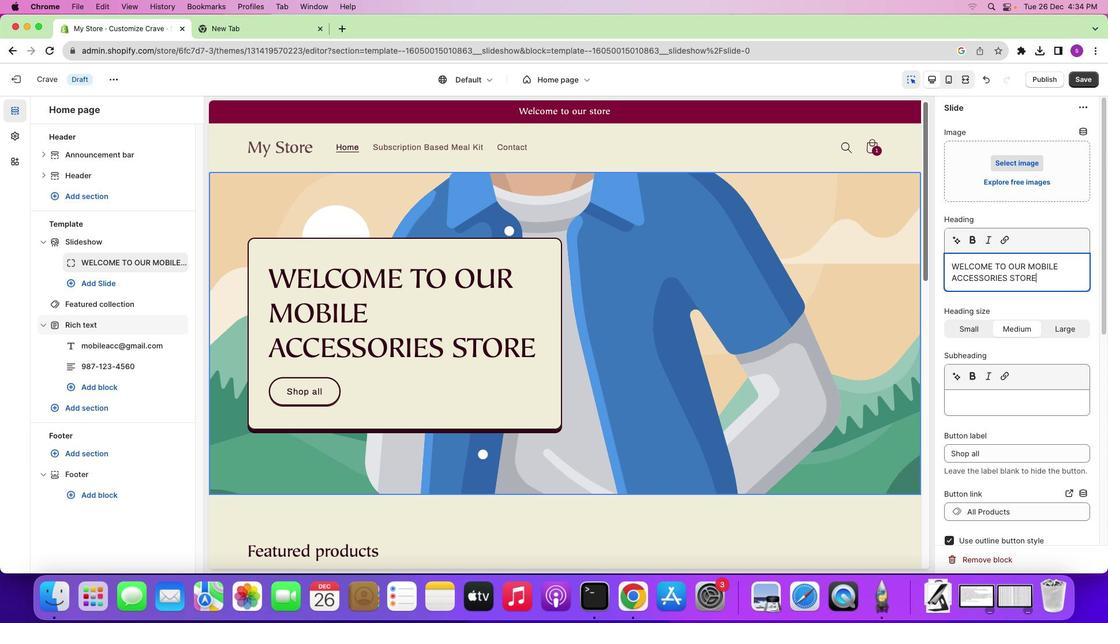 
Action: Mouse moved to (1042, 277)
Screenshot: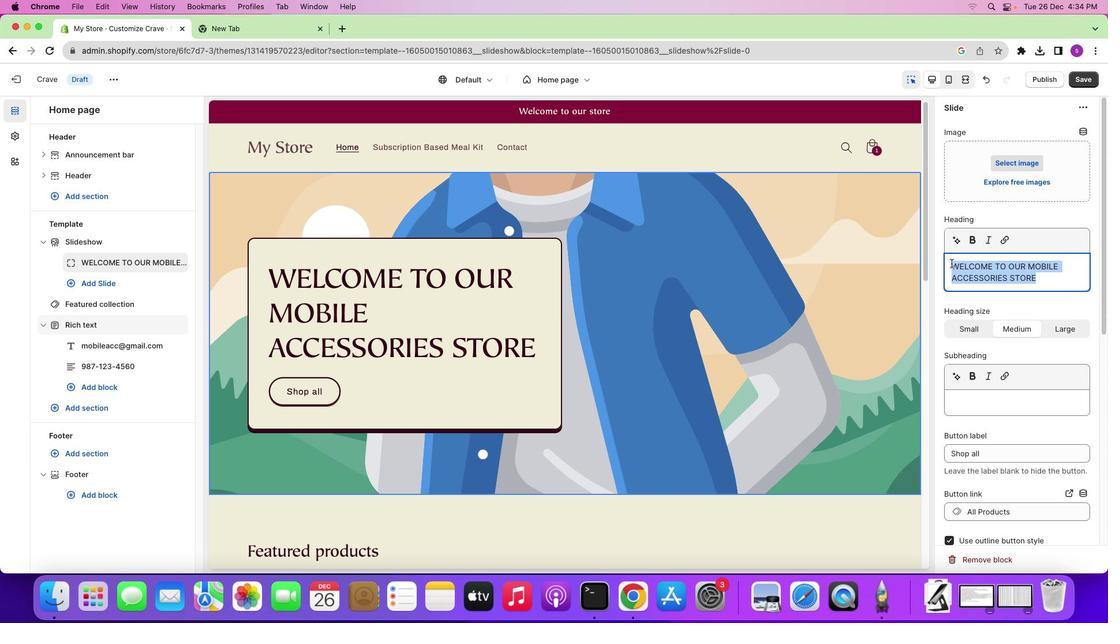 
Action: Mouse pressed left at (1042, 277)
Screenshot: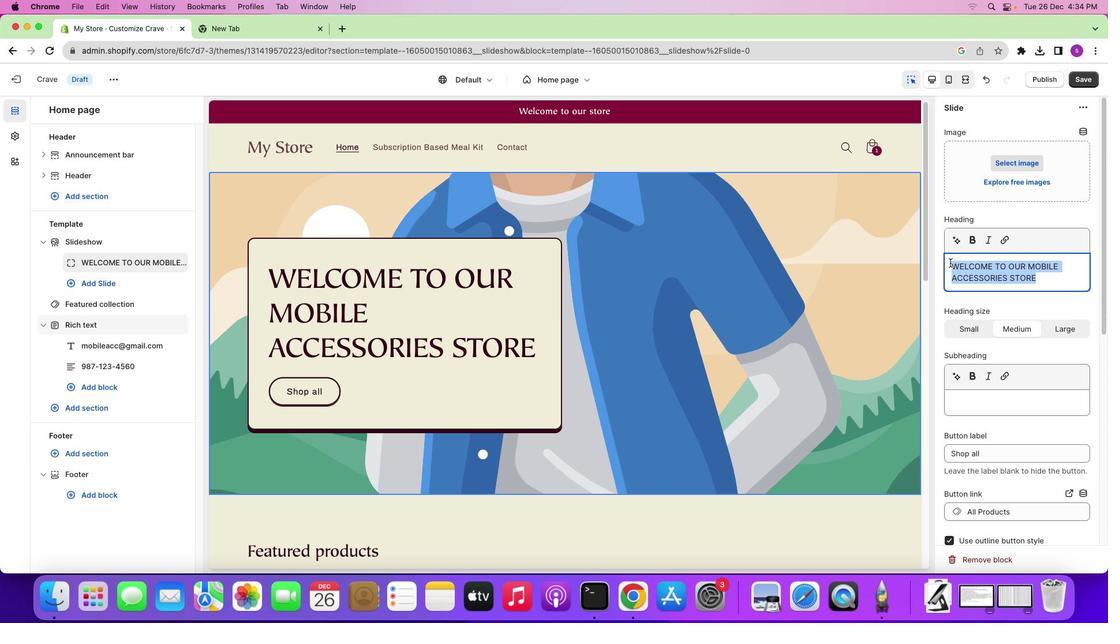 
Action: Mouse moved to (970, 239)
Screenshot: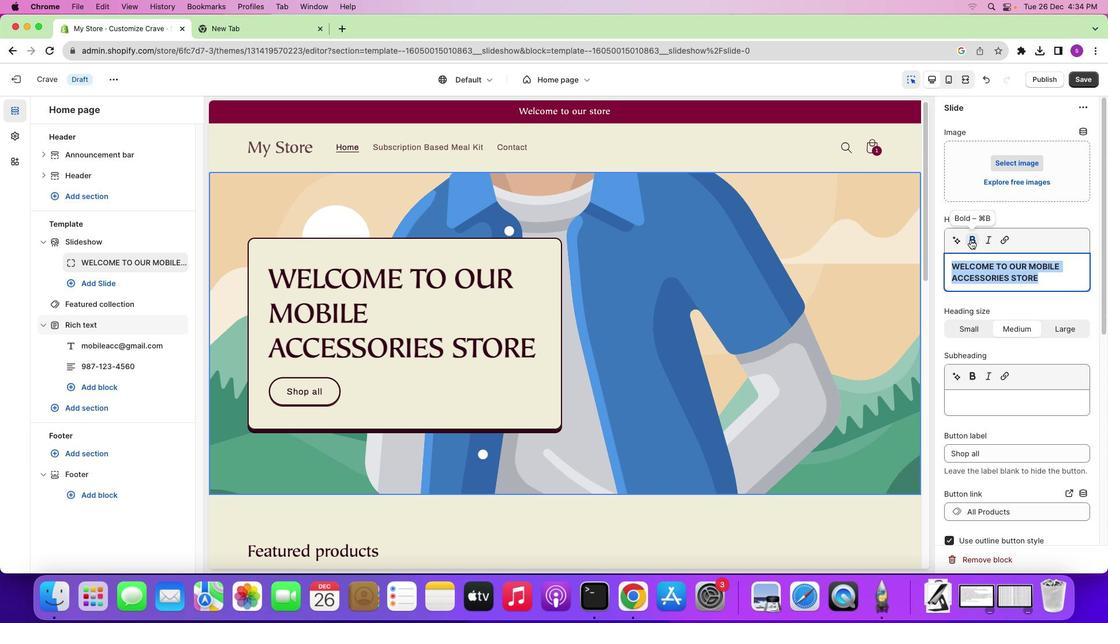 
Action: Mouse pressed left at (970, 239)
Screenshot: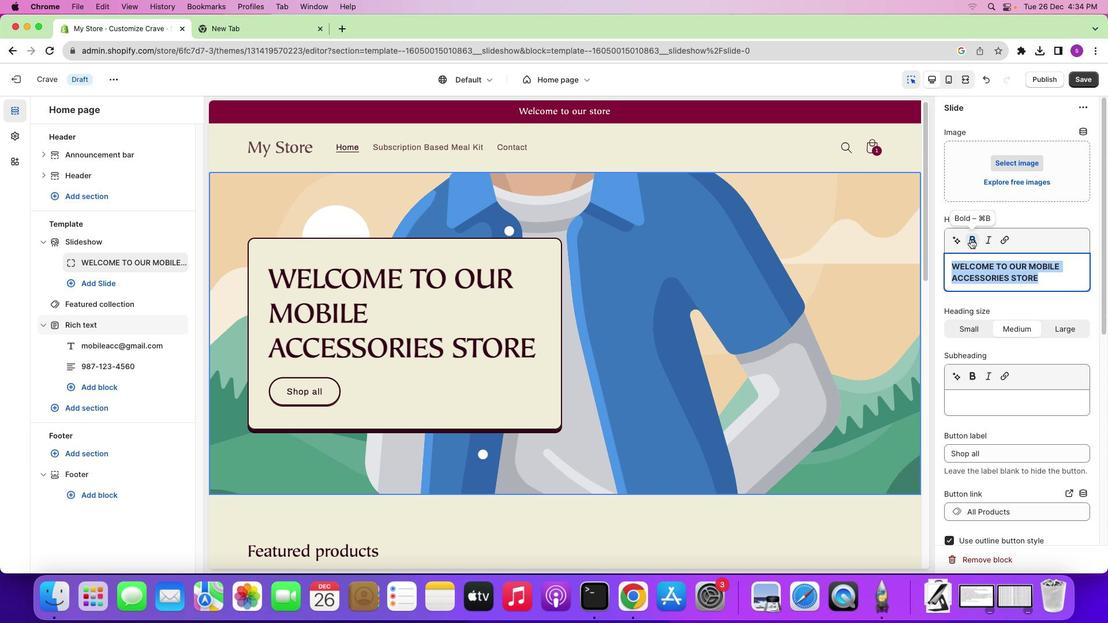 
Action: Mouse moved to (1079, 212)
Screenshot: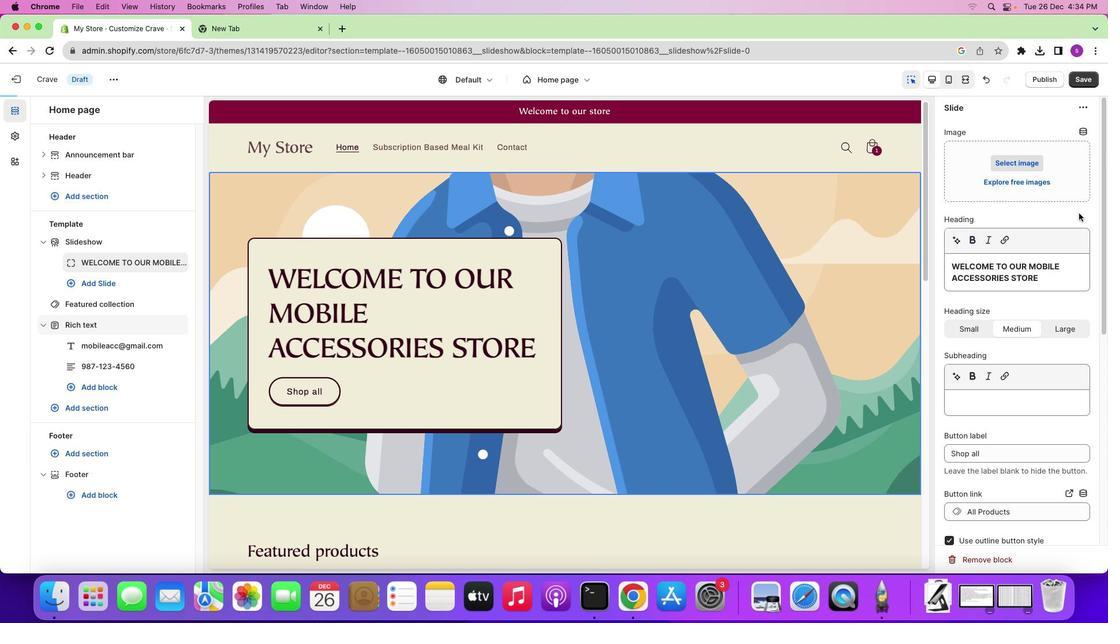 
Action: Mouse pressed left at (1079, 212)
Screenshot: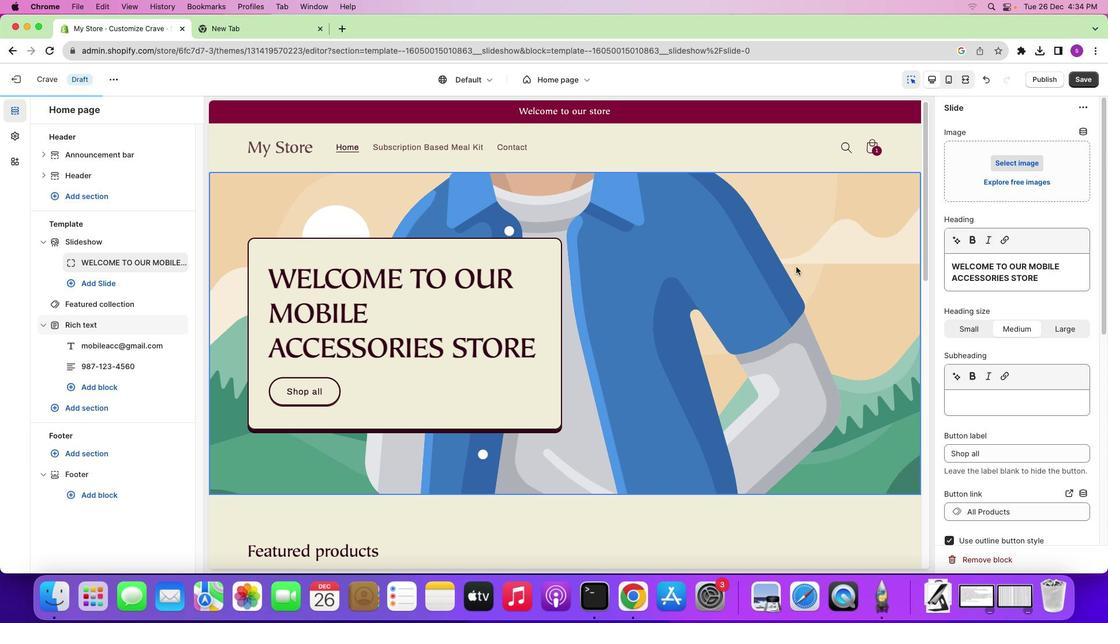 
Action: Mouse moved to (876, 209)
Screenshot: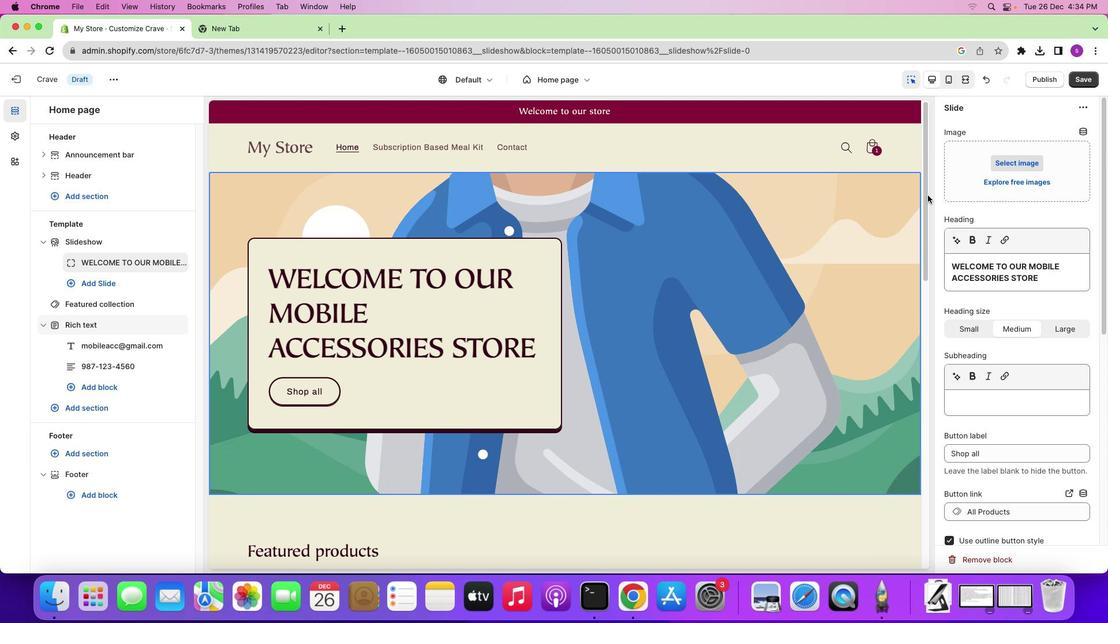 
Action: Mouse pressed left at (876, 209)
Screenshot: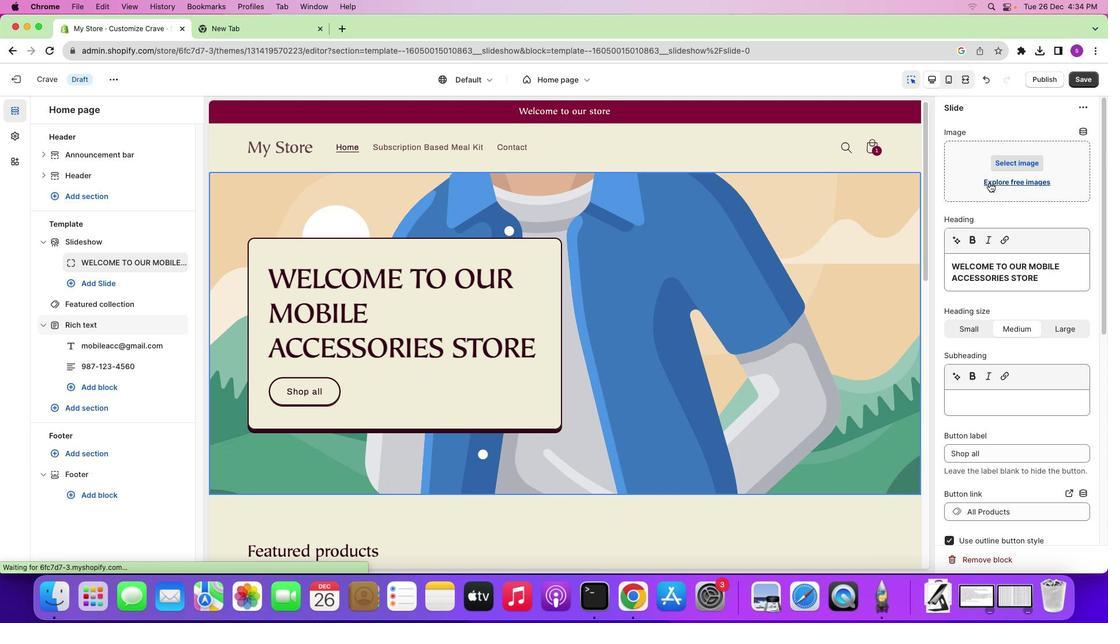 
Action: Mouse moved to (996, 181)
Screenshot: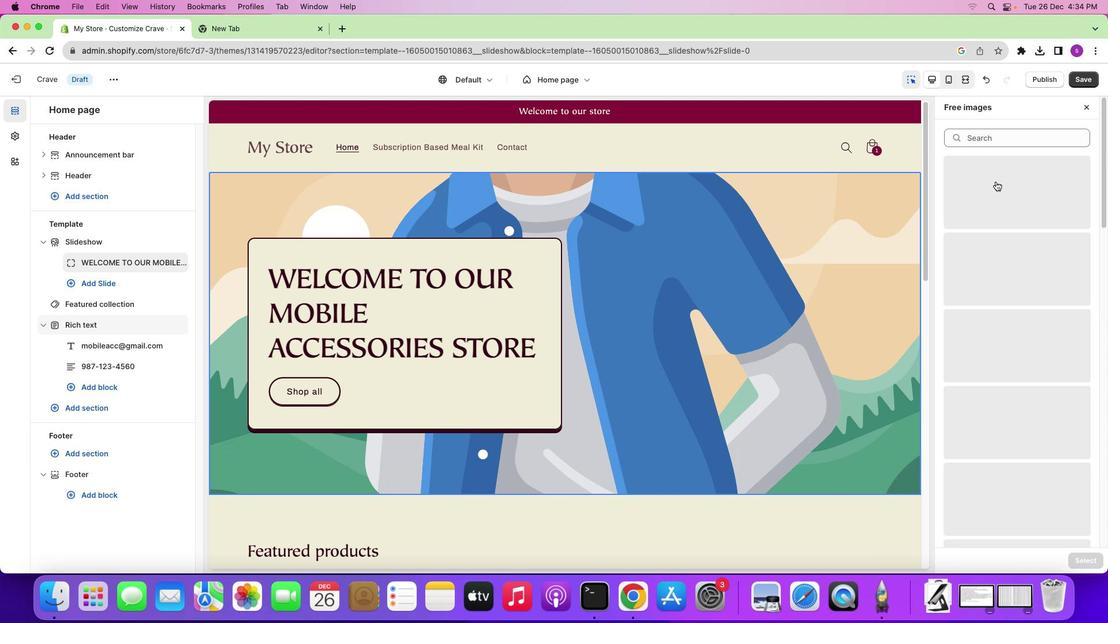 
Action: Mouse pressed left at (996, 181)
Screenshot: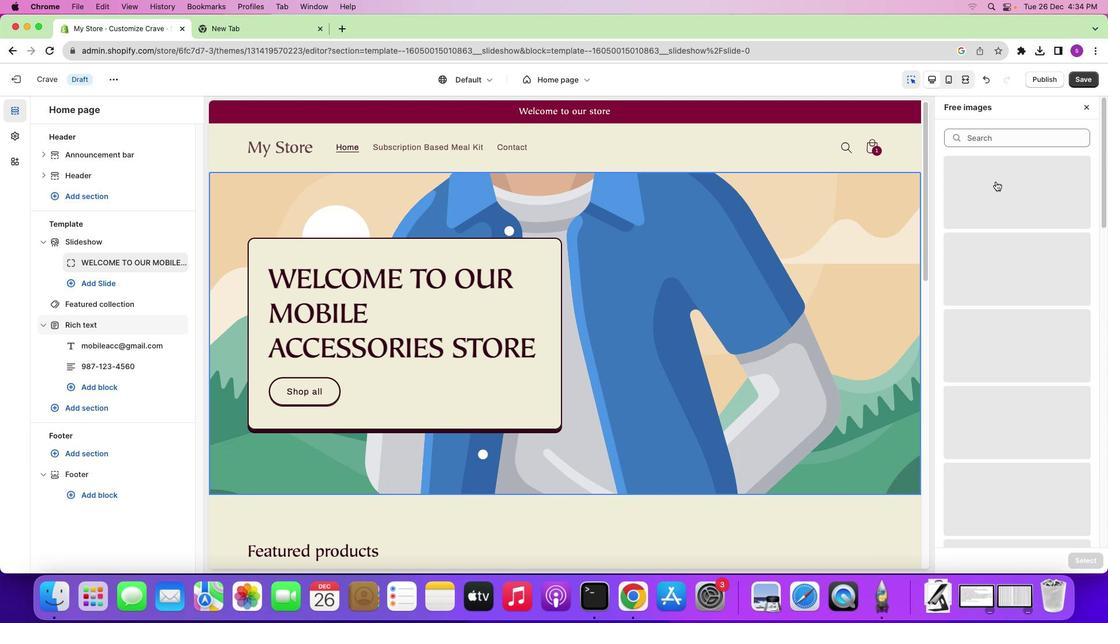 
Action: Mouse moved to (1008, 144)
Screenshot: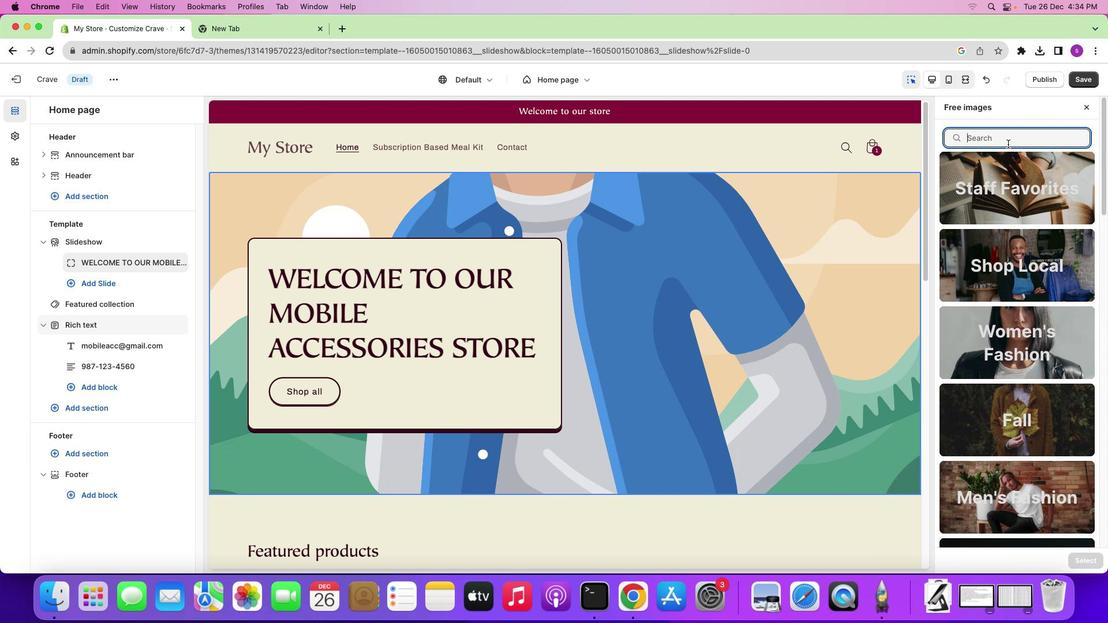 
Action: Mouse pressed left at (1008, 144)
Screenshot: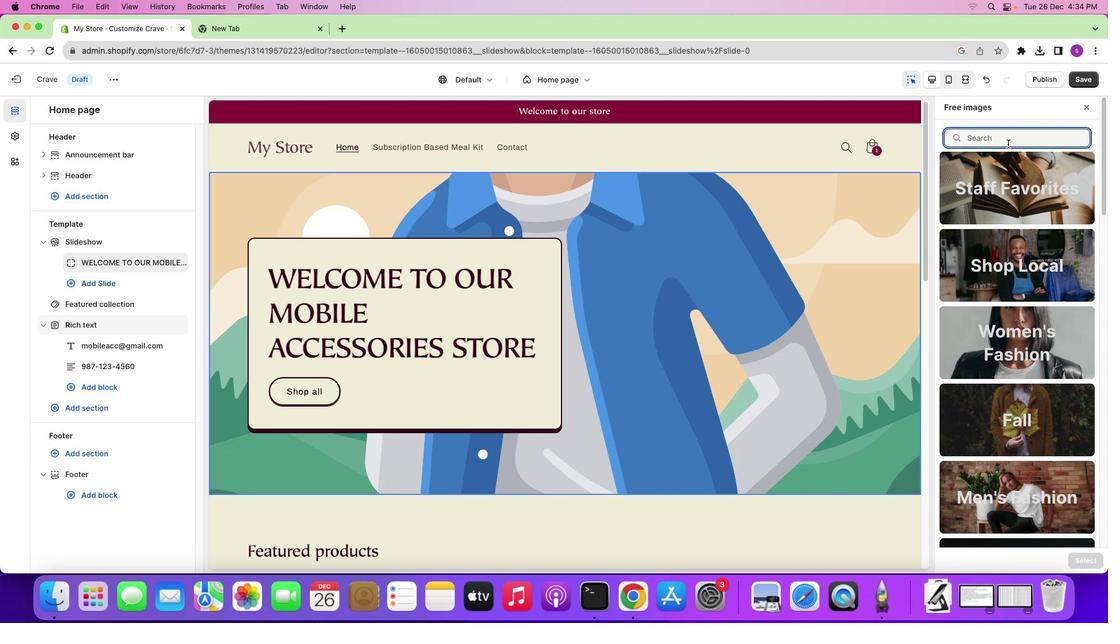 
Action: Key pressed 'm''o''b''b''i''l''e'Key.space
Screenshot: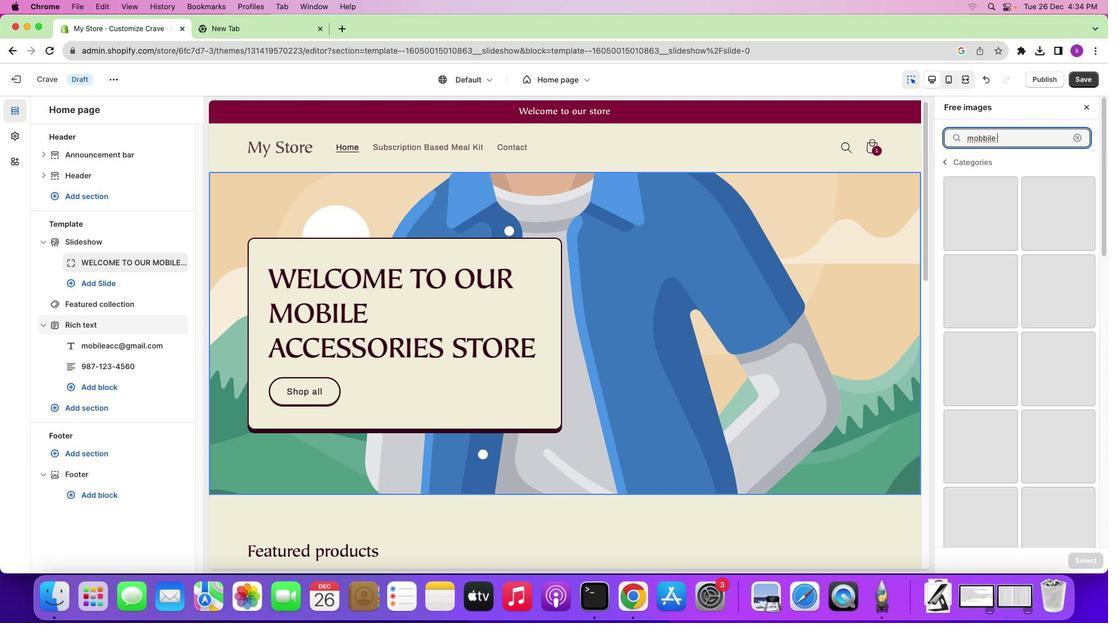 
Action: Mouse moved to (1008, 142)
Screenshot: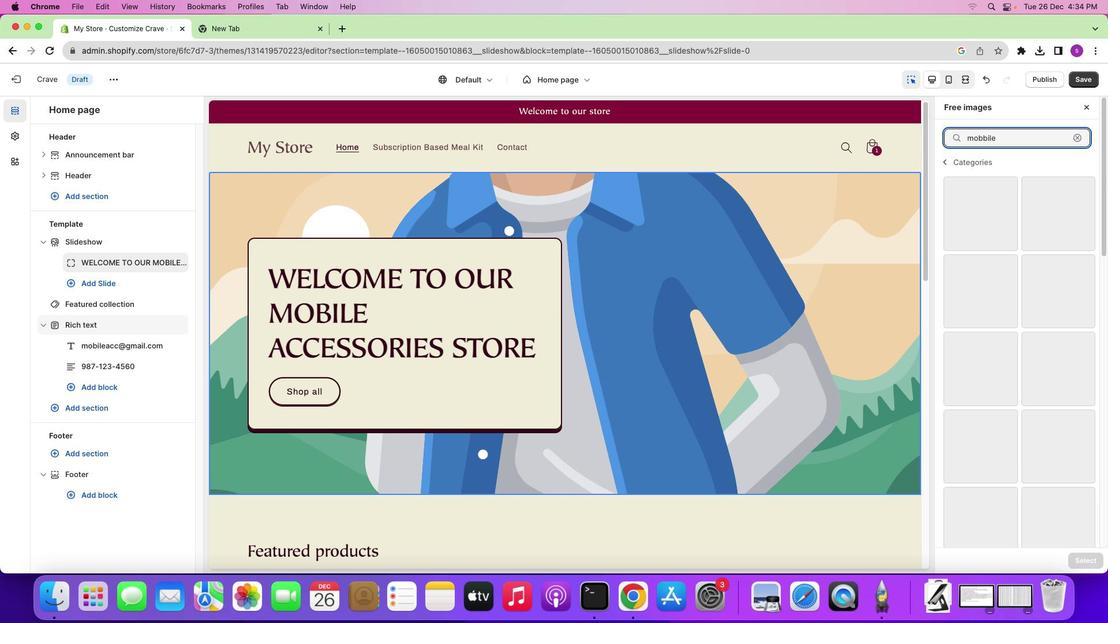
Action: Key pressed Key.backspaceKey.backspace
Screenshot: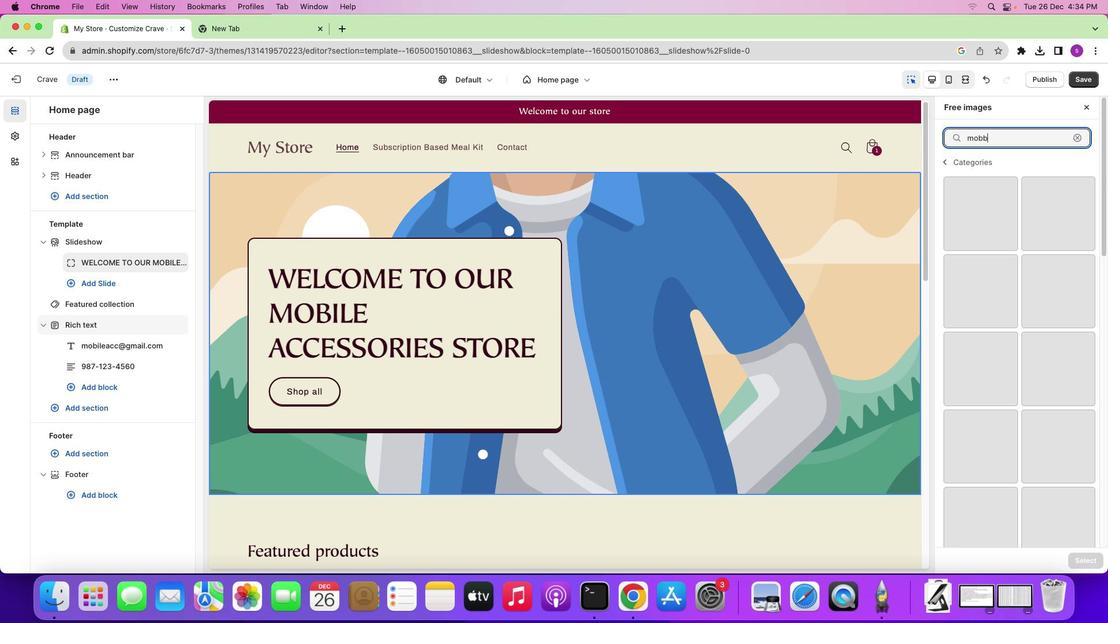 
Action: Mouse moved to (1008, 142)
Screenshot: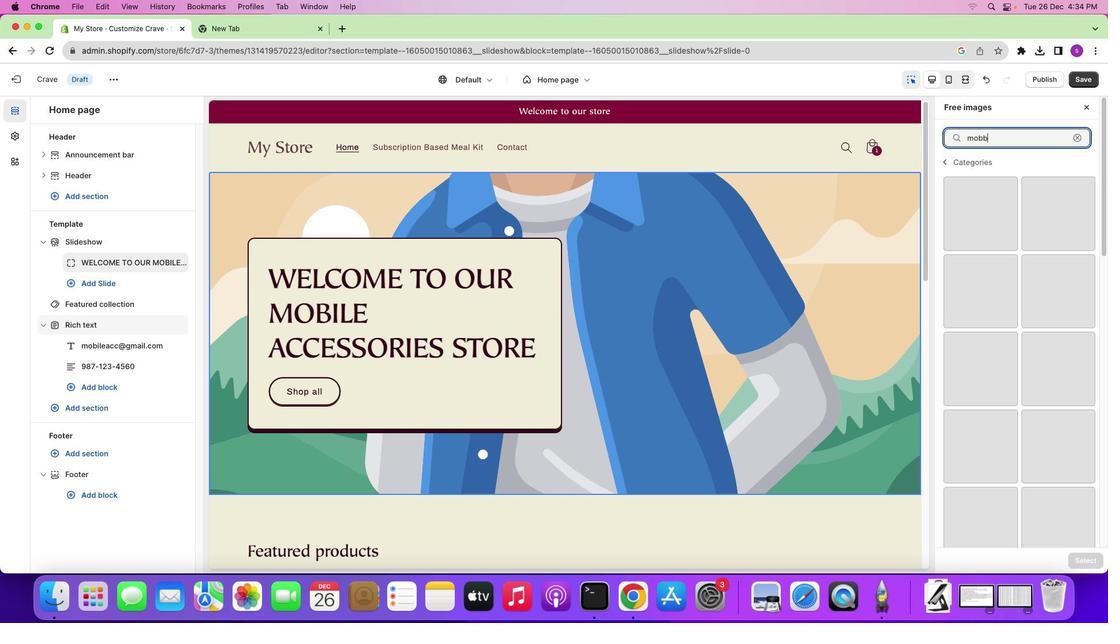
Action: Key pressed Key.backspaceKey.backspaceKey.backspace'i''l''e'
Screenshot: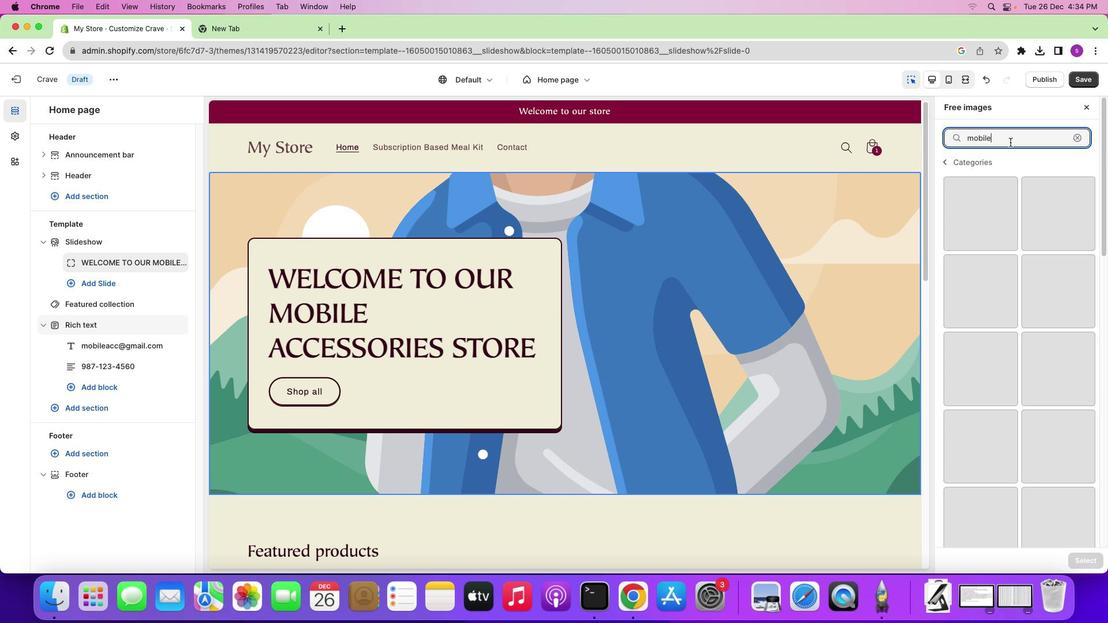 
Action: Mouse moved to (1040, 389)
Screenshot: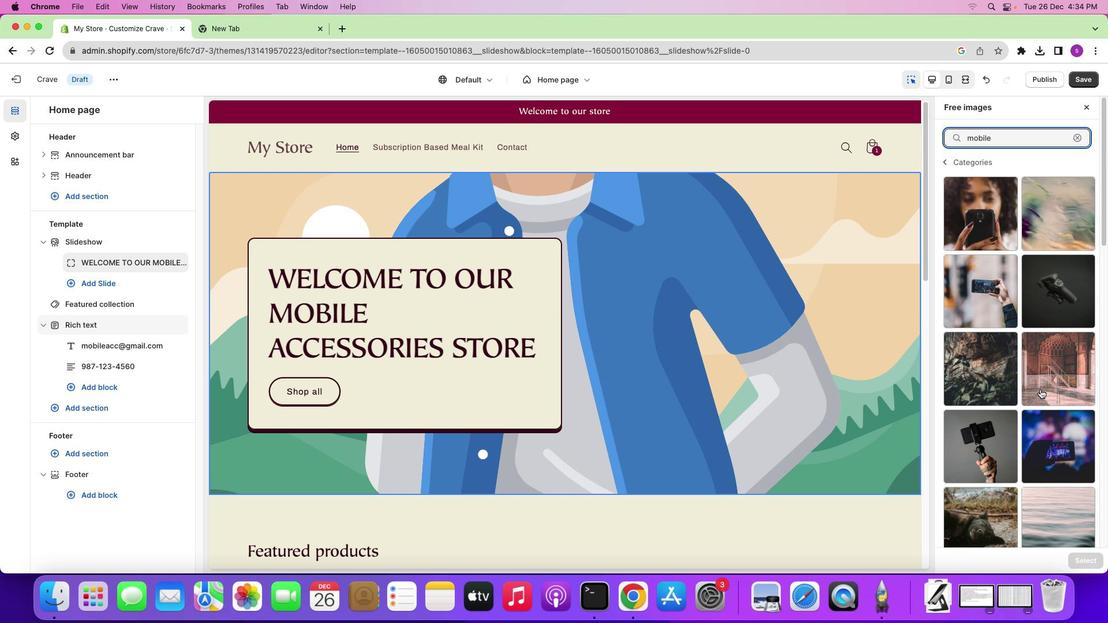 
Action: Mouse scrolled (1040, 389) with delta (0, 0)
Screenshot: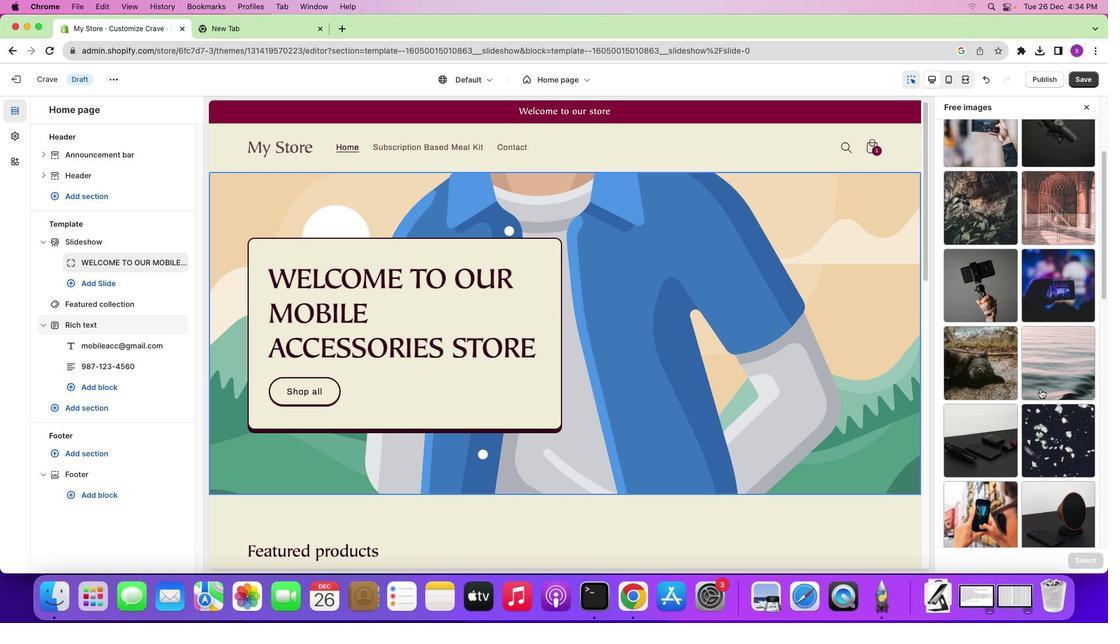 
Action: Mouse scrolled (1040, 389) with delta (0, 0)
Screenshot: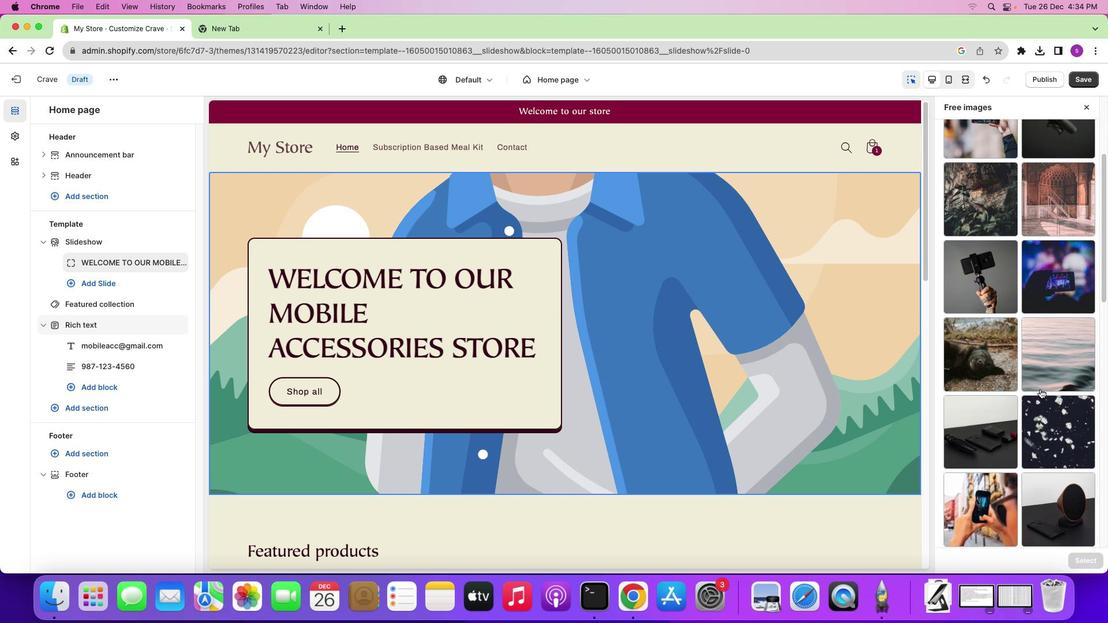 
Action: Mouse scrolled (1040, 389) with delta (0, 0)
Screenshot: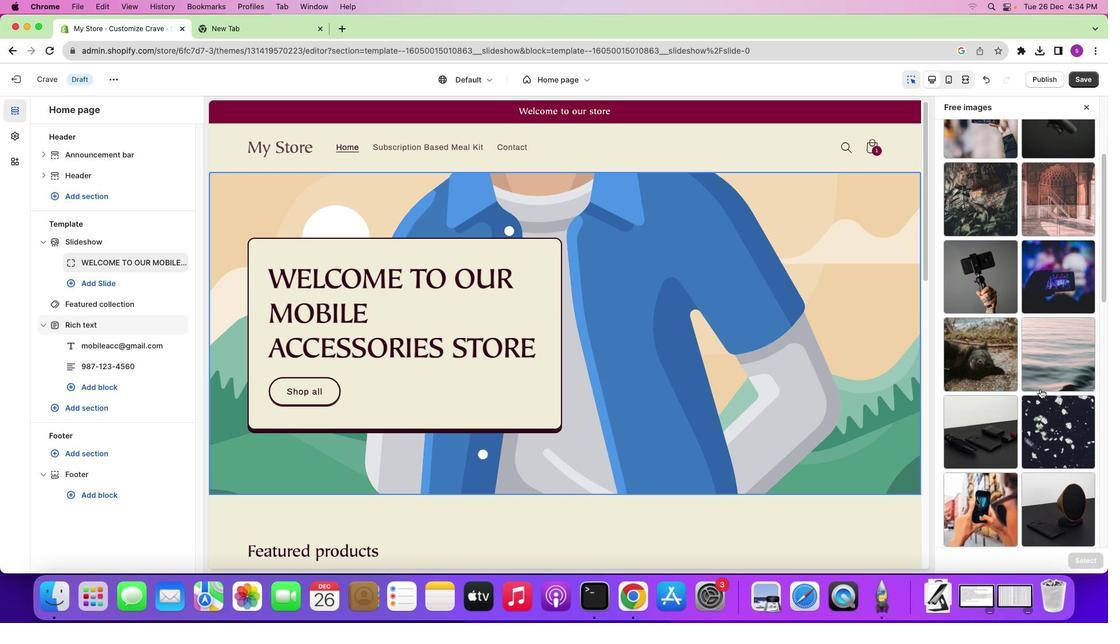 
Action: Mouse scrolled (1040, 389) with delta (0, -1)
Screenshot: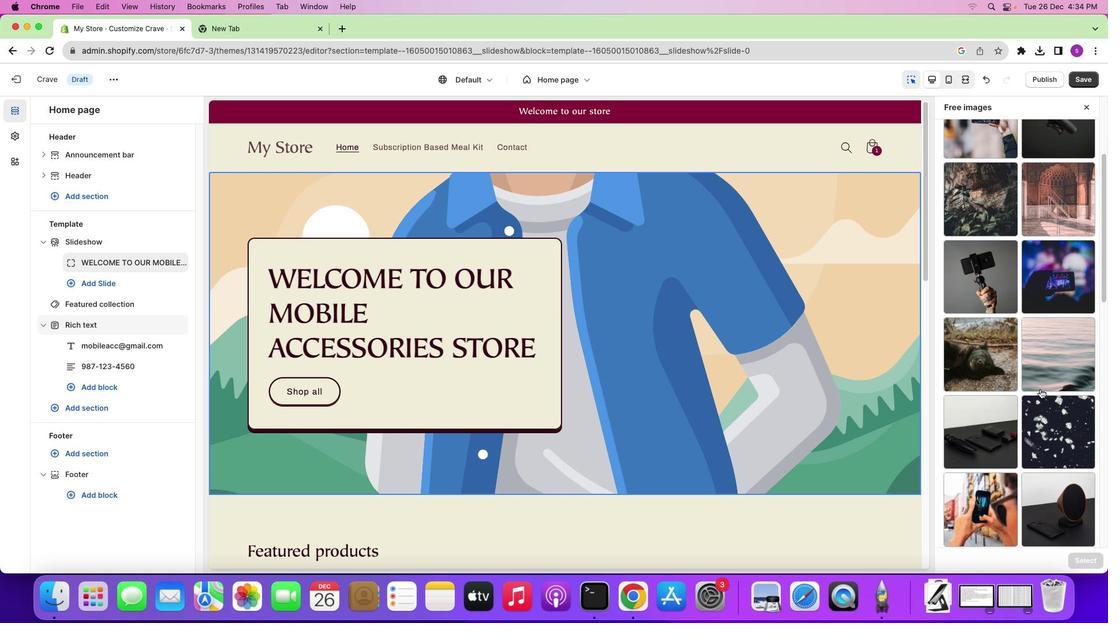 
Action: Mouse scrolled (1040, 389) with delta (0, -1)
Screenshot: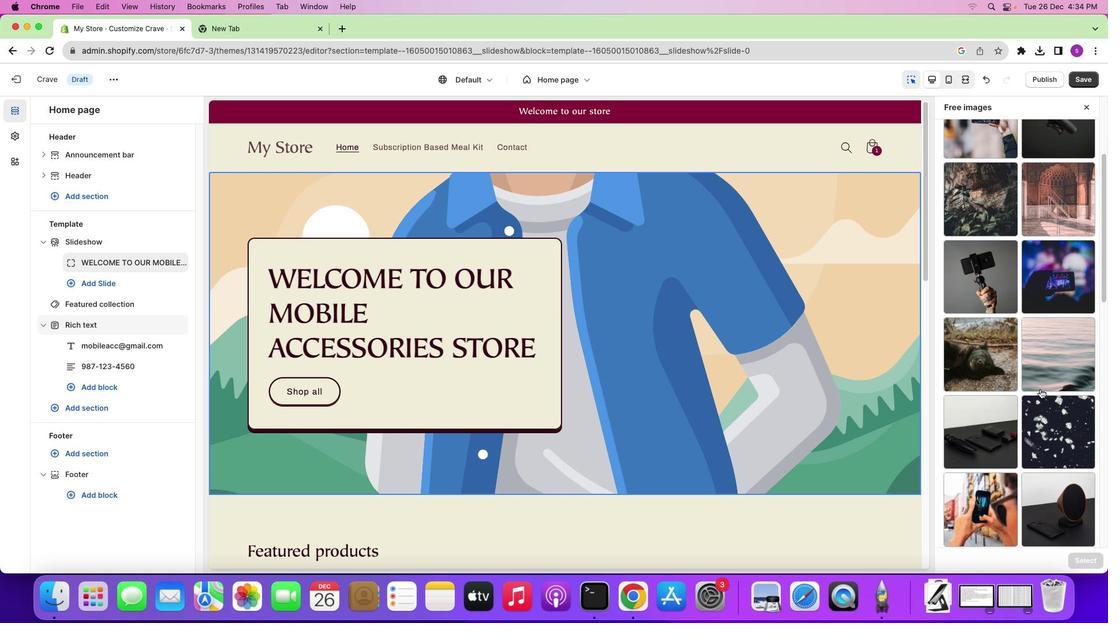 
Action: Mouse scrolled (1040, 389) with delta (0, 0)
Screenshot: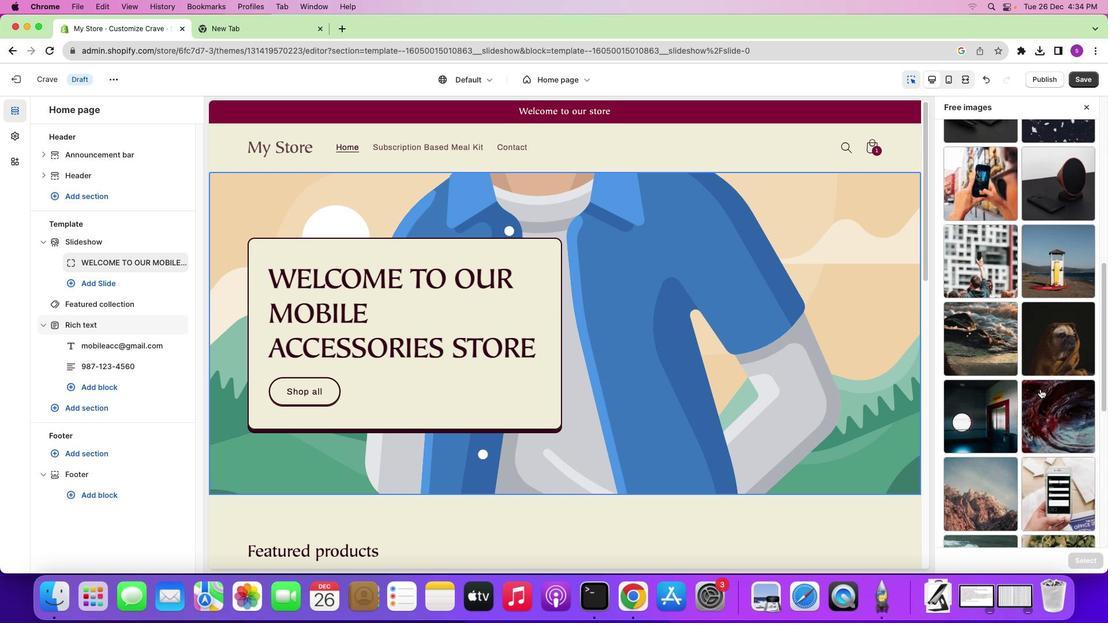 
Action: Mouse scrolled (1040, 389) with delta (0, 0)
Screenshot: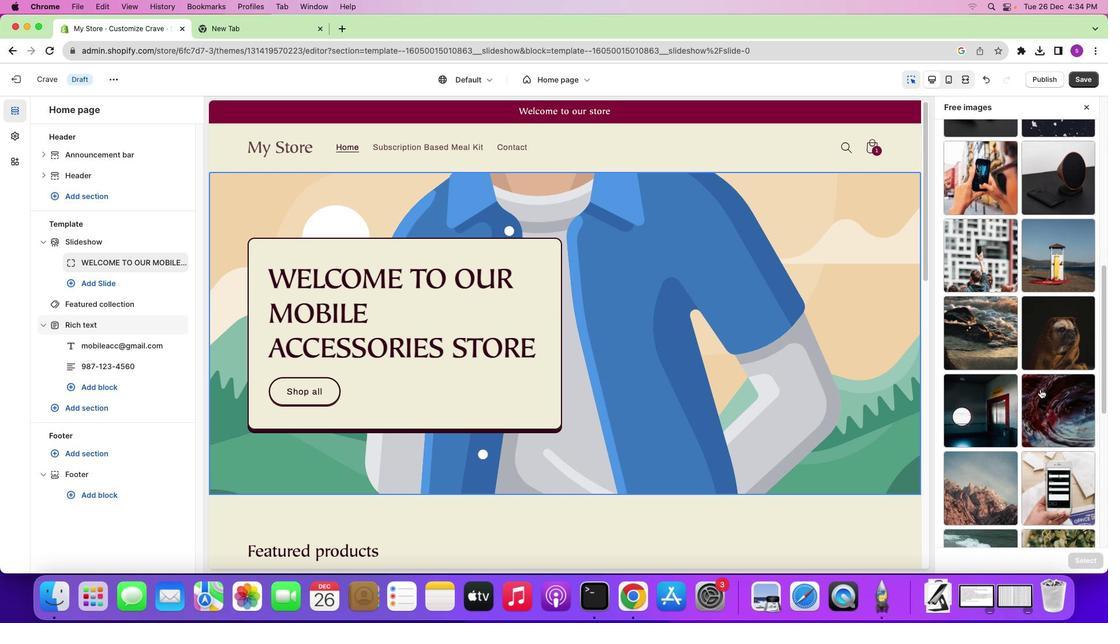 
Action: Mouse scrolled (1040, 389) with delta (0, -1)
Screenshot: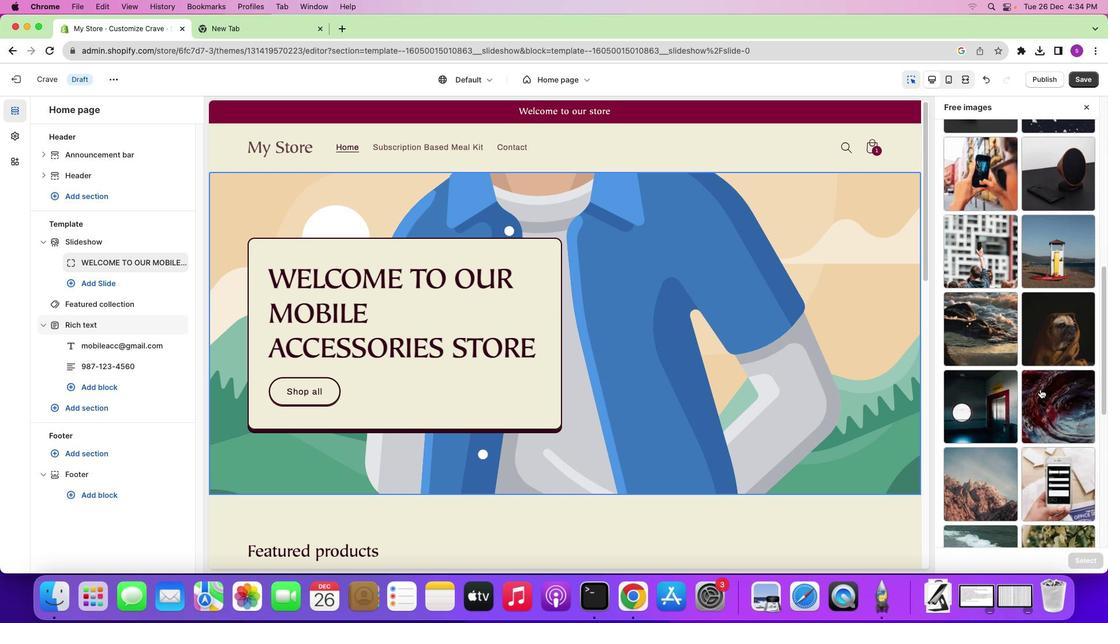 
Action: Mouse scrolled (1040, 389) with delta (0, -1)
Screenshot: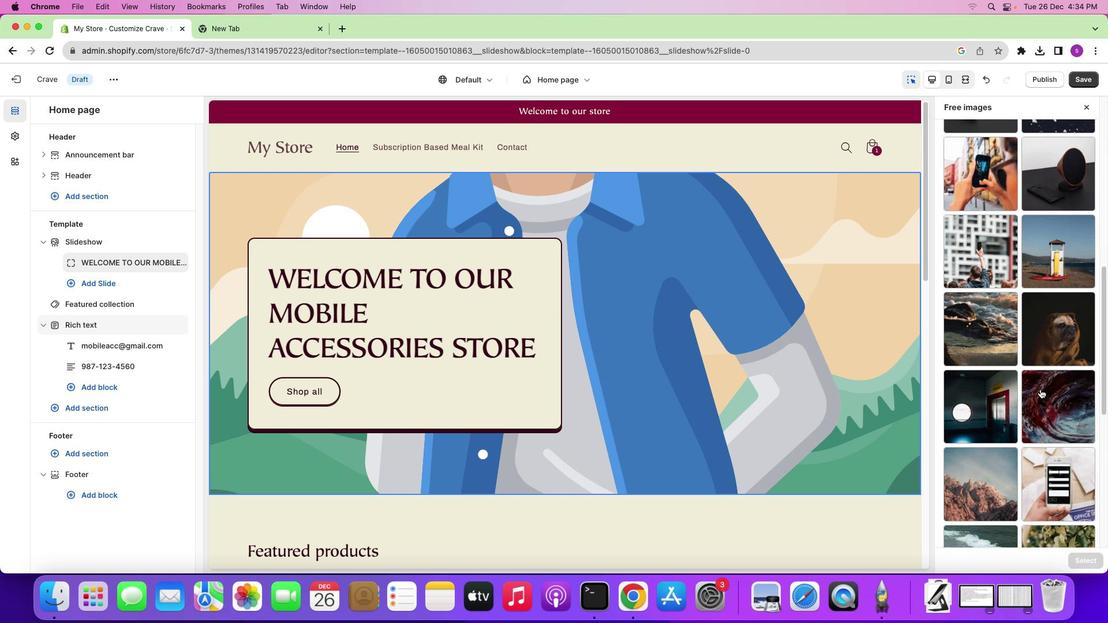 
Action: Mouse scrolled (1040, 389) with delta (0, -1)
Screenshot: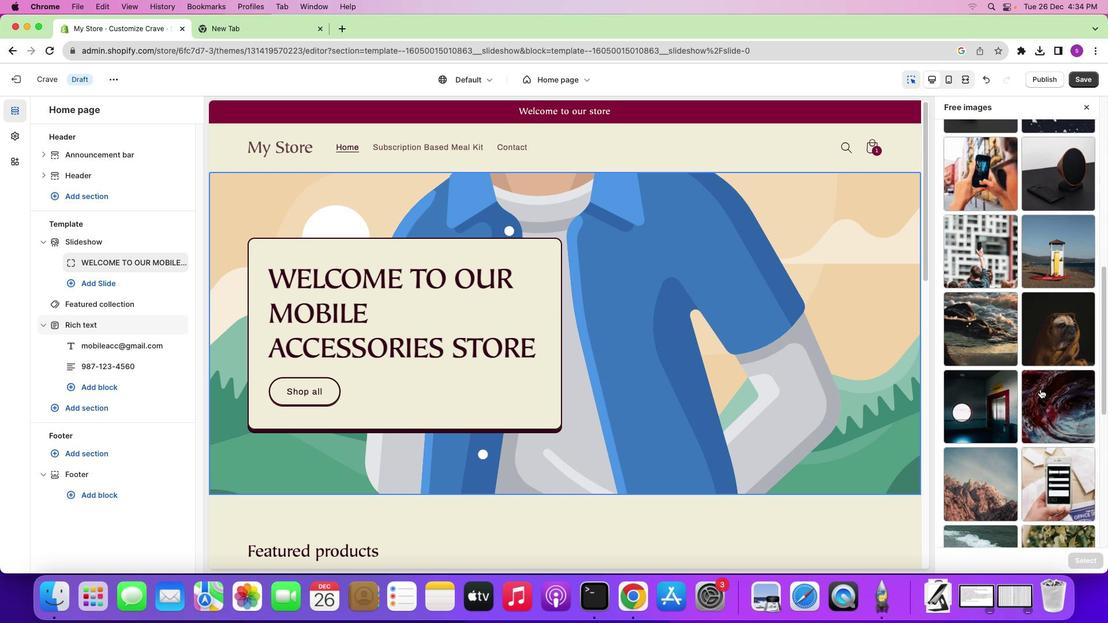 
Action: Mouse scrolled (1040, 389) with delta (0, -1)
Screenshot: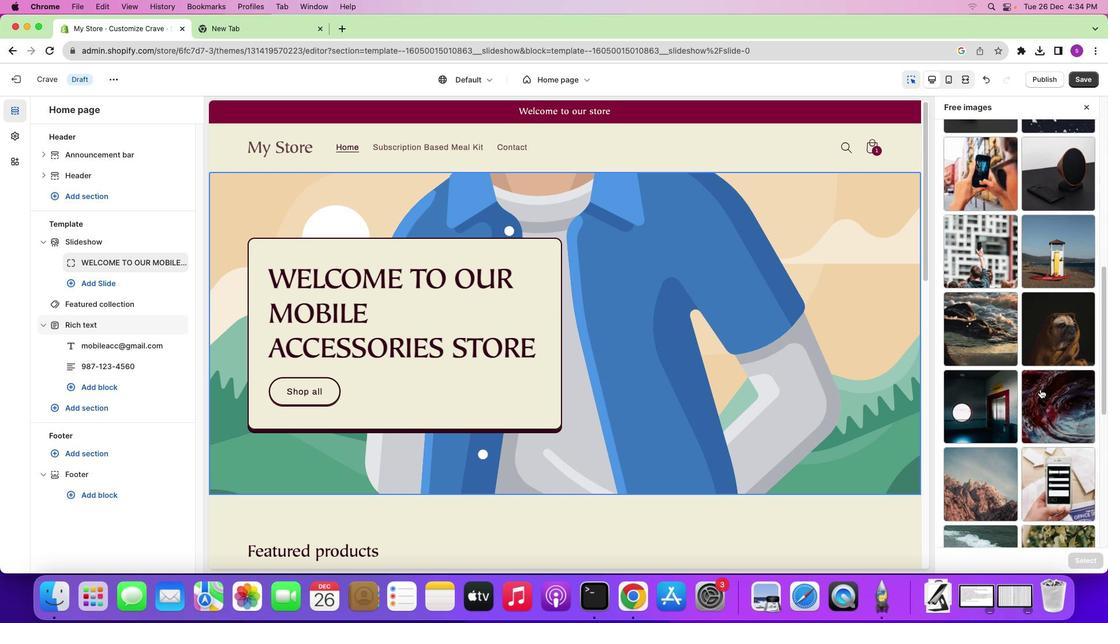 
Action: Mouse scrolled (1040, 389) with delta (0, 0)
Screenshot: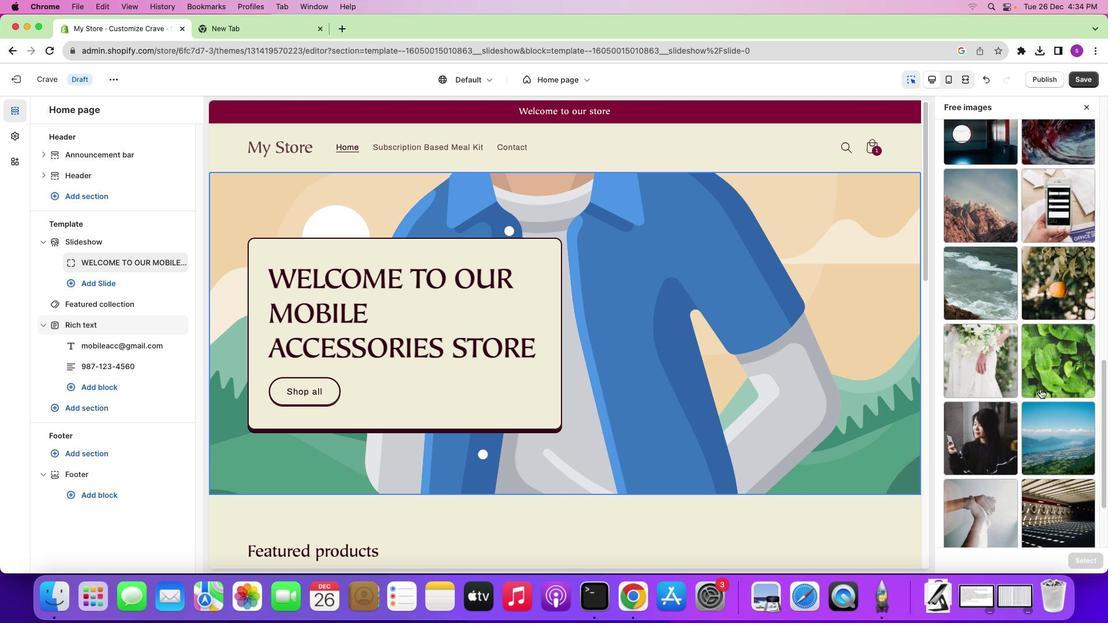 
Action: Mouse scrolled (1040, 389) with delta (0, 0)
Screenshot: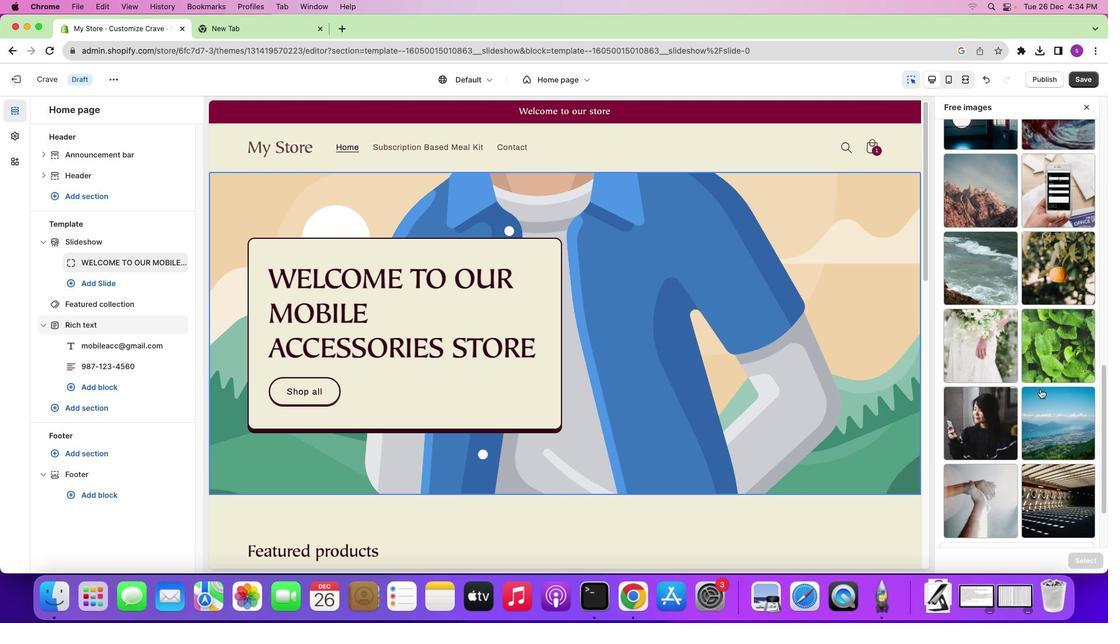 
Action: Mouse scrolled (1040, 389) with delta (0, 0)
Screenshot: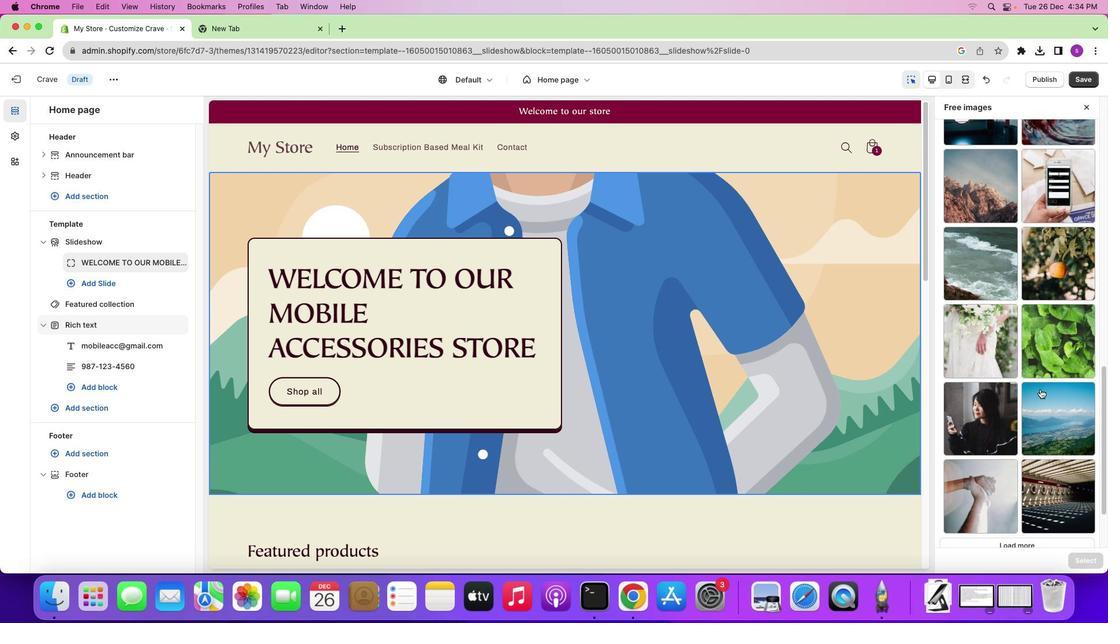 
Action: Mouse scrolled (1040, 389) with delta (0, -1)
Screenshot: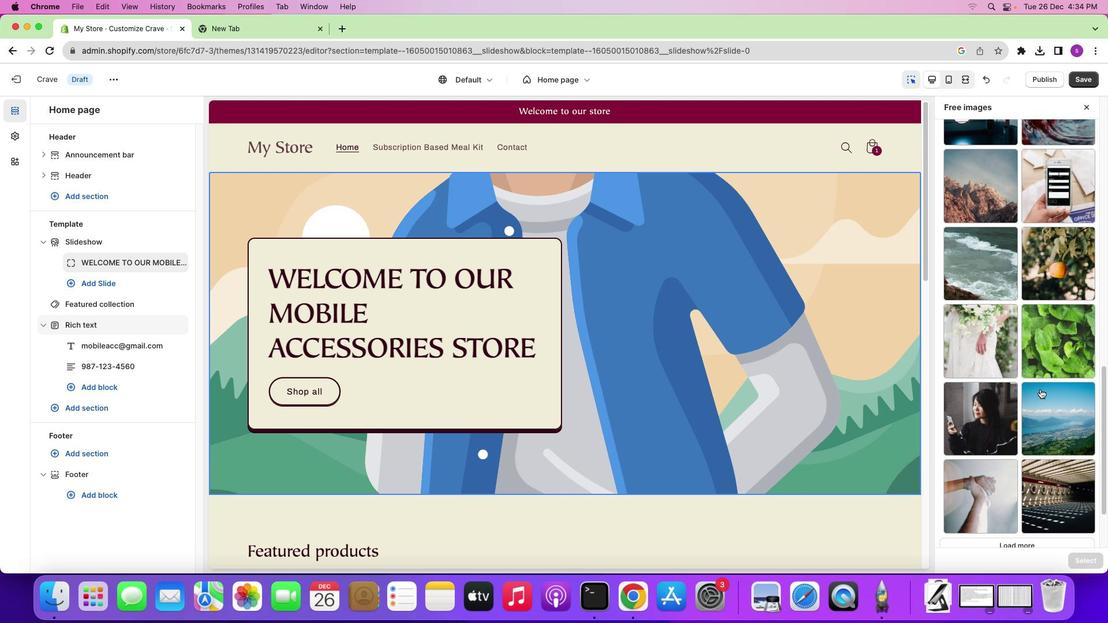 
Action: Mouse scrolled (1040, 389) with delta (0, -1)
Screenshot: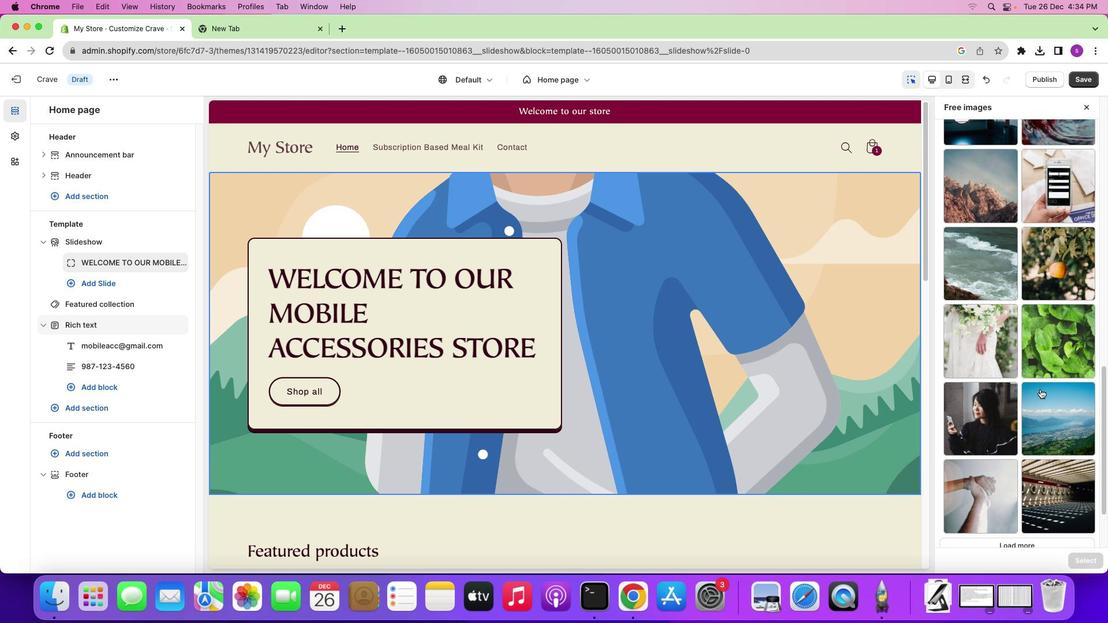 
Action: Mouse scrolled (1040, 389) with delta (0, -1)
Screenshot: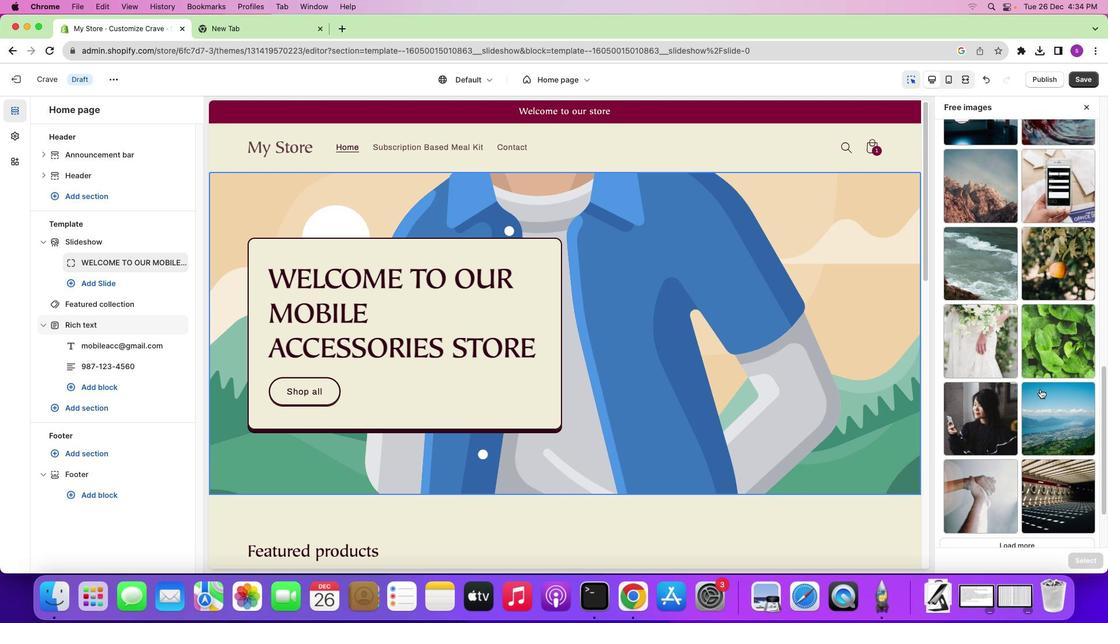 
Action: Mouse scrolled (1040, 389) with delta (0, 0)
Screenshot: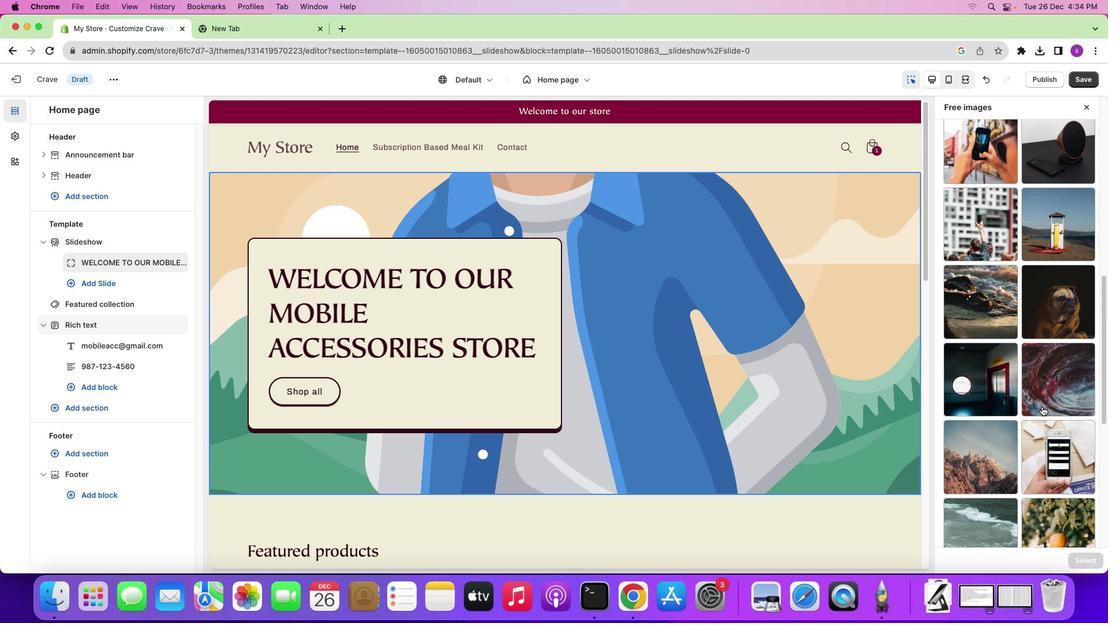 
Action: Mouse moved to (1040, 390)
Screenshot: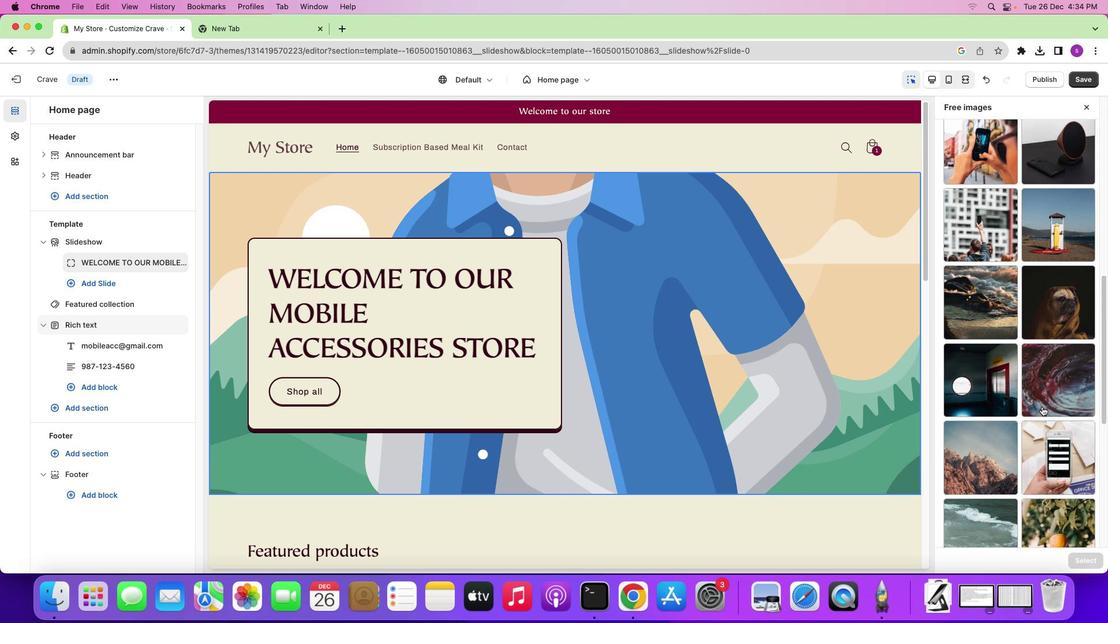 
Action: Mouse scrolled (1040, 390) with delta (0, 0)
Screenshot: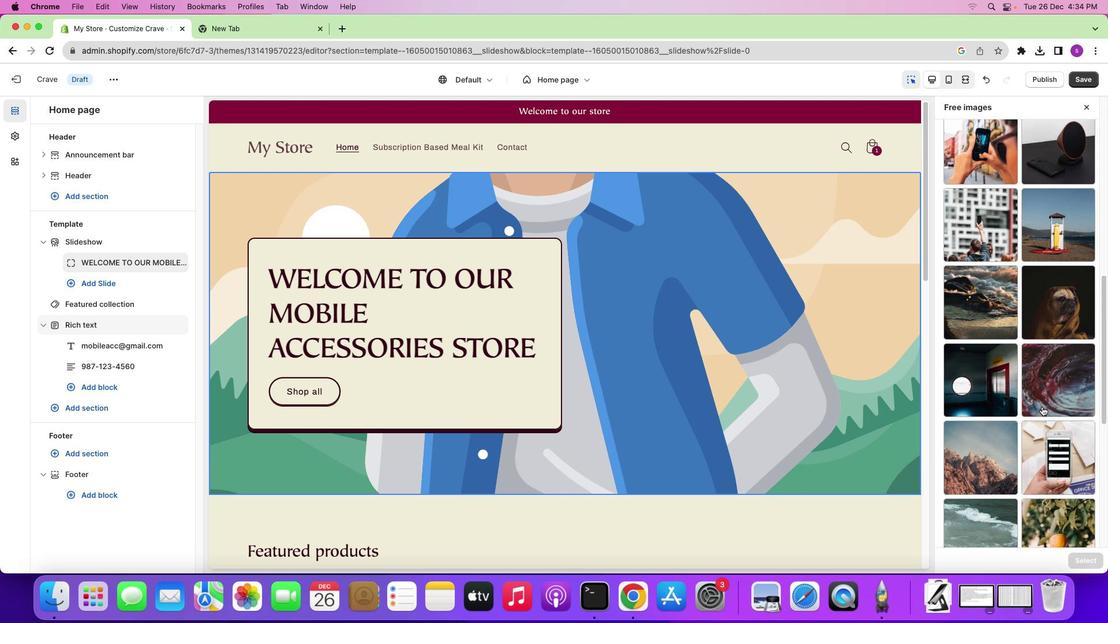 
Action: Mouse moved to (1043, 410)
Screenshot: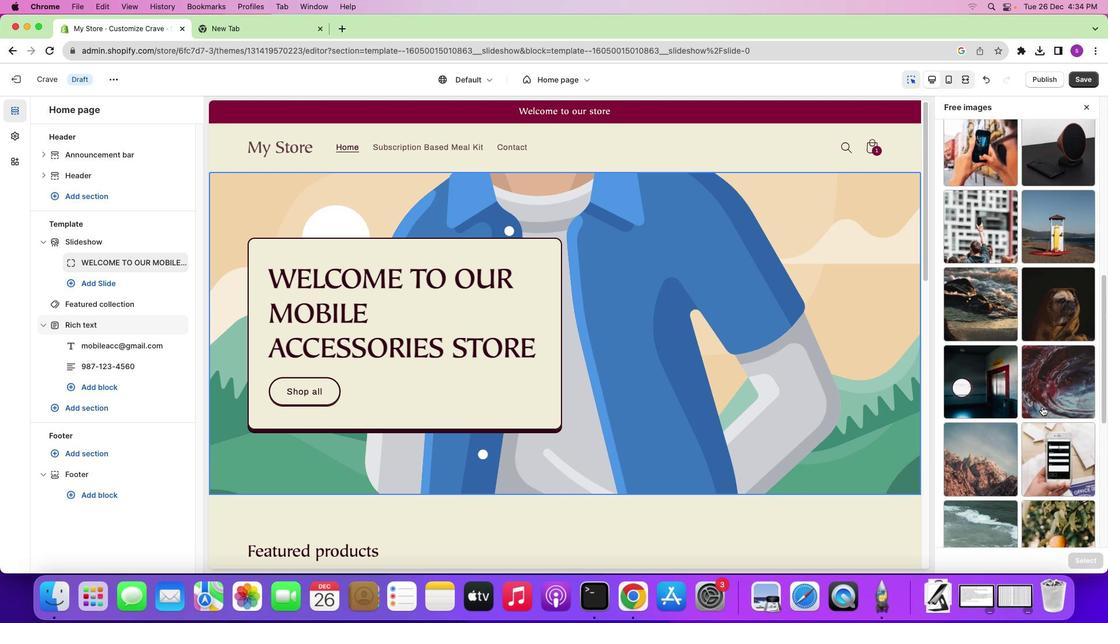 
Action: Mouse scrolled (1043, 410) with delta (0, 1)
Screenshot: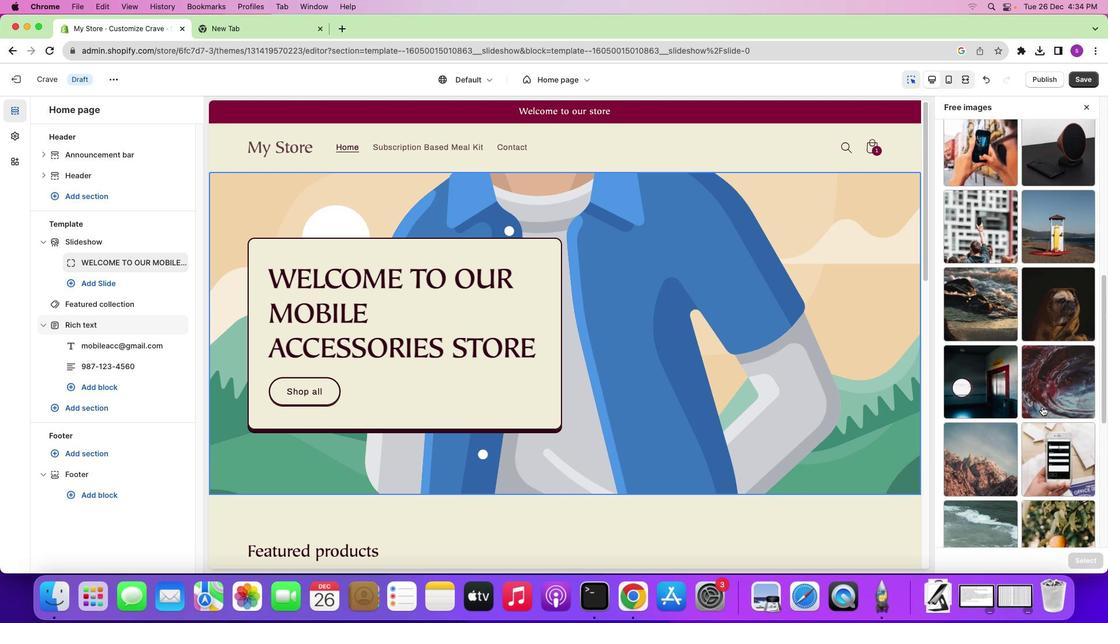 
Action: Mouse moved to (1043, 411)
Screenshot: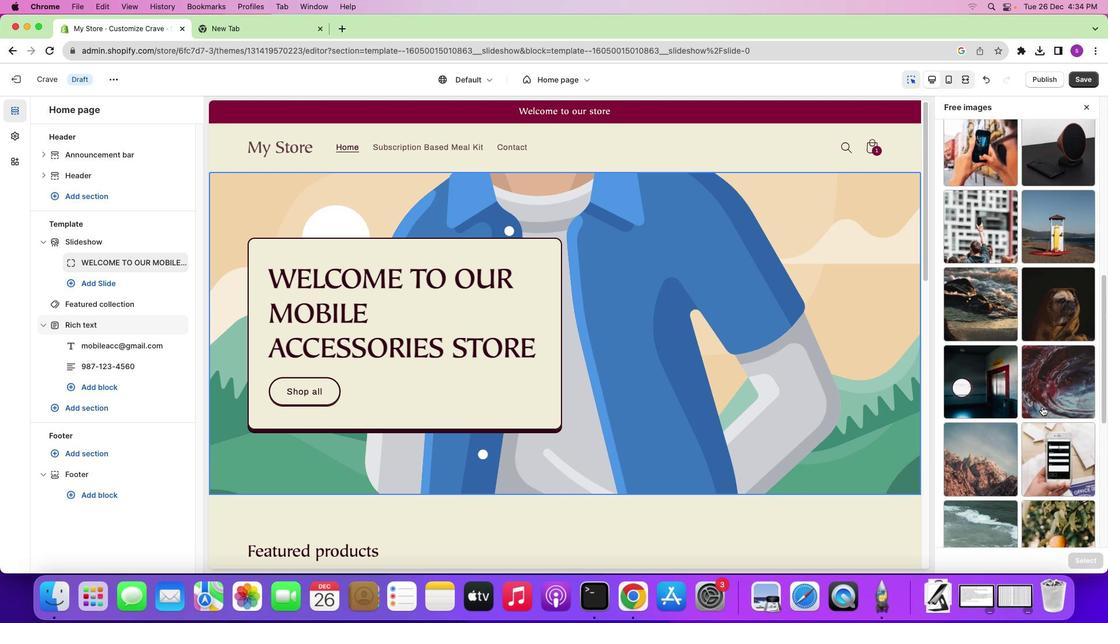 
Action: Mouse scrolled (1043, 411) with delta (0, 1)
Screenshot: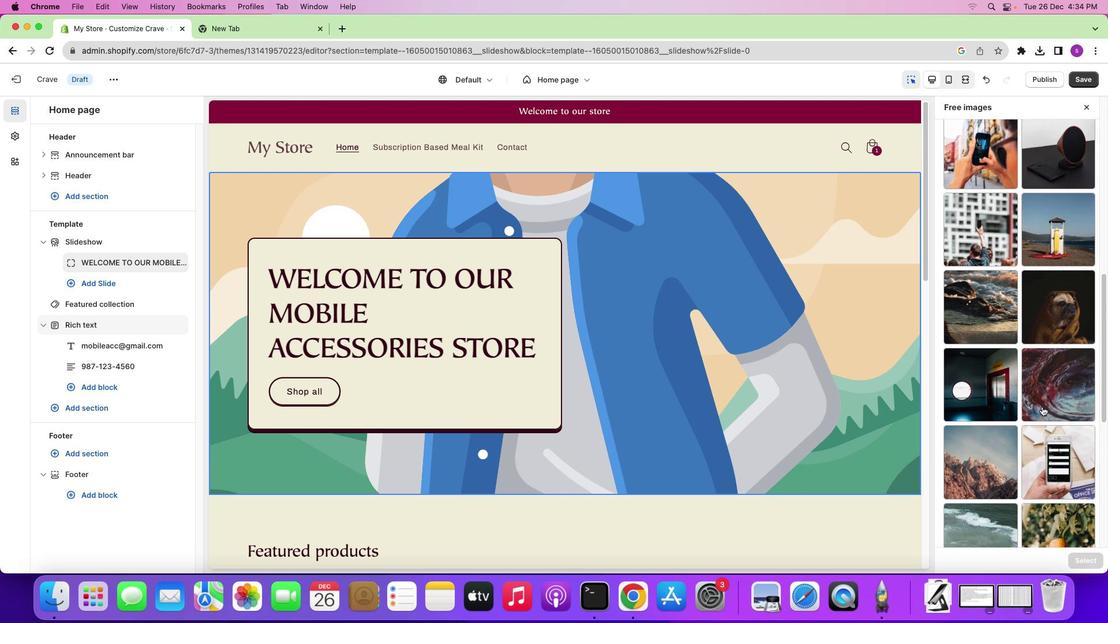 
Action: Mouse scrolled (1043, 411) with delta (0, 2)
Screenshot: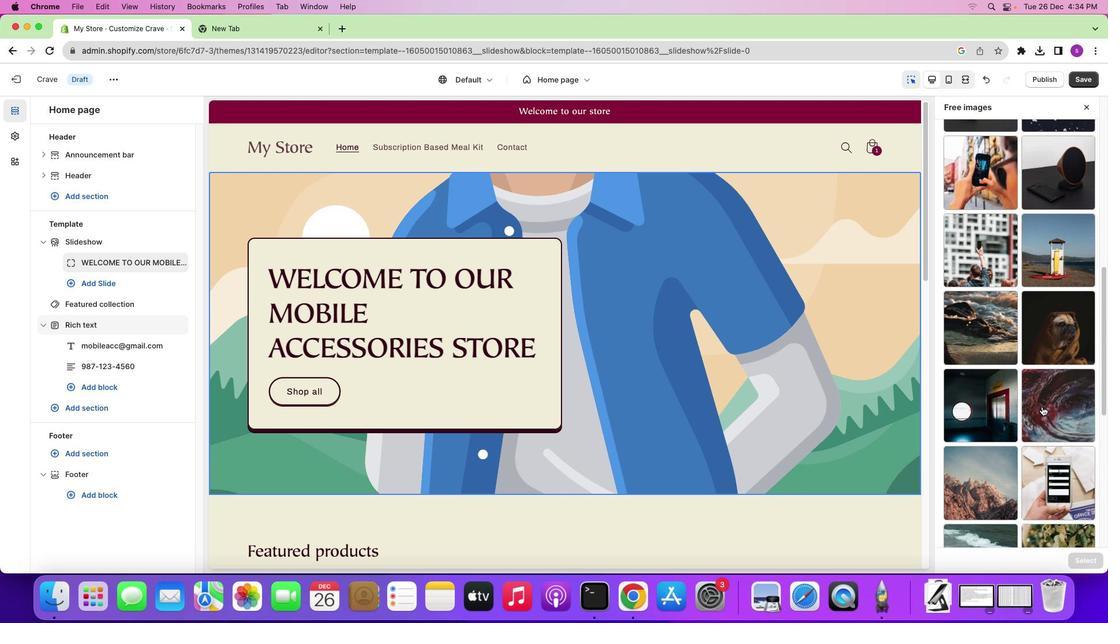 
Action: Mouse moved to (1041, 406)
Screenshot: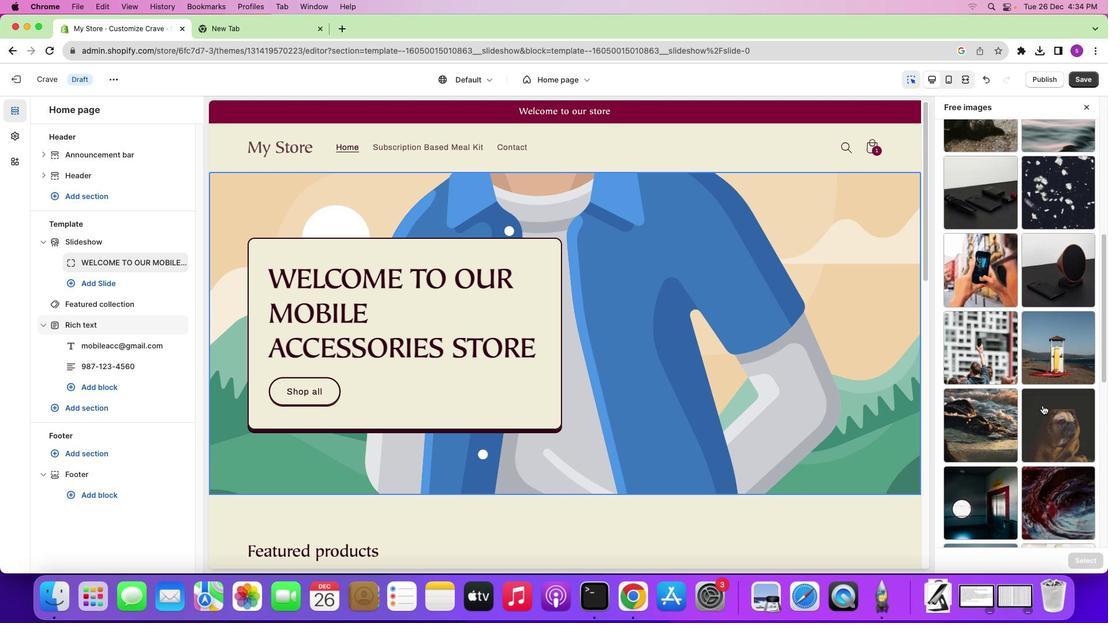 
Action: Mouse scrolled (1041, 406) with delta (0, 0)
Screenshot: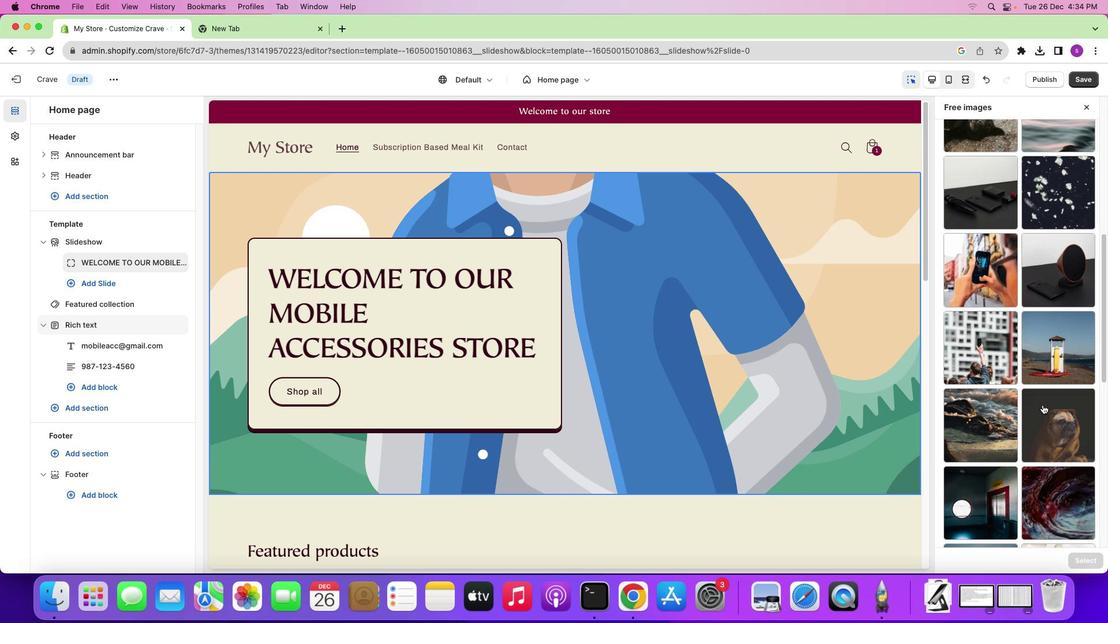 
Action: Mouse scrolled (1041, 406) with delta (0, 0)
Screenshot: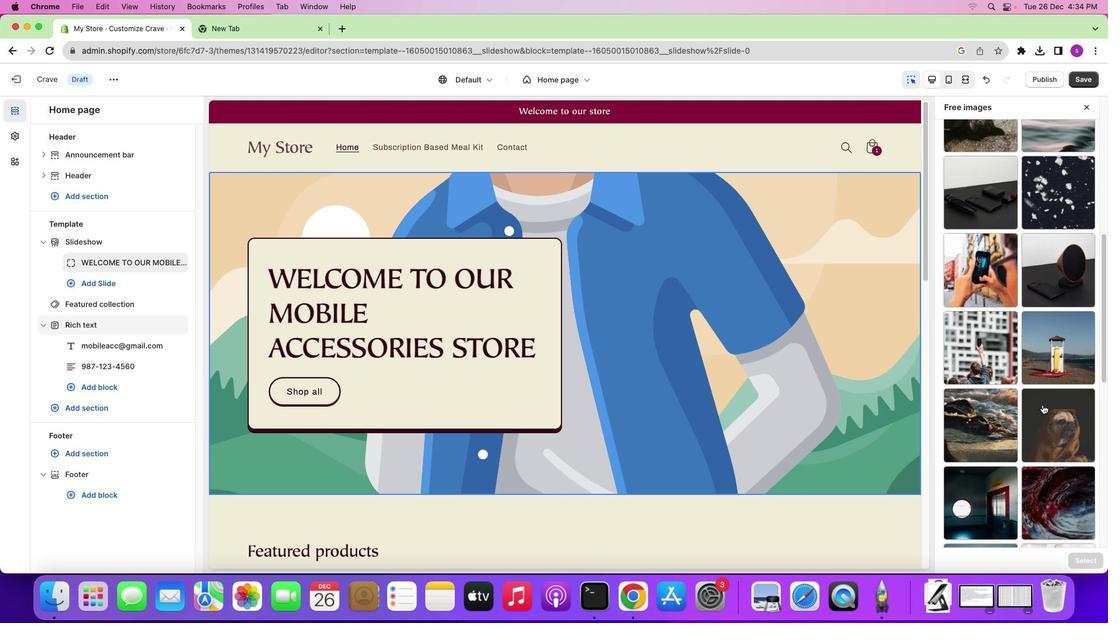 
Action: Mouse scrolled (1041, 406) with delta (0, 0)
Screenshot: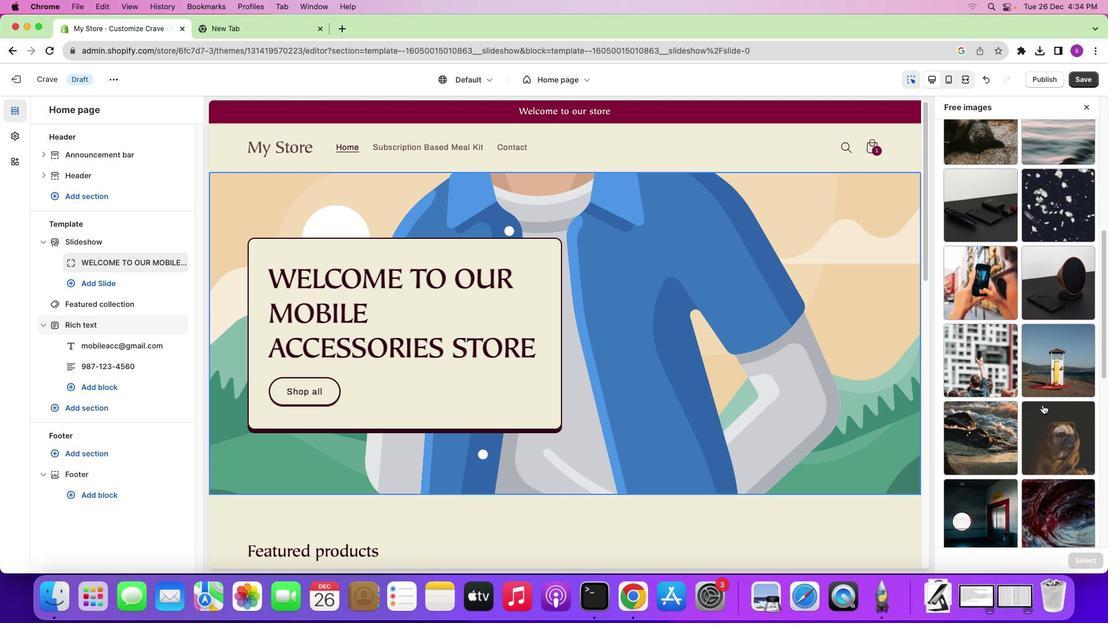 
Action: Mouse scrolled (1041, 406) with delta (0, 1)
